 Task: Play online Dominion game.
Action: Mouse moved to (683, 472)
Screenshot: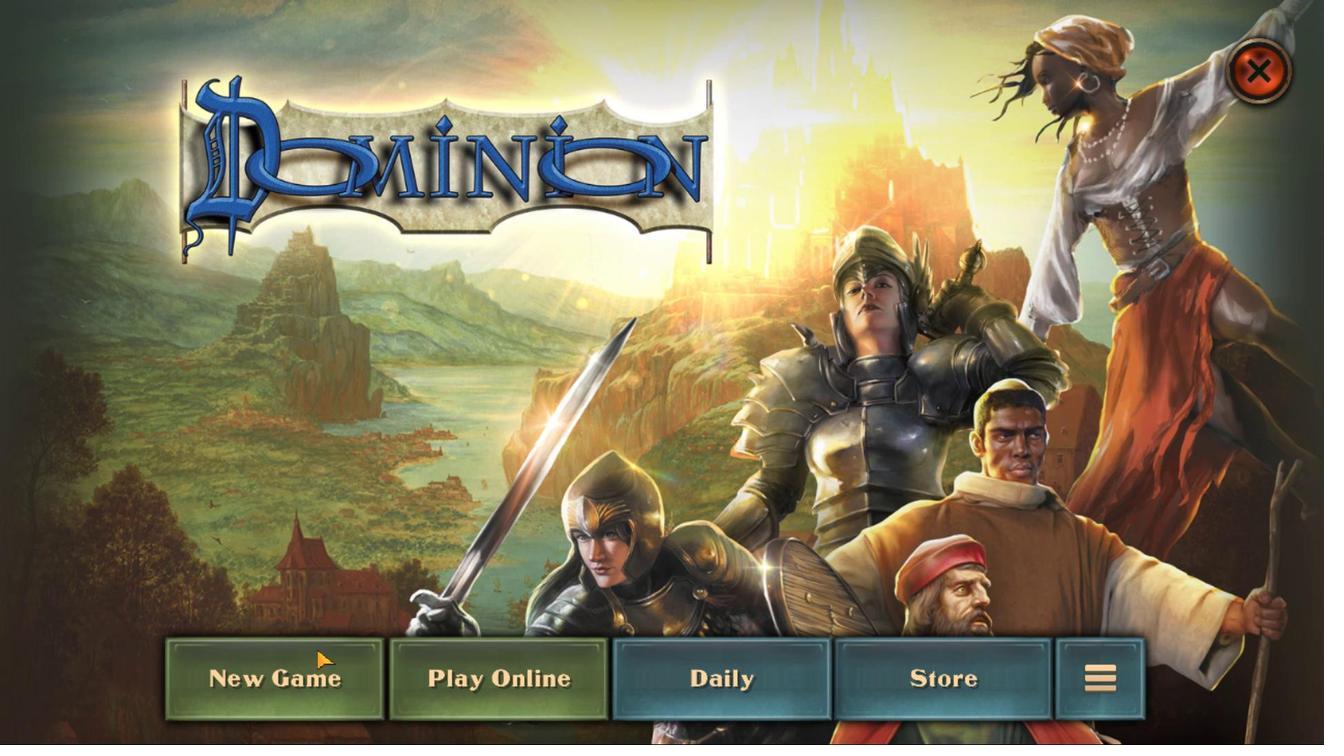 
Action: Mouse pressed left at (683, 472)
Screenshot: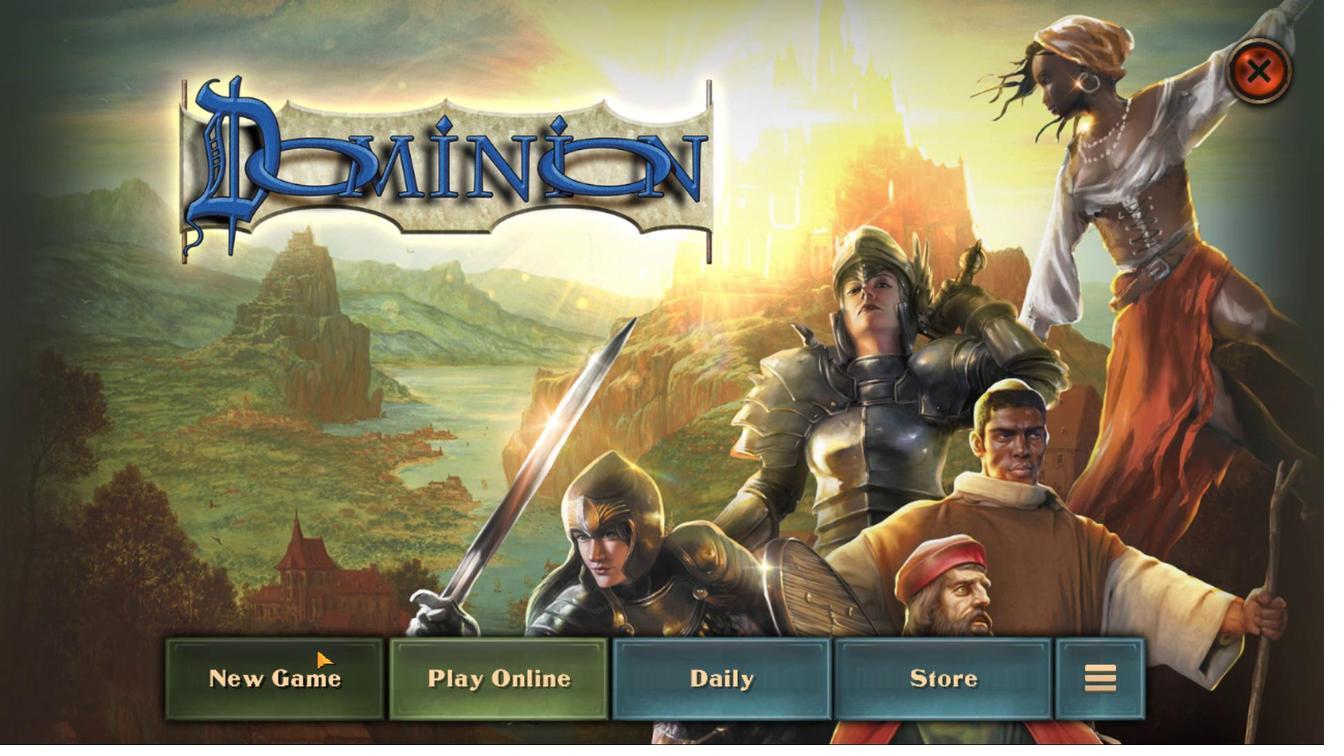 
Action: Mouse moved to (694, 466)
Screenshot: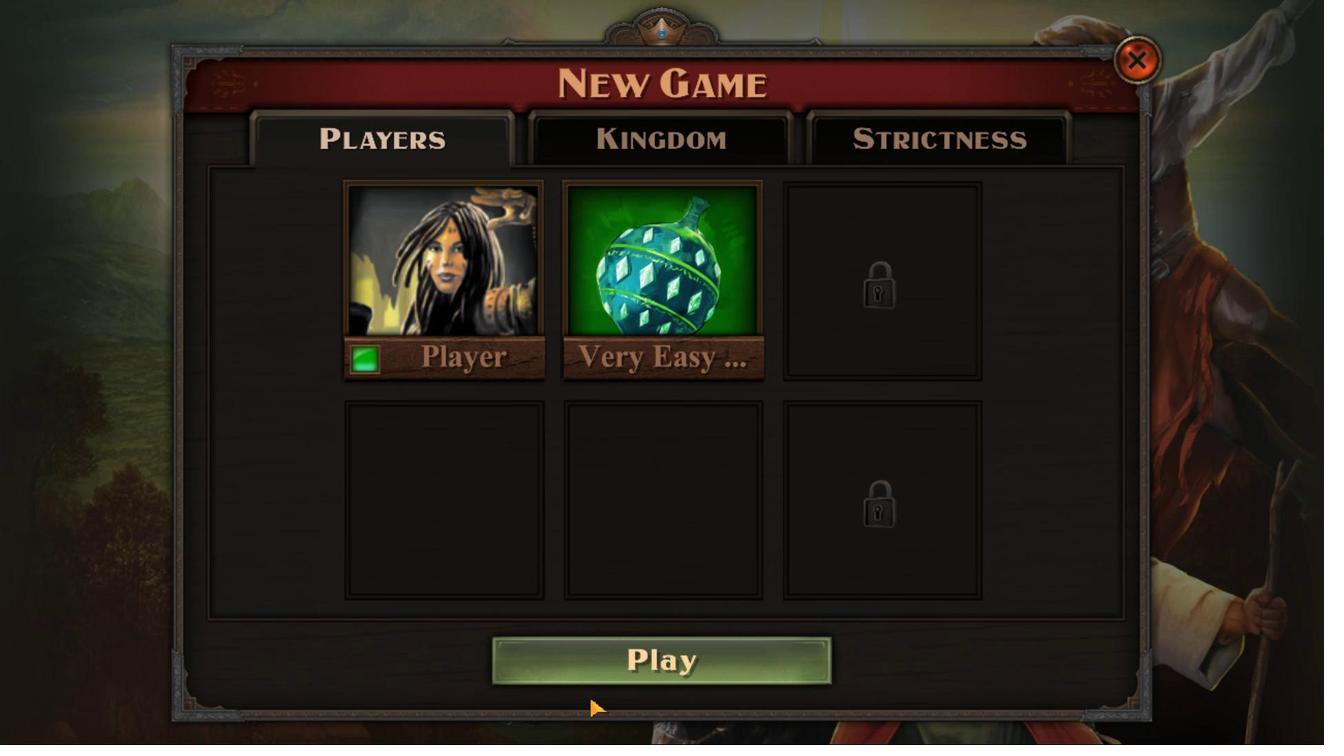 
Action: Mouse pressed left at (694, 466)
Screenshot: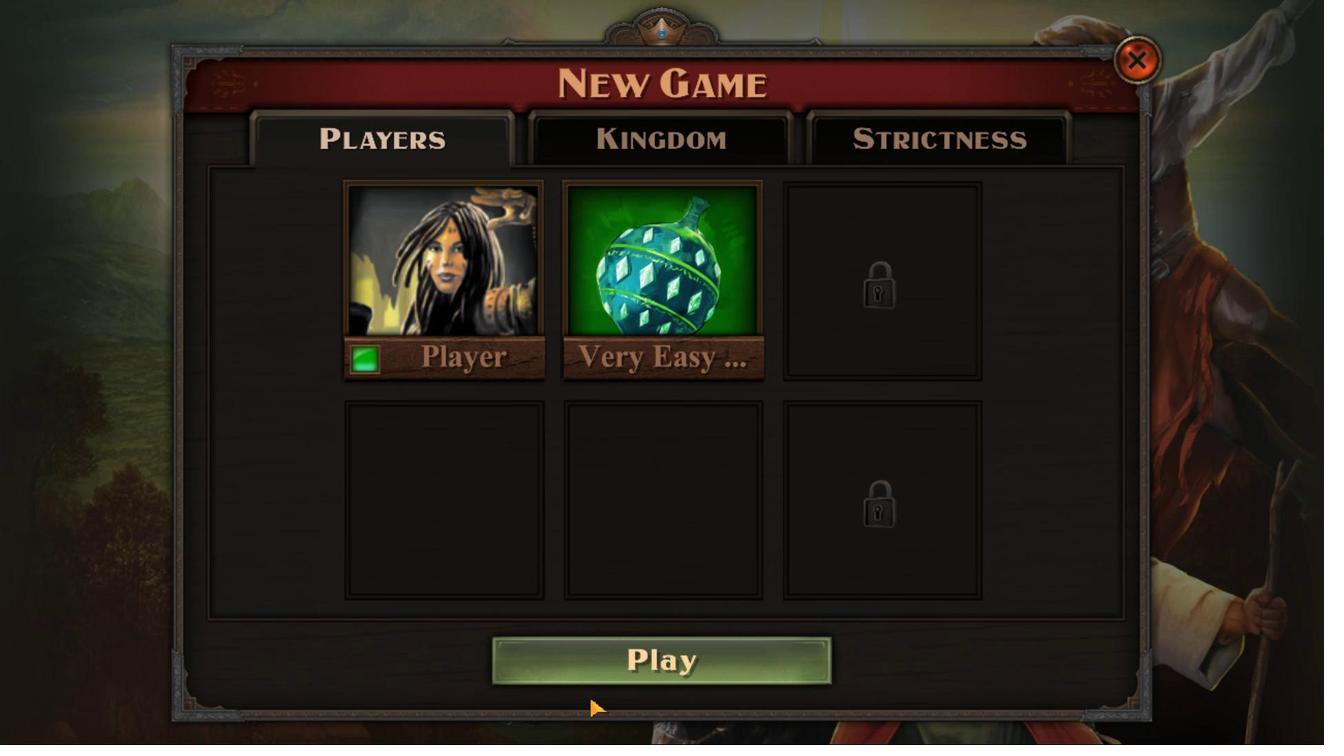 
Action: Mouse moved to (694, 467)
Screenshot: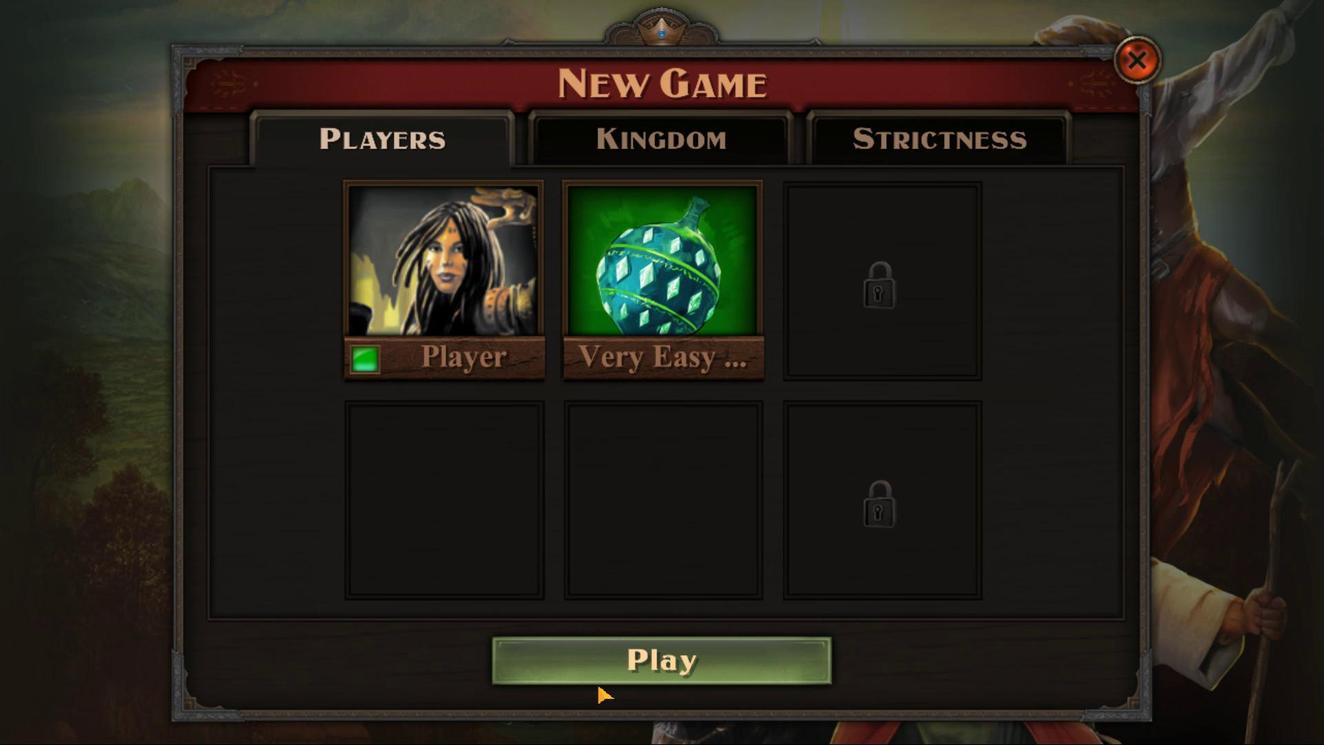 
Action: Mouse pressed left at (694, 467)
Screenshot: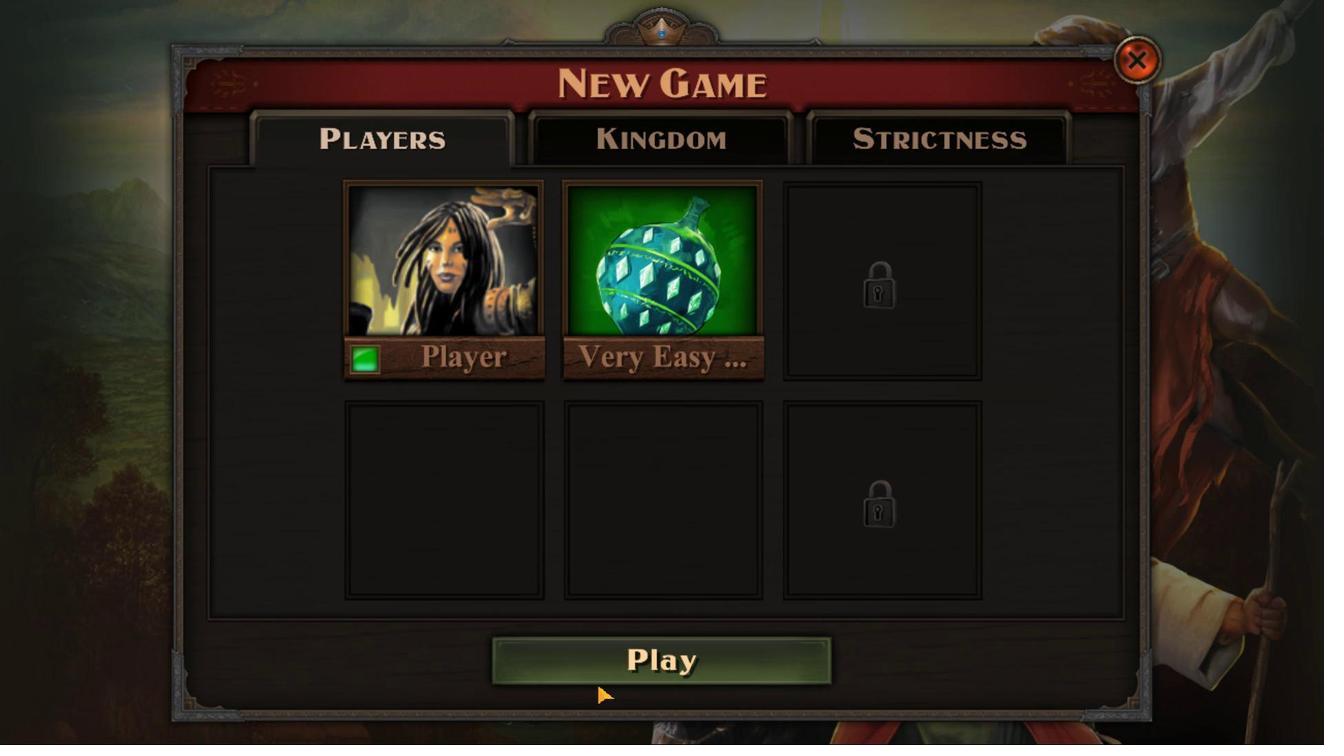
Action: Mouse moved to (694, 469)
Screenshot: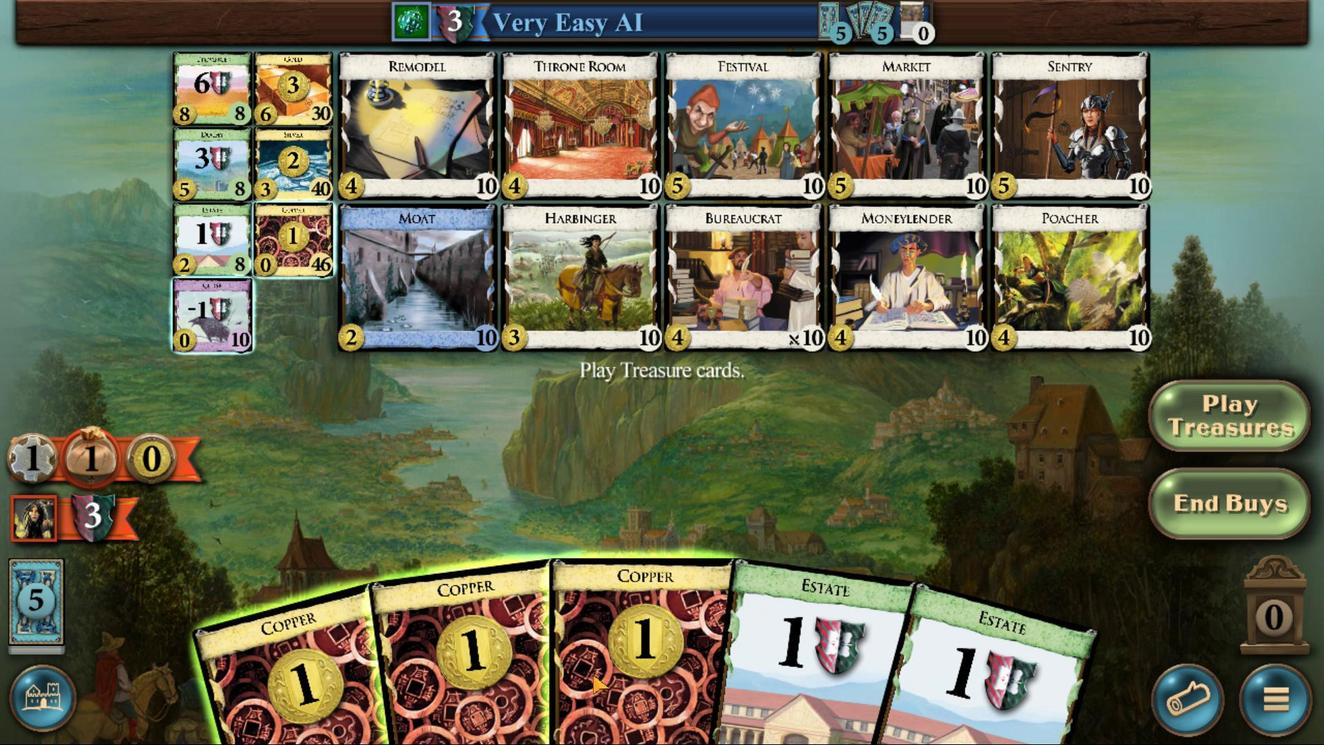 
Action: Mouse pressed left at (694, 469)
Screenshot: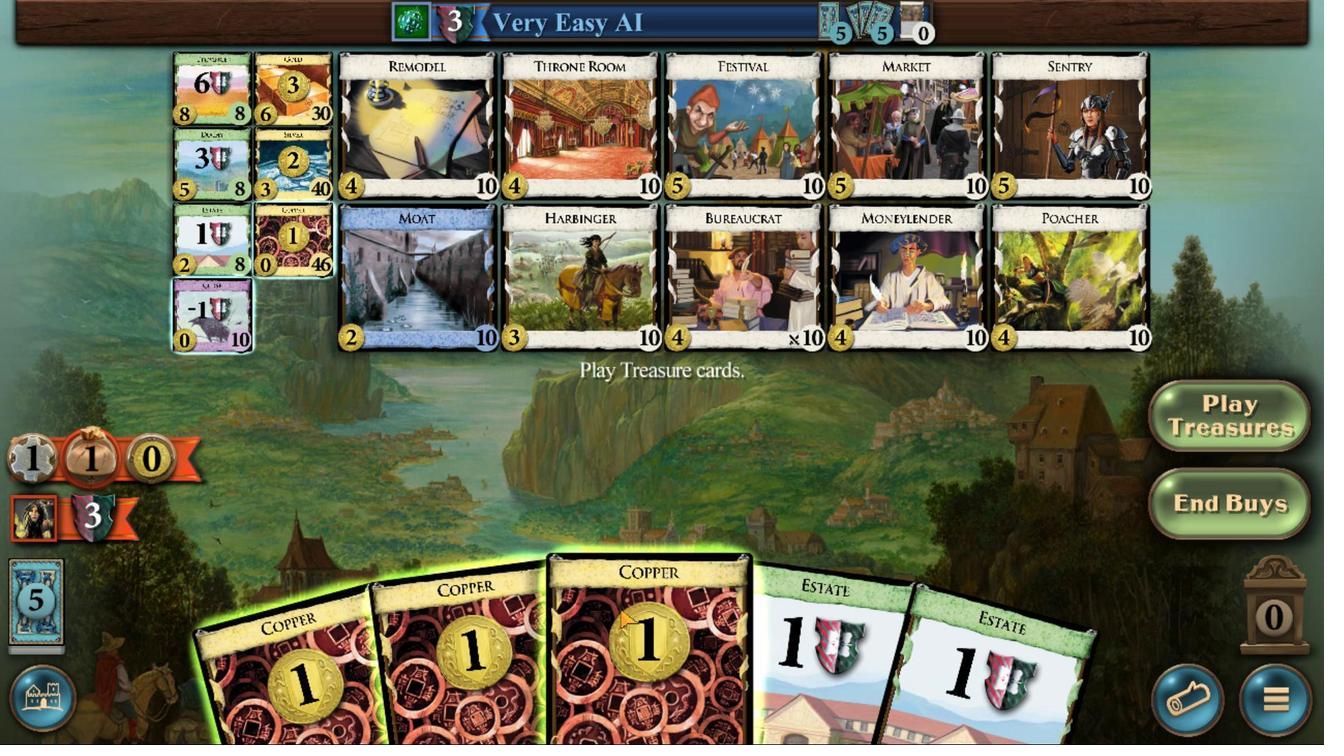 
Action: Mouse moved to (692, 467)
Screenshot: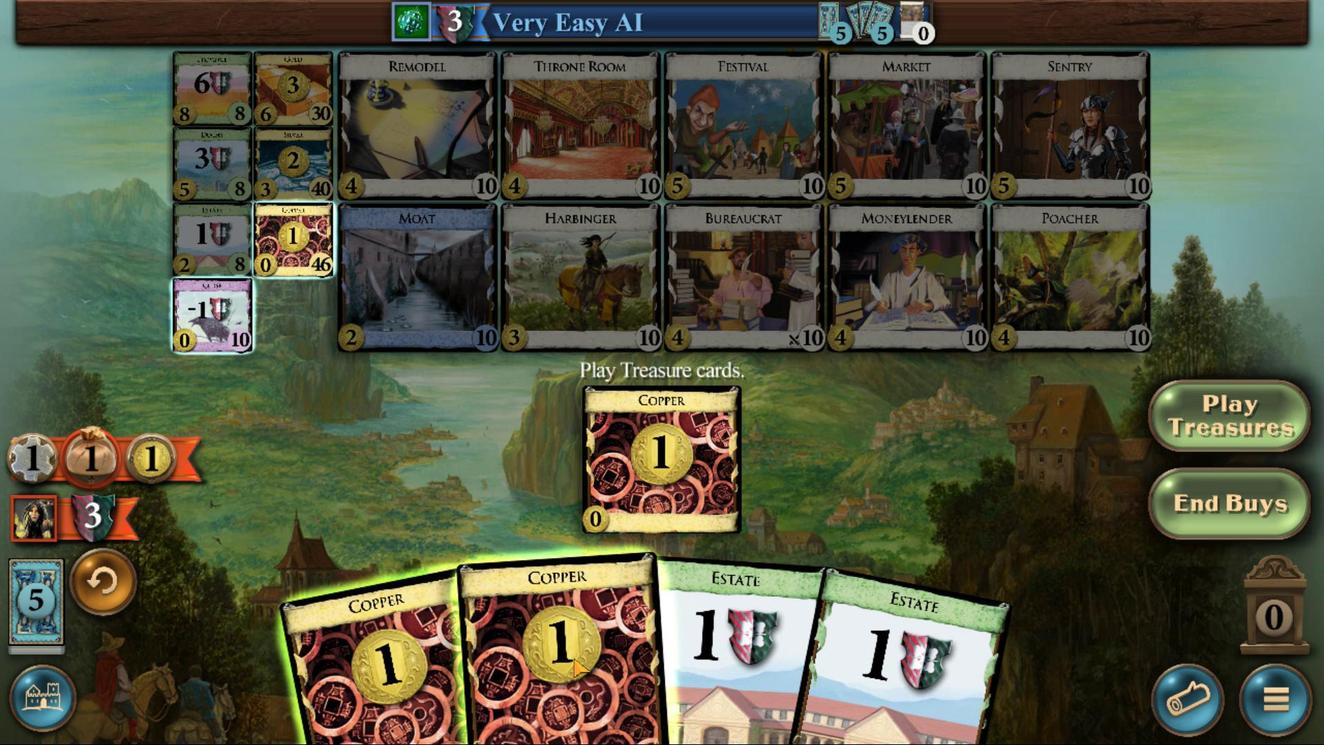 
Action: Mouse pressed left at (692, 467)
Screenshot: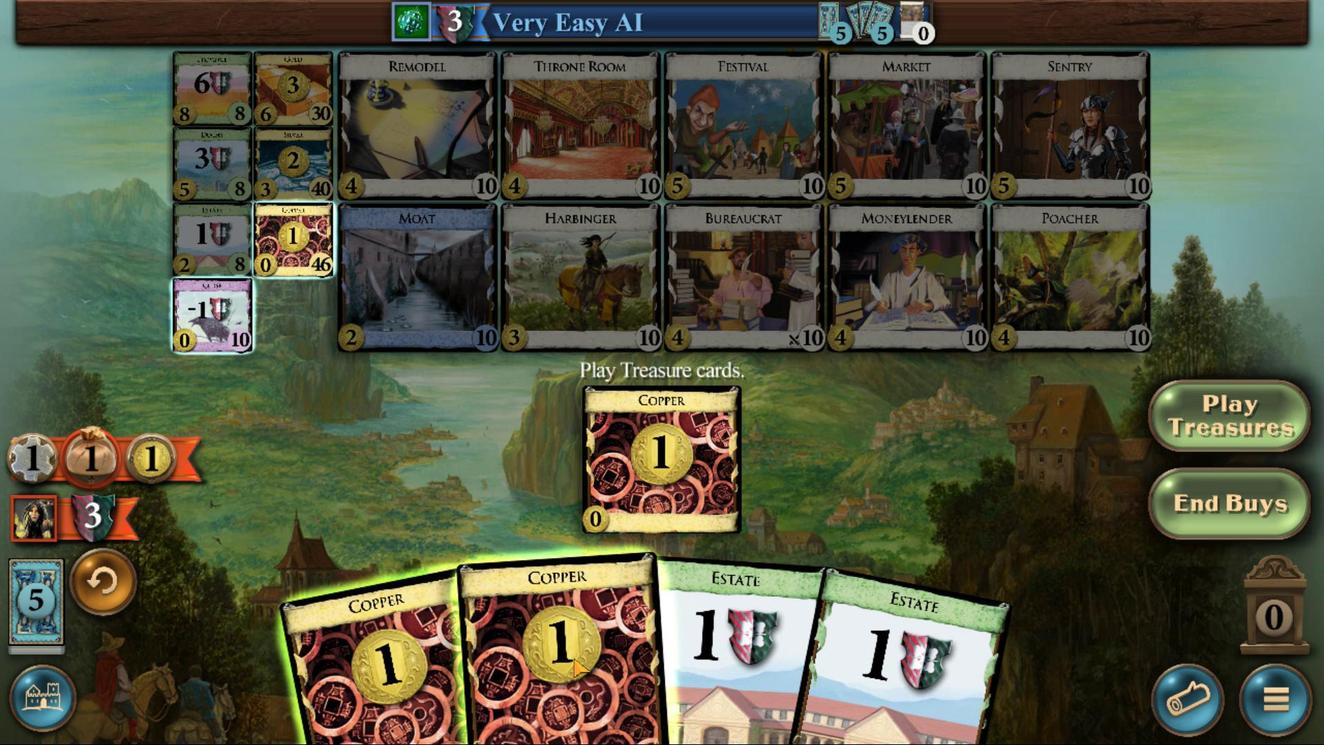 
Action: Mouse moved to (681, 522)
Screenshot: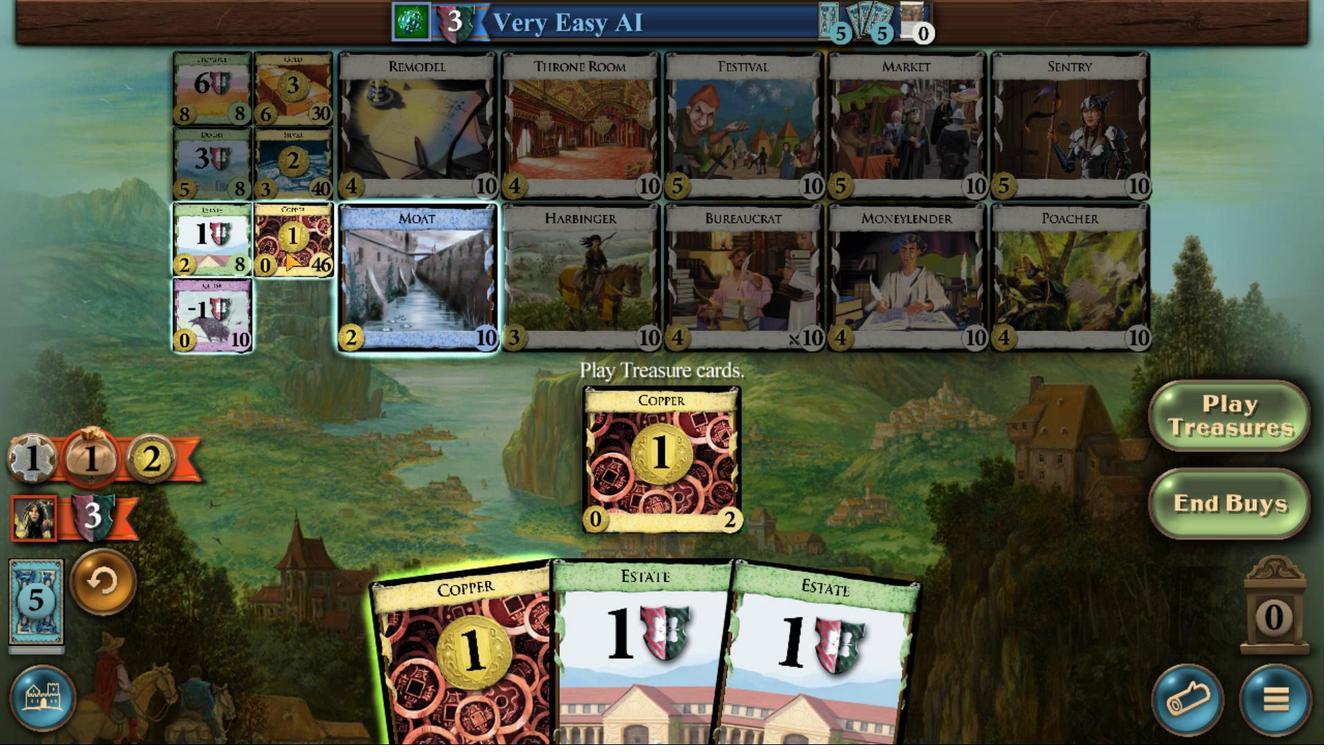 
Action: Mouse pressed left at (681, 522)
Screenshot: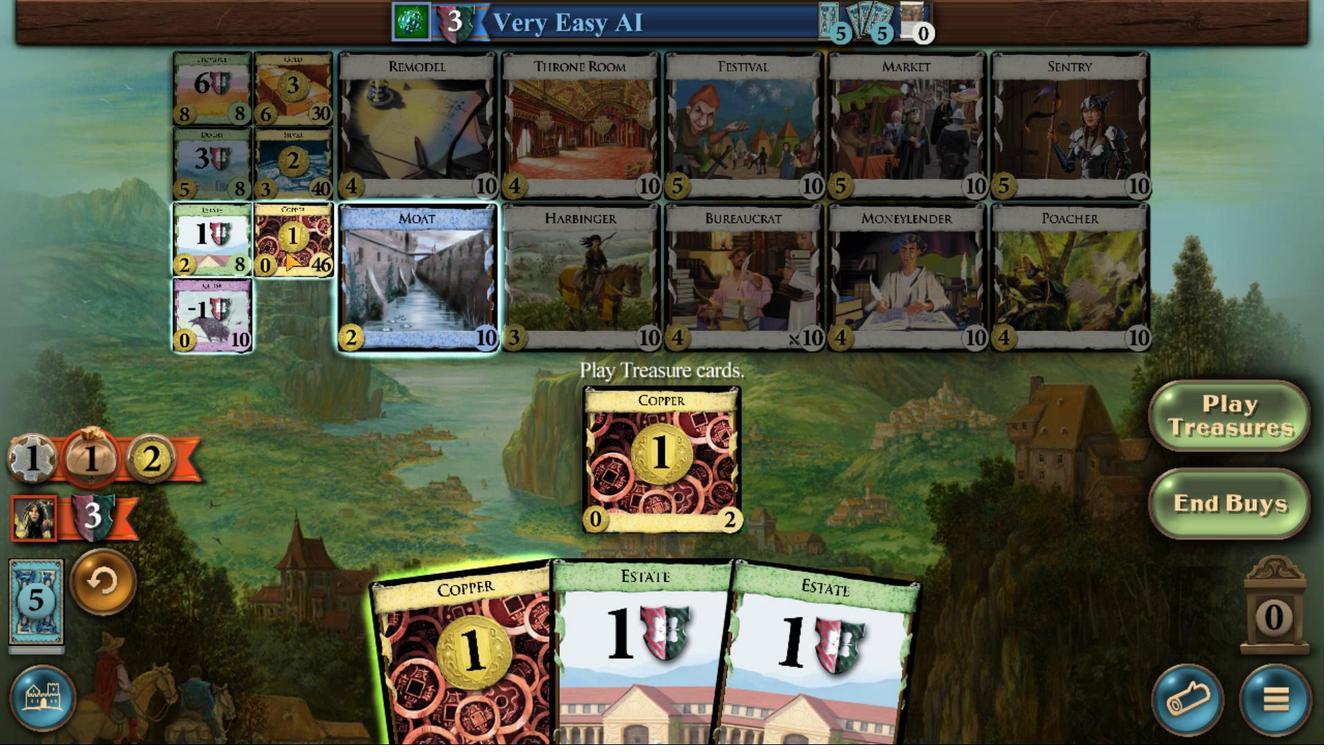 
Action: Mouse pressed left at (681, 522)
Screenshot: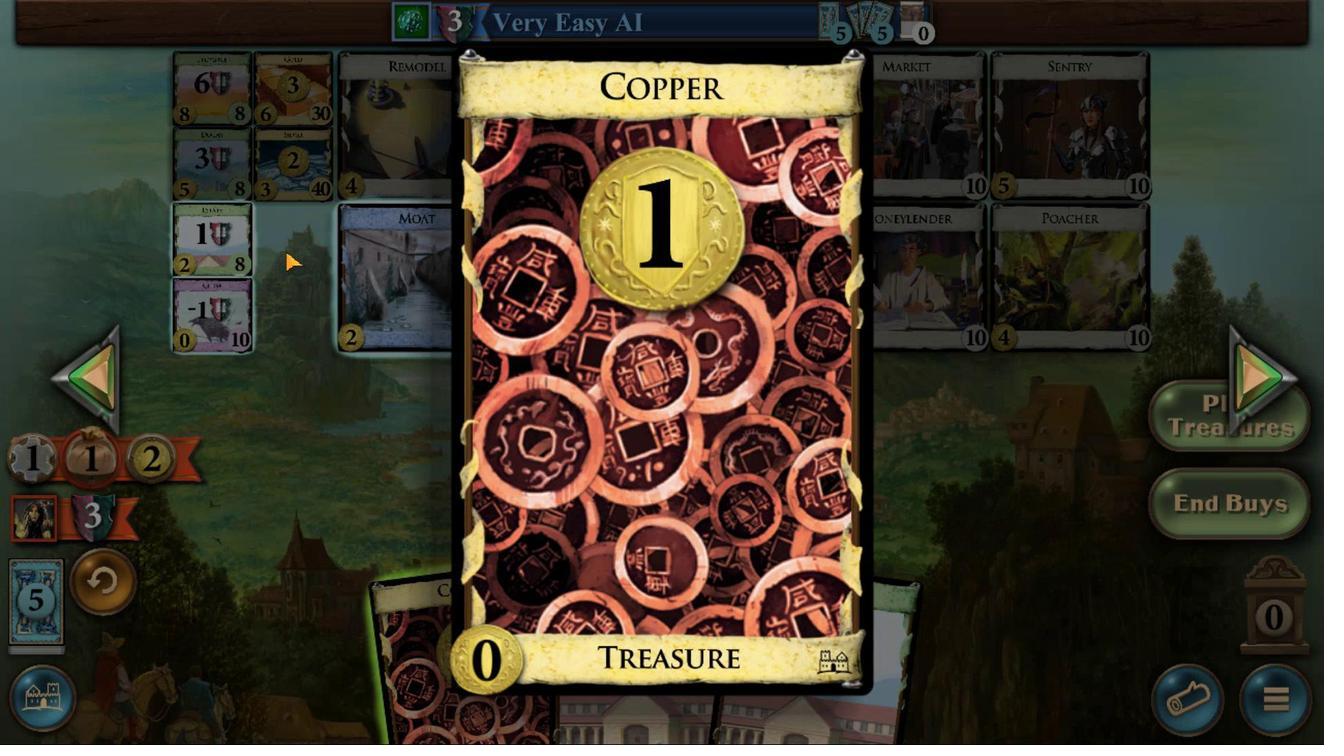 
Action: Mouse moved to (677, 522)
Screenshot: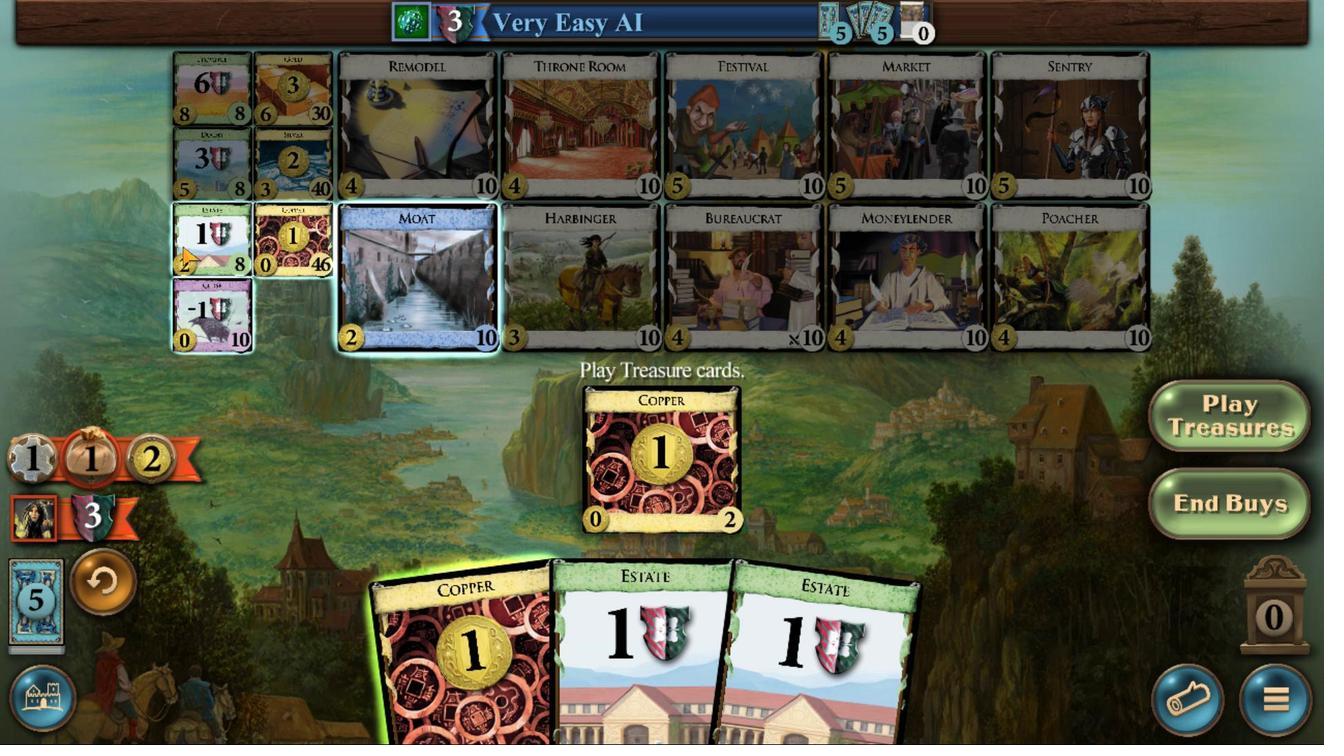 
Action: Mouse pressed left at (677, 522)
Screenshot: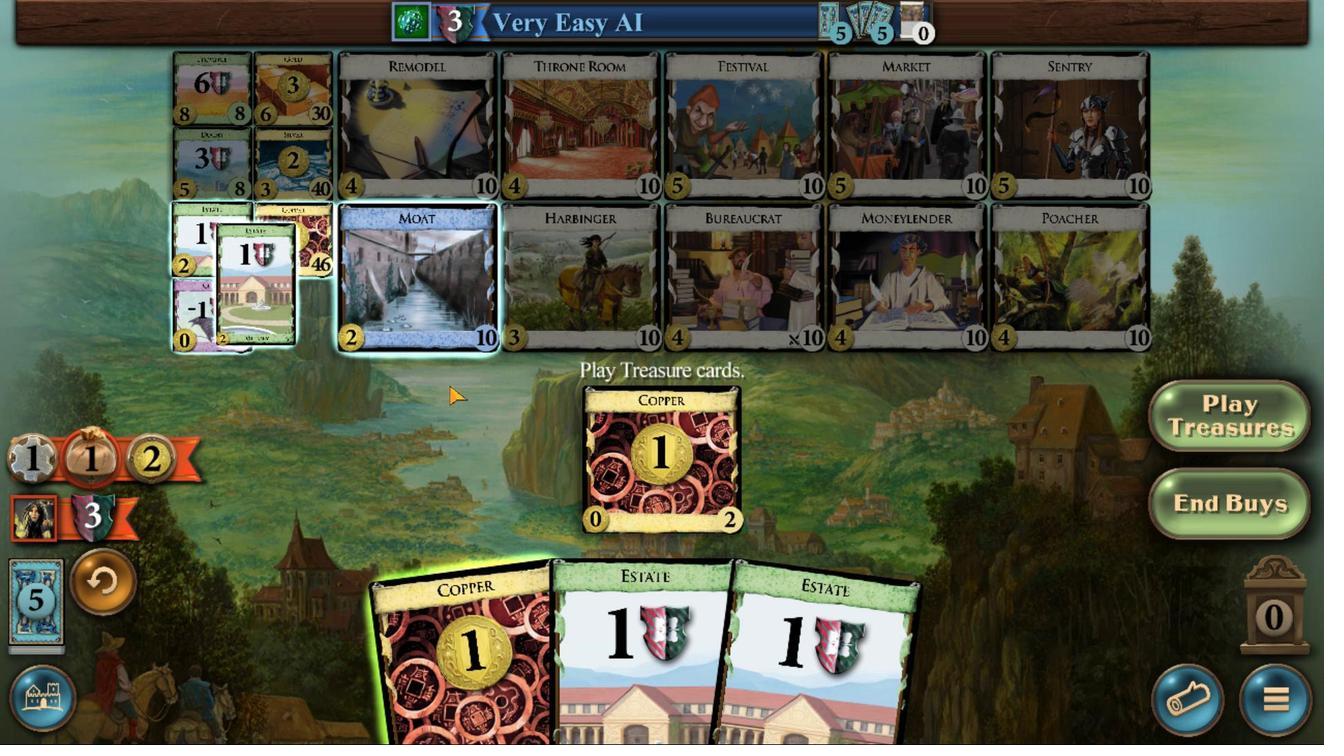 
Action: Mouse moved to (701, 469)
Screenshot: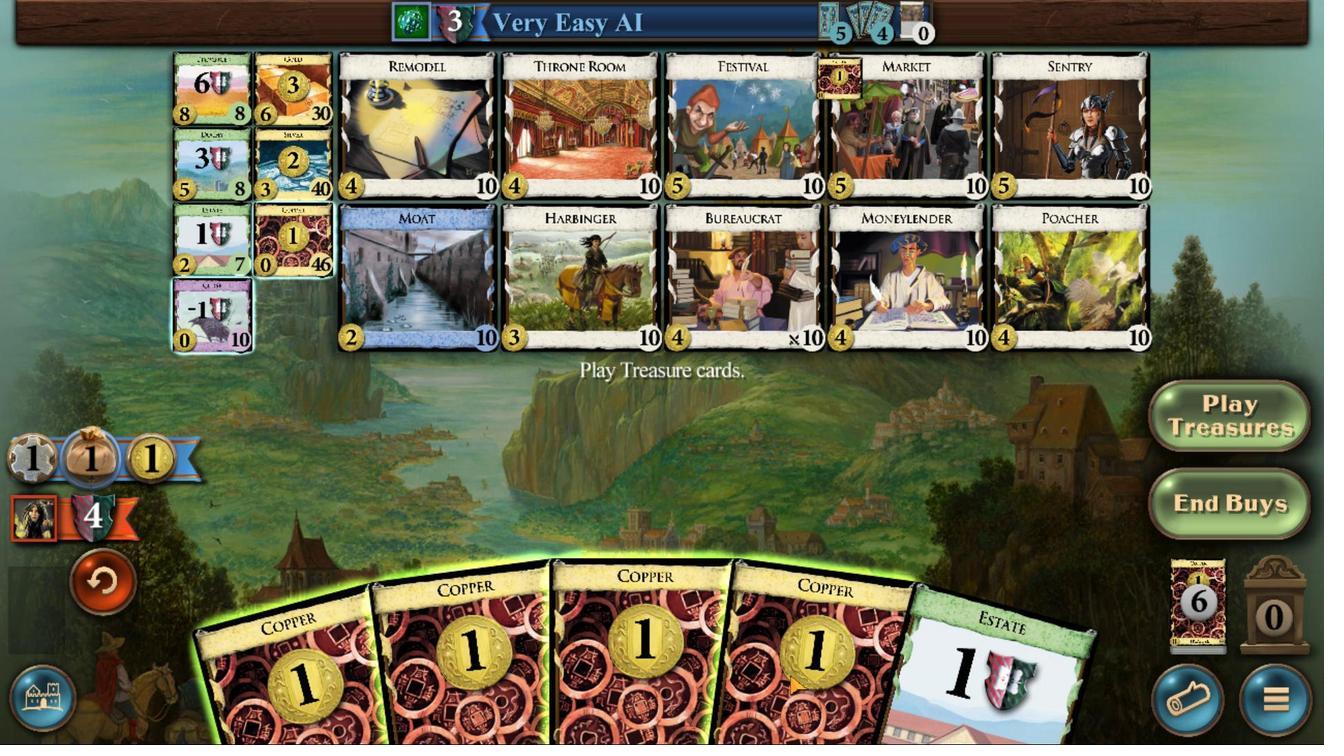 
Action: Mouse pressed left at (701, 469)
Screenshot: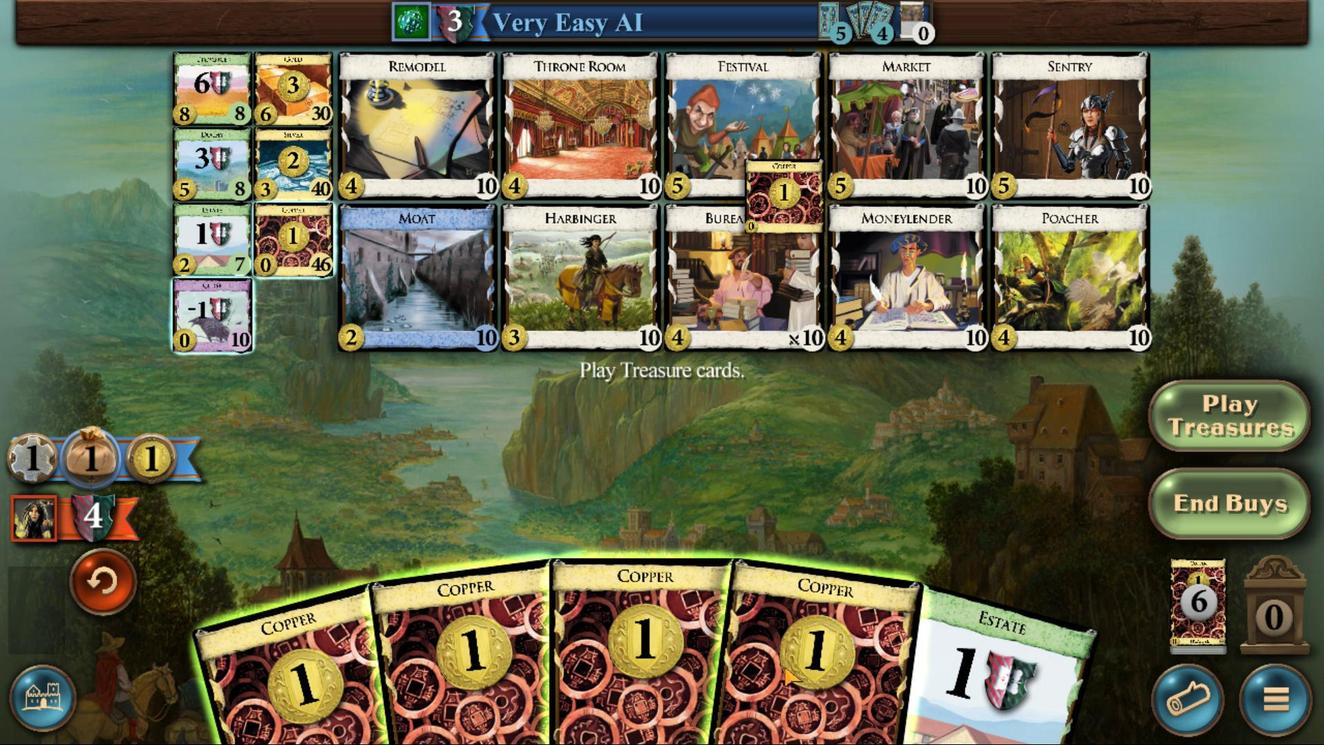 
Action: Mouse moved to (703, 466)
Screenshot: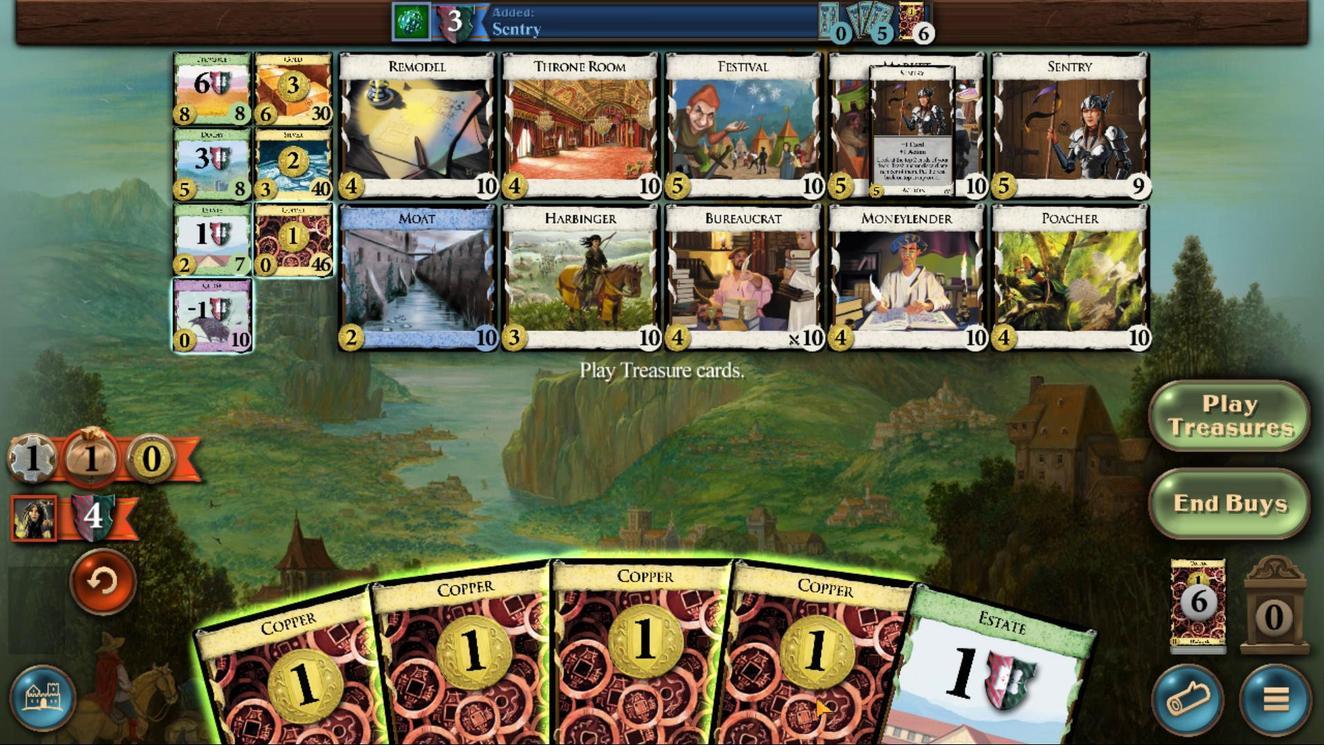 
Action: Mouse pressed left at (703, 466)
Screenshot: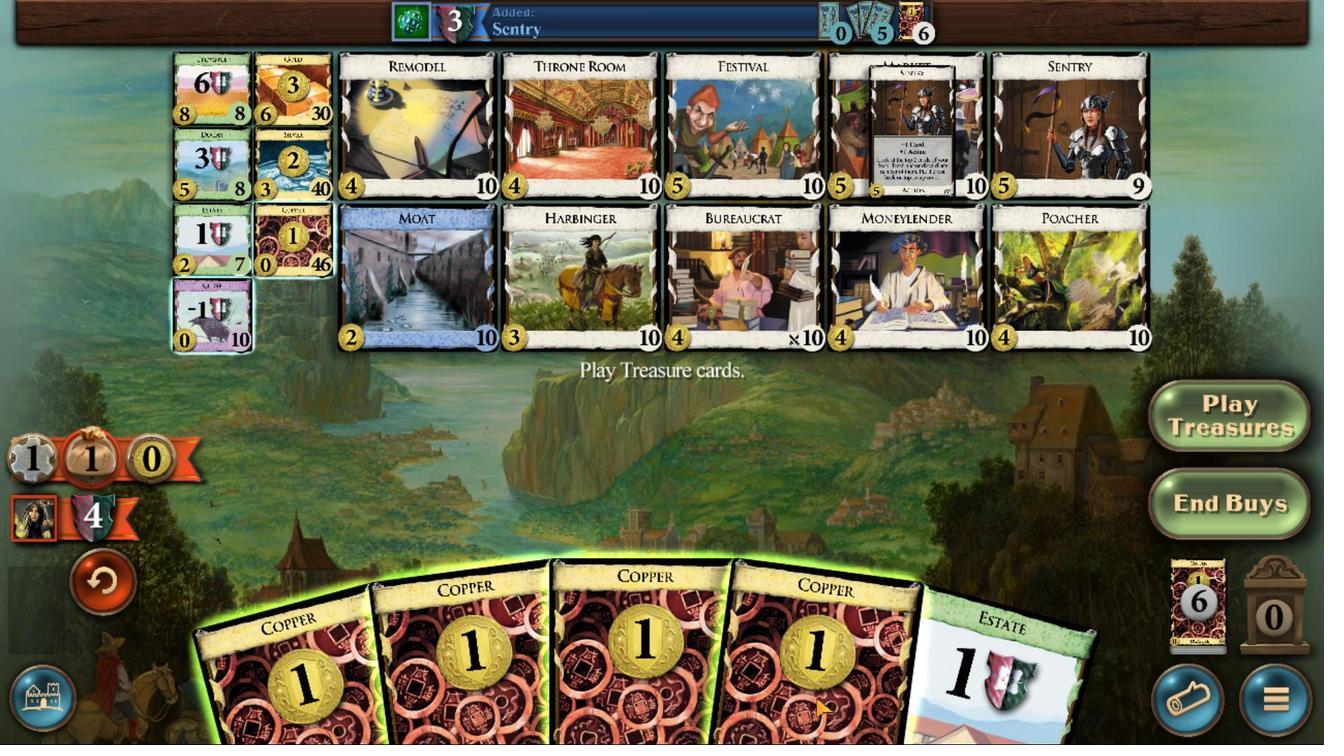 
Action: Mouse moved to (699, 473)
Screenshot: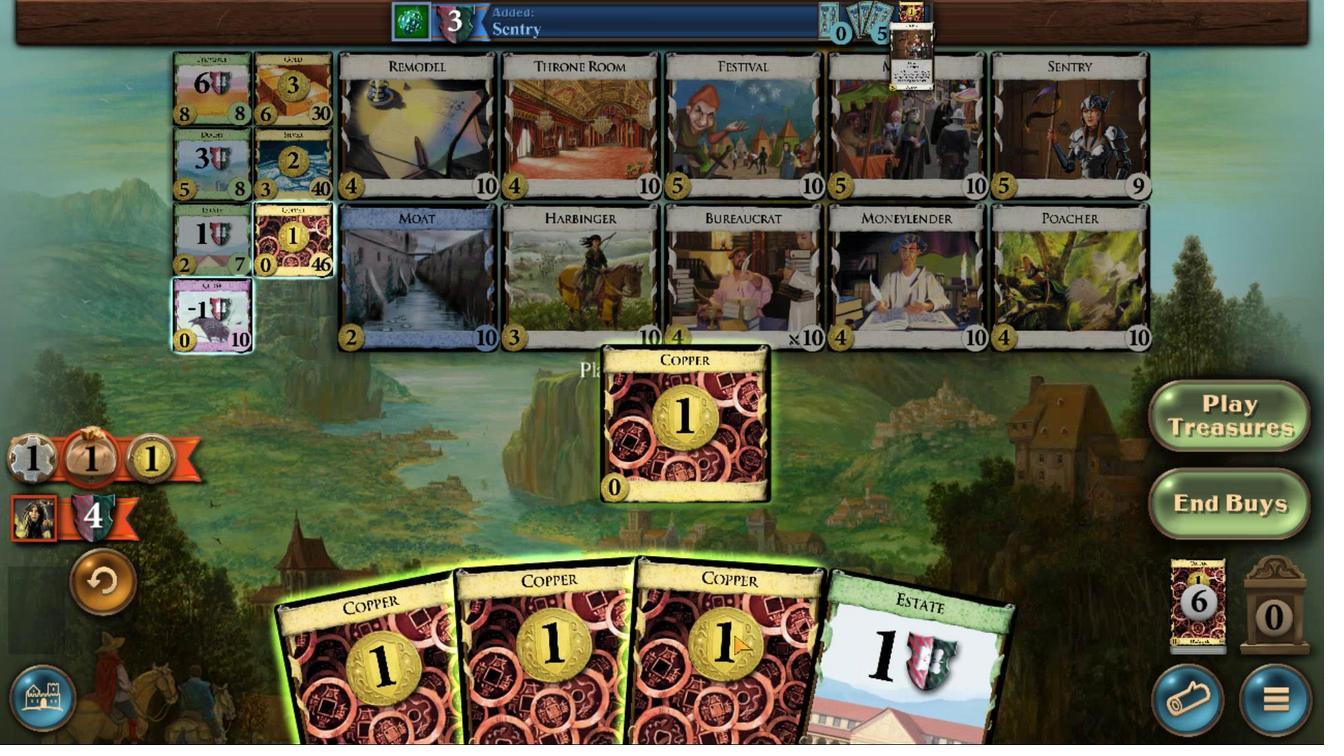 
Action: Mouse pressed left at (699, 473)
Screenshot: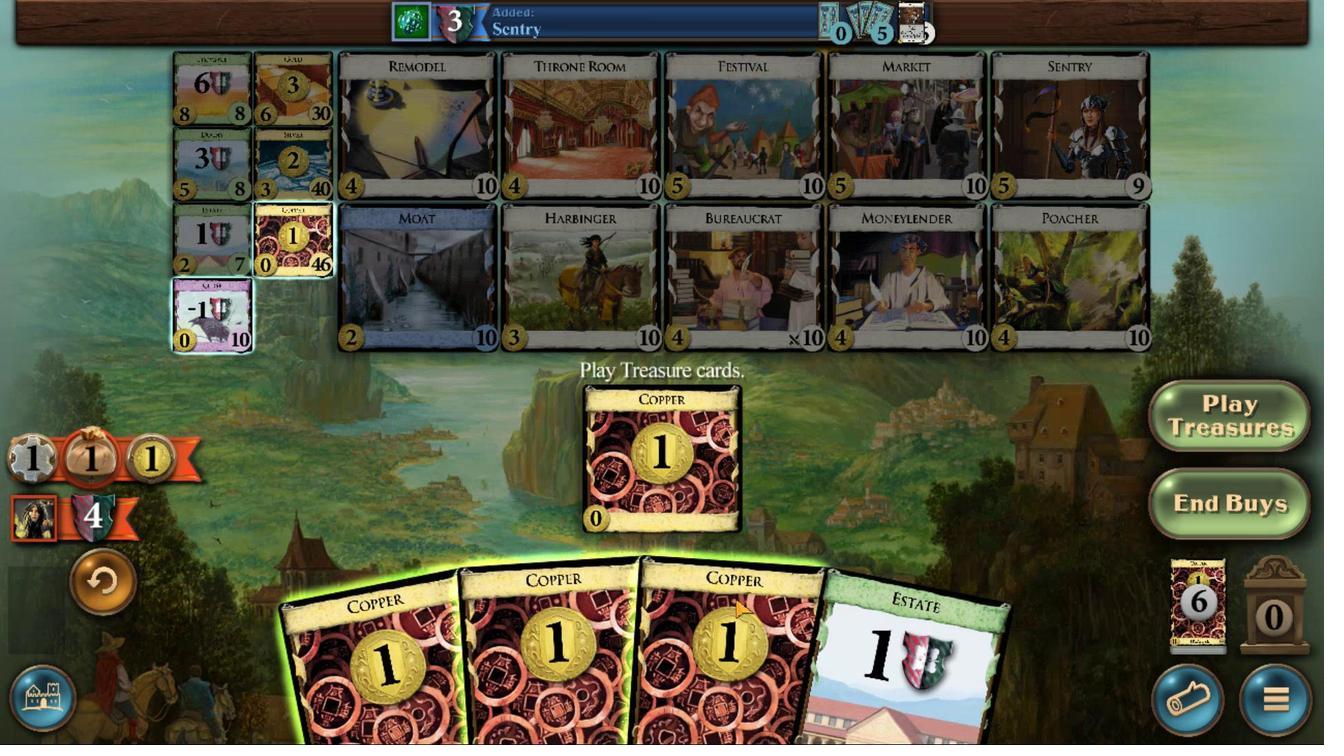 
Action: Mouse moved to (696, 477)
Screenshot: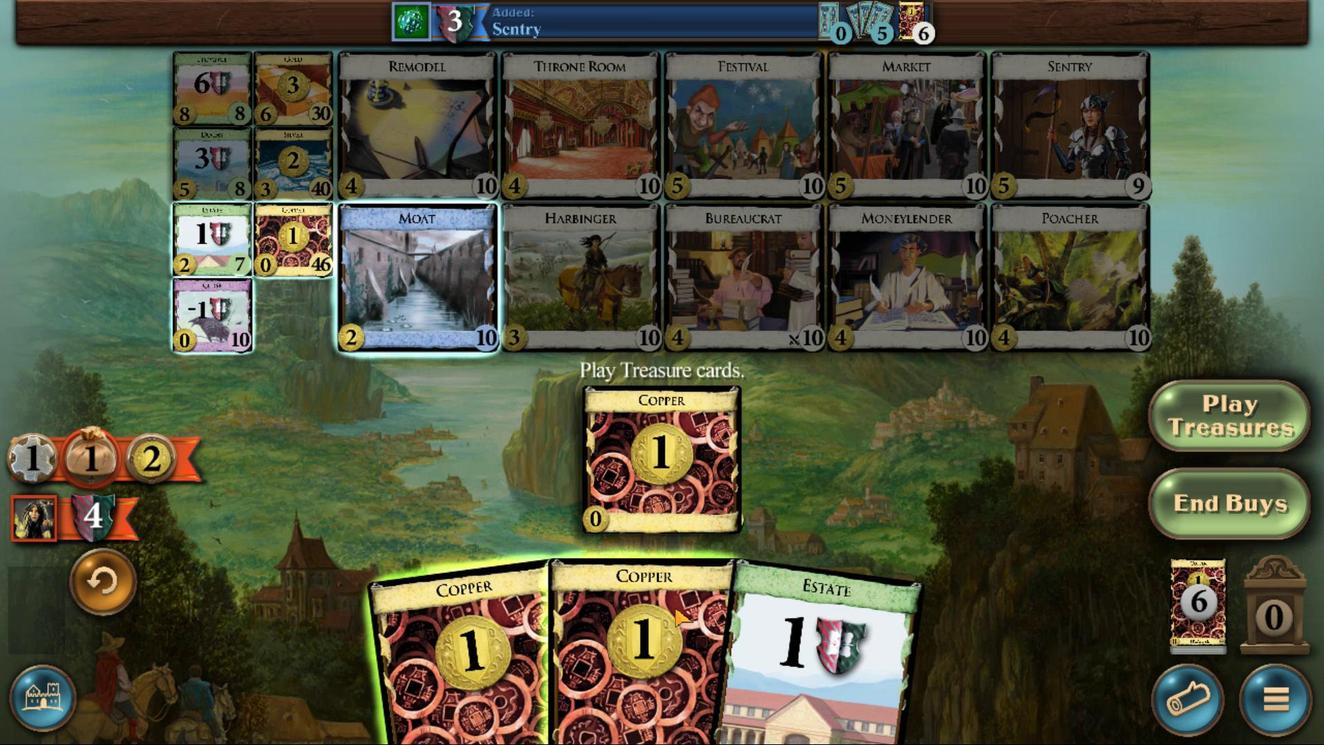 
Action: Mouse pressed left at (696, 477)
Screenshot: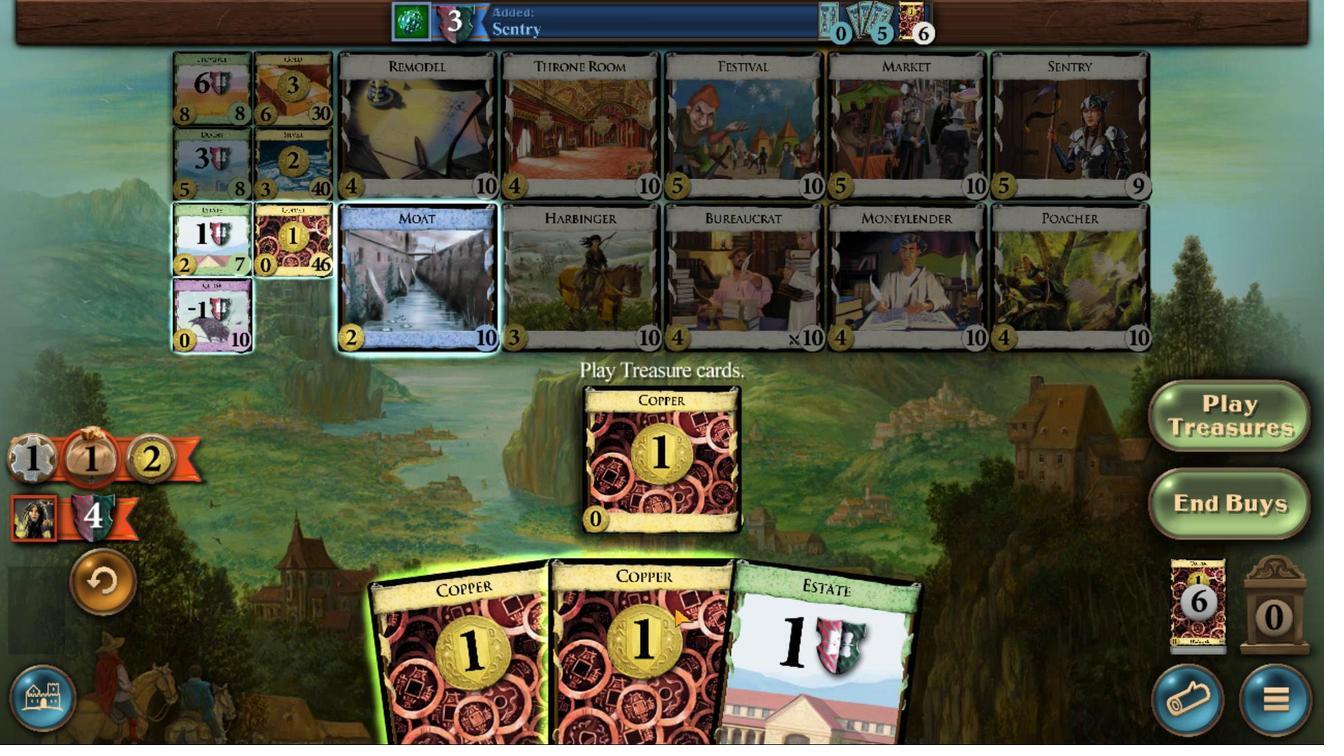 
Action: Mouse moved to (681, 532)
Screenshot: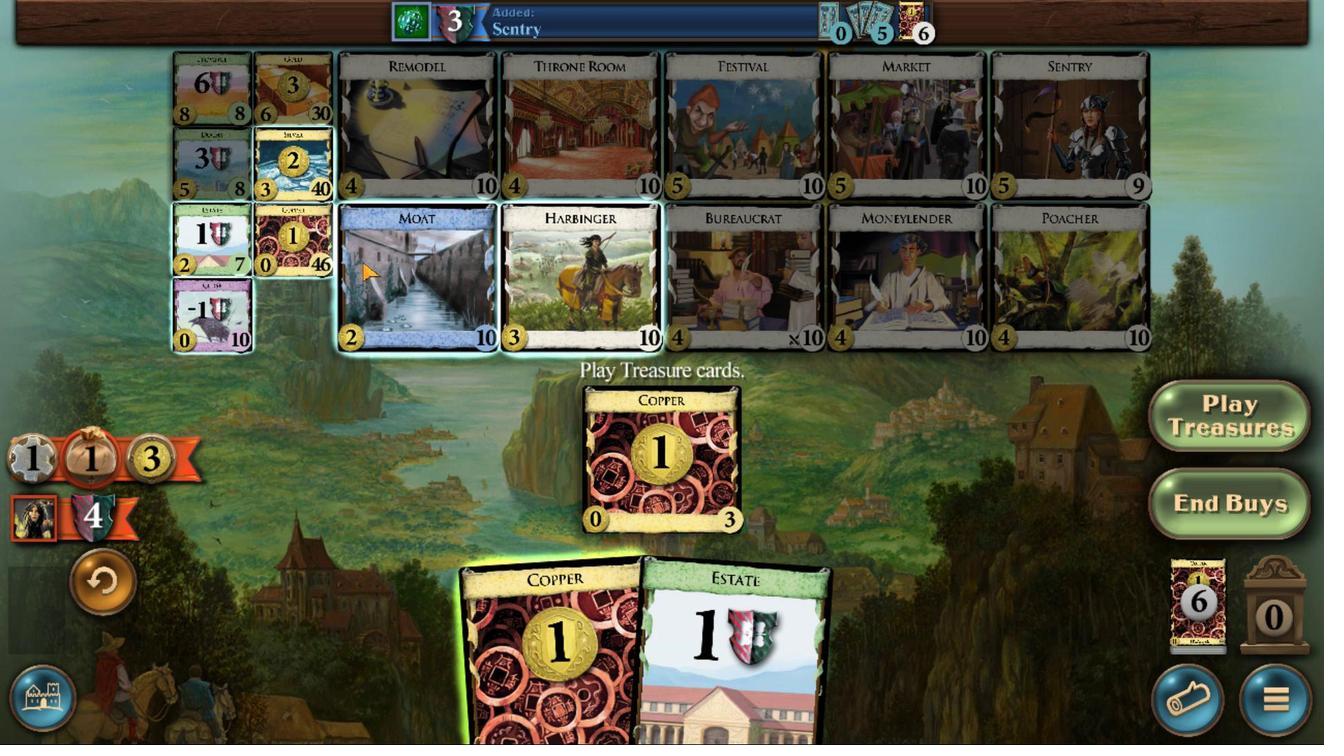 
Action: Mouse pressed left at (681, 532)
Screenshot: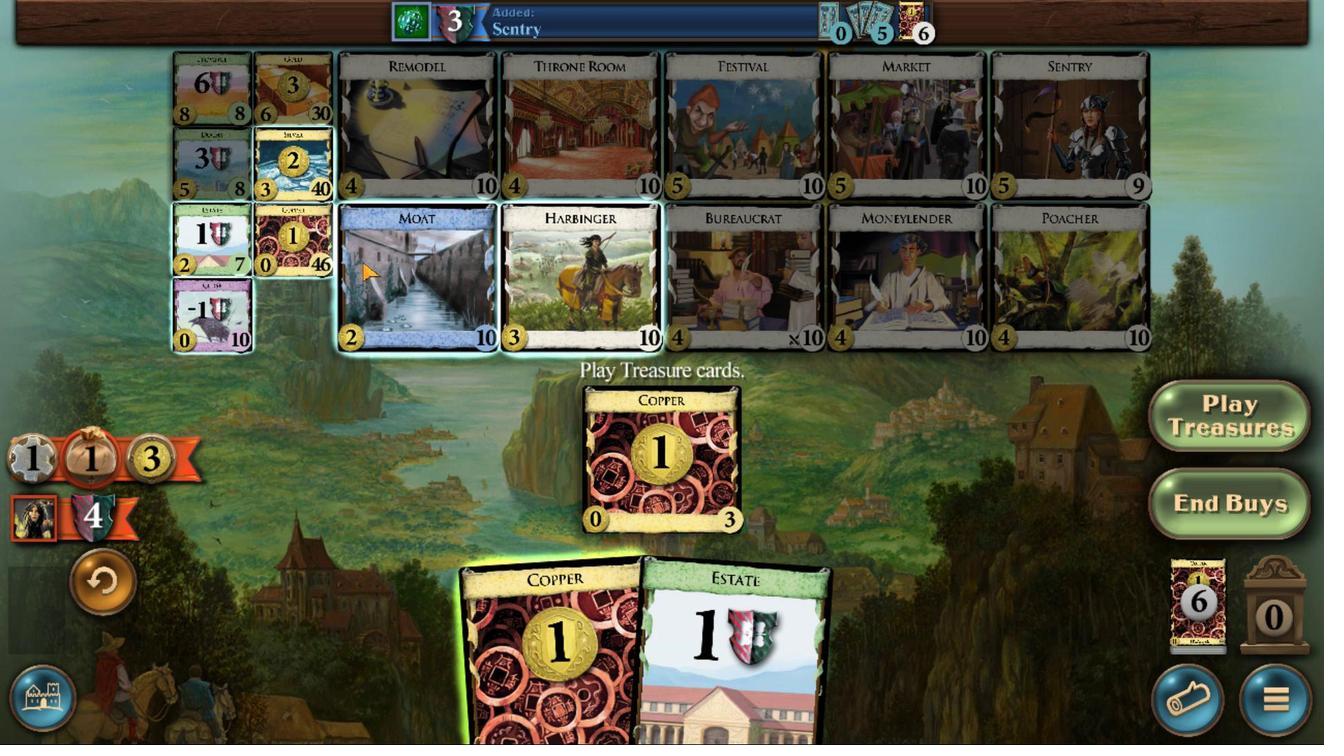 
Action: Mouse moved to (687, 467)
Screenshot: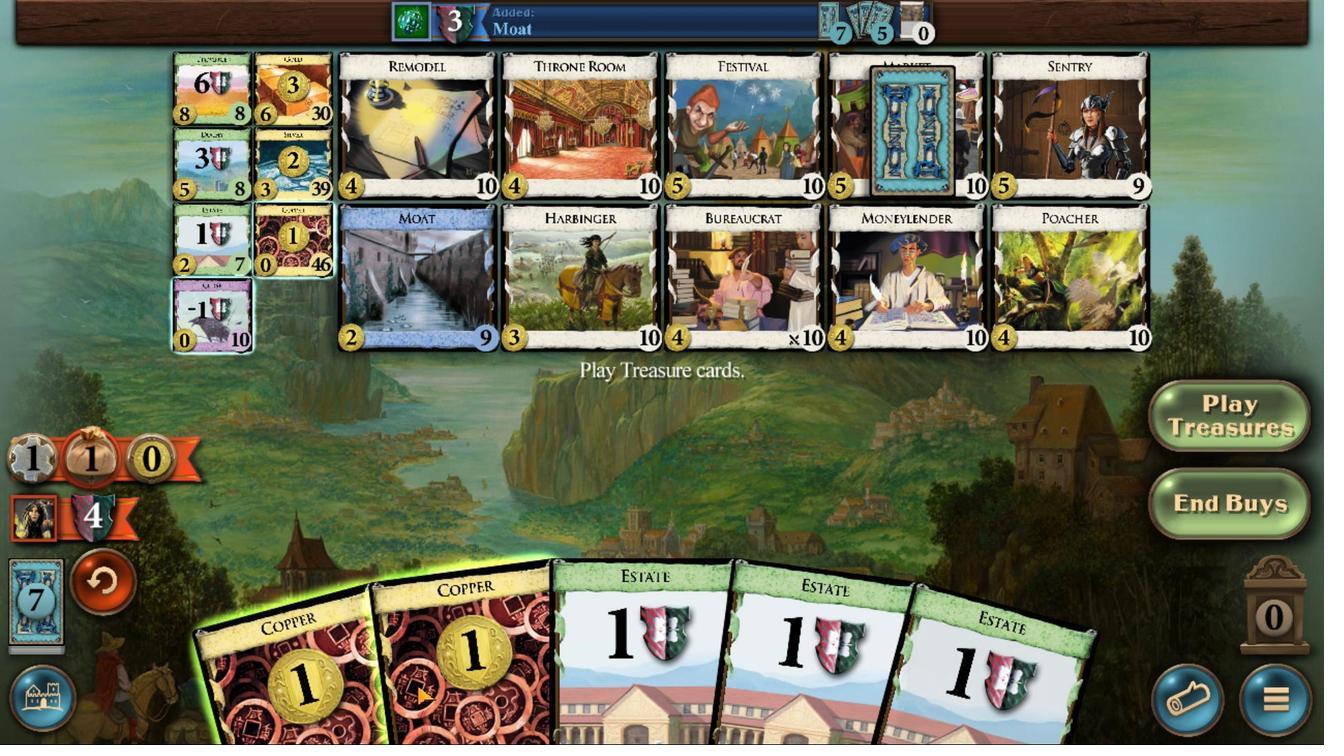 
Action: Mouse pressed left at (687, 467)
Screenshot: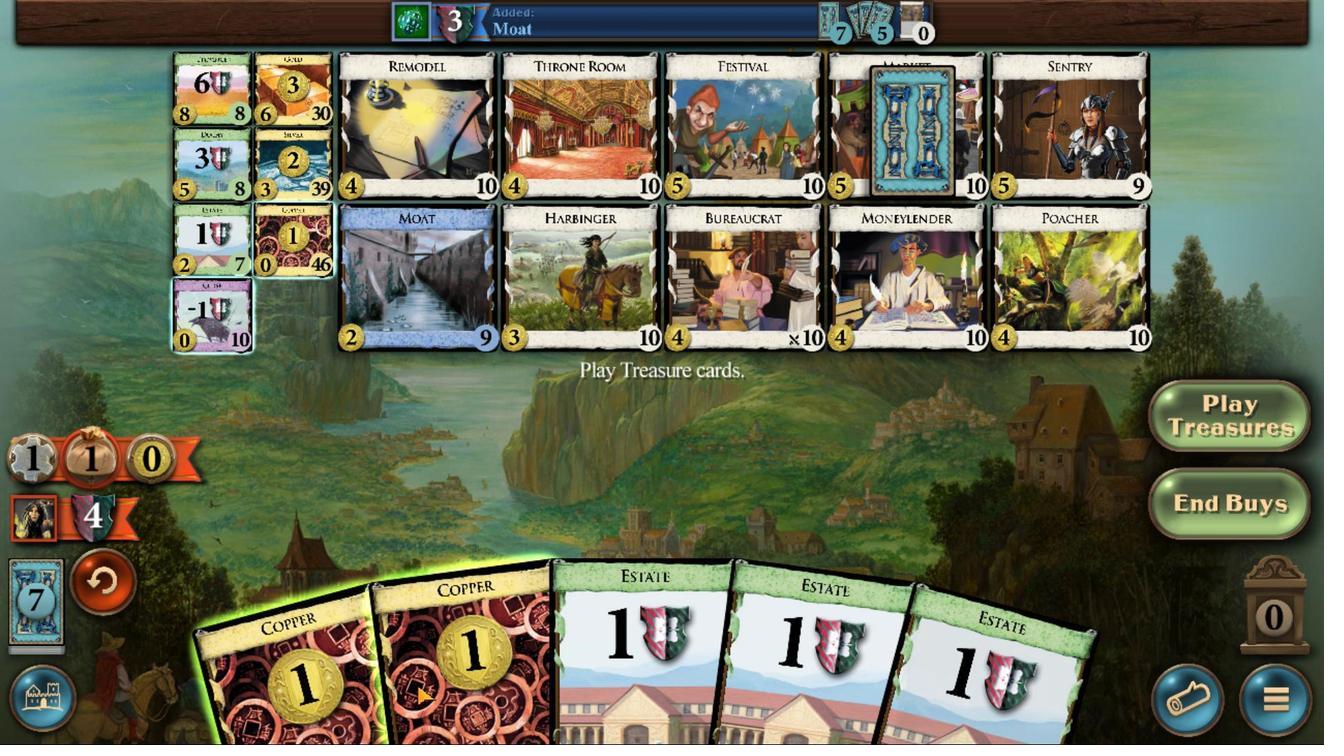 
Action: Mouse moved to (685, 475)
Screenshot: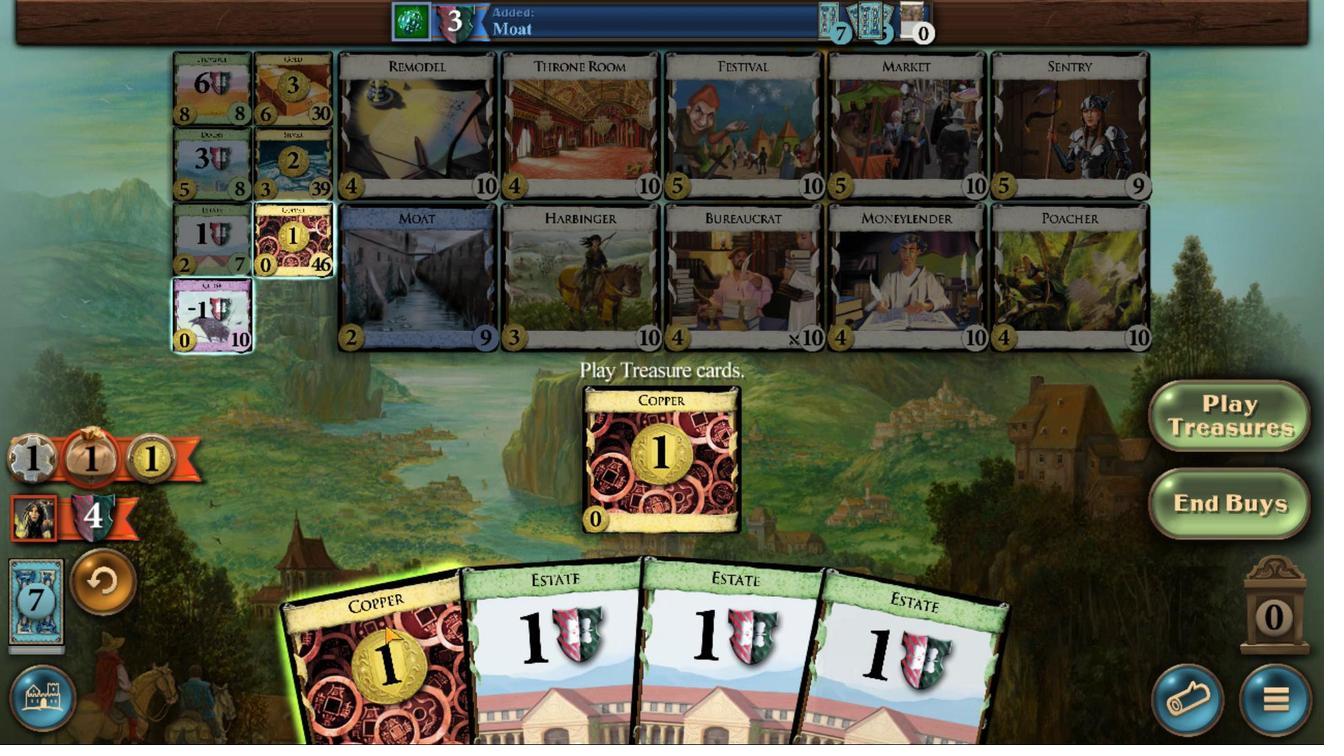 
Action: Mouse pressed left at (685, 475)
Screenshot: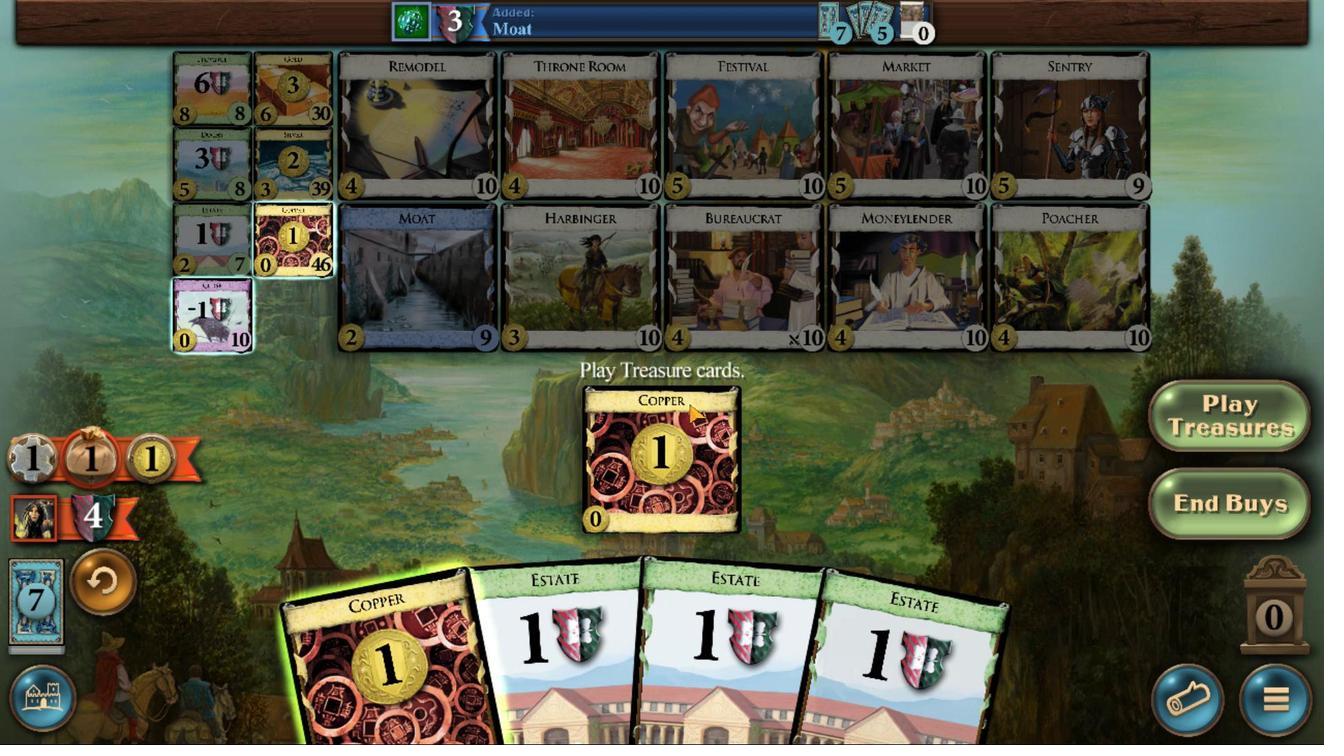 
Action: Mouse moved to (678, 524)
Screenshot: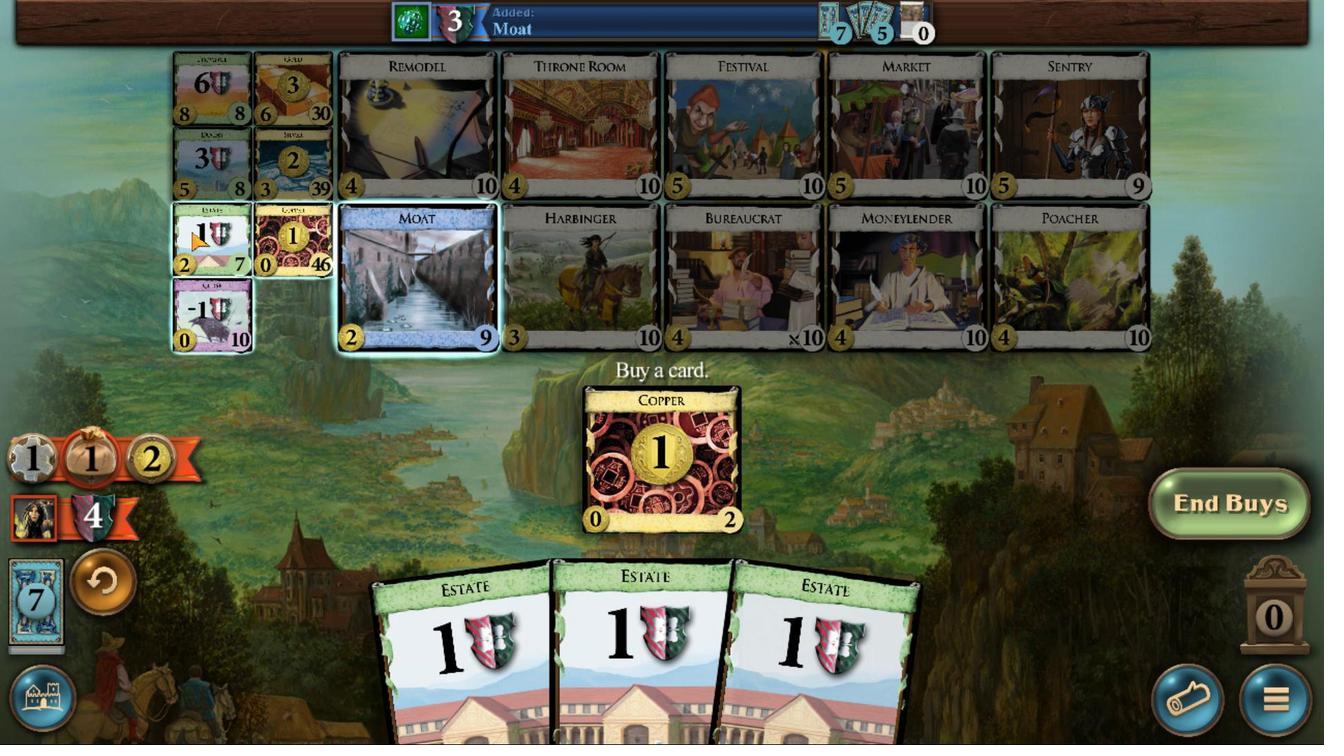 
Action: Mouse pressed left at (678, 524)
Screenshot: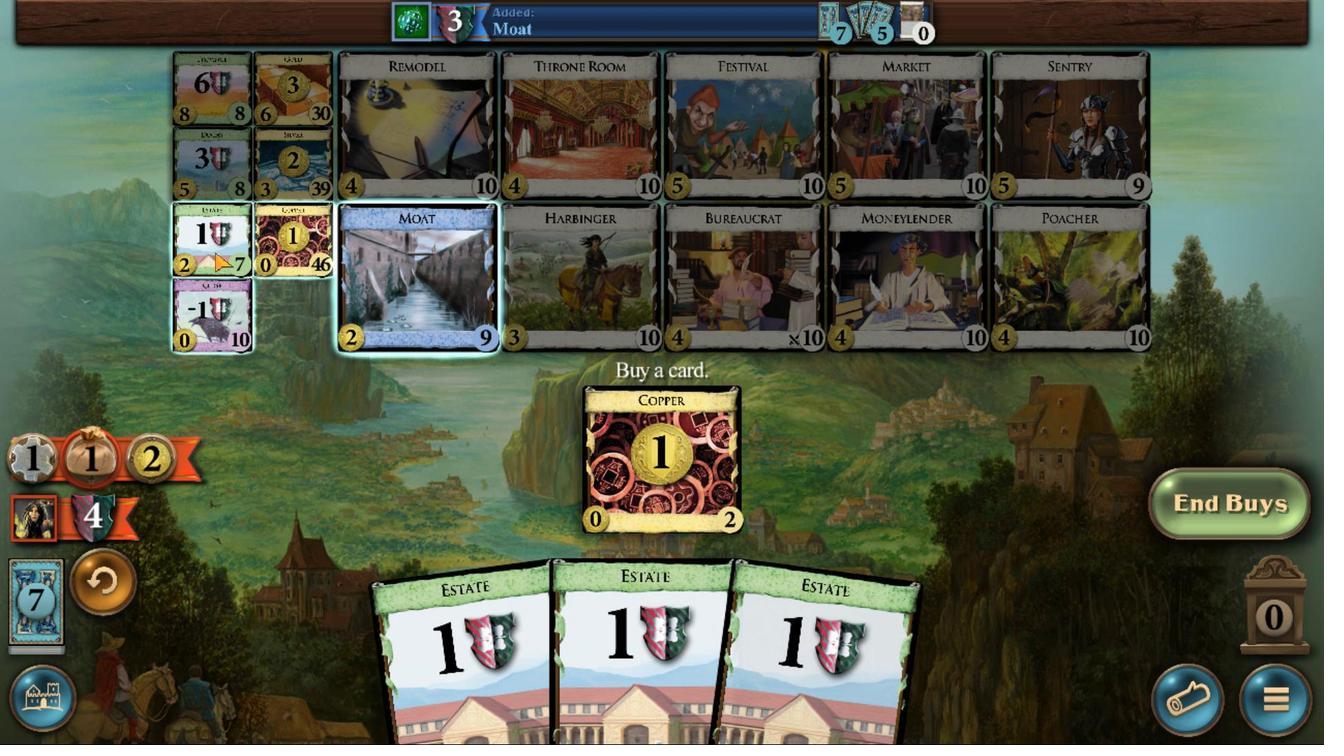 
Action: Mouse moved to (700, 473)
Screenshot: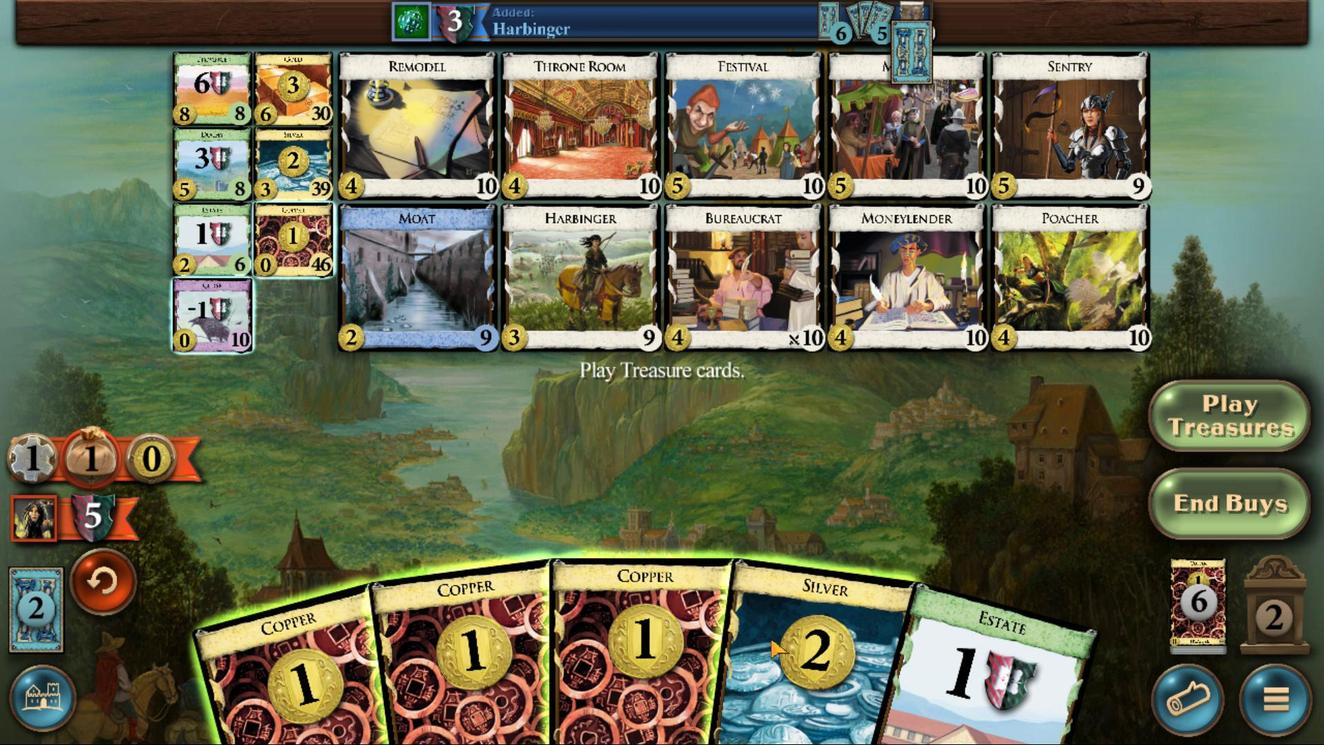 
Action: Mouse pressed left at (700, 473)
Screenshot: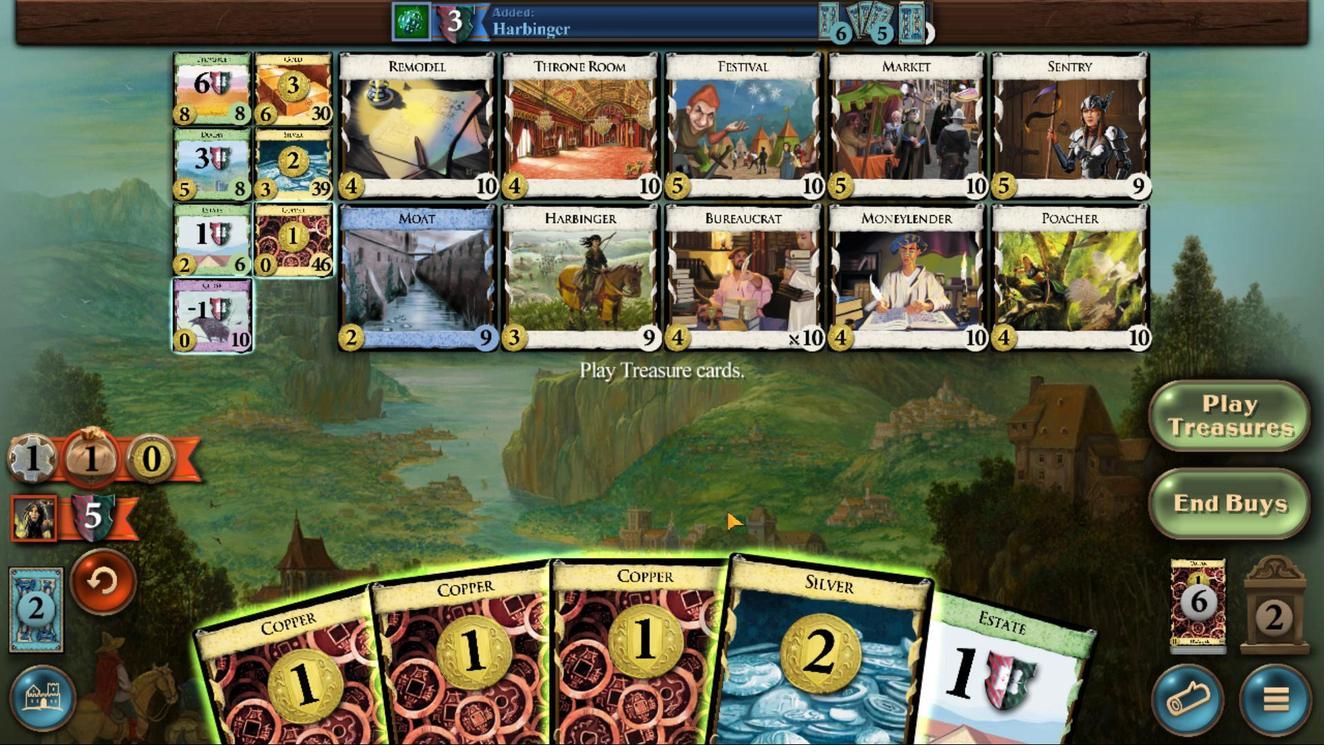
Action: Mouse moved to (698, 476)
Screenshot: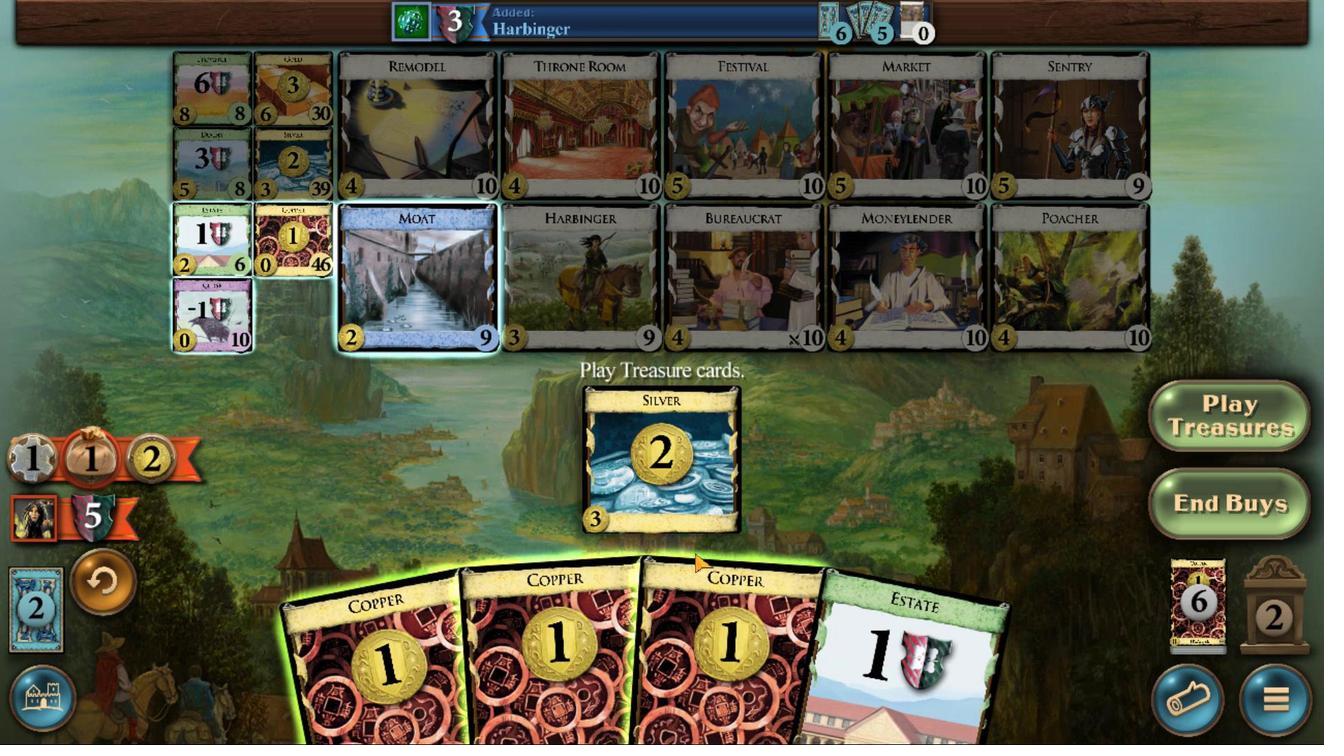
Action: Mouse pressed left at (698, 476)
Screenshot: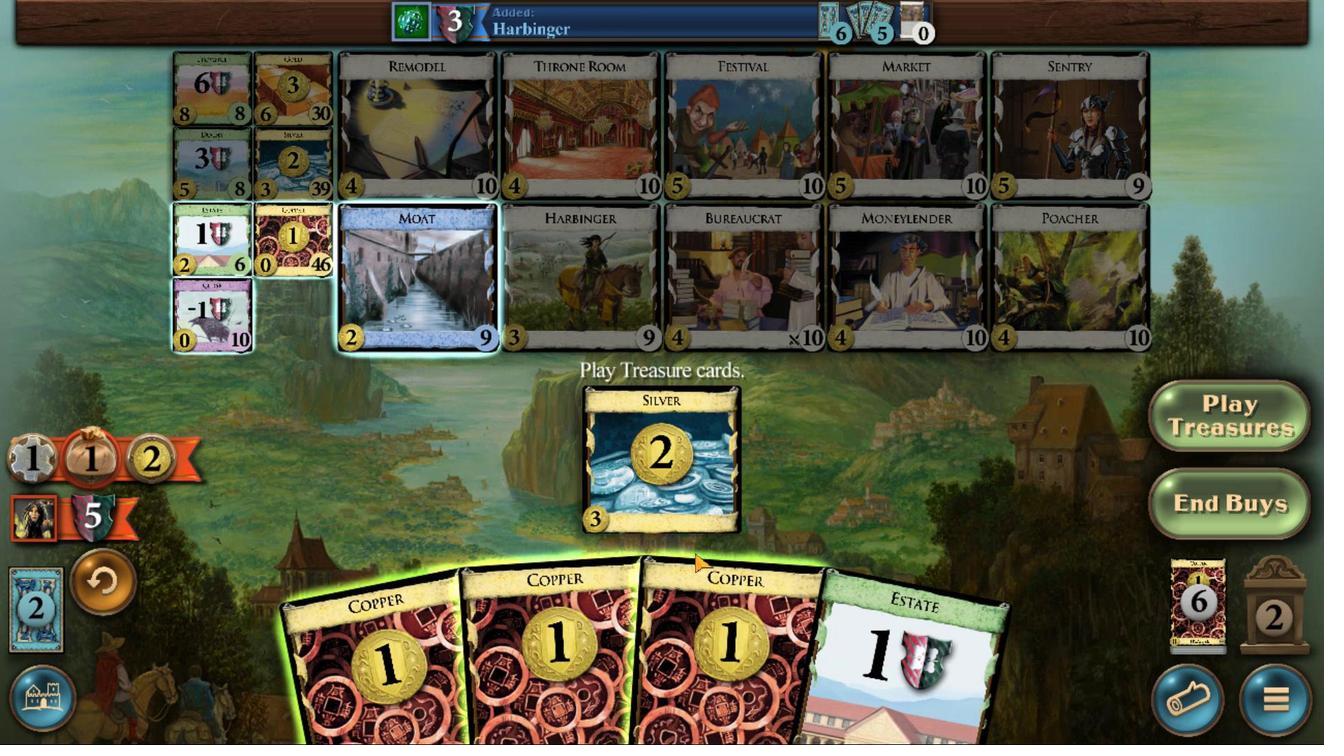 
Action: Mouse moved to (696, 478)
Screenshot: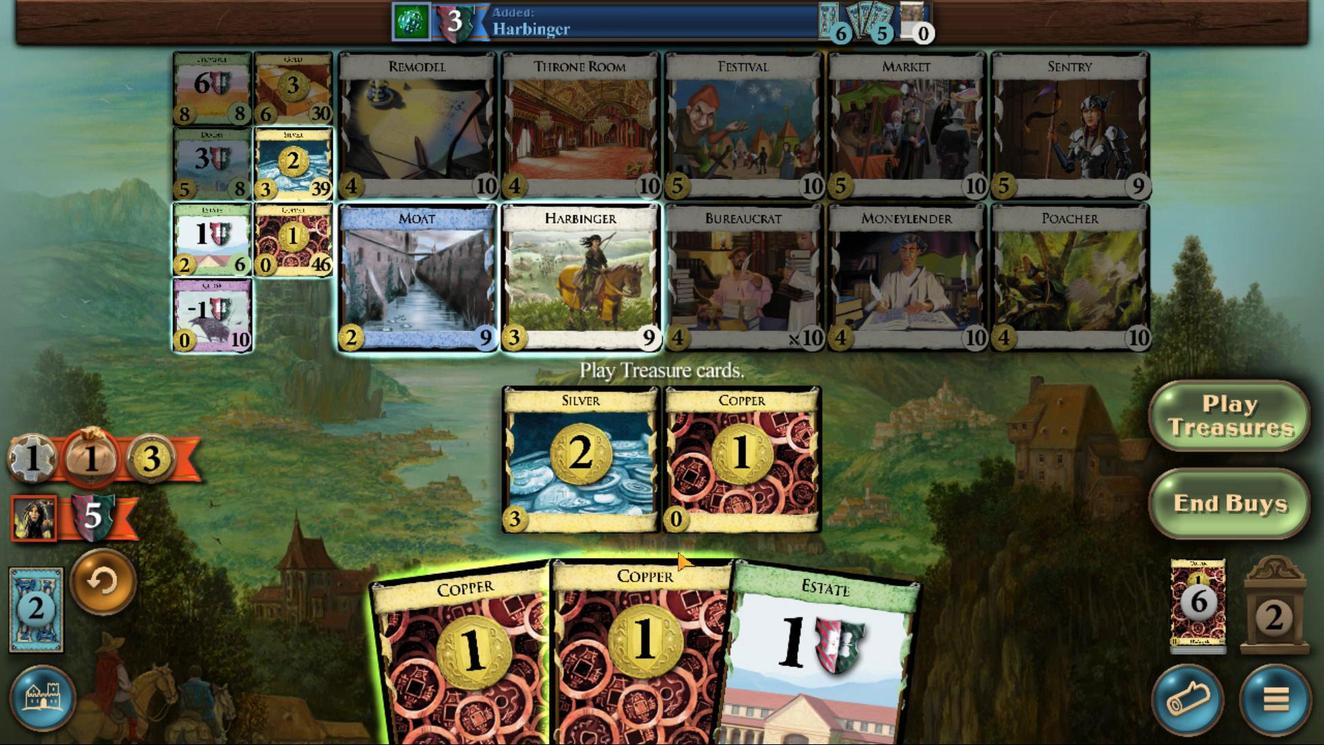
Action: Mouse pressed left at (696, 478)
Screenshot: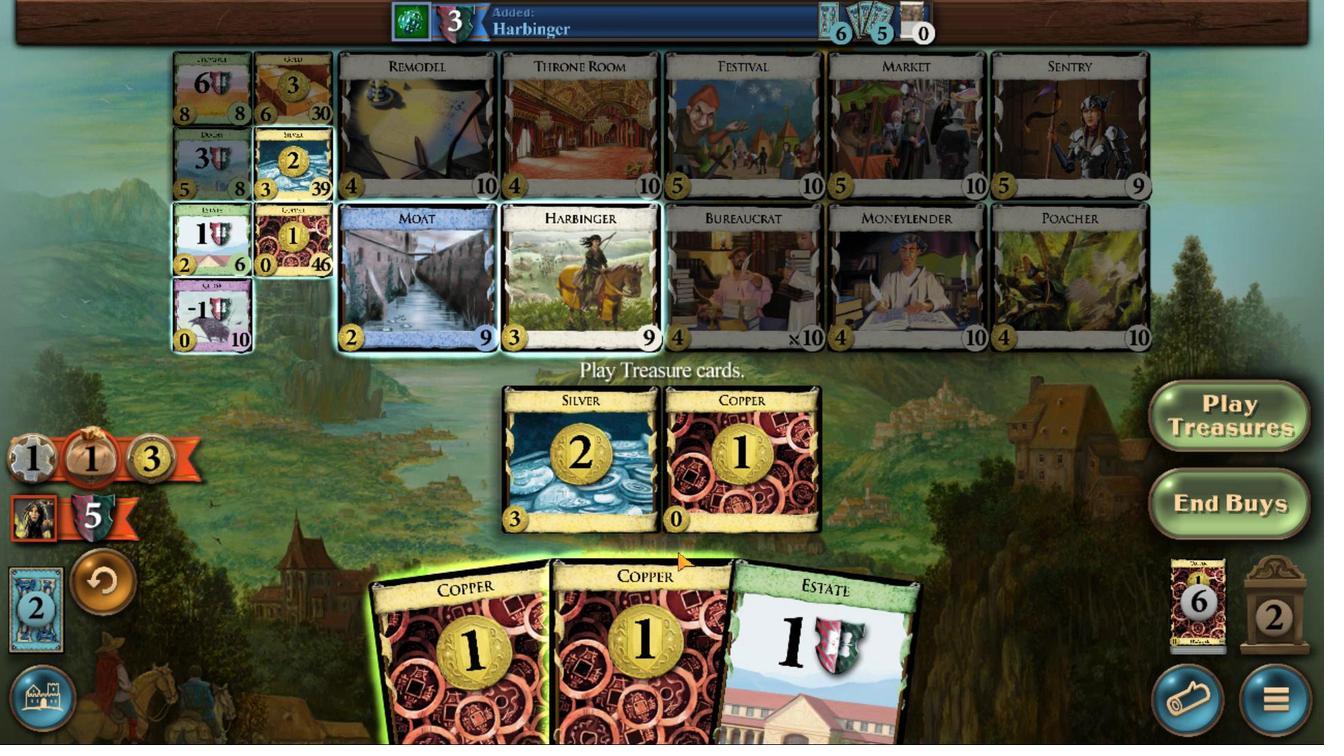 
Action: Mouse moved to (691, 475)
Screenshot: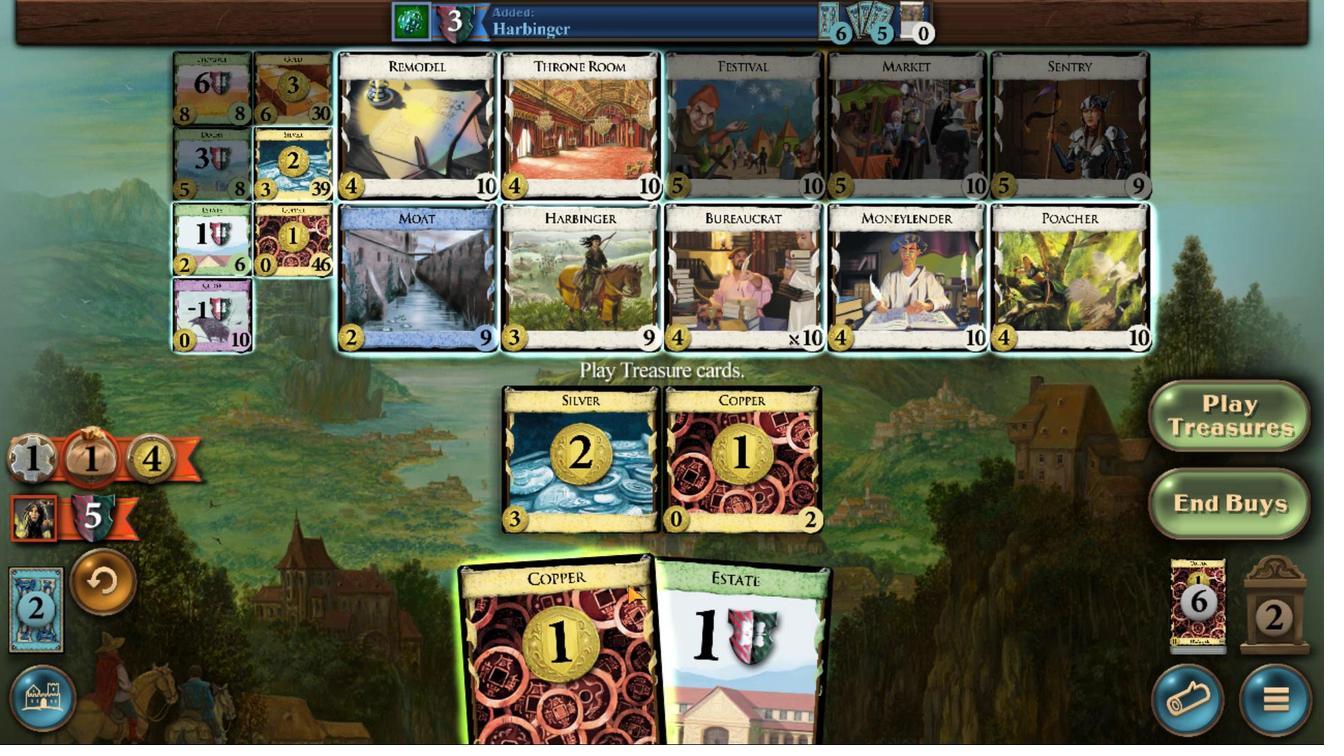 
Action: Mouse pressed left at (691, 475)
Screenshot: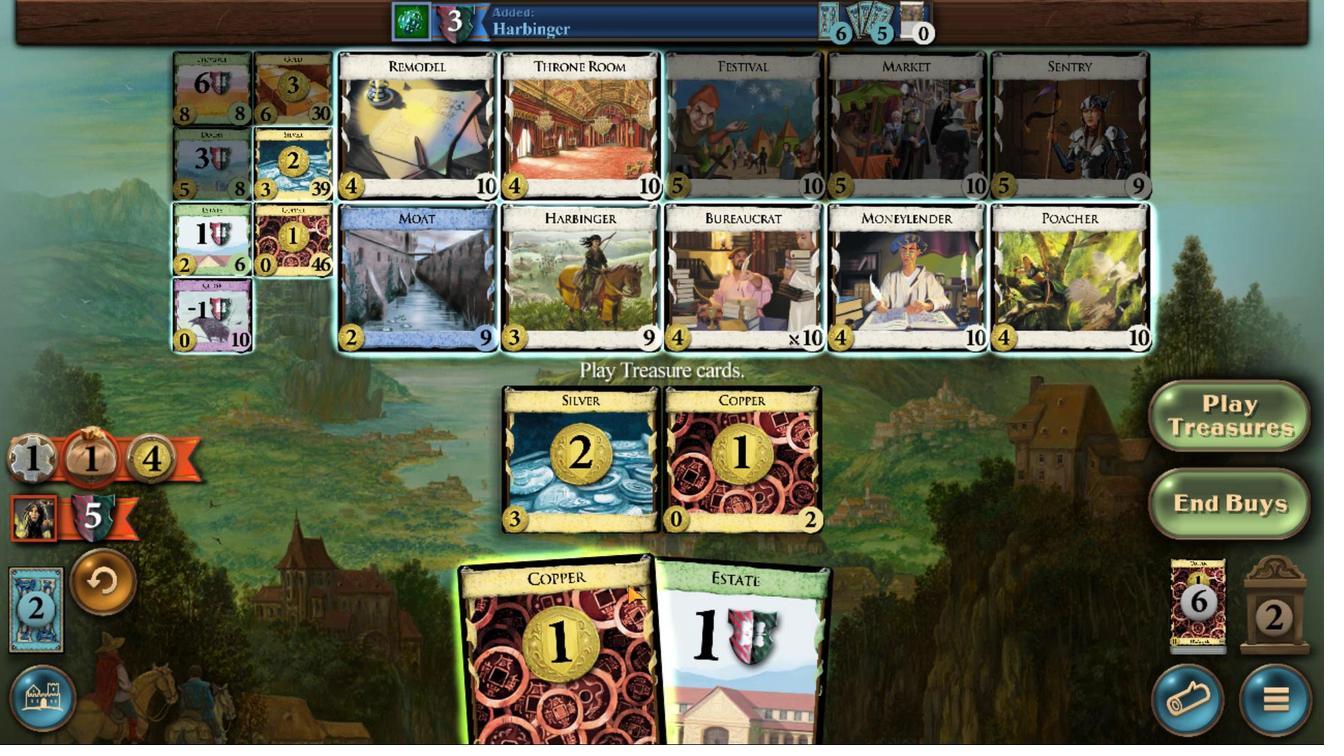 
Action: Mouse moved to (677, 534)
Screenshot: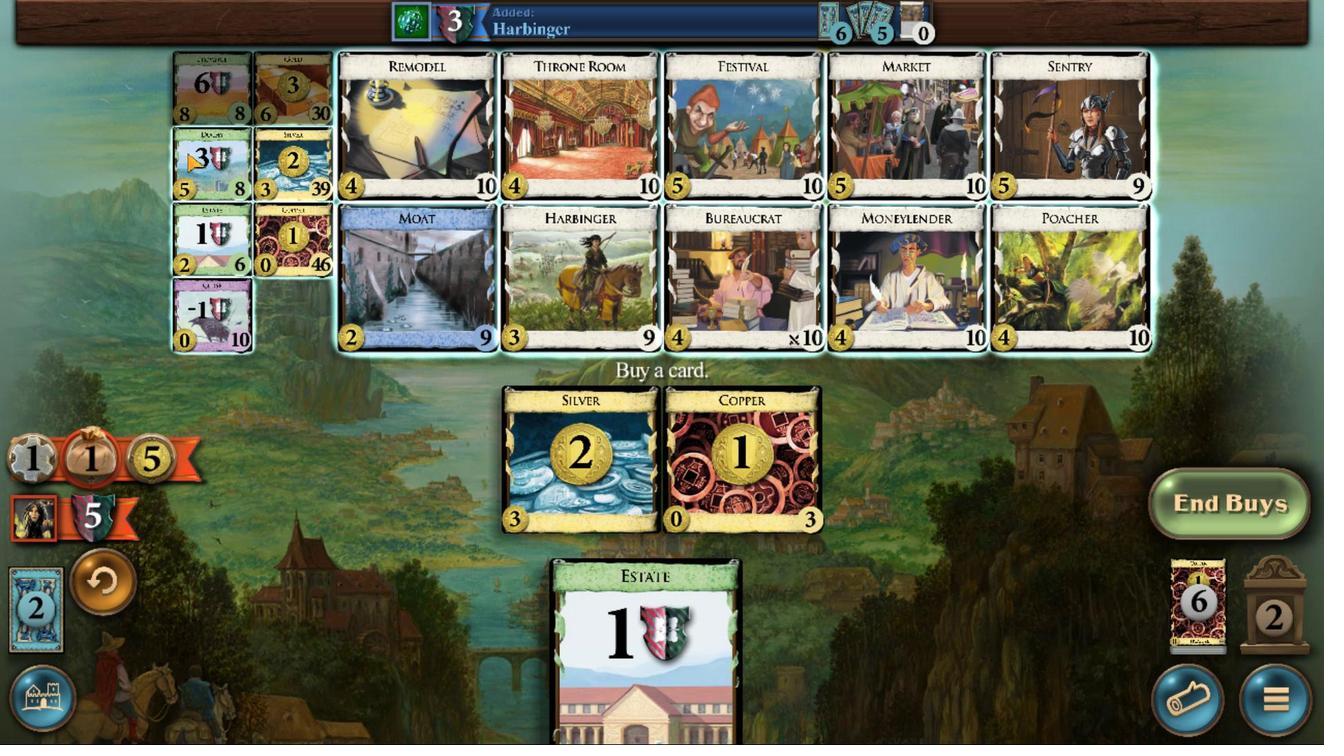 
Action: Mouse pressed left at (677, 534)
Screenshot: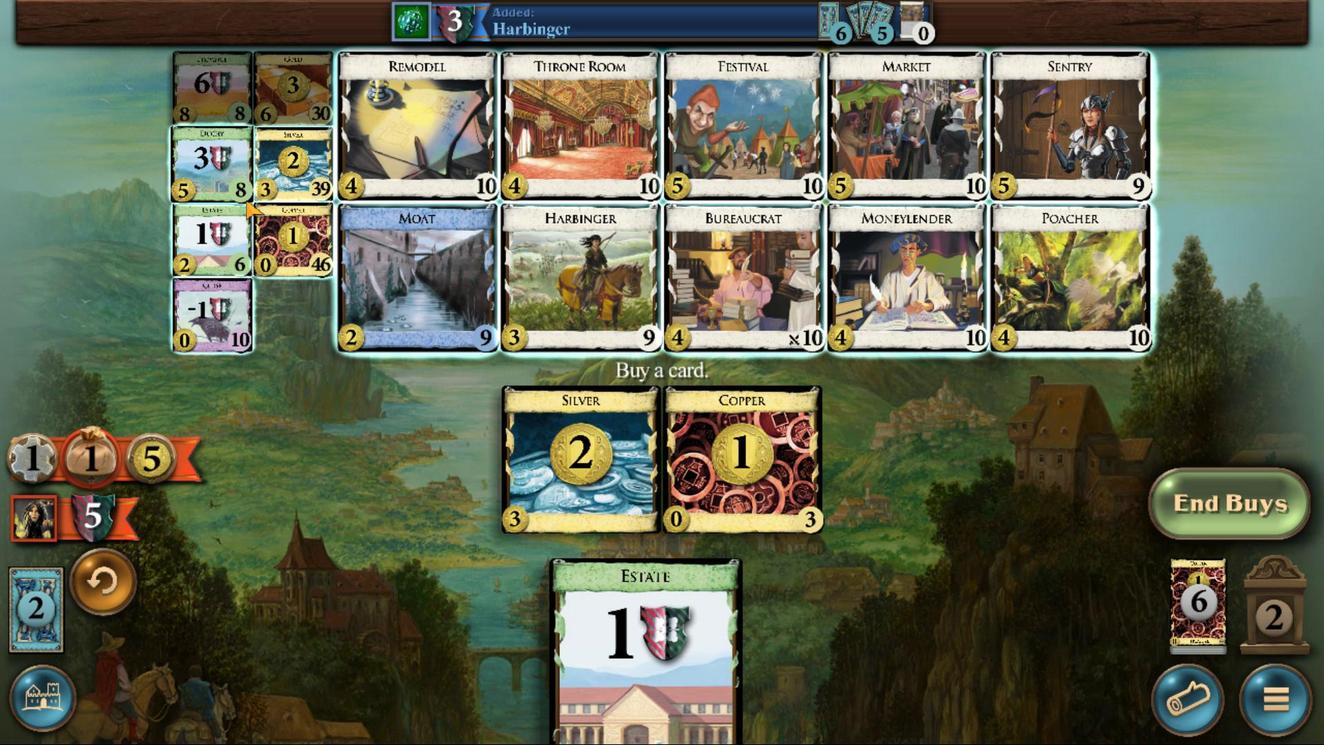 
Action: Mouse moved to (700, 473)
Screenshot: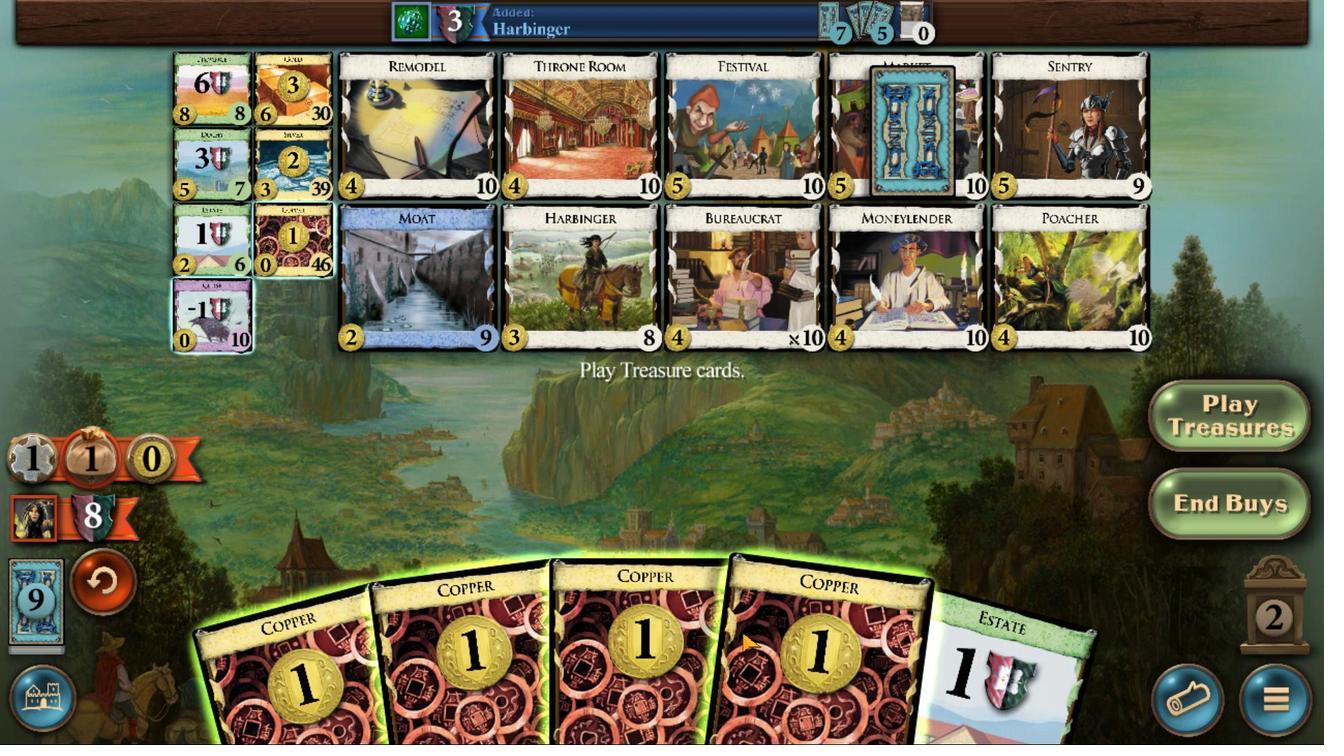 
Action: Mouse pressed left at (700, 473)
Screenshot: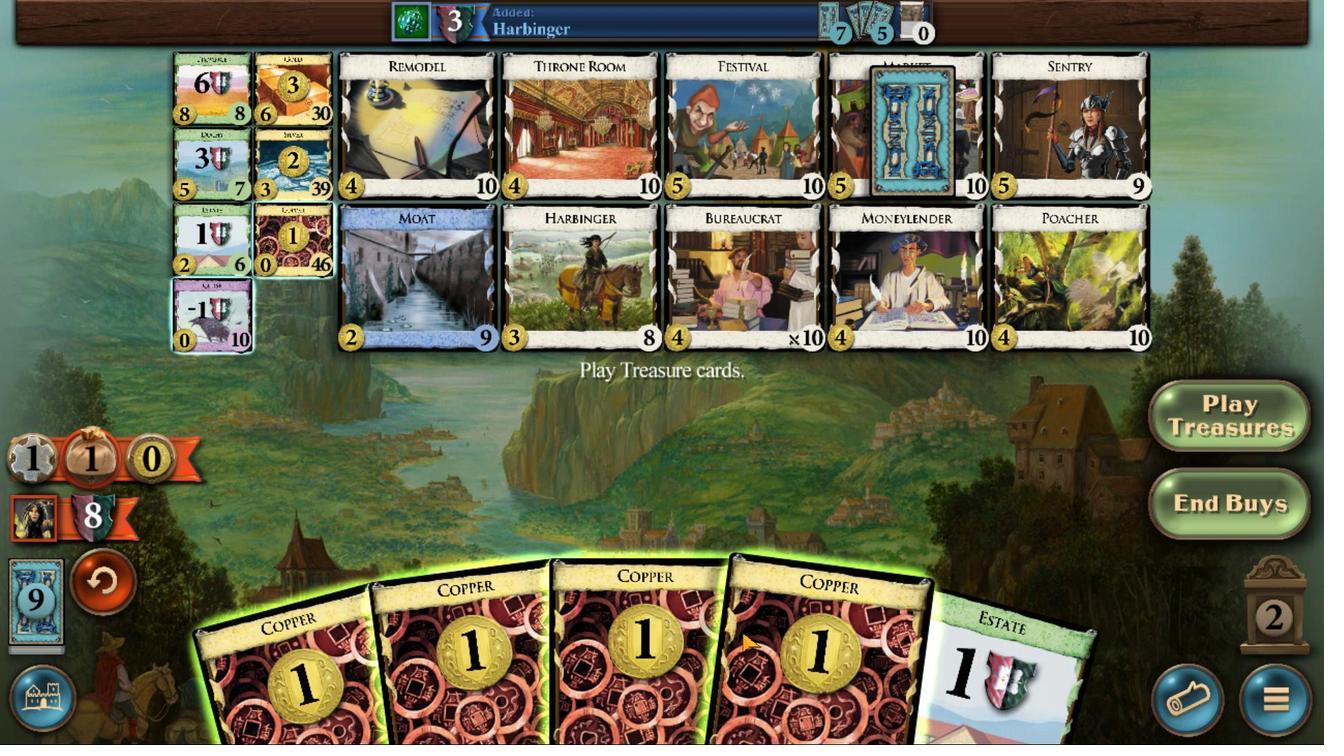 
Action: Mouse moved to (698, 472)
Screenshot: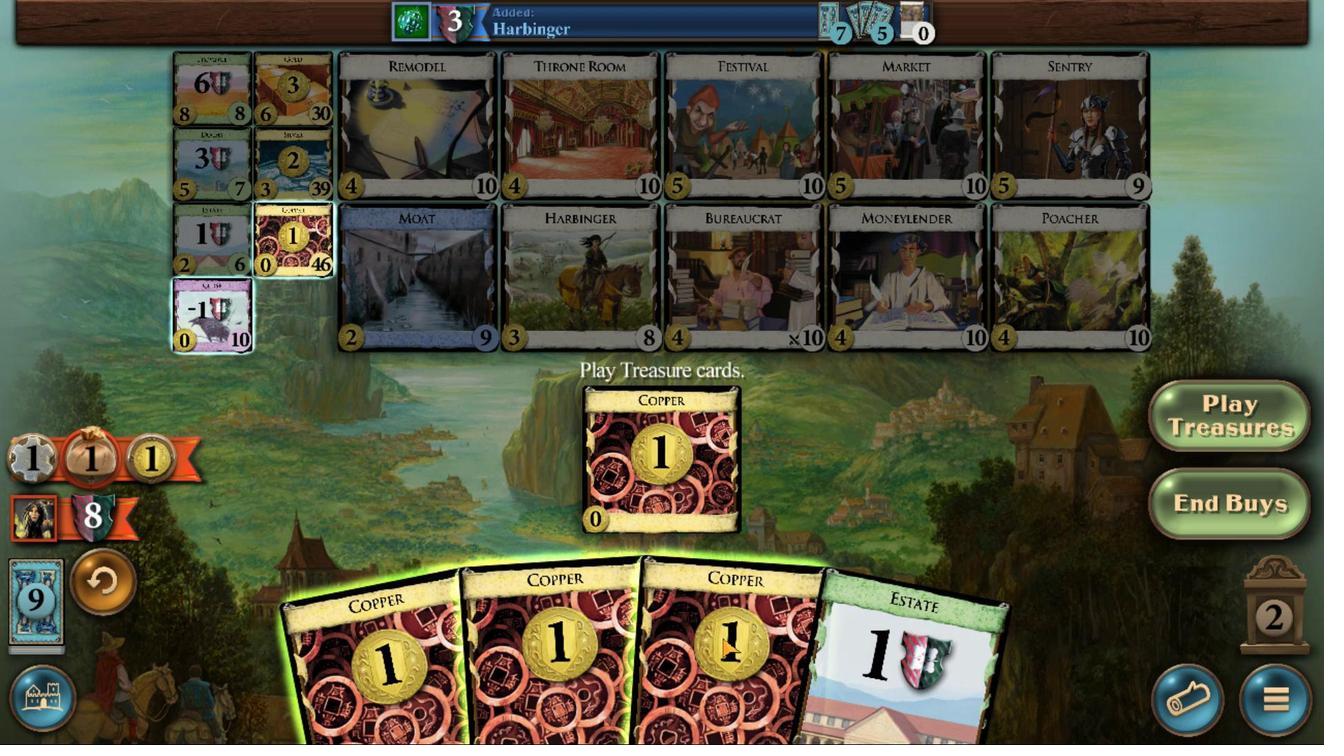 
Action: Mouse pressed left at (698, 472)
Screenshot: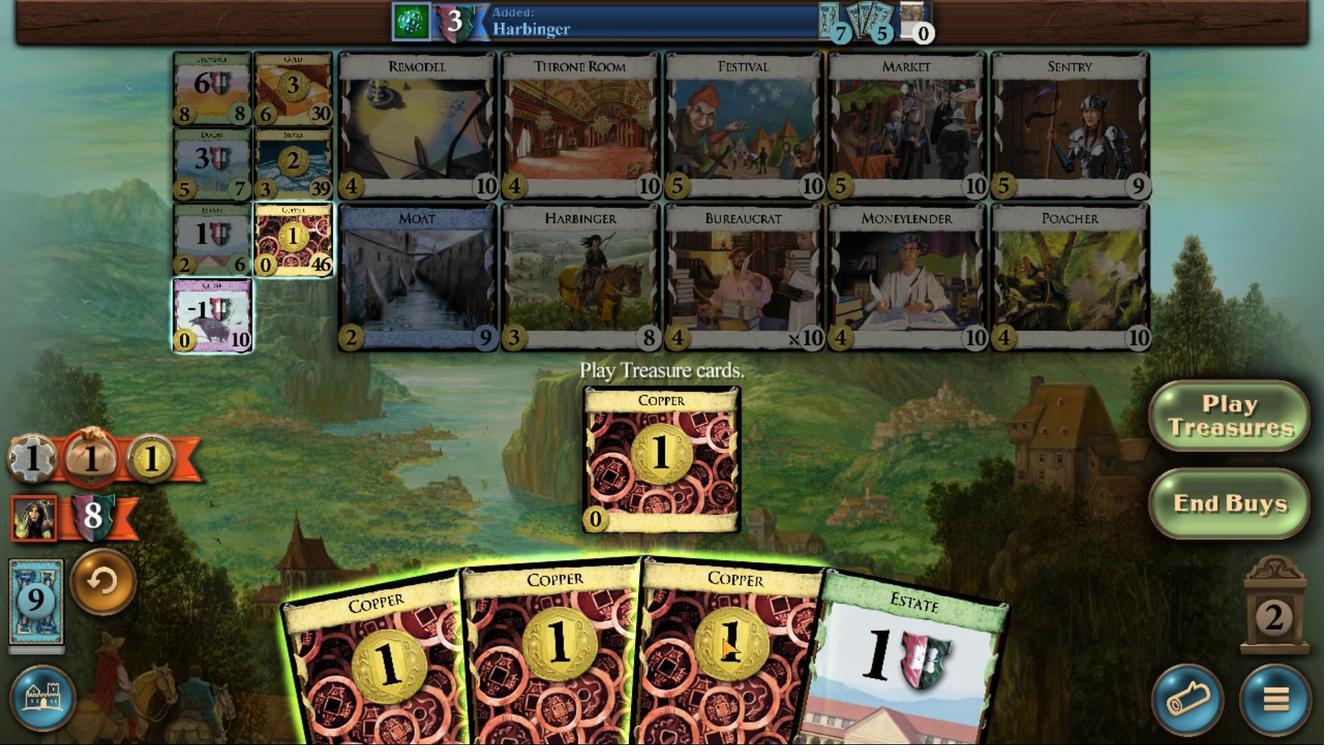 
Action: Mouse moved to (695, 473)
Screenshot: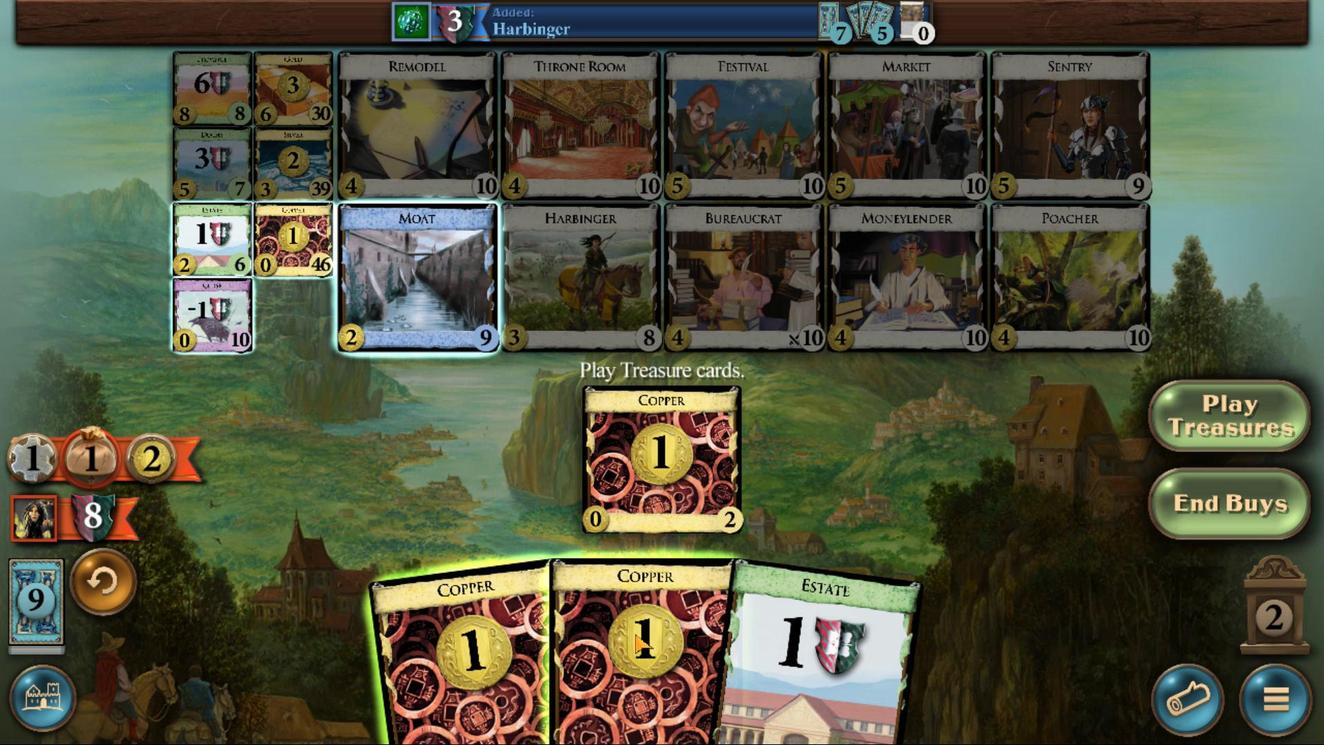 
Action: Mouse pressed left at (695, 473)
Screenshot: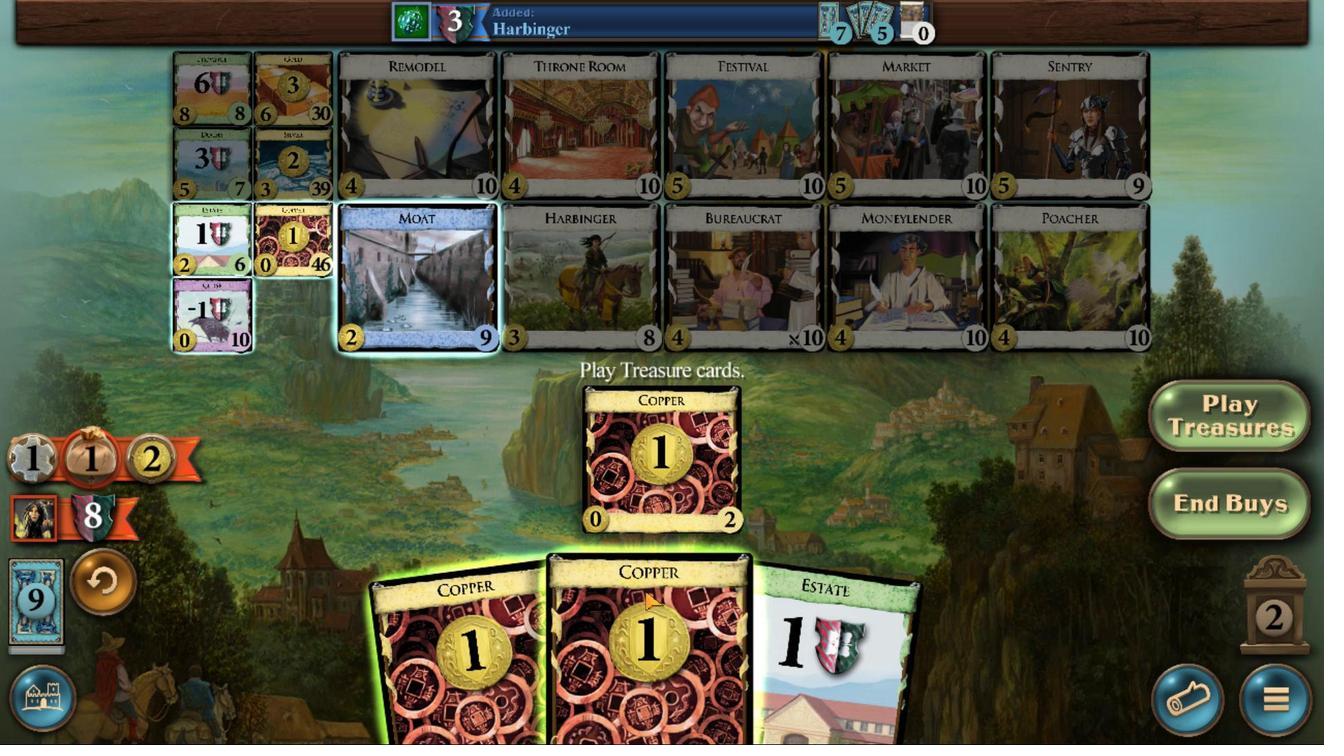 
Action: Mouse moved to (682, 531)
Screenshot: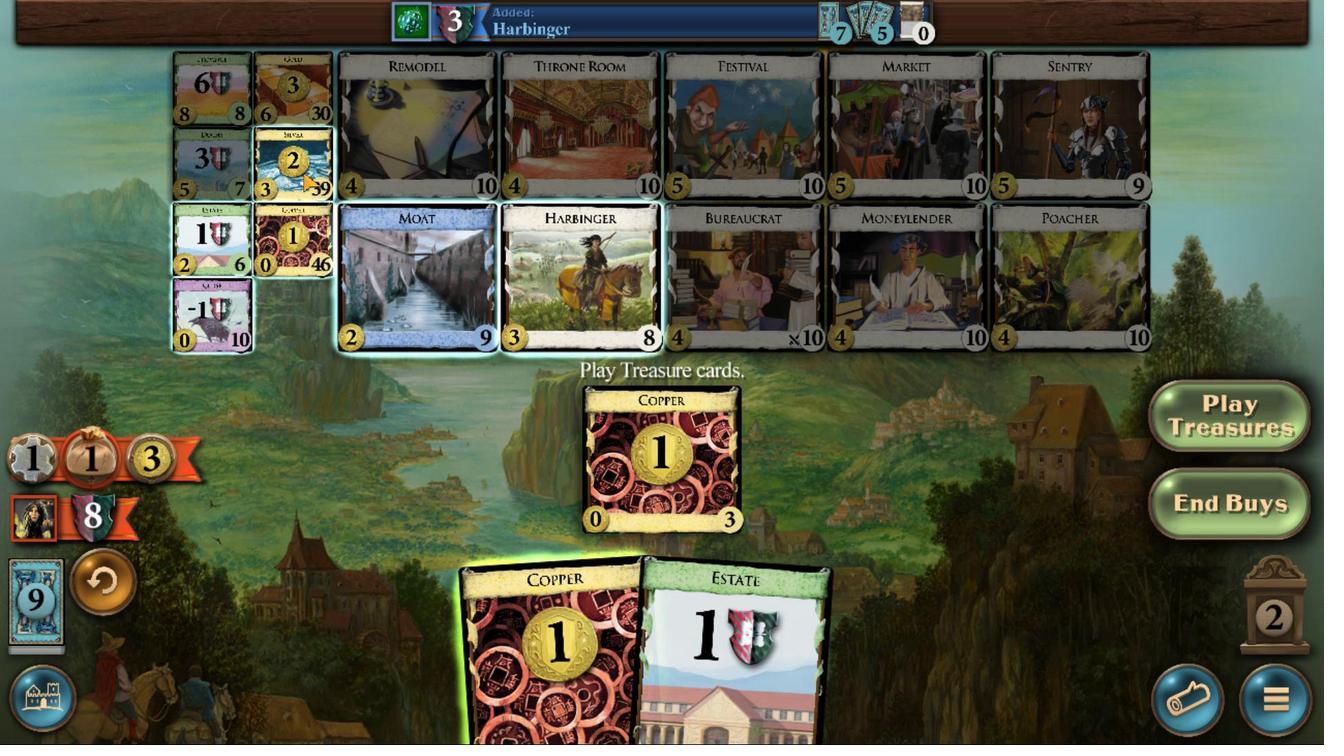 
Action: Mouse pressed left at (682, 531)
Screenshot: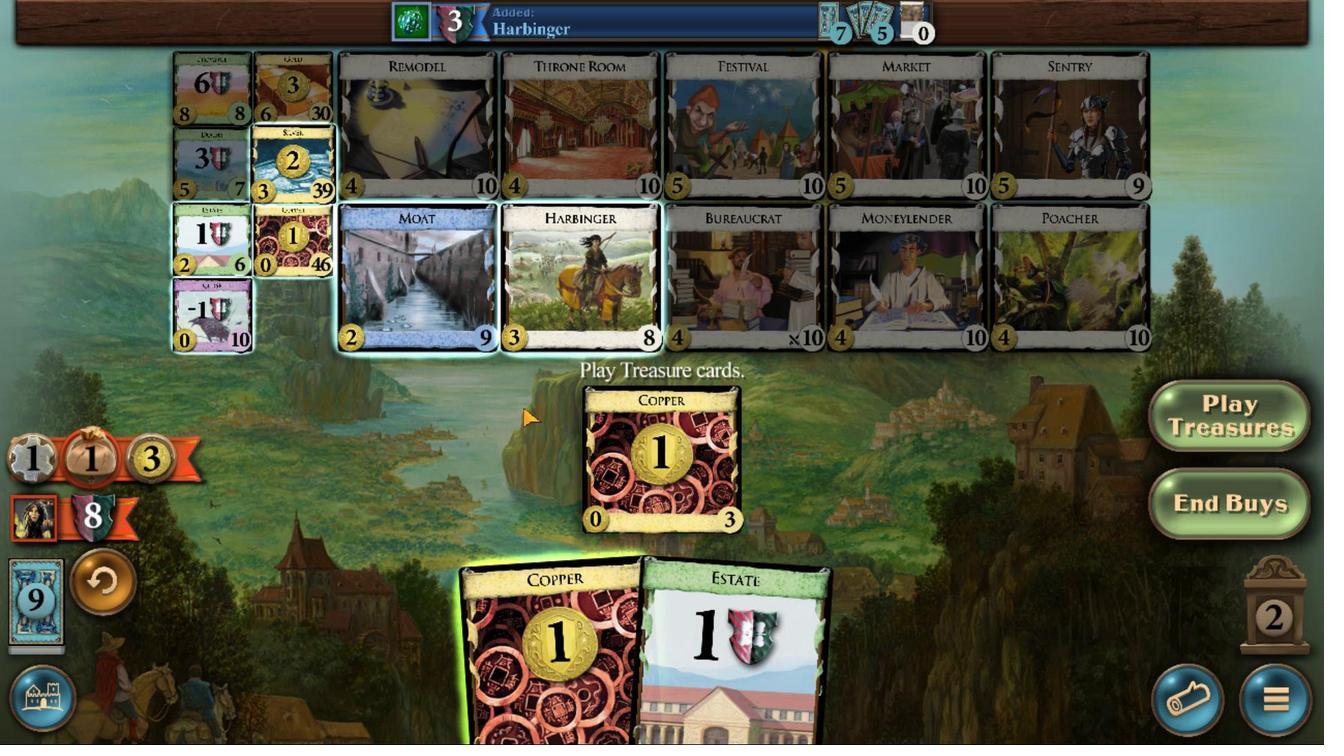 
Action: Mouse moved to (696, 469)
Screenshot: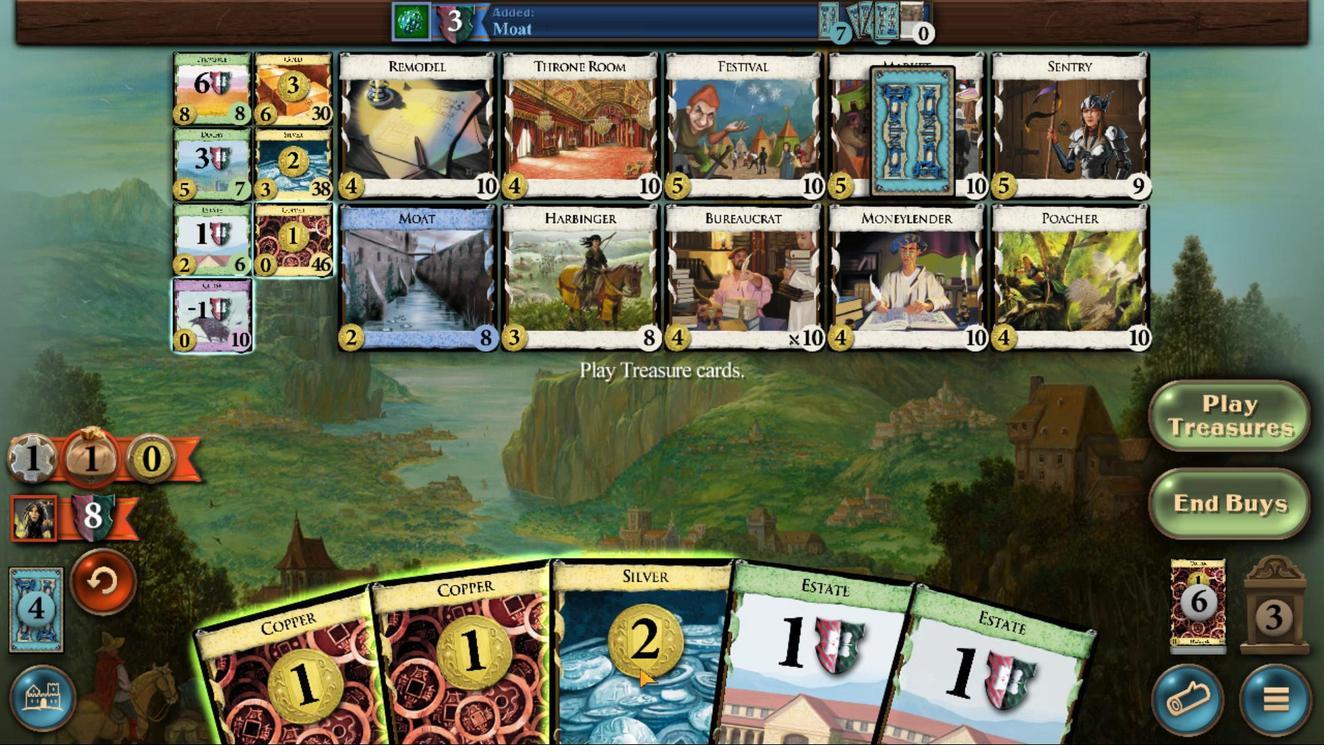 
Action: Mouse pressed left at (696, 469)
Screenshot: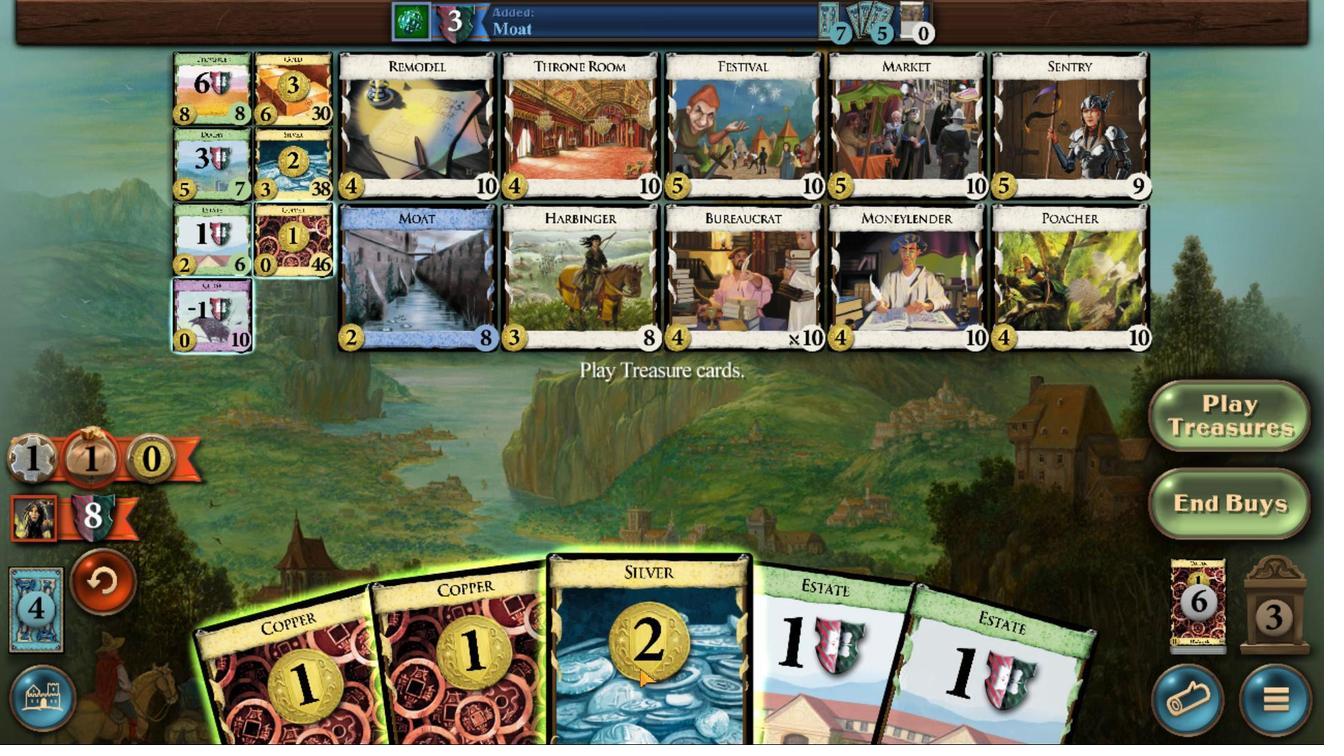 
Action: Mouse moved to (692, 469)
Screenshot: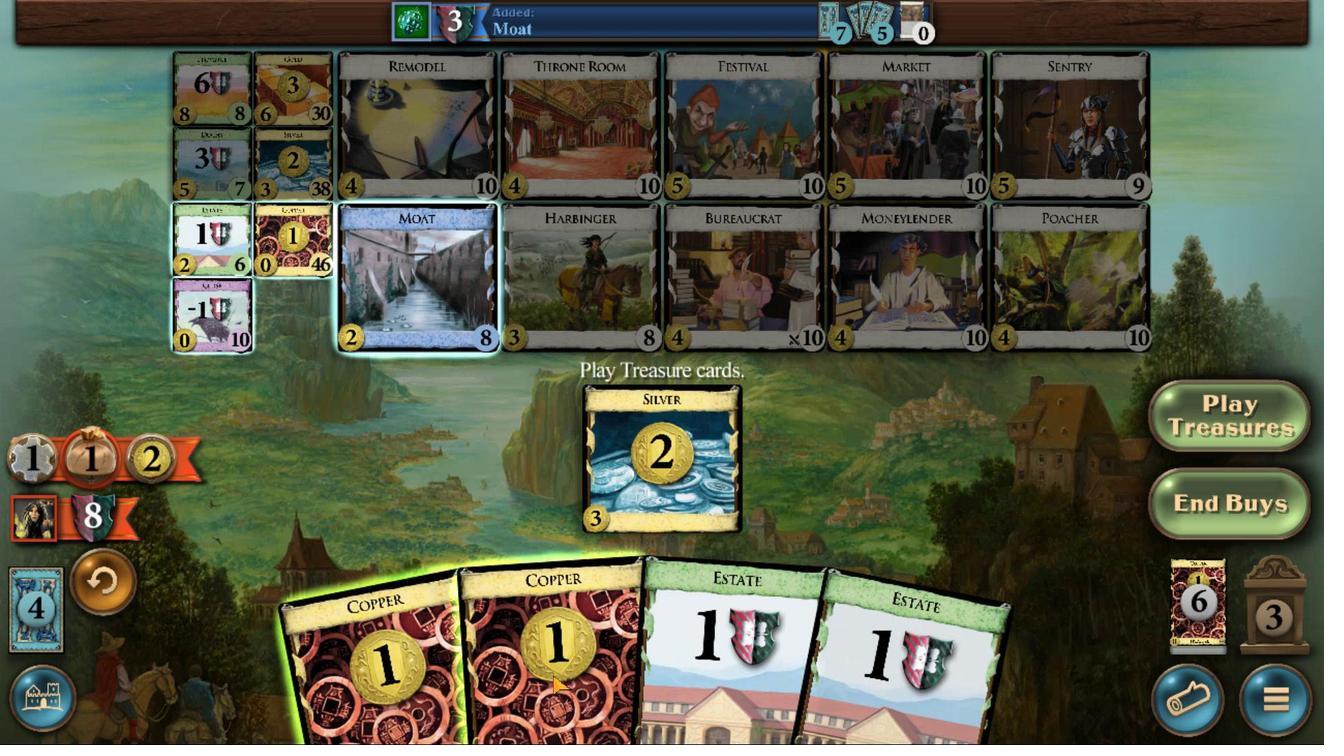 
Action: Mouse pressed left at (692, 469)
Screenshot: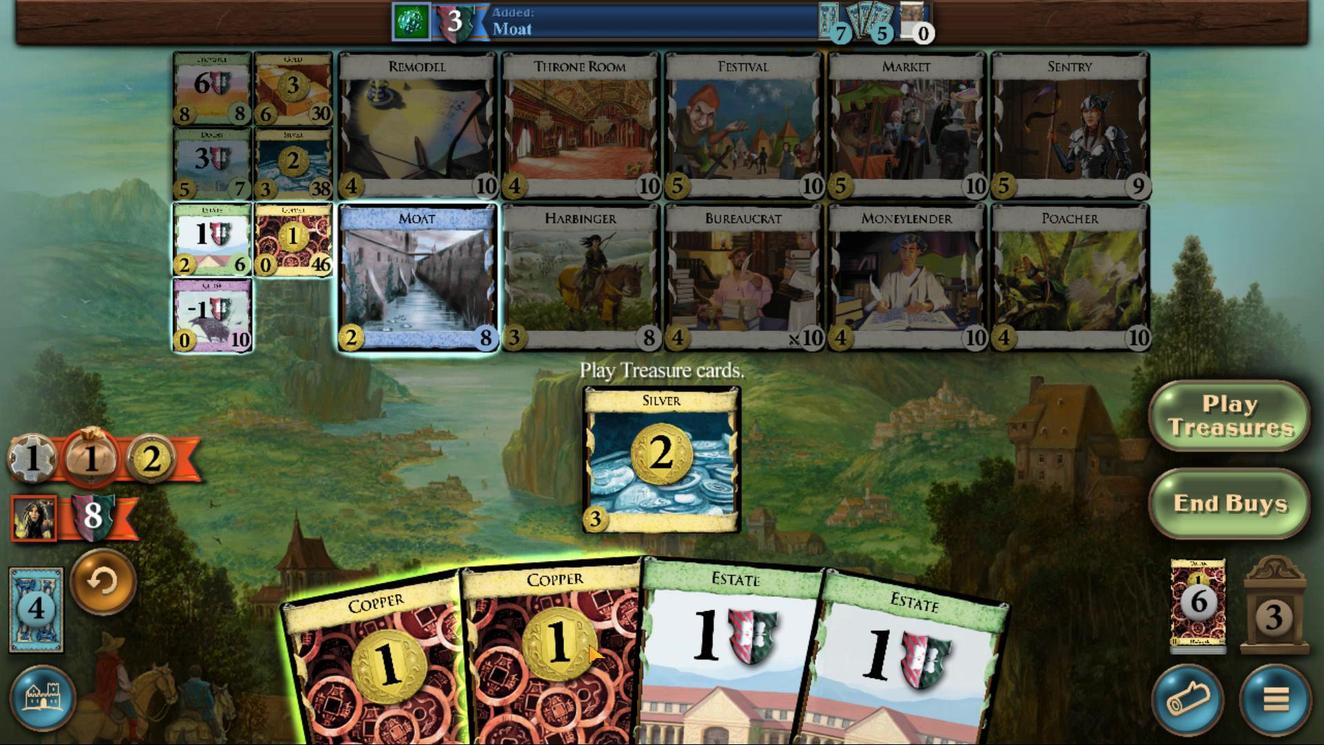 
Action: Mouse moved to (682, 535)
Screenshot: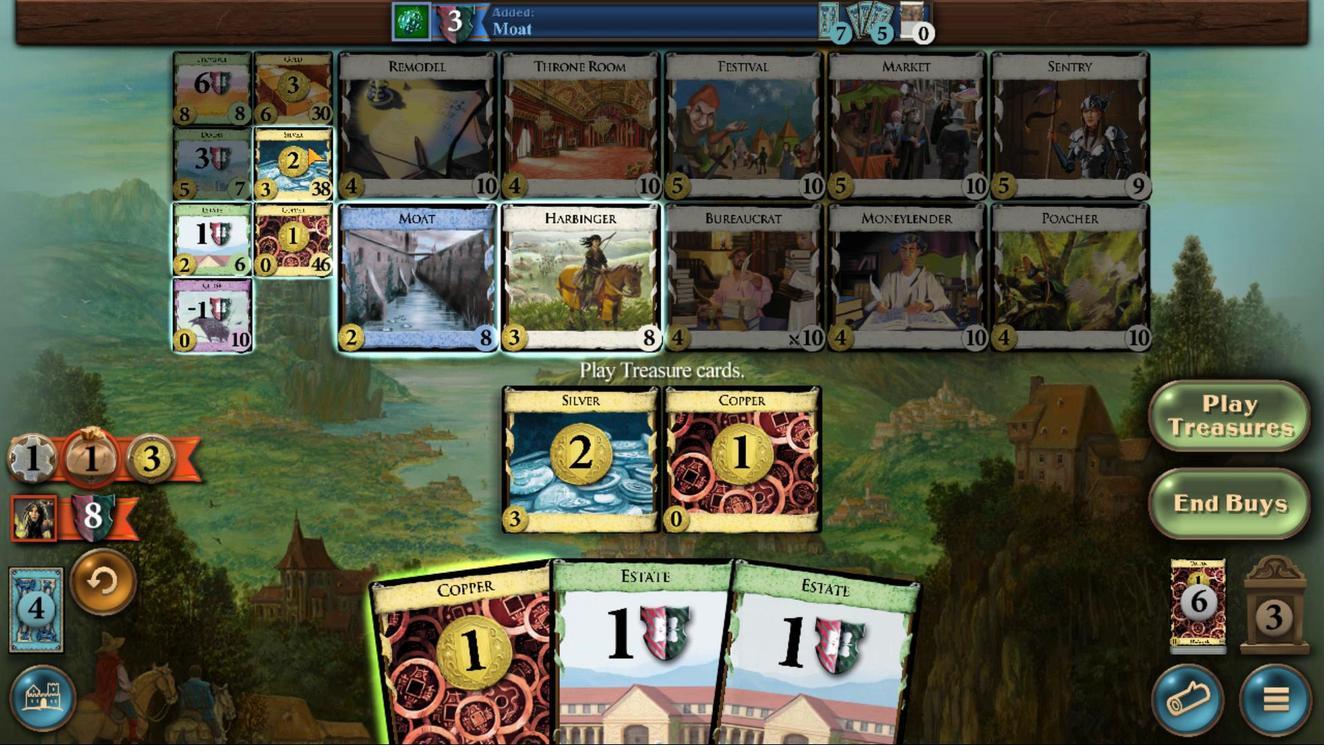 
Action: Mouse pressed left at (682, 535)
Screenshot: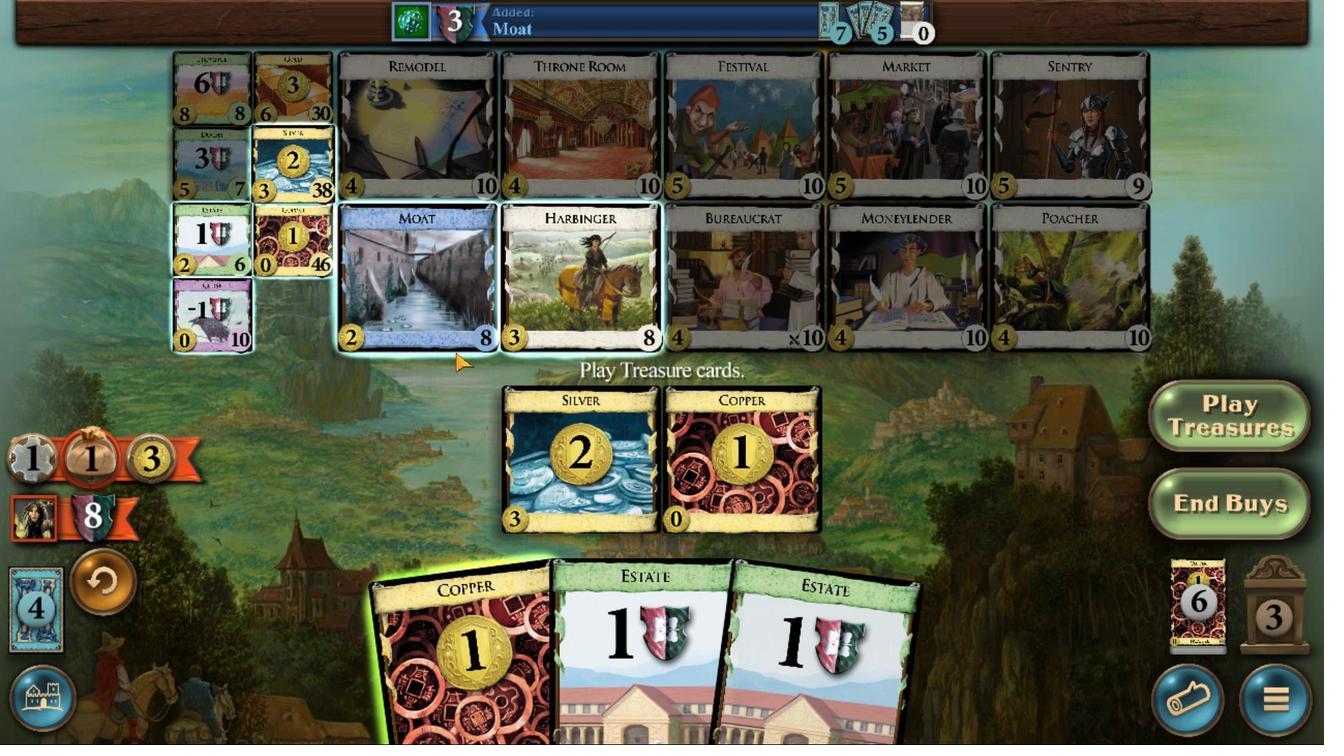 
Action: Mouse moved to (683, 473)
Screenshot: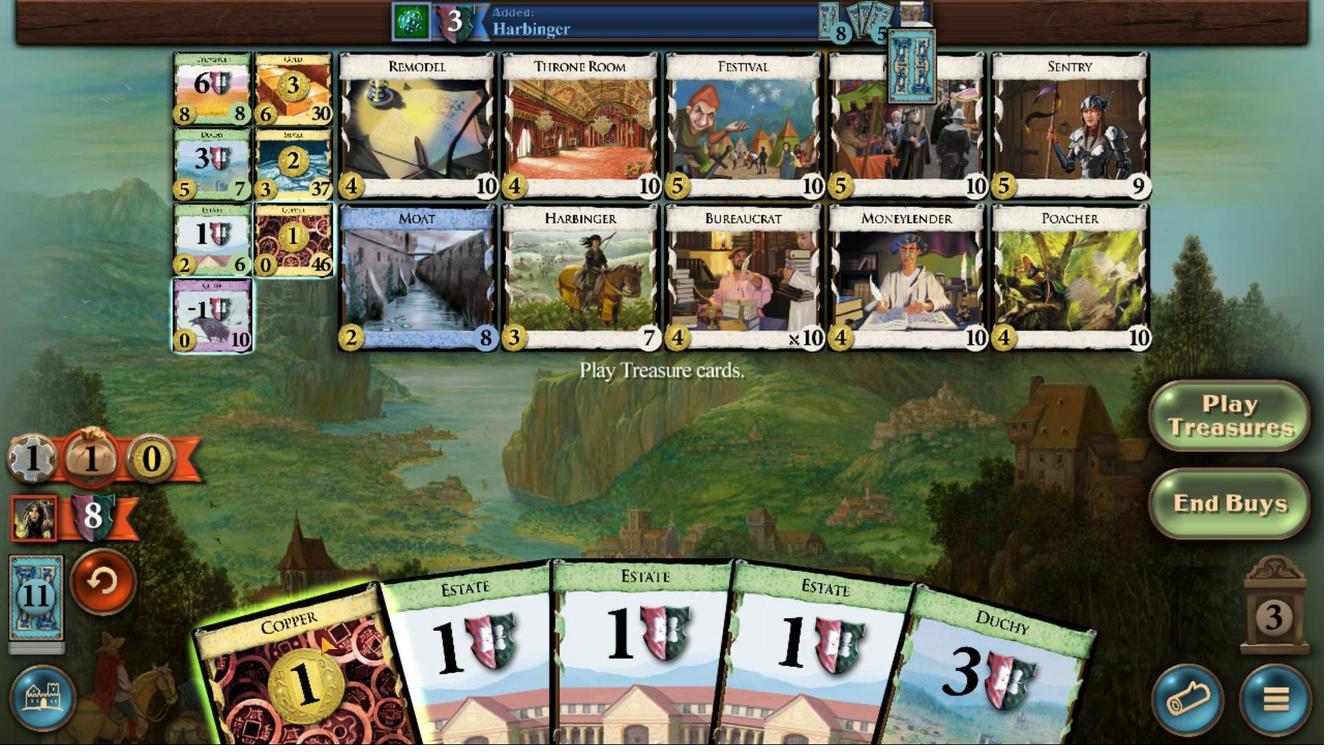 
Action: Mouse pressed left at (683, 473)
Screenshot: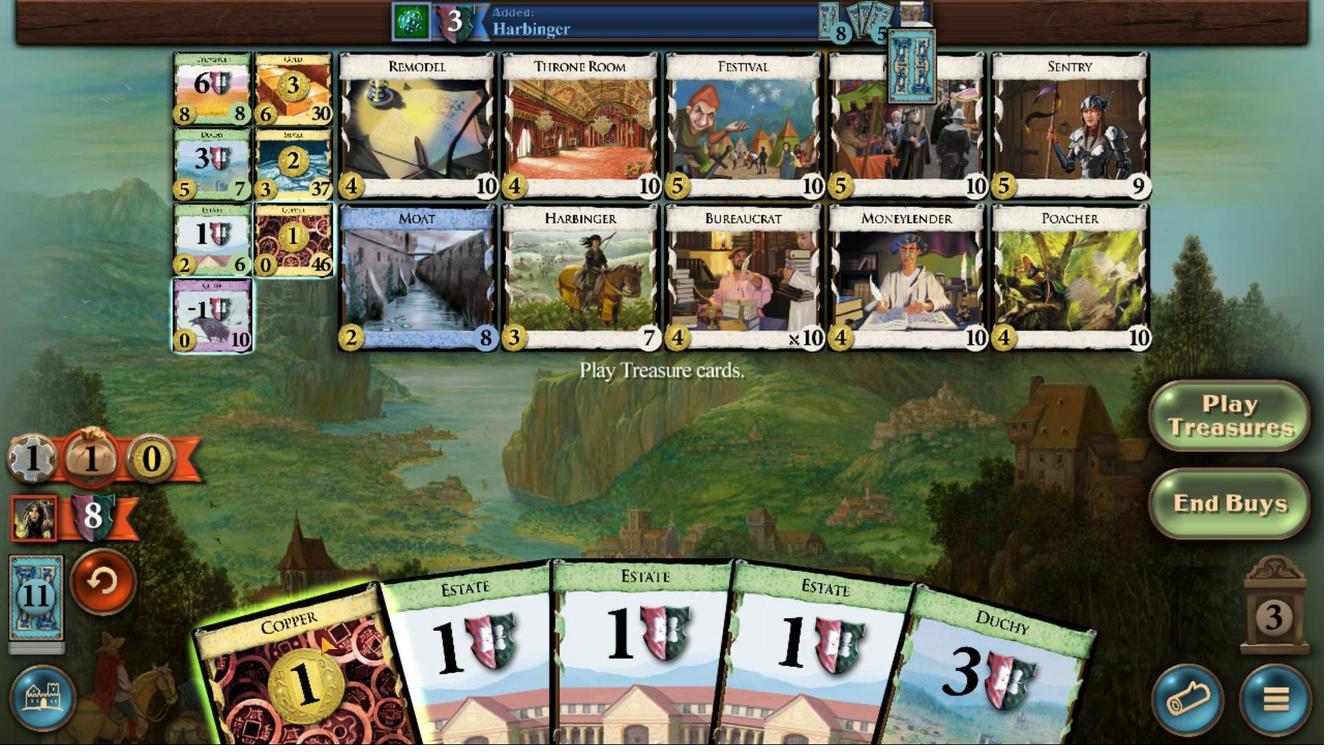 
Action: Mouse moved to (682, 523)
Screenshot: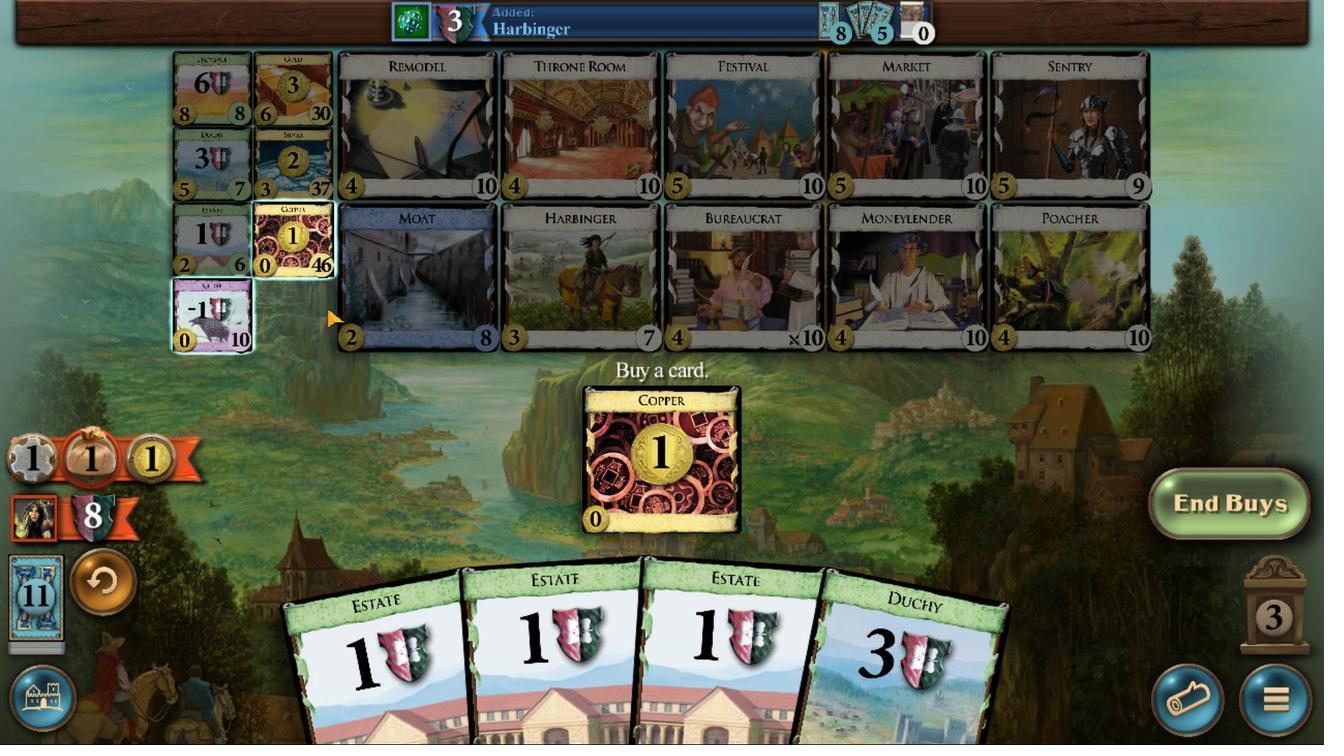 
Action: Mouse pressed left at (682, 523)
Screenshot: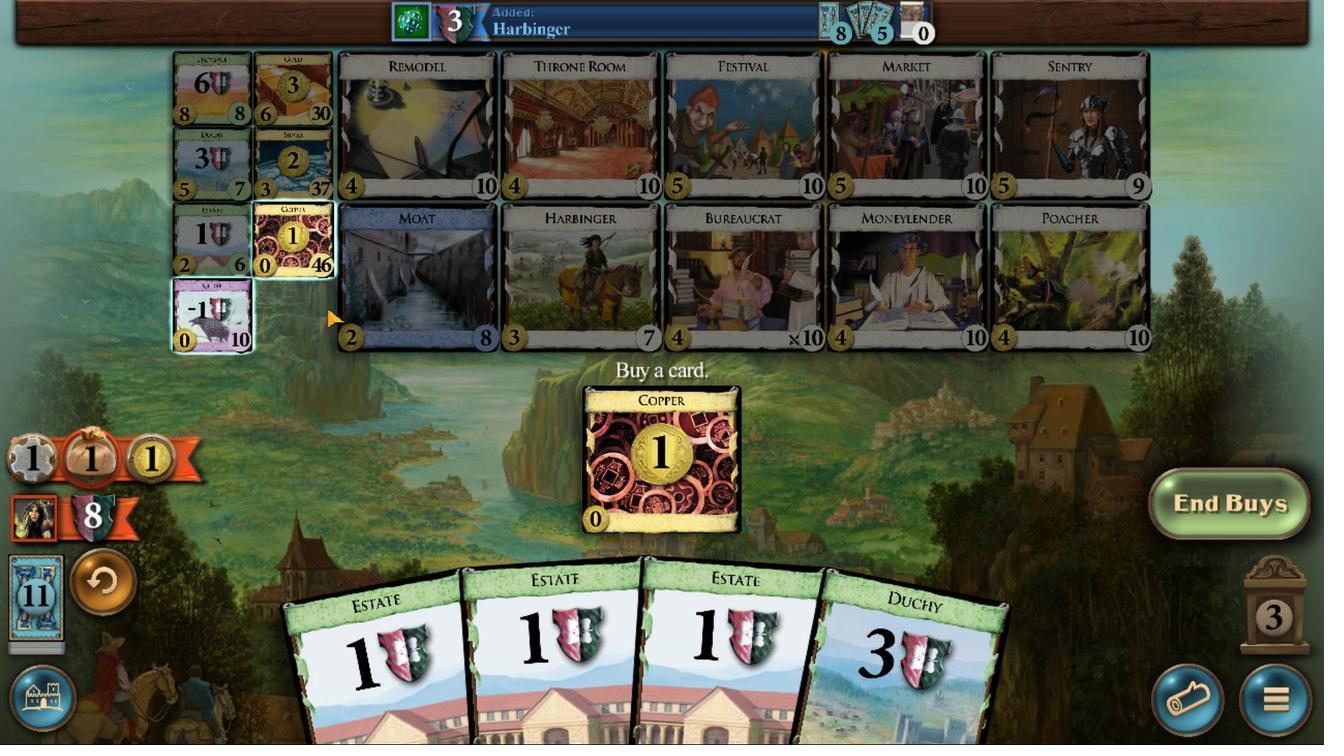 
Action: Mouse moved to (693, 472)
Screenshot: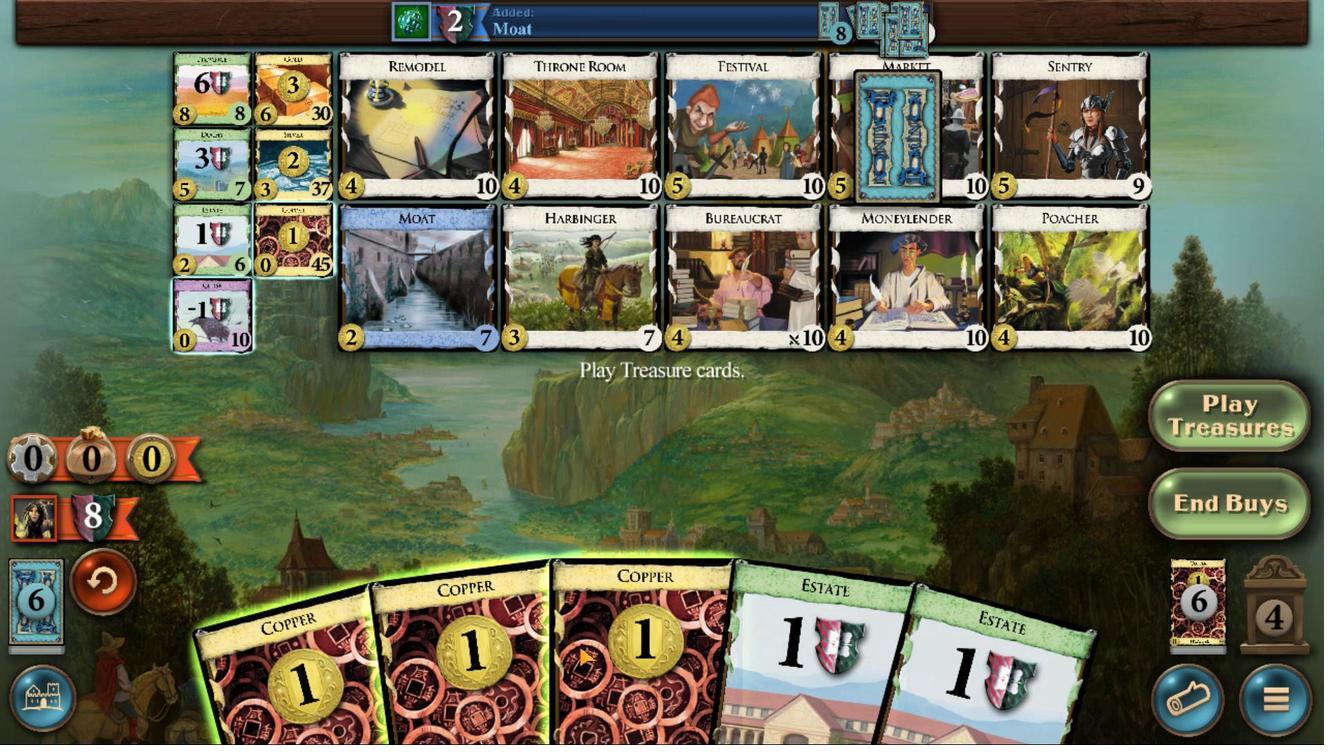 
Action: Mouse pressed left at (693, 472)
Screenshot: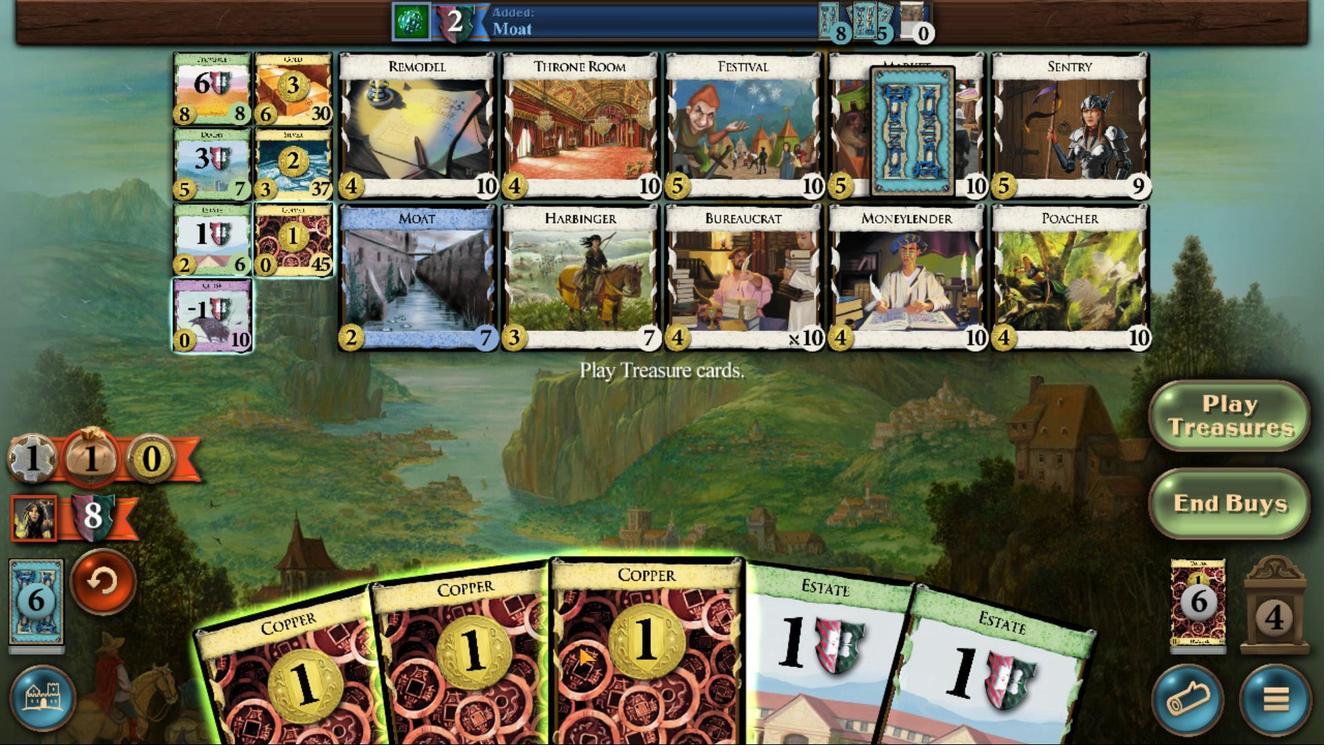 
Action: Mouse moved to (692, 477)
Screenshot: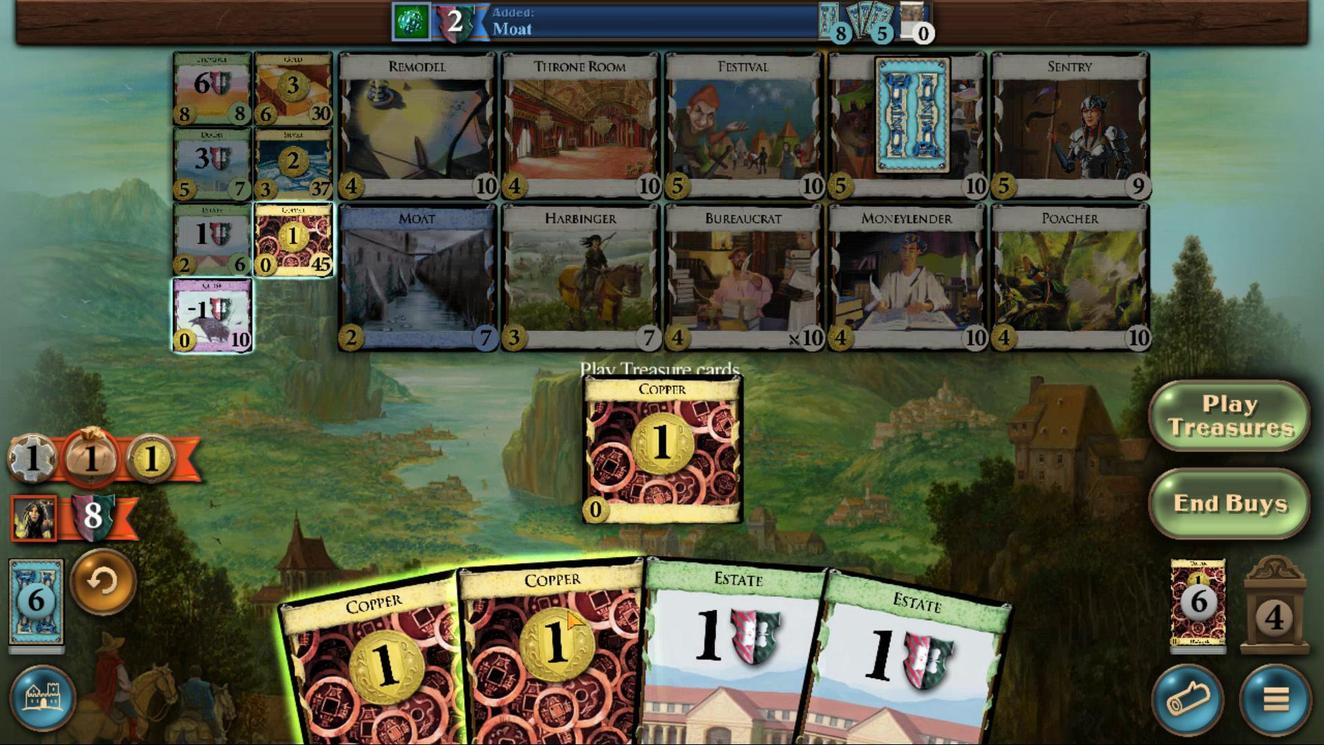 
Action: Mouse pressed left at (692, 477)
Screenshot: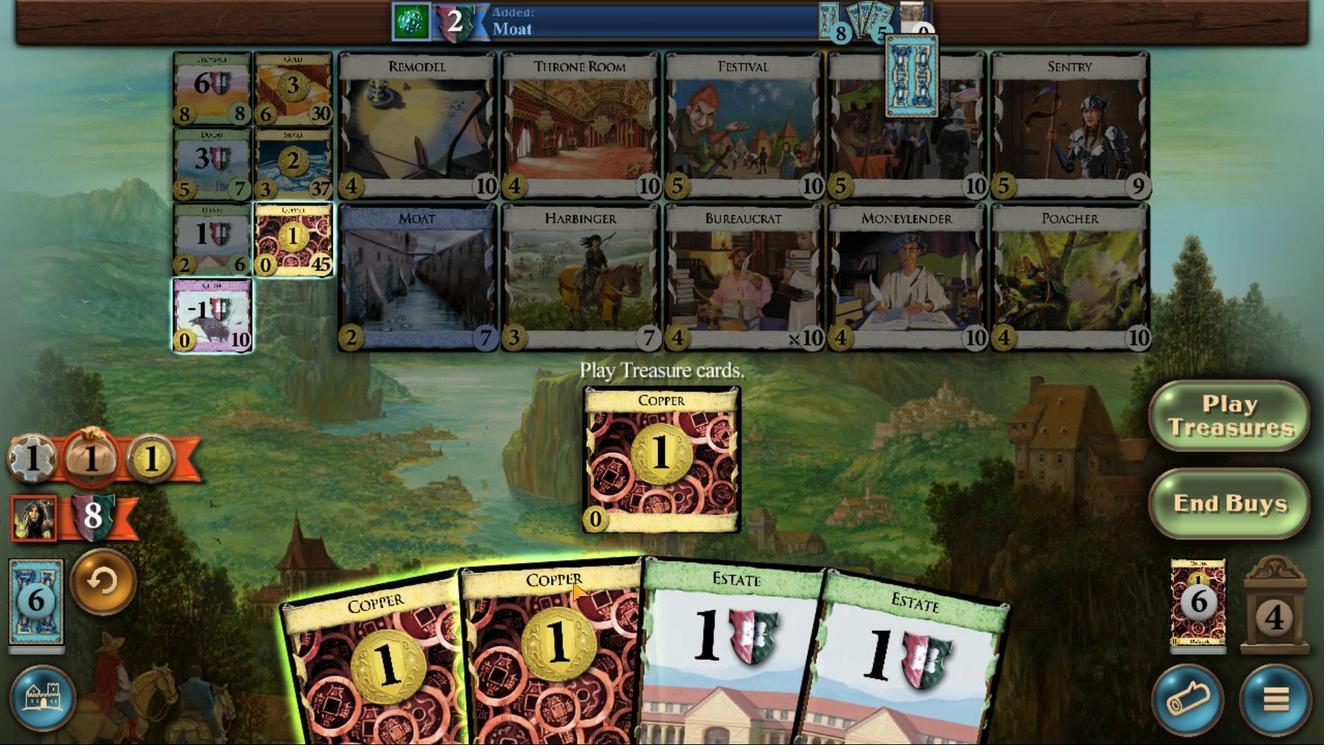 
Action: Mouse moved to (691, 478)
Screenshot: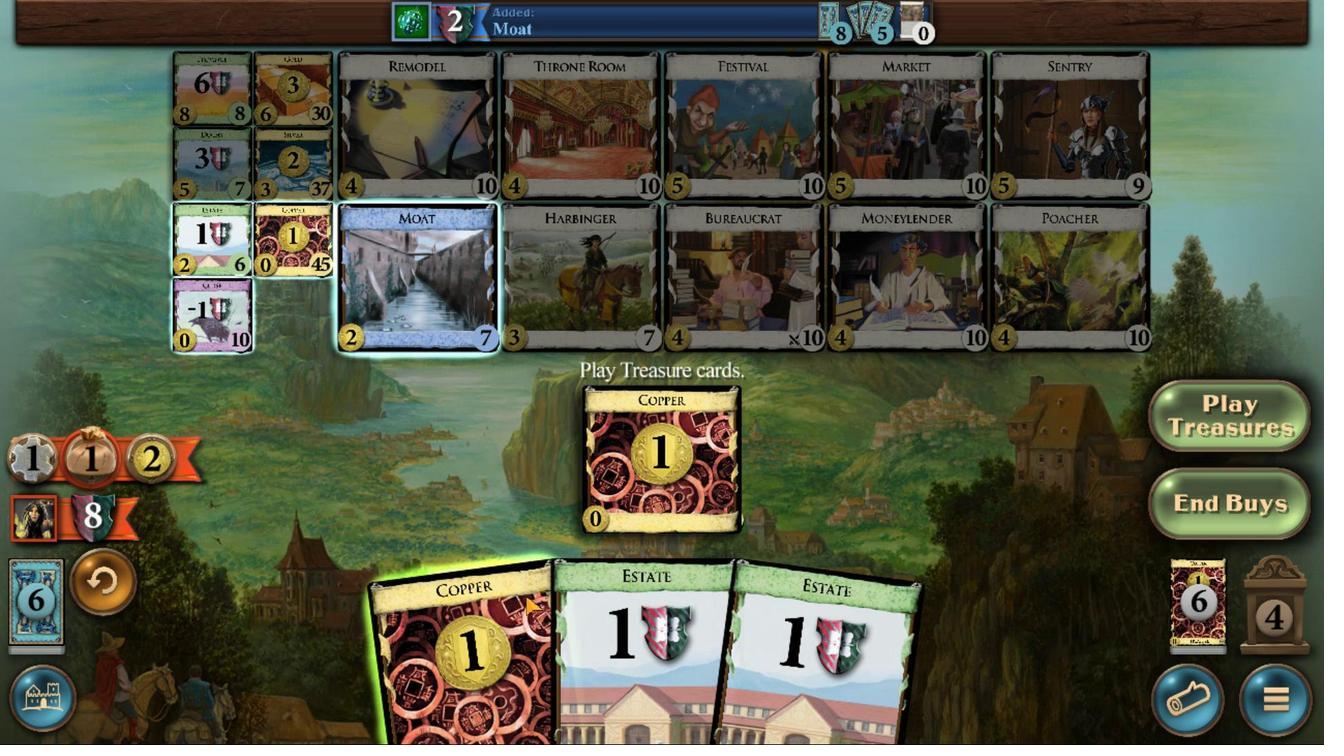 
Action: Mouse pressed left at (691, 478)
Screenshot: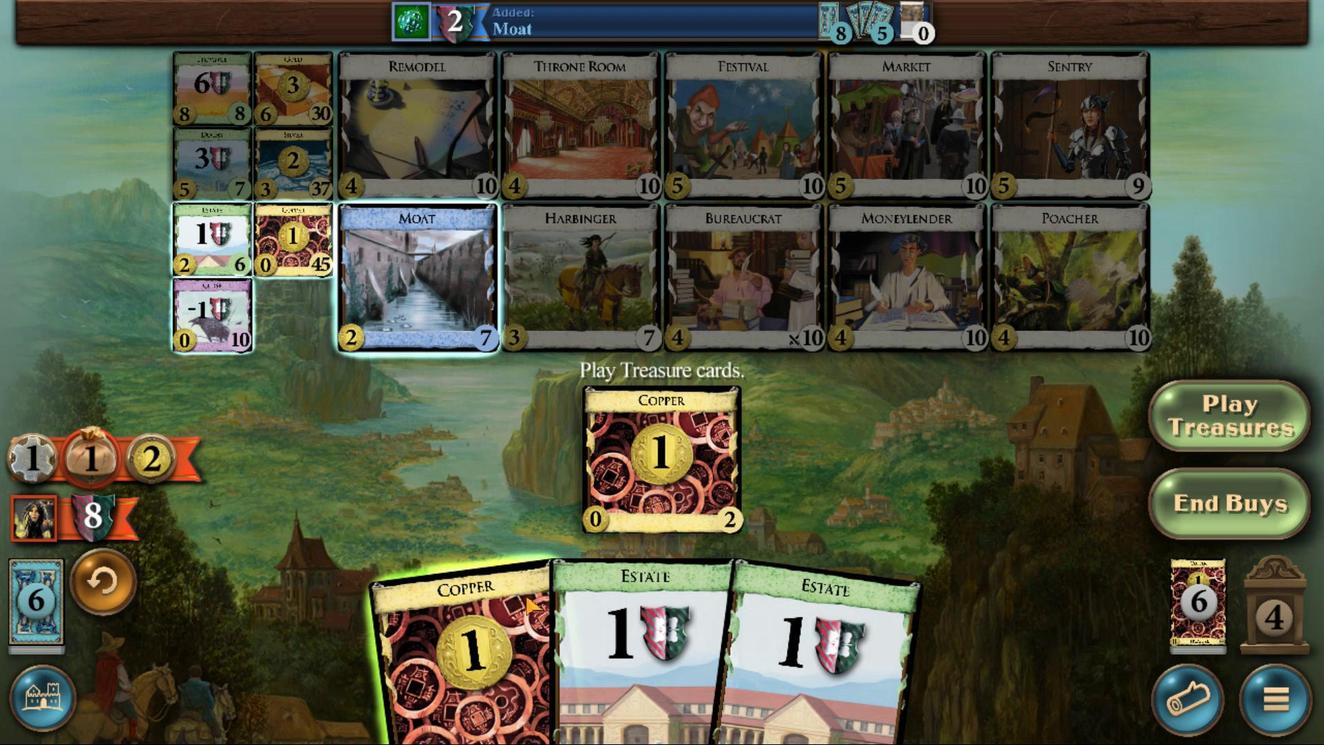 
Action: Mouse moved to (682, 532)
Screenshot: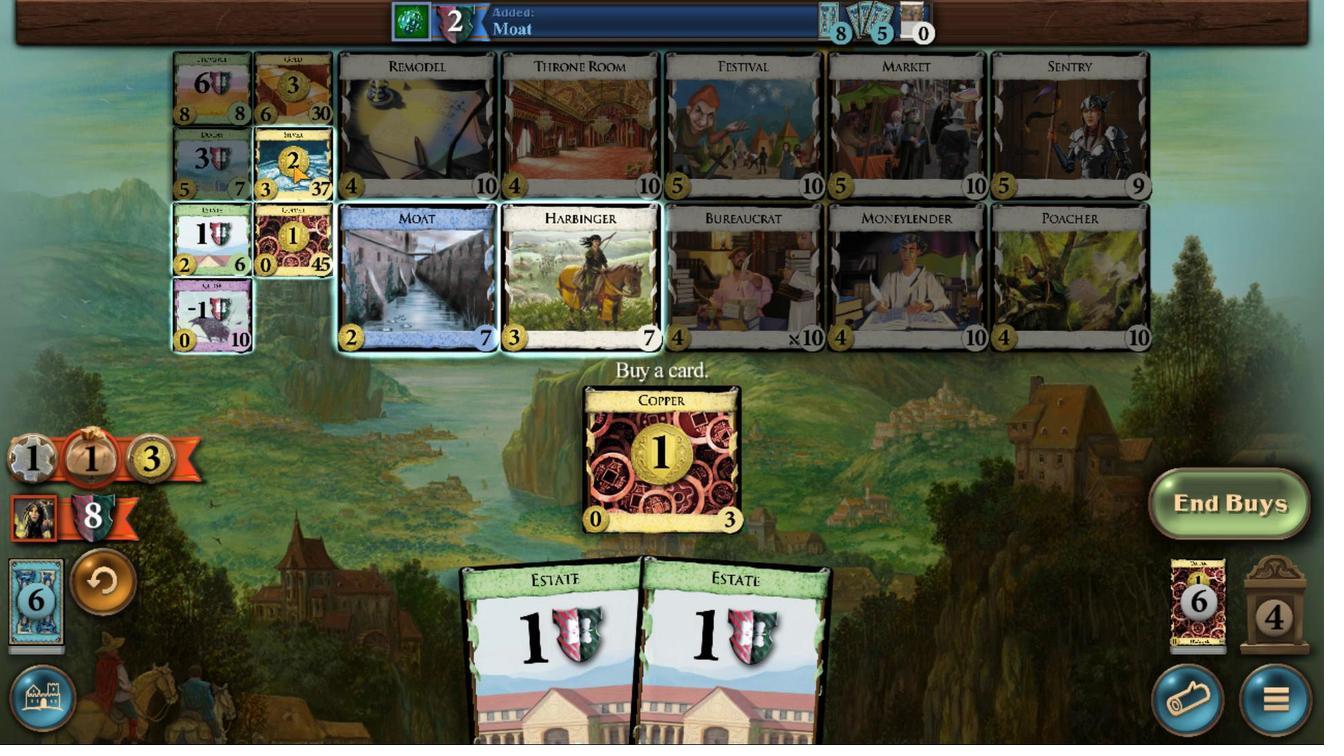 
Action: Mouse pressed left at (682, 532)
Screenshot: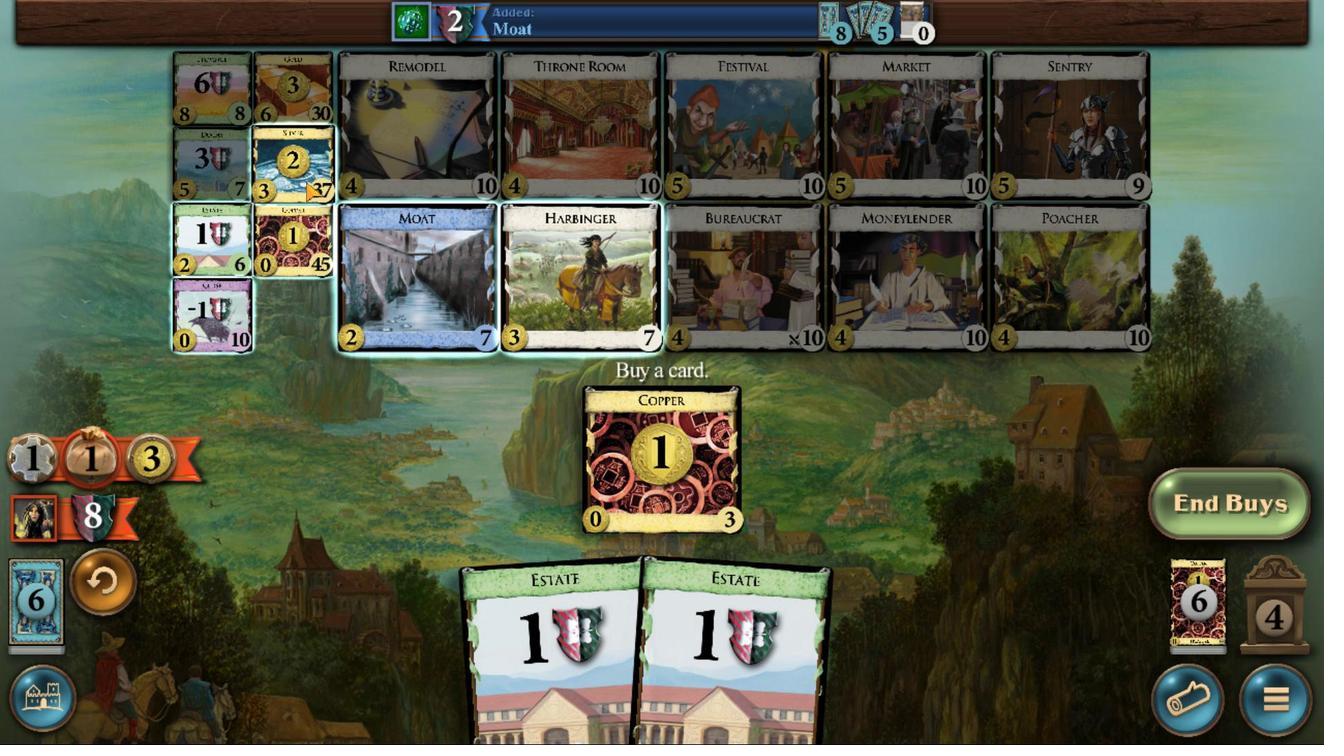 
Action: Mouse moved to (696, 473)
Screenshot: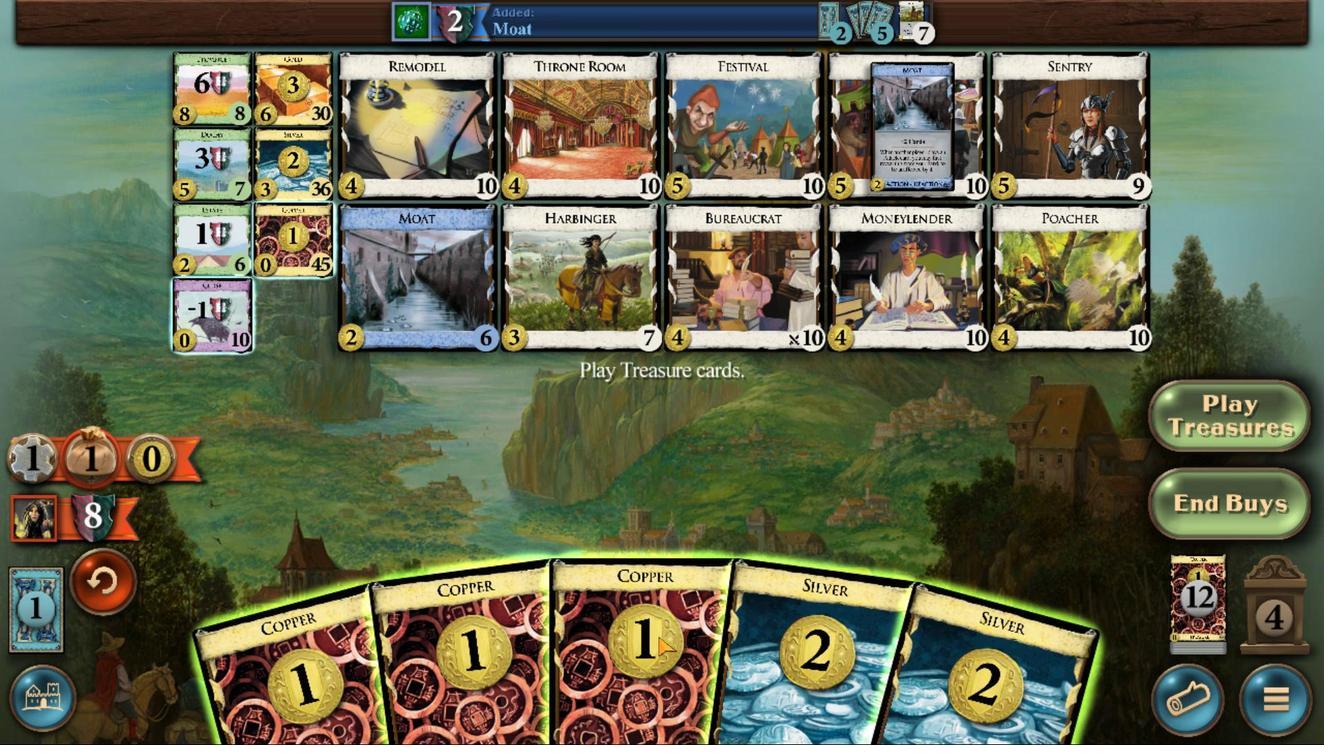 
Action: Mouse pressed left at (696, 473)
Screenshot: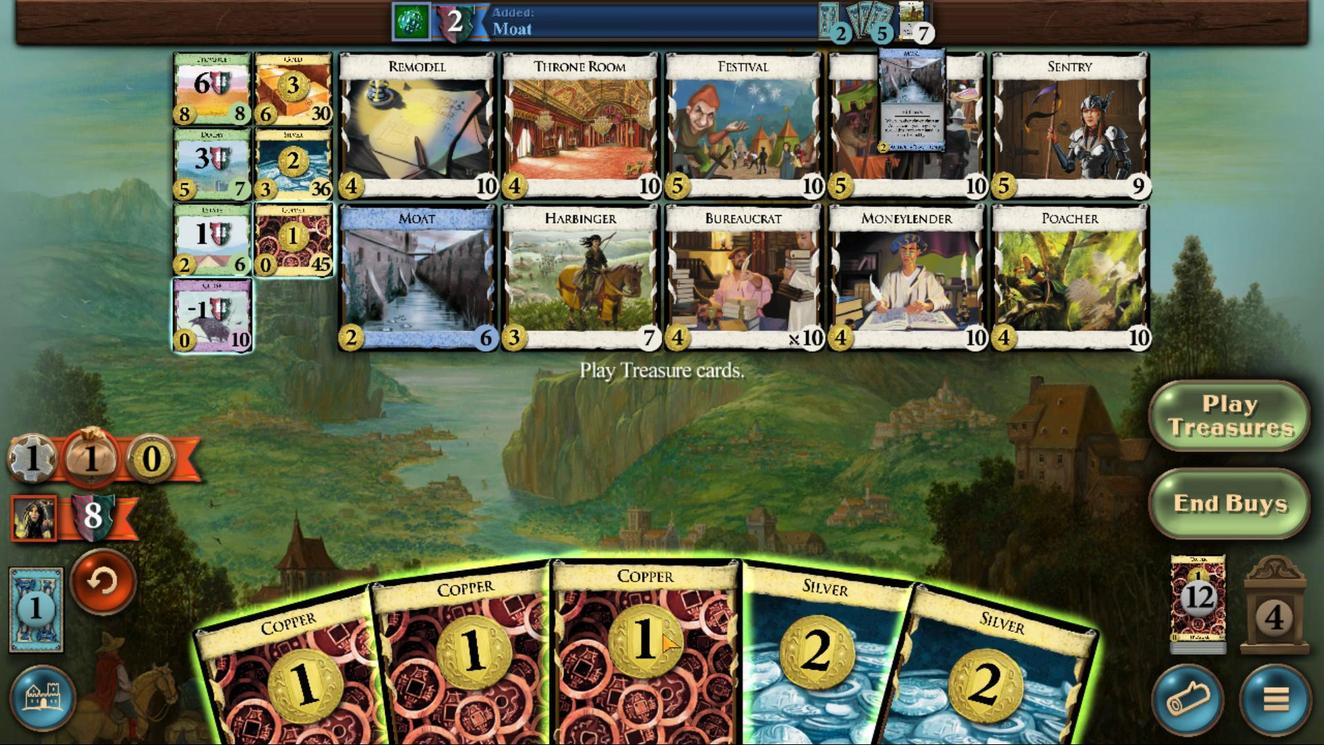
Action: Mouse moved to (700, 469)
Screenshot: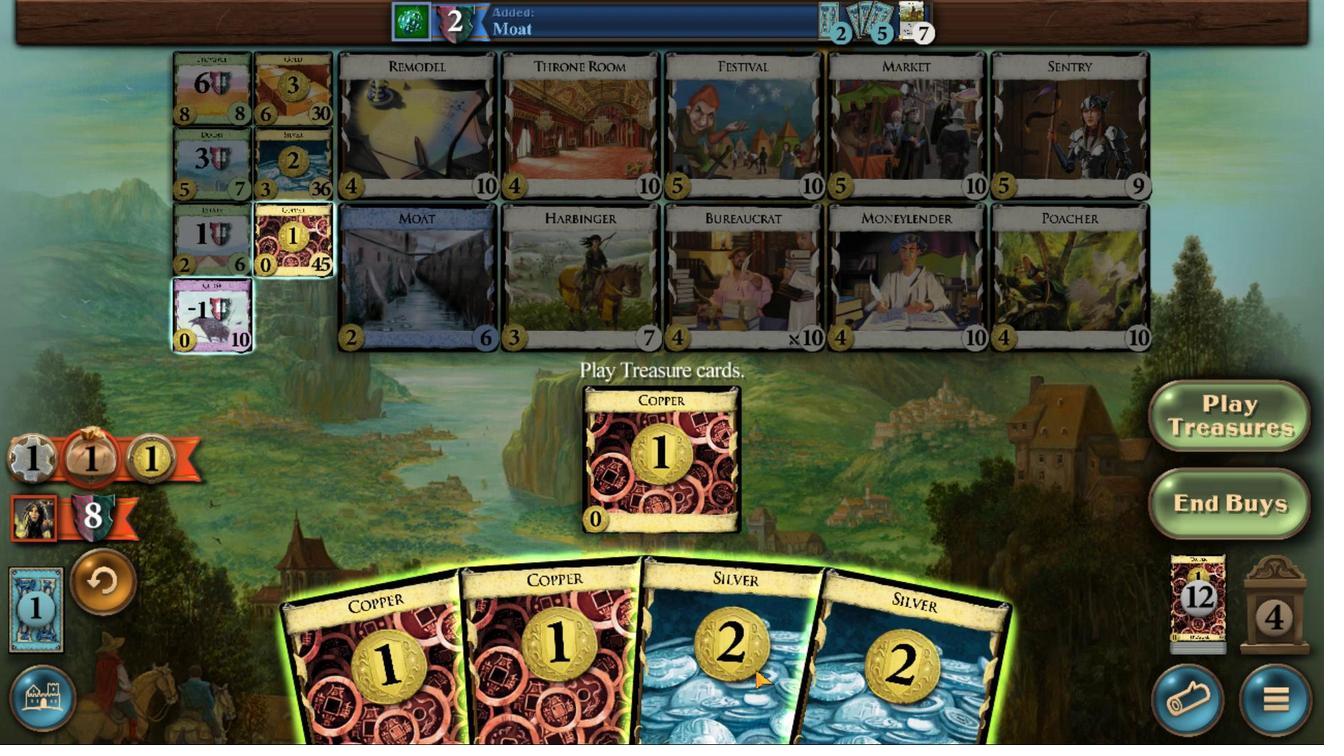 
Action: Mouse pressed left at (700, 469)
Screenshot: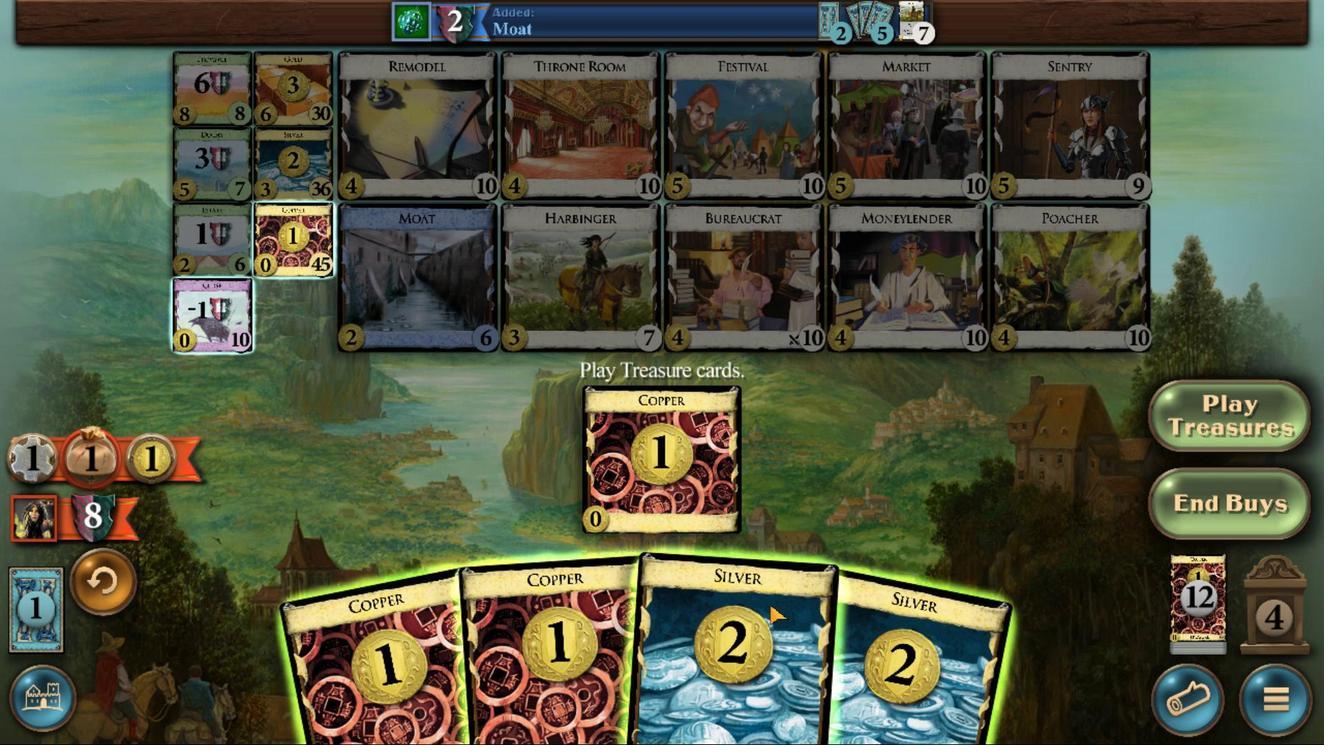 
Action: Mouse moved to (704, 466)
Screenshot: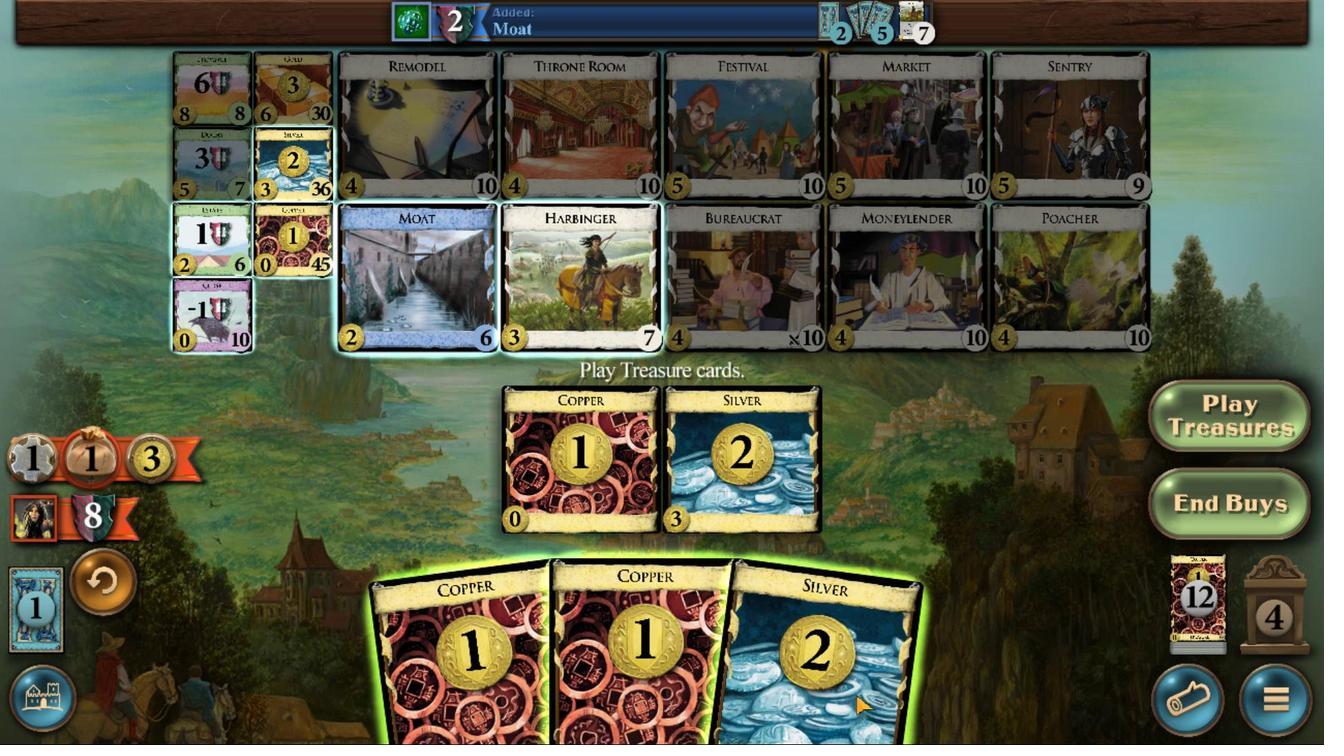 
Action: Mouse pressed left at (704, 466)
Screenshot: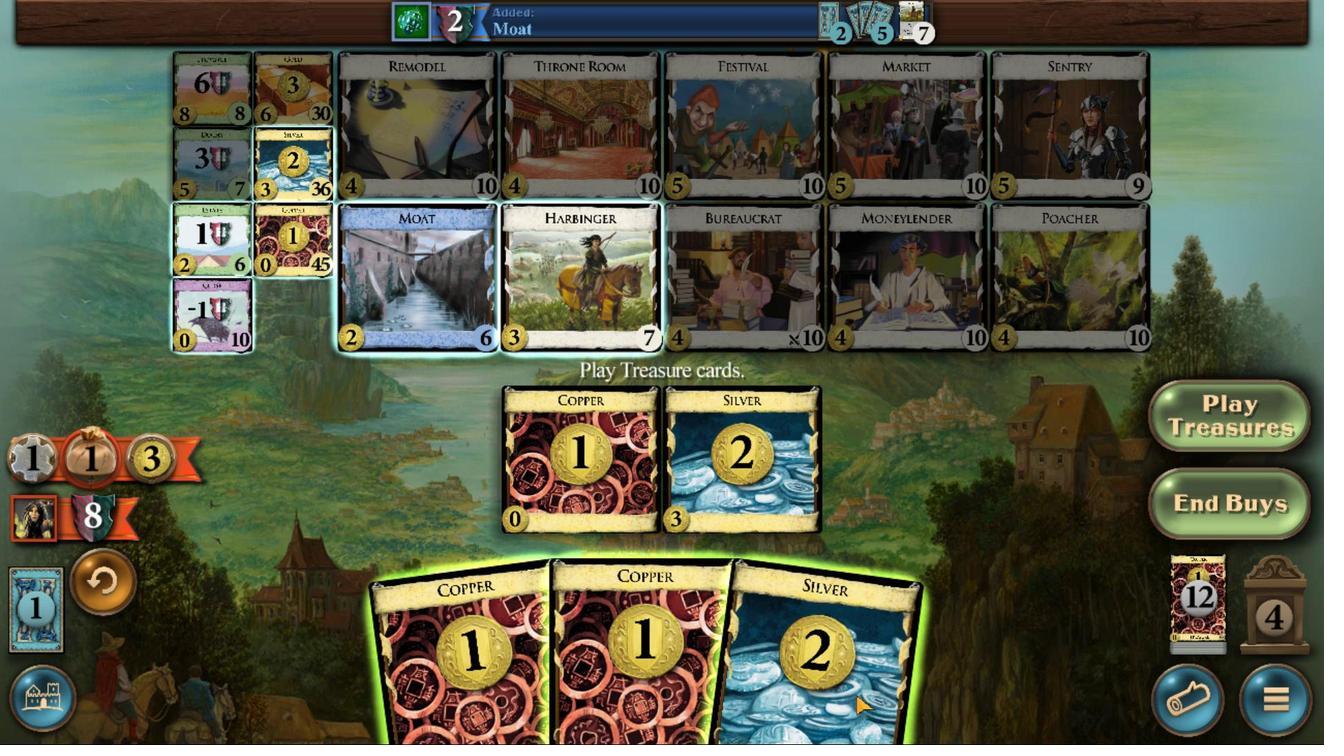 
Action: Mouse moved to (678, 531)
Screenshot: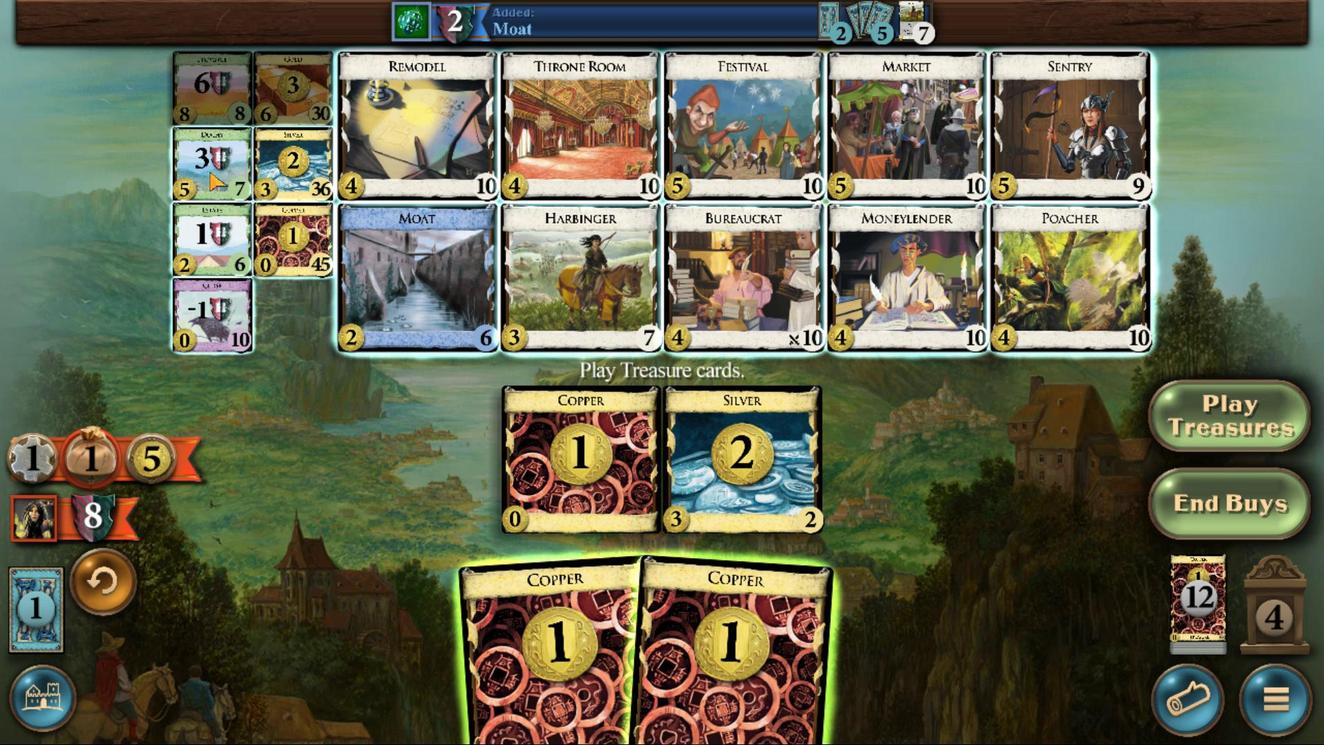 
Action: Mouse pressed left at (678, 531)
Screenshot: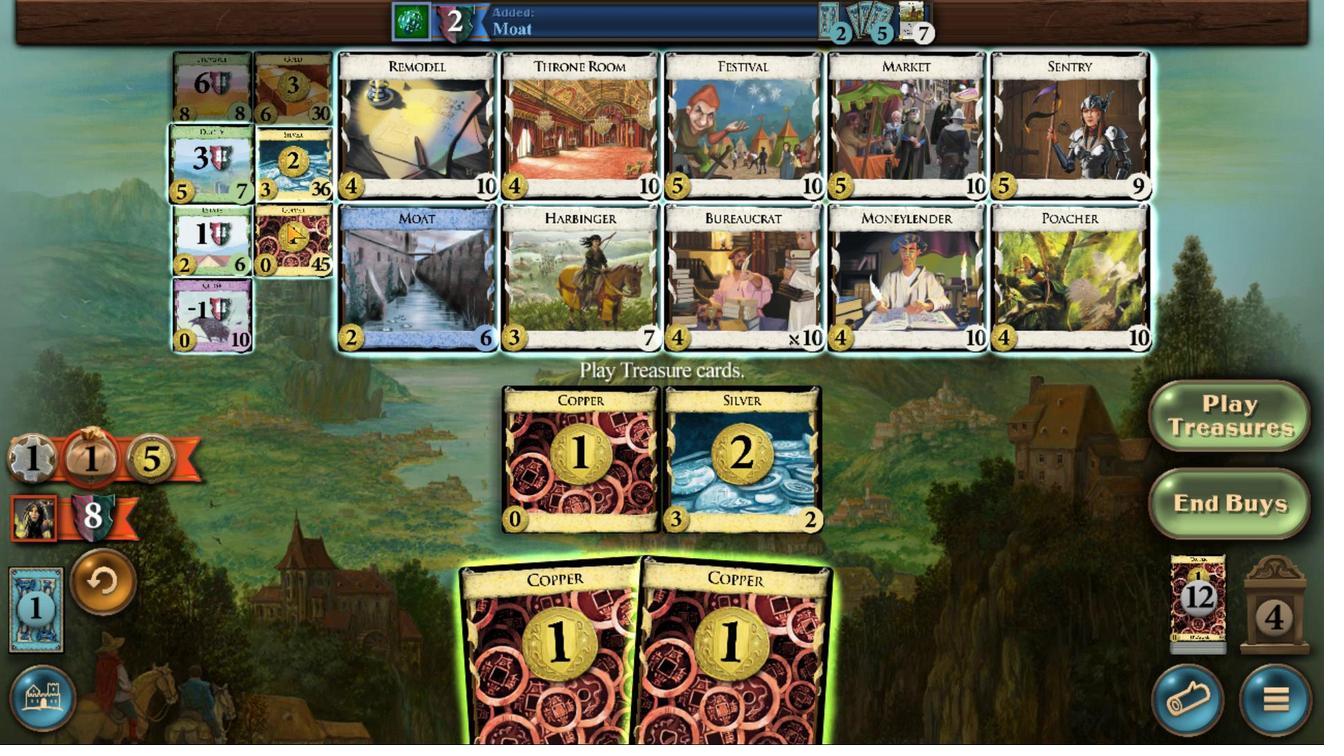 
Action: Mouse moved to (709, 466)
Screenshot: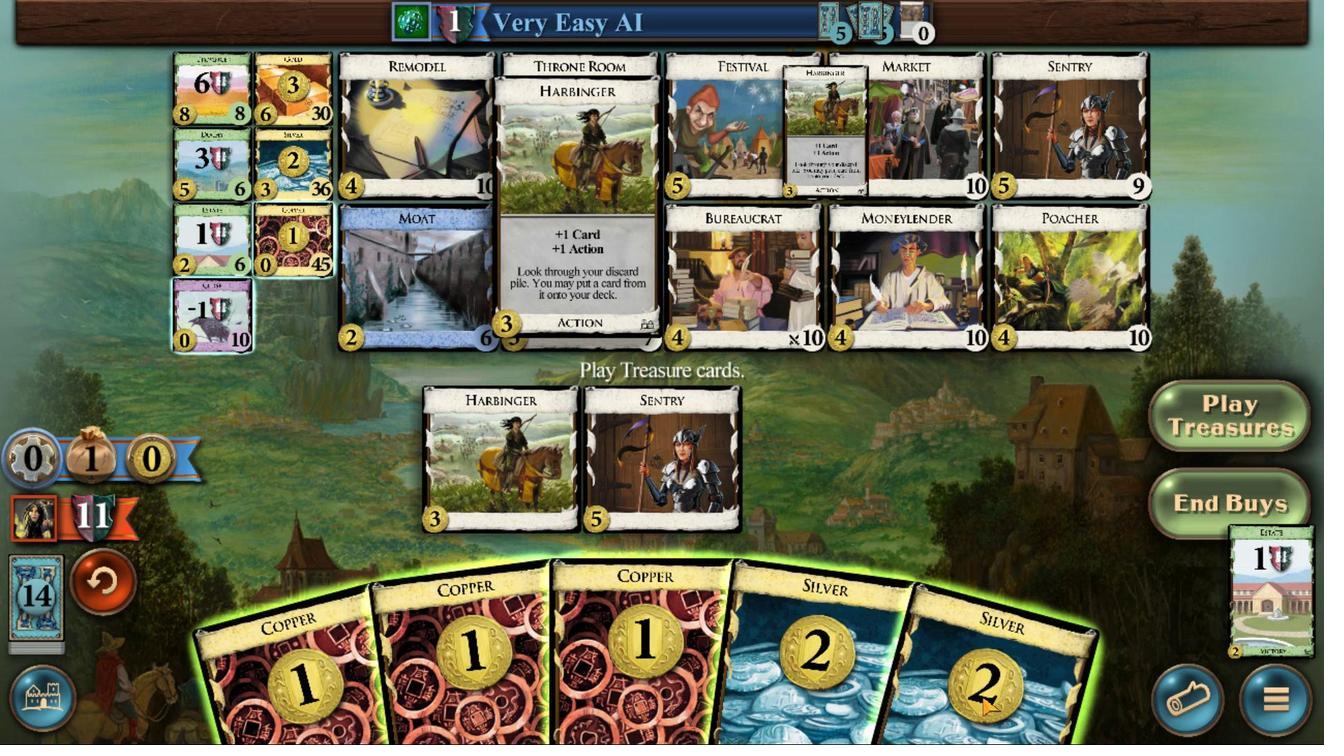 
Action: Mouse pressed left at (709, 466)
Screenshot: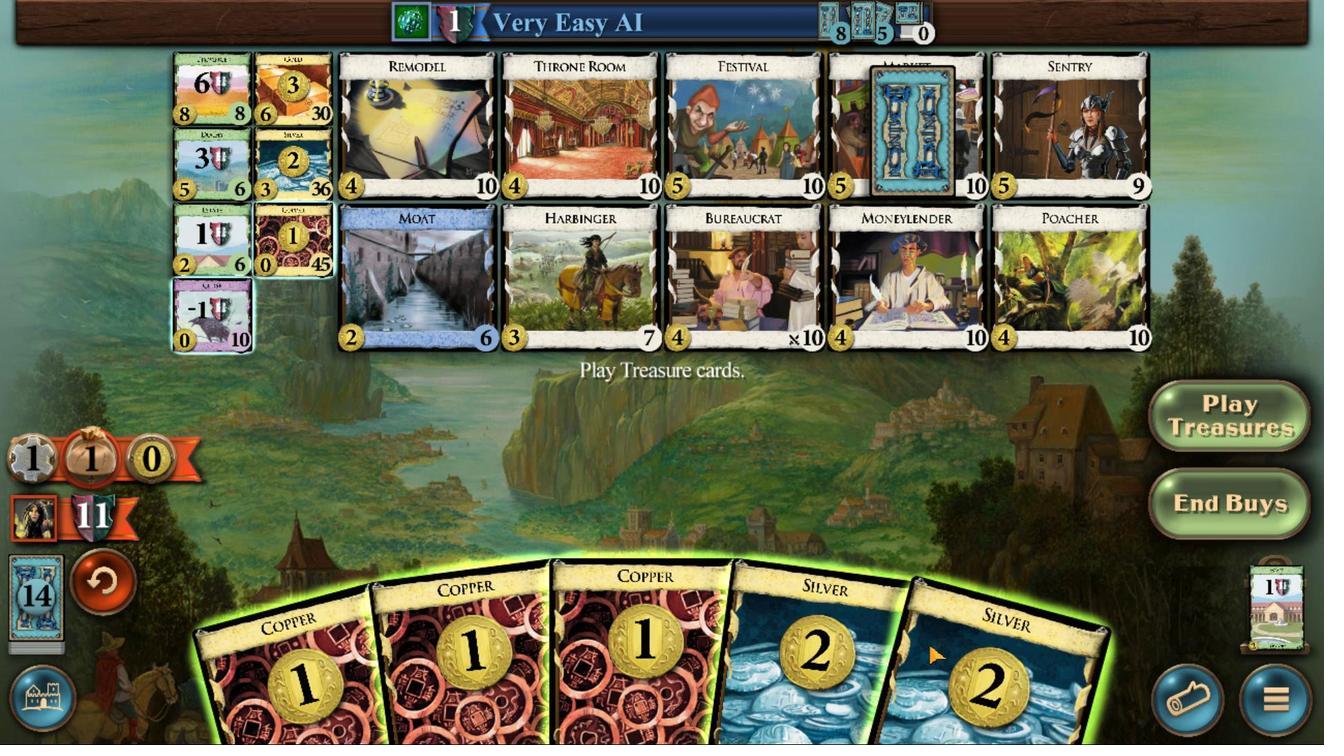 
Action: Mouse moved to (705, 472)
Screenshot: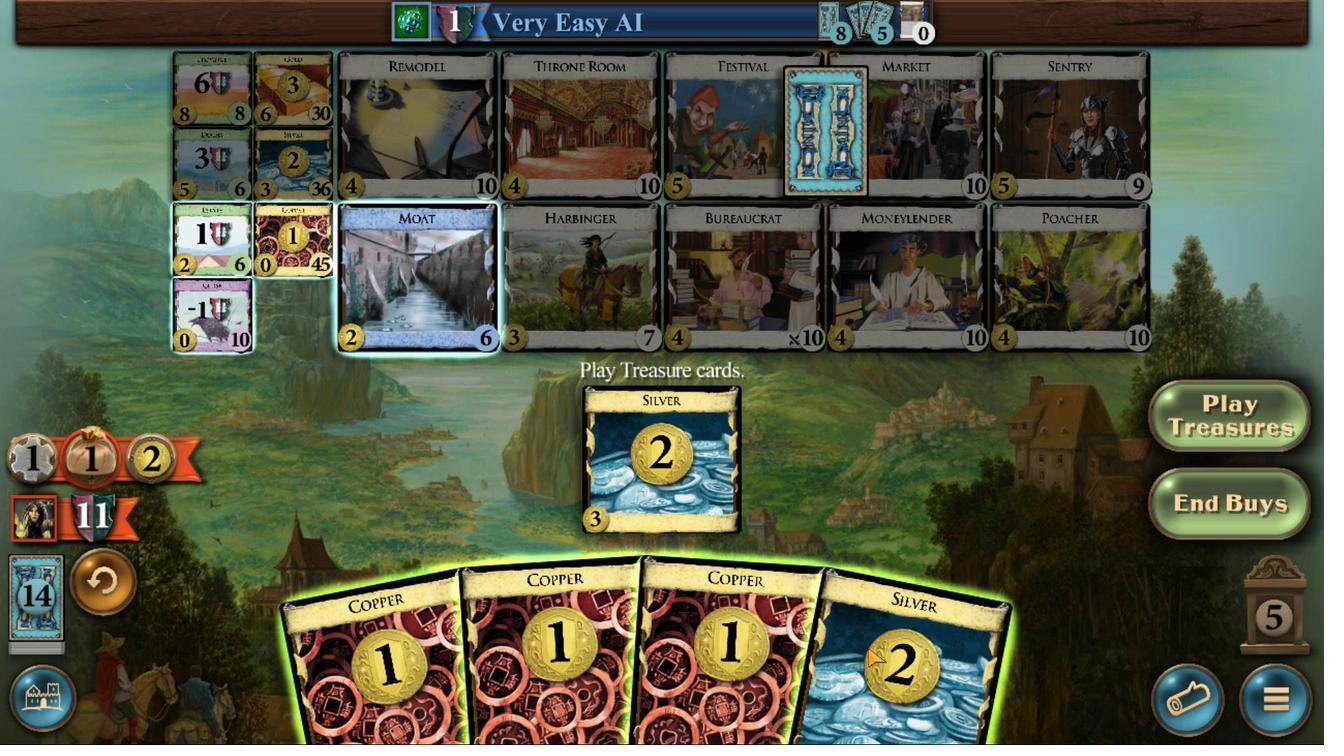 
Action: Mouse pressed left at (705, 472)
Screenshot: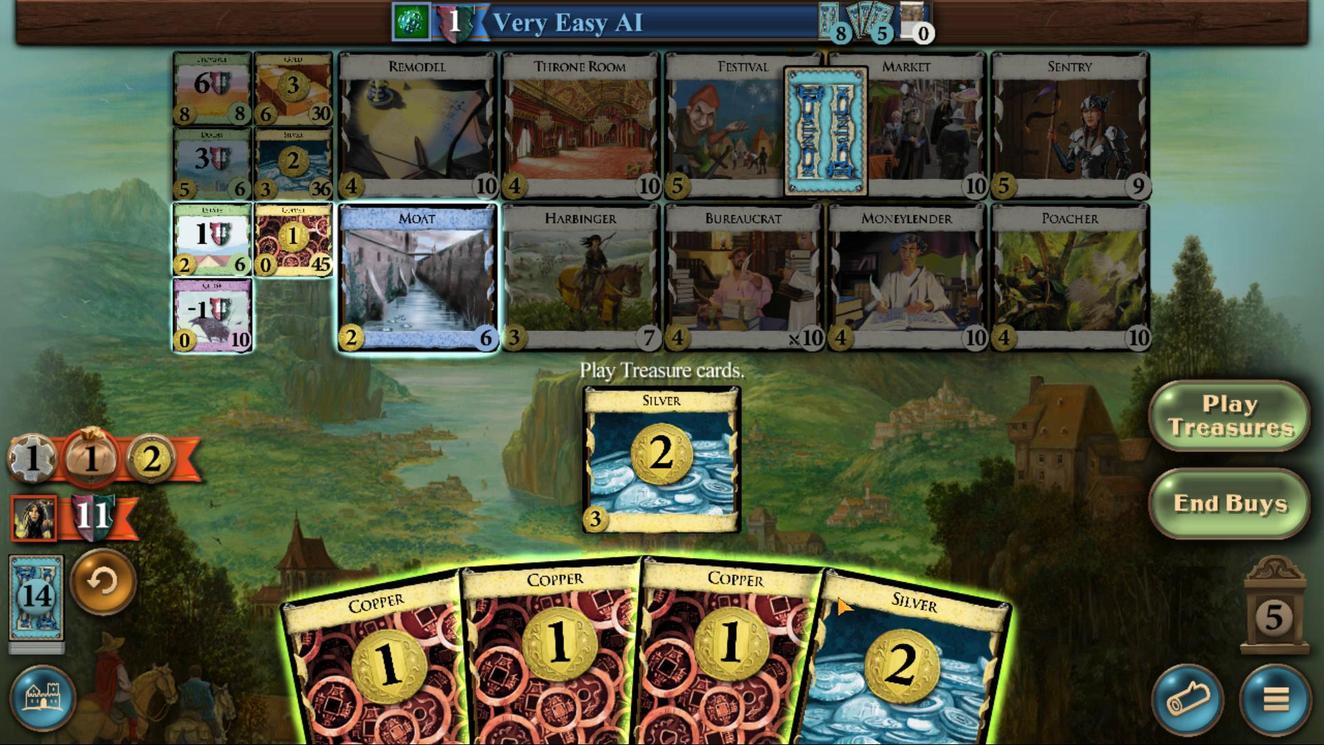 
Action: Mouse moved to (700, 478)
Screenshot: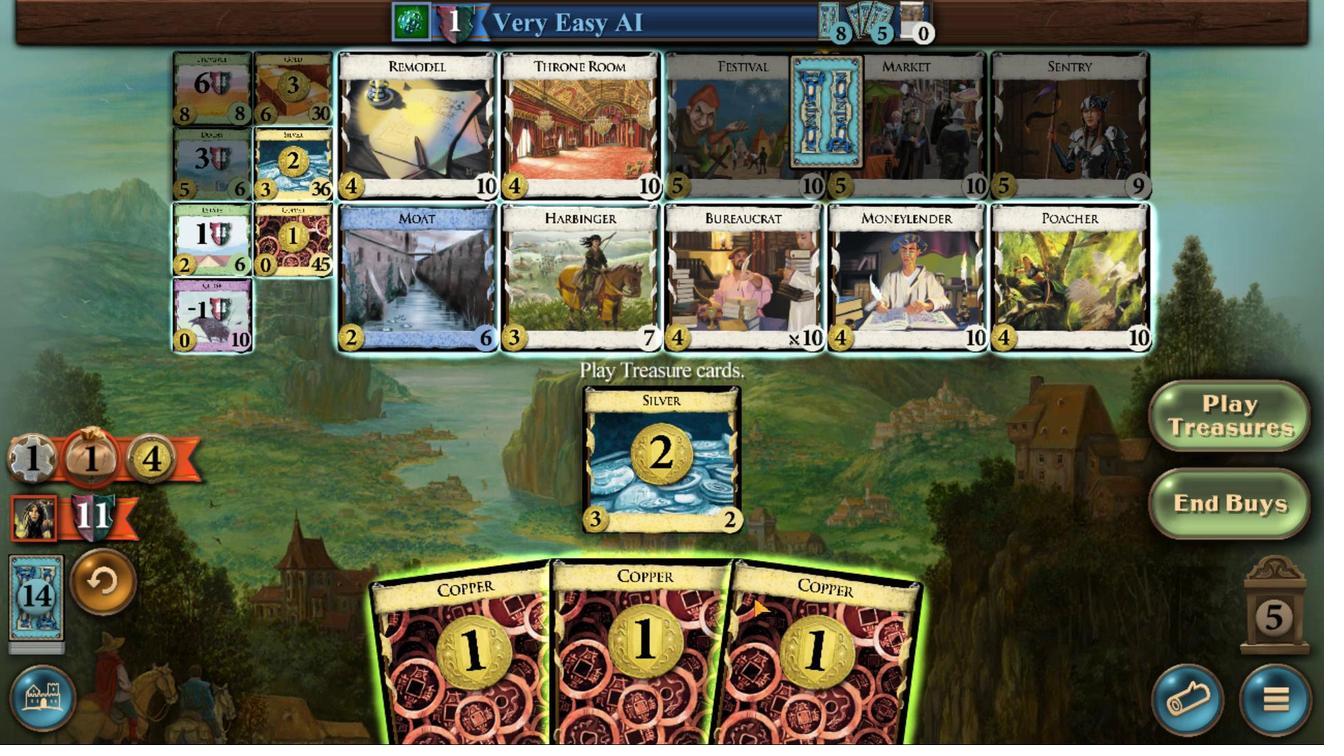 
Action: Mouse pressed left at (700, 478)
Screenshot: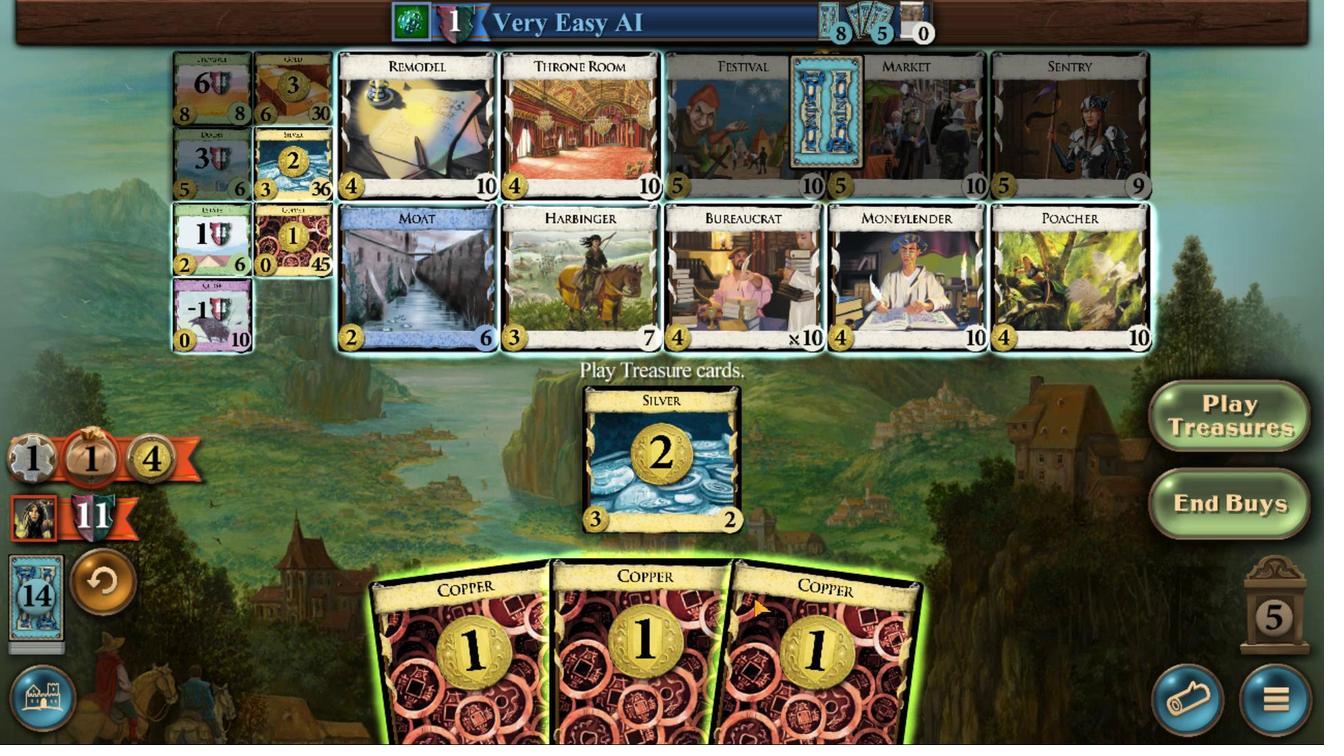 
Action: Mouse moved to (697, 478)
Screenshot: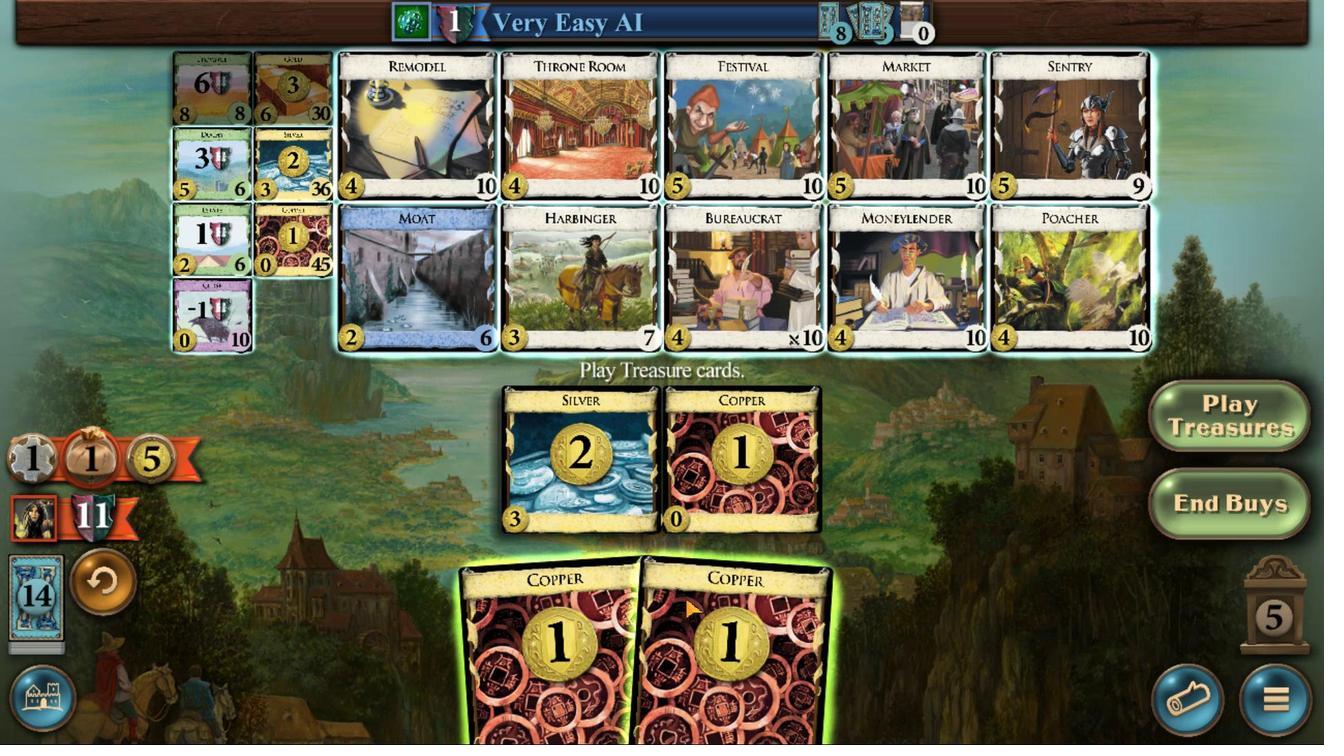 
Action: Mouse pressed left at (697, 478)
Screenshot: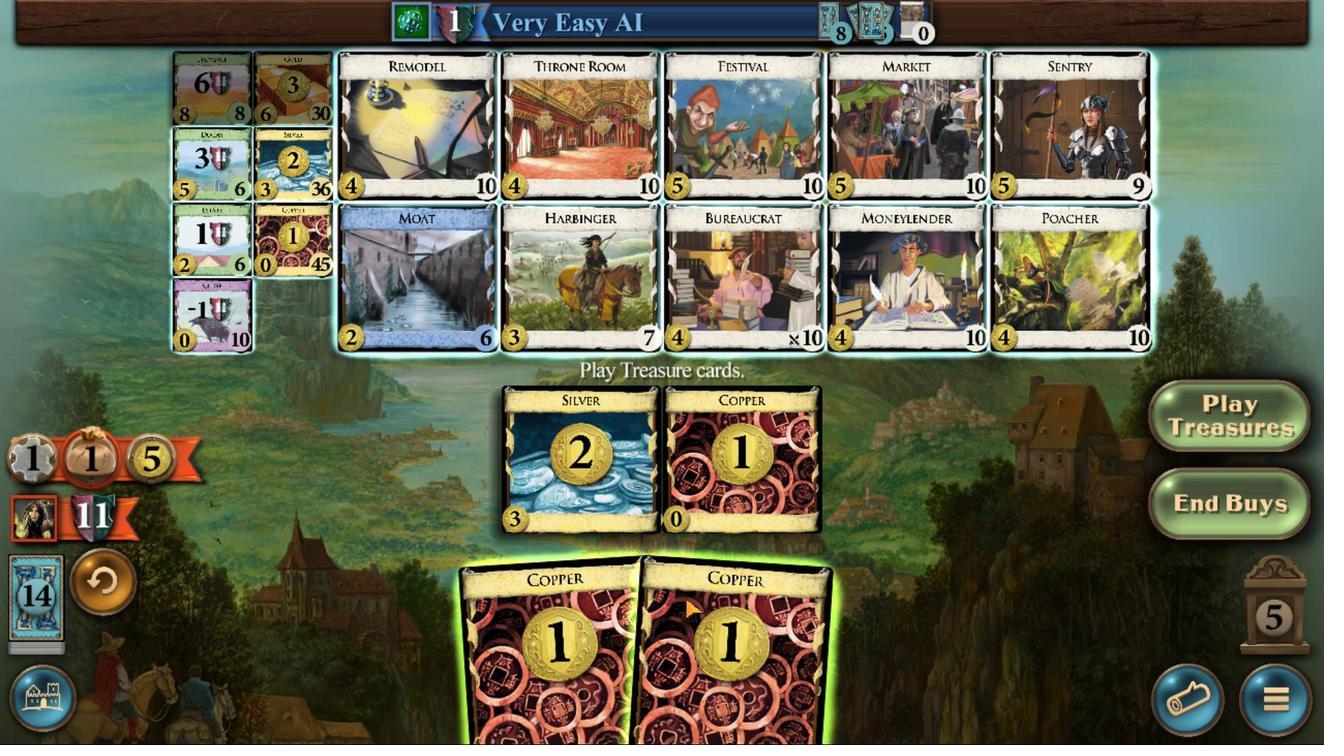
Action: Mouse moved to (681, 543)
Screenshot: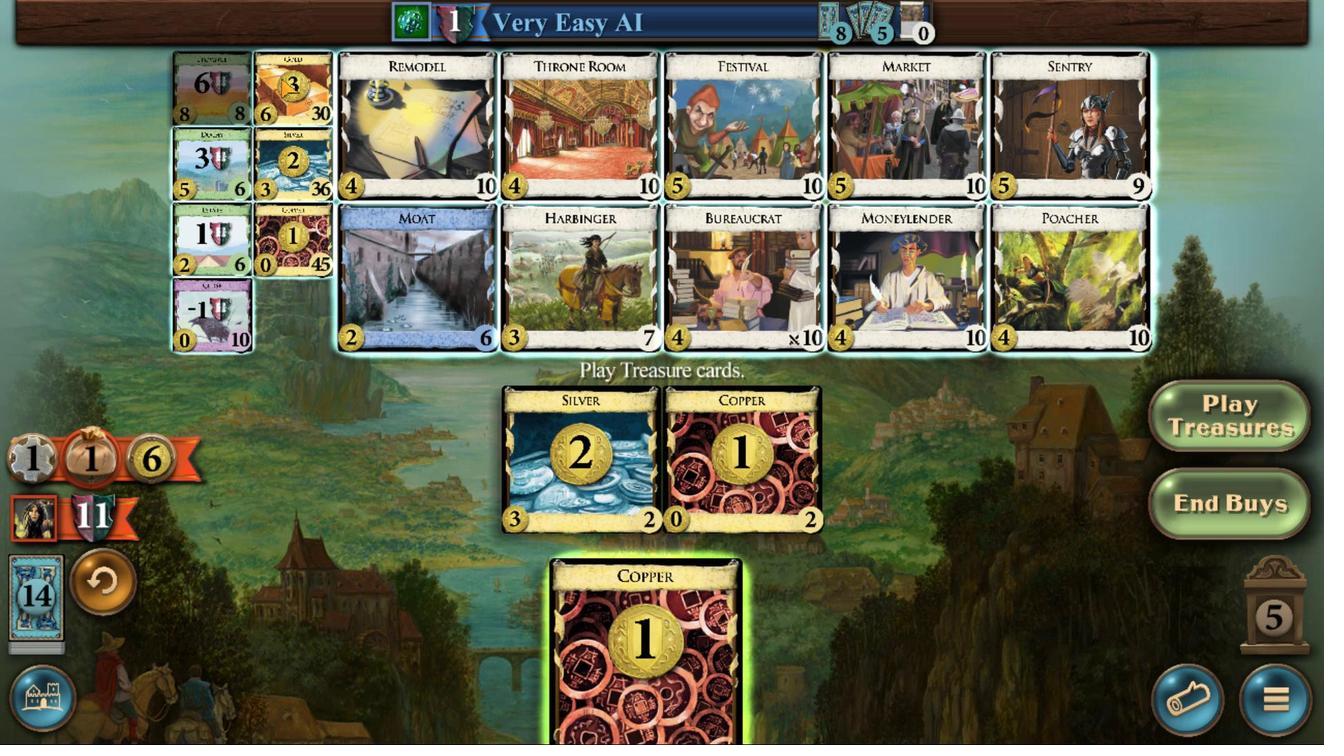 
Action: Mouse pressed left at (681, 543)
Screenshot: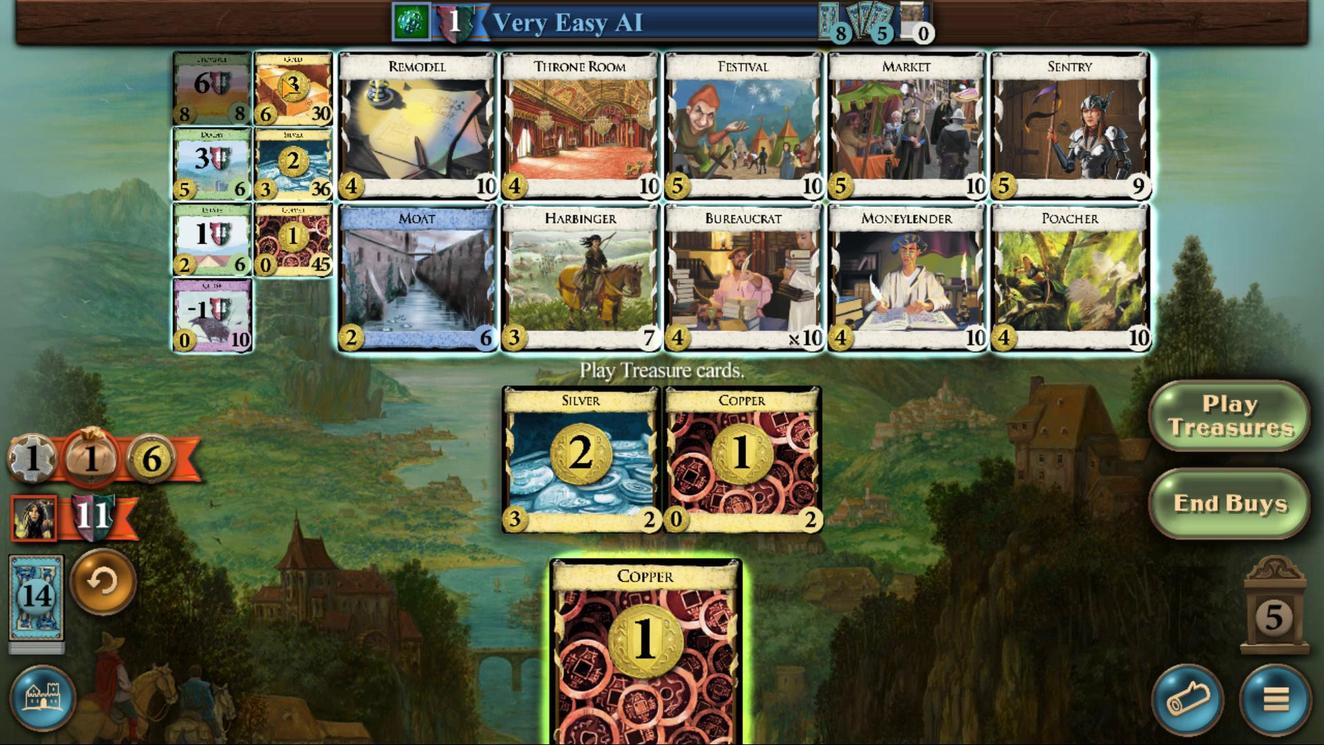 
Action: Mouse moved to (703, 474)
Screenshot: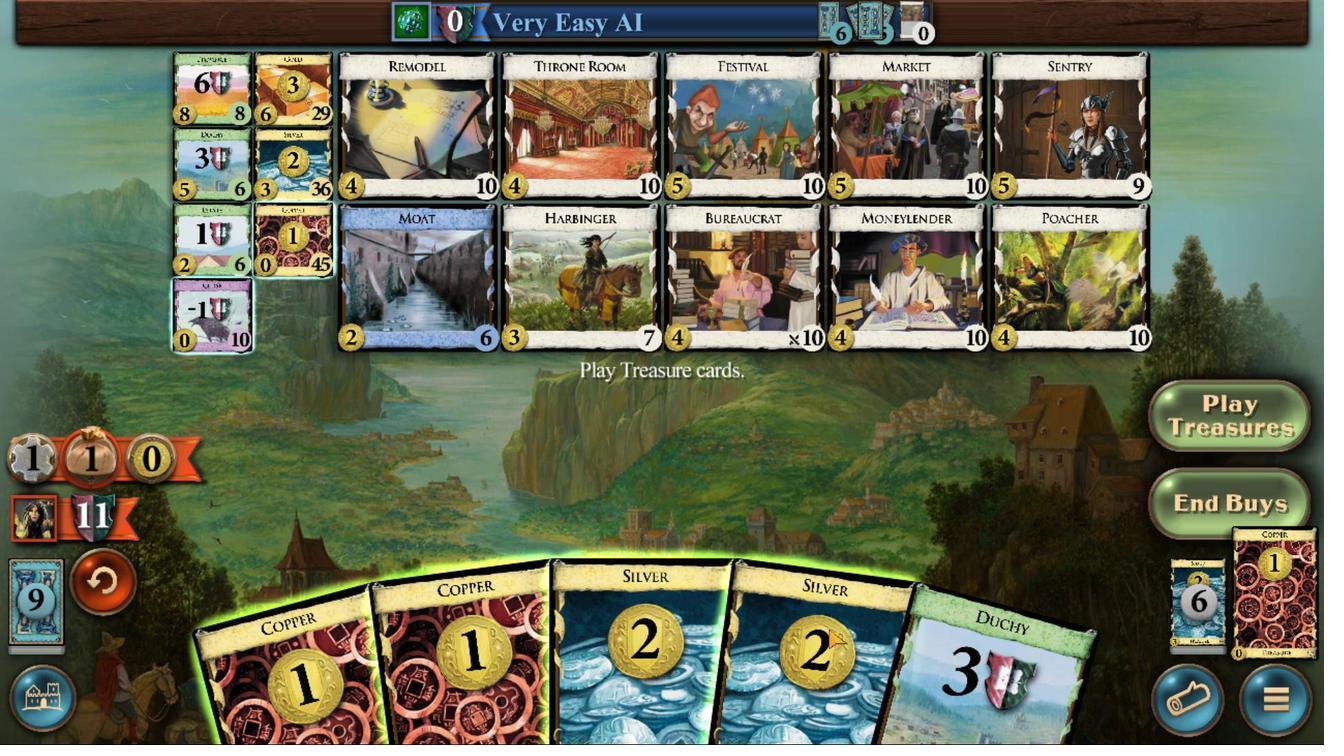 
Action: Mouse pressed left at (703, 474)
Screenshot: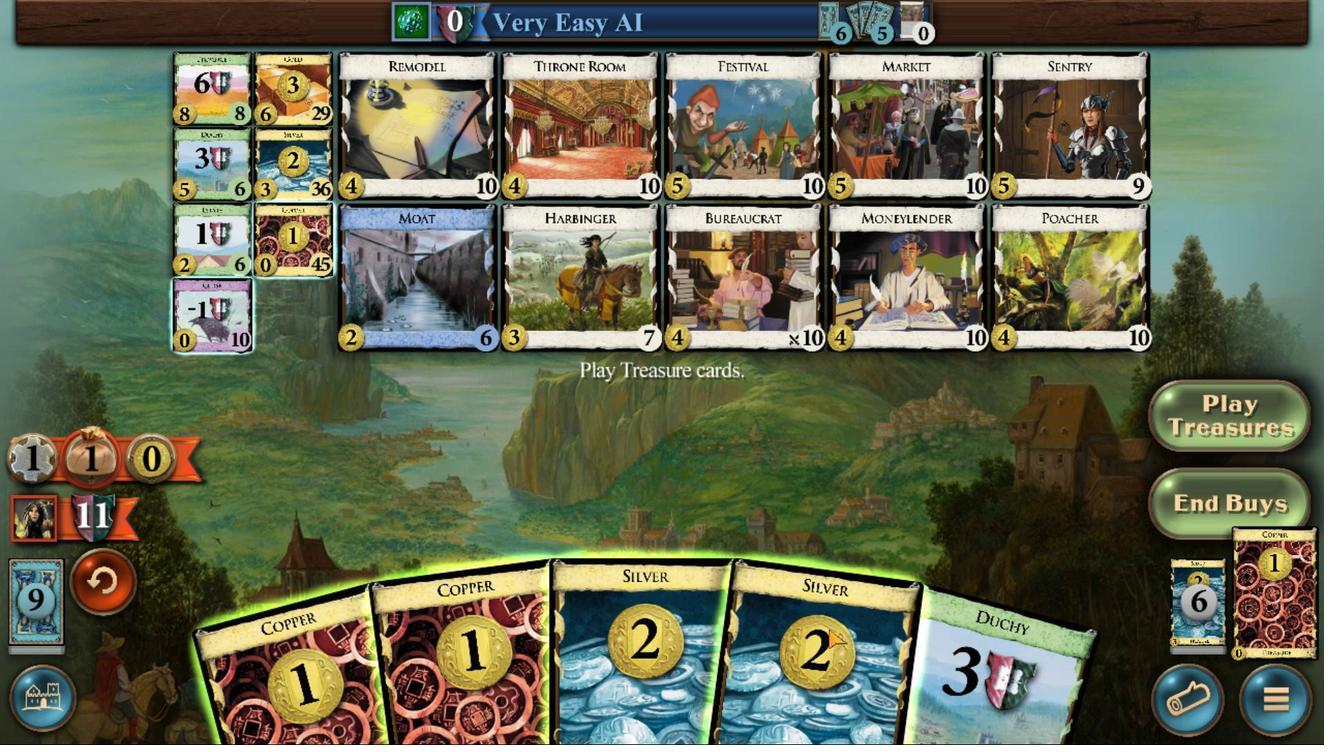 
Action: Mouse moved to (701, 476)
Screenshot: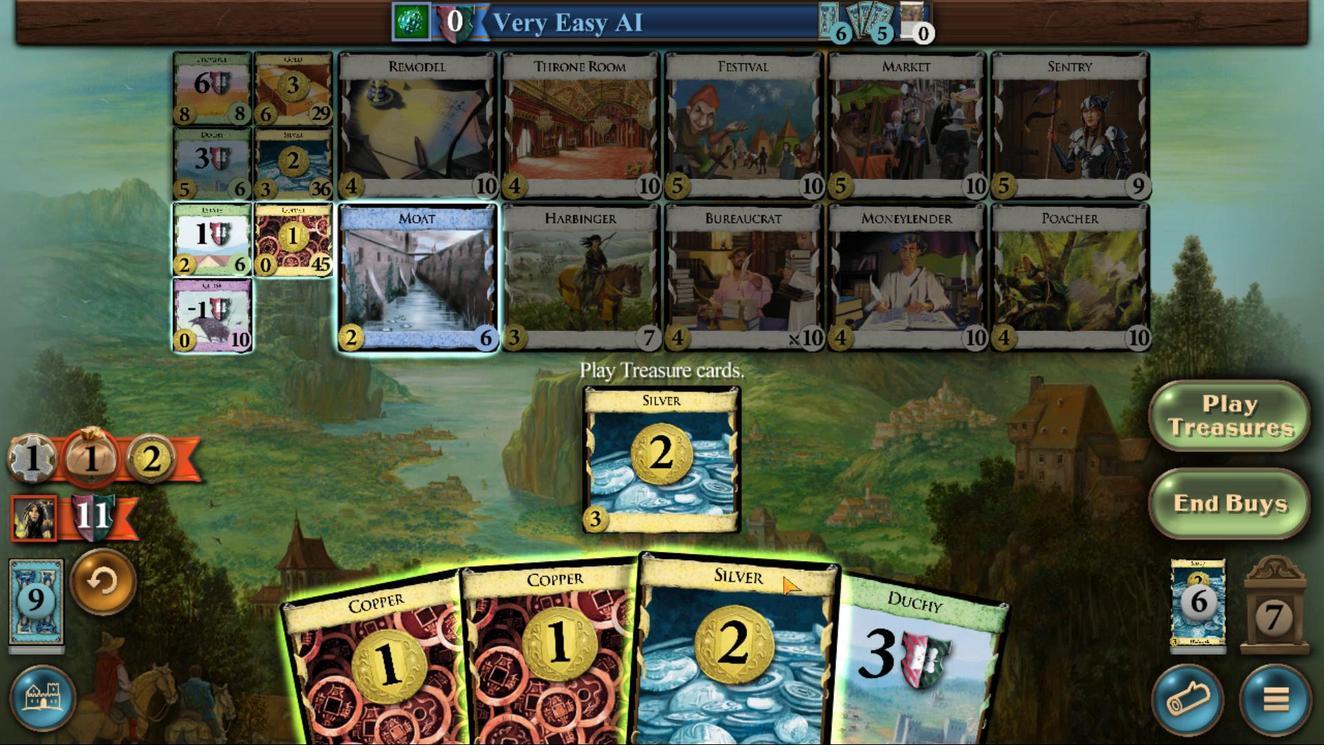 
Action: Mouse pressed left at (701, 476)
Screenshot: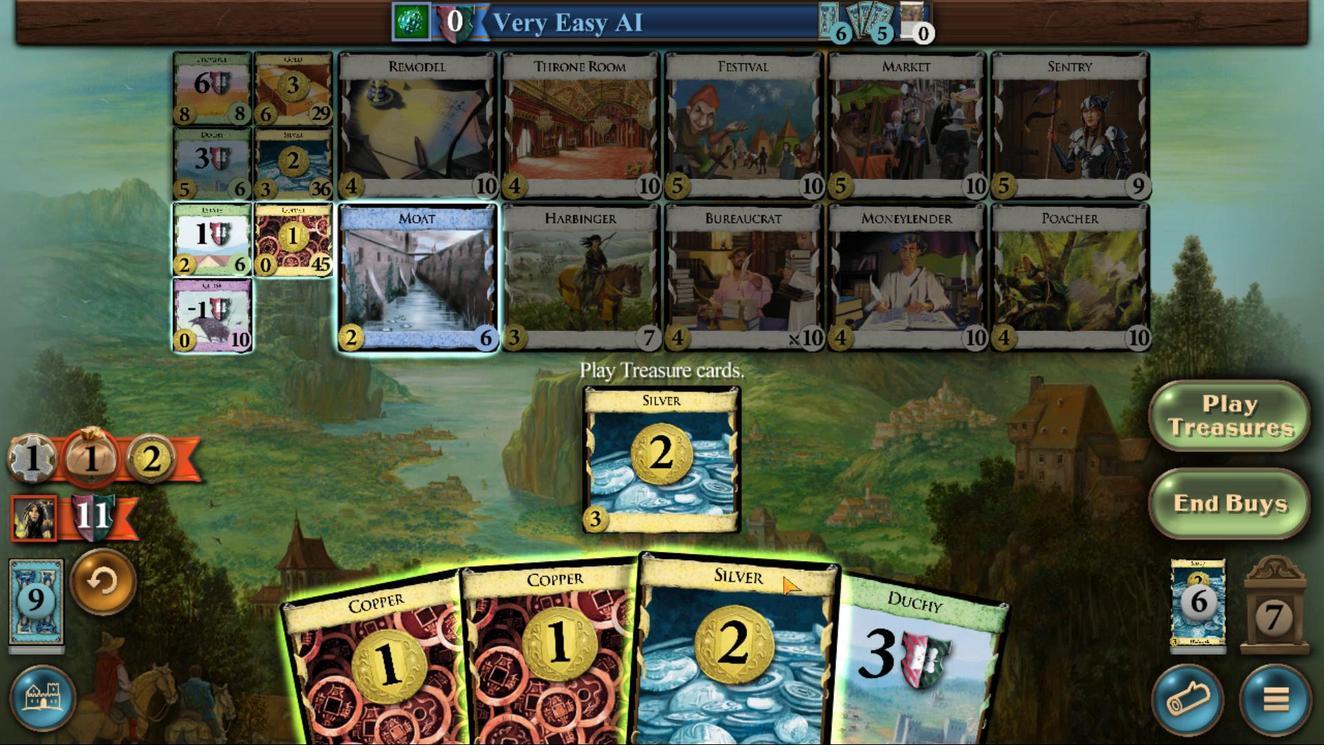 
Action: Mouse moved to (699, 478)
Screenshot: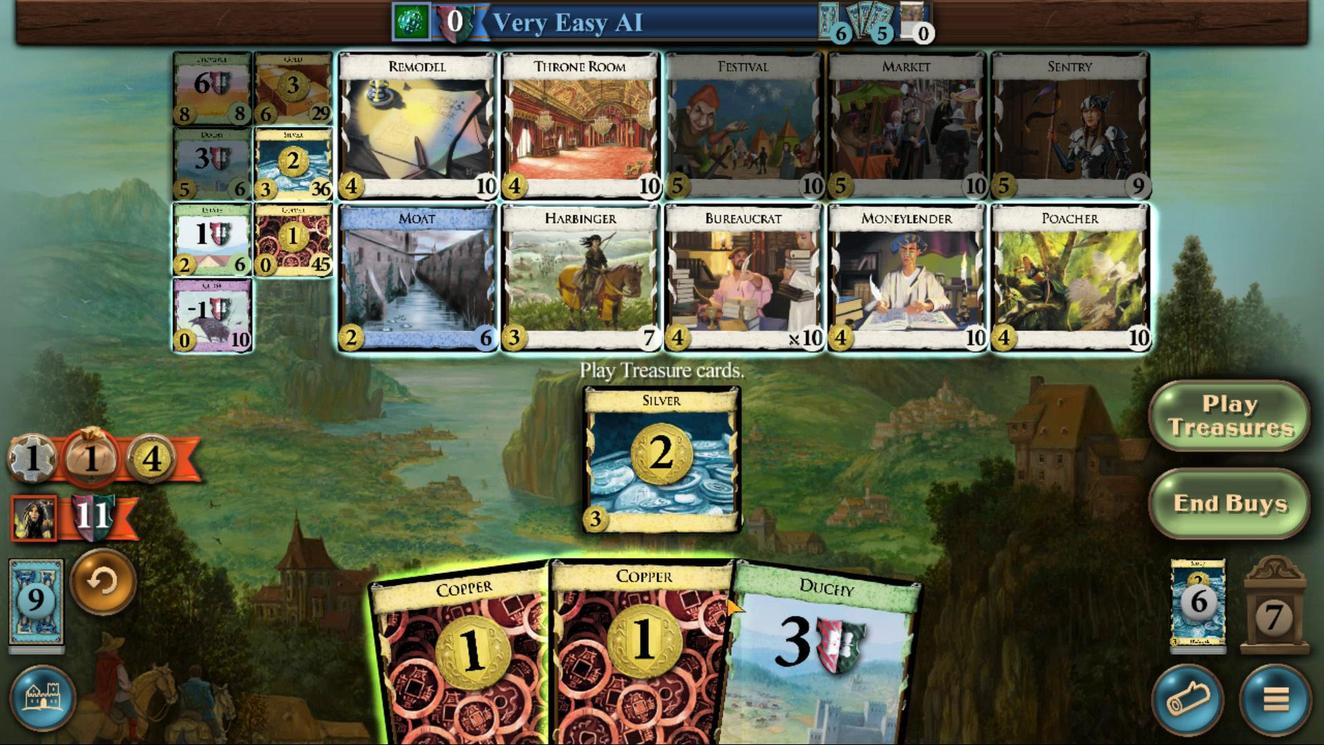 
Action: Mouse pressed left at (699, 478)
Screenshot: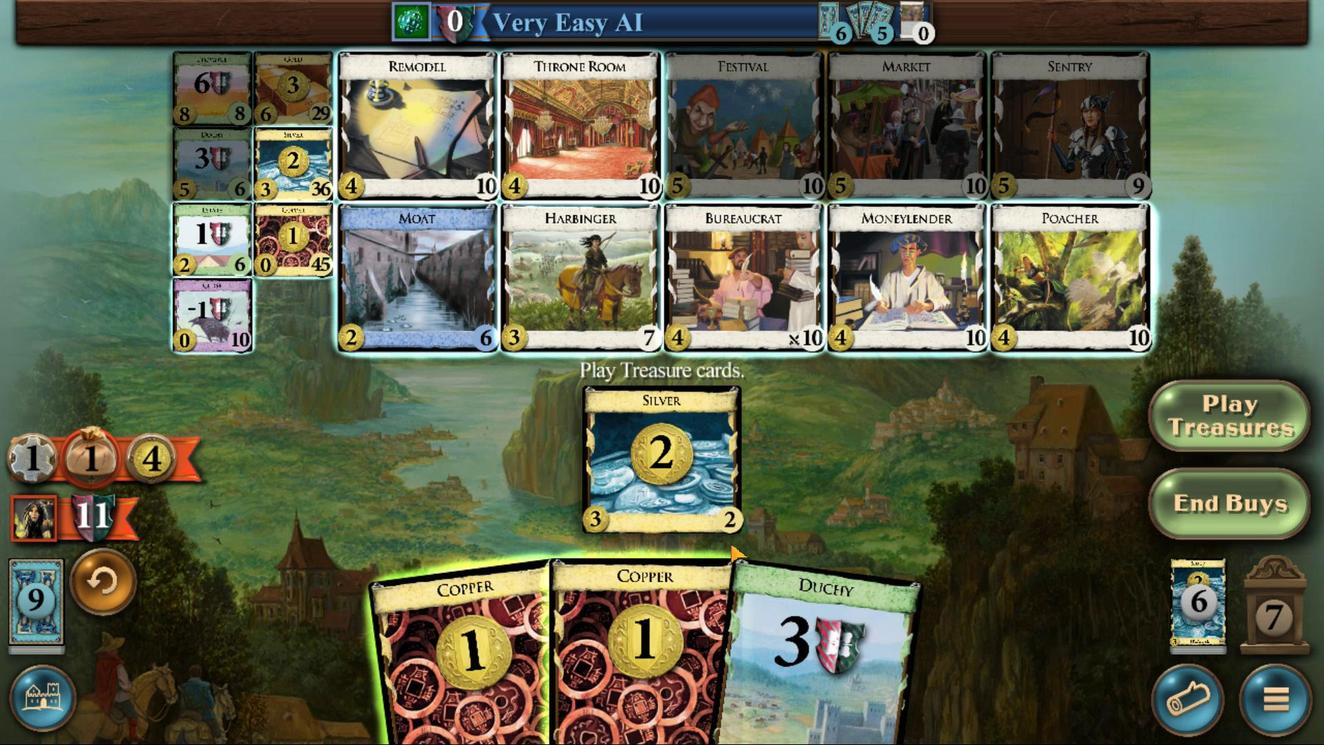 
Action: Mouse moved to (678, 533)
Screenshot: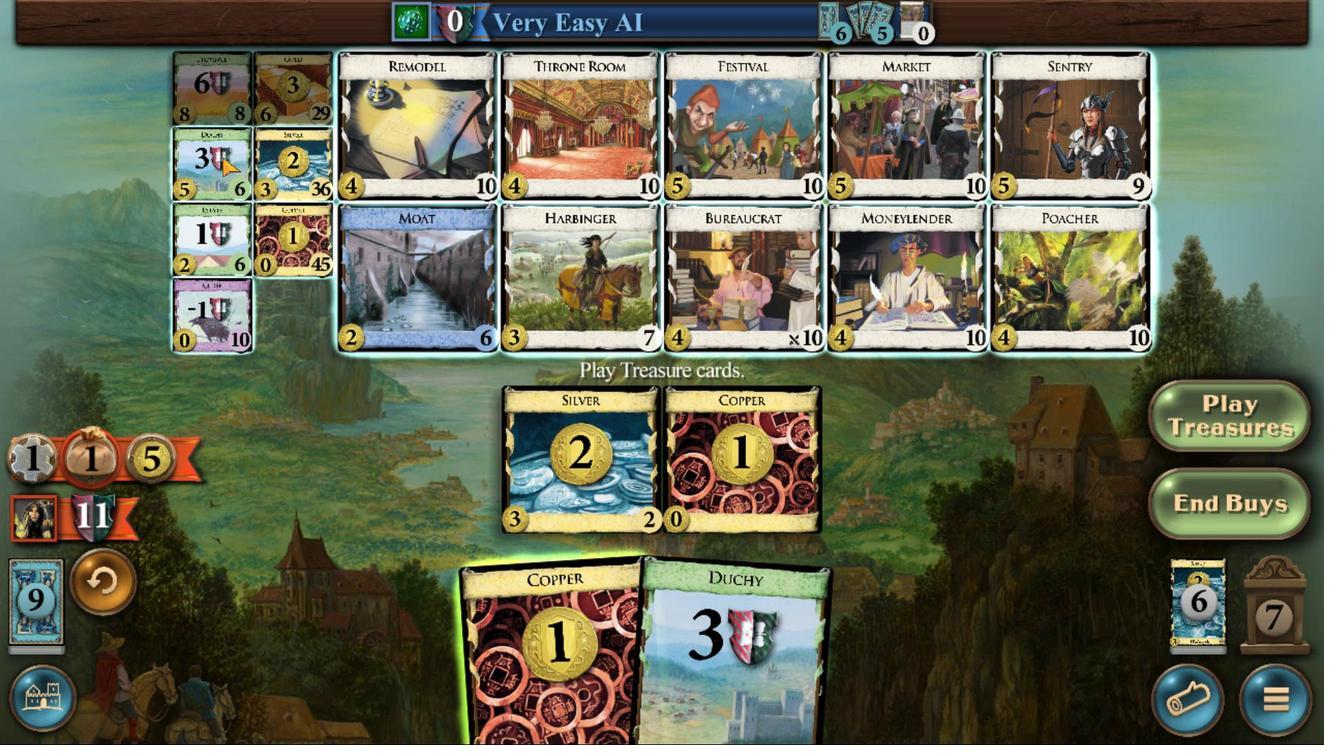
Action: Mouse pressed left at (678, 533)
Screenshot: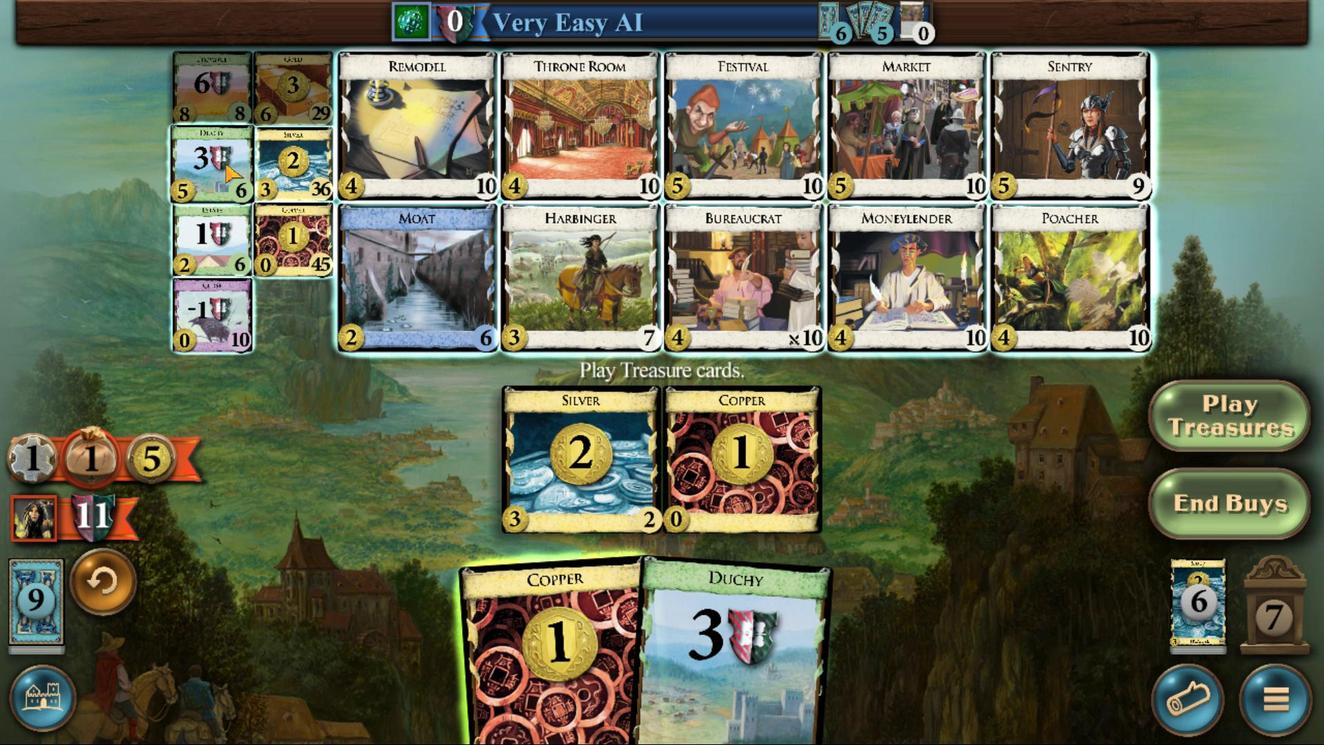
Action: Mouse moved to (689, 471)
Screenshot: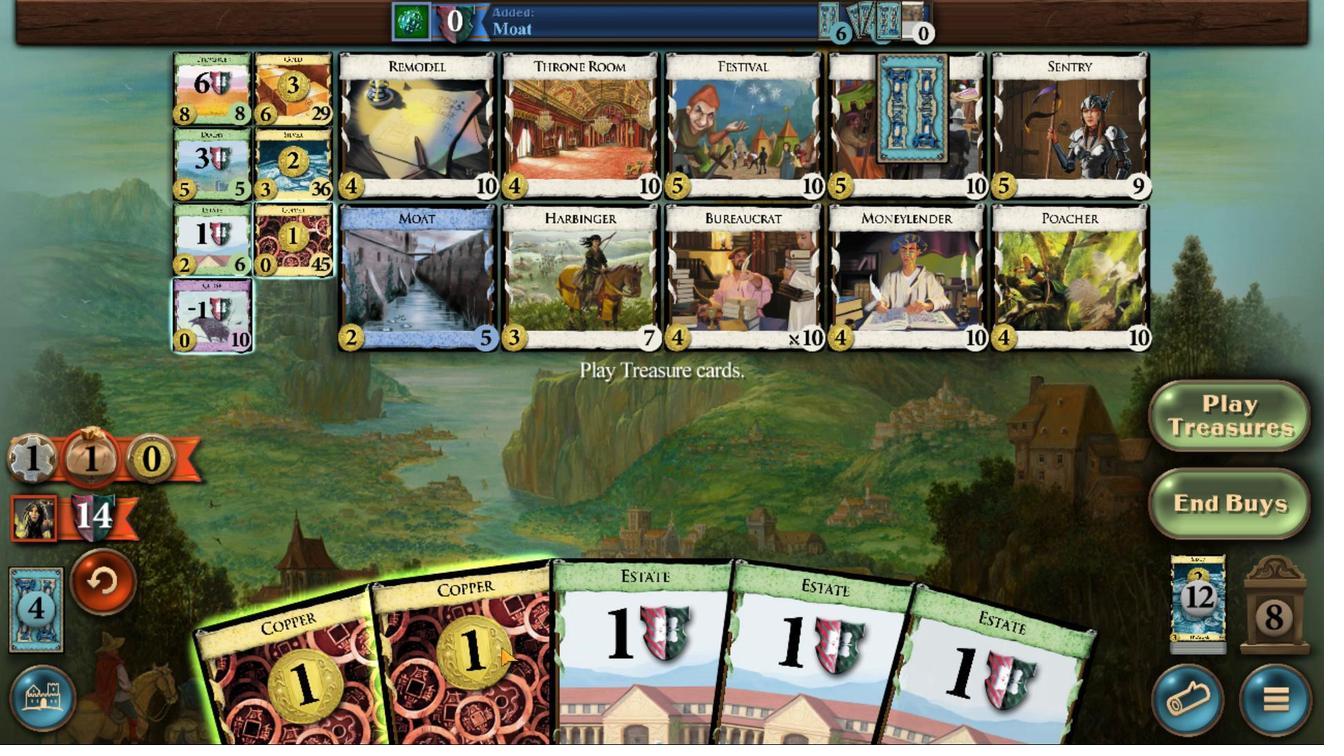 
Action: Mouse pressed left at (689, 471)
Screenshot: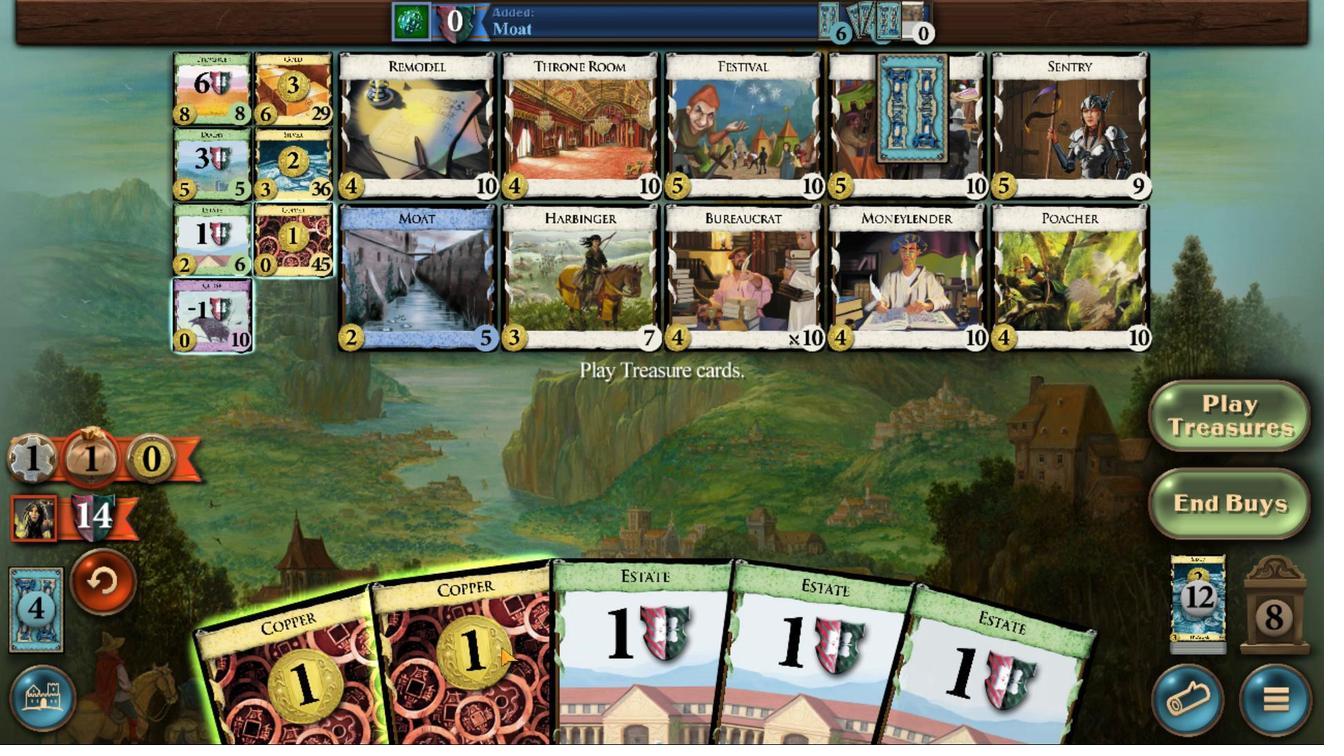 
Action: Mouse moved to (690, 465)
Screenshot: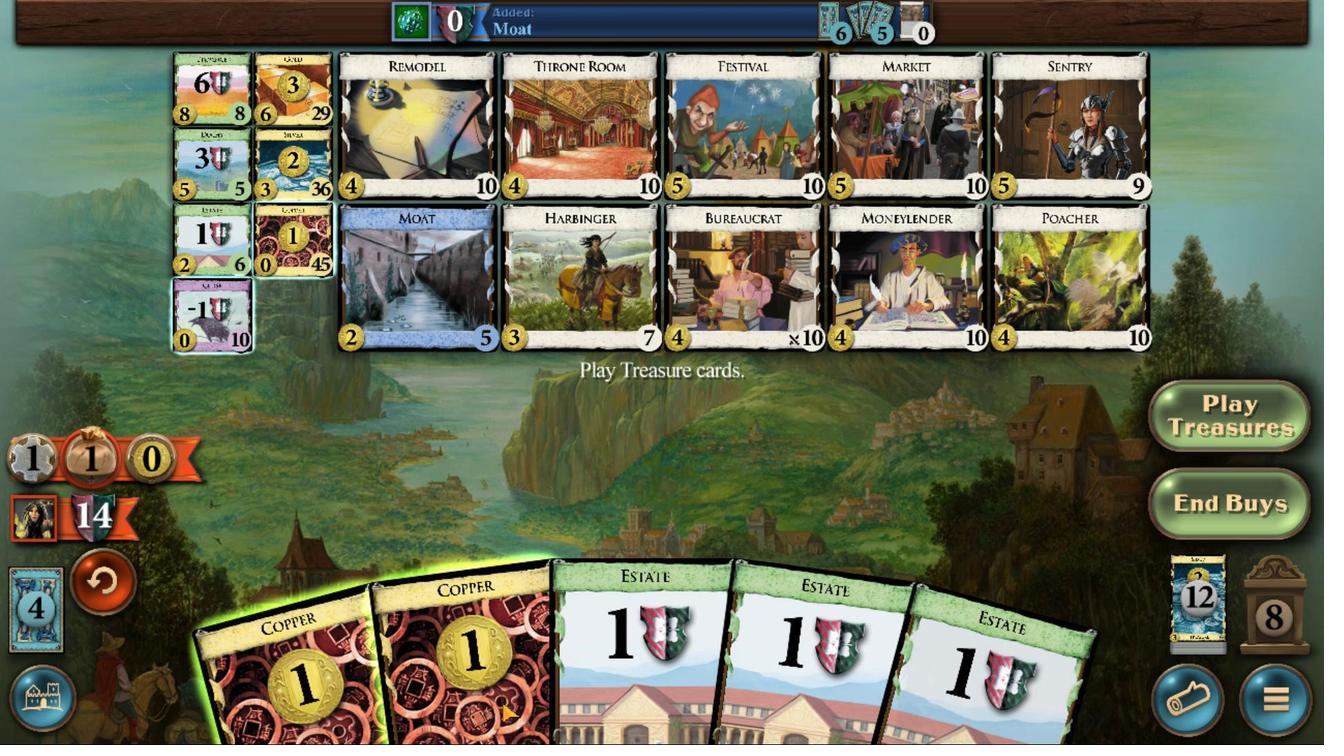 
Action: Mouse pressed left at (690, 465)
Screenshot: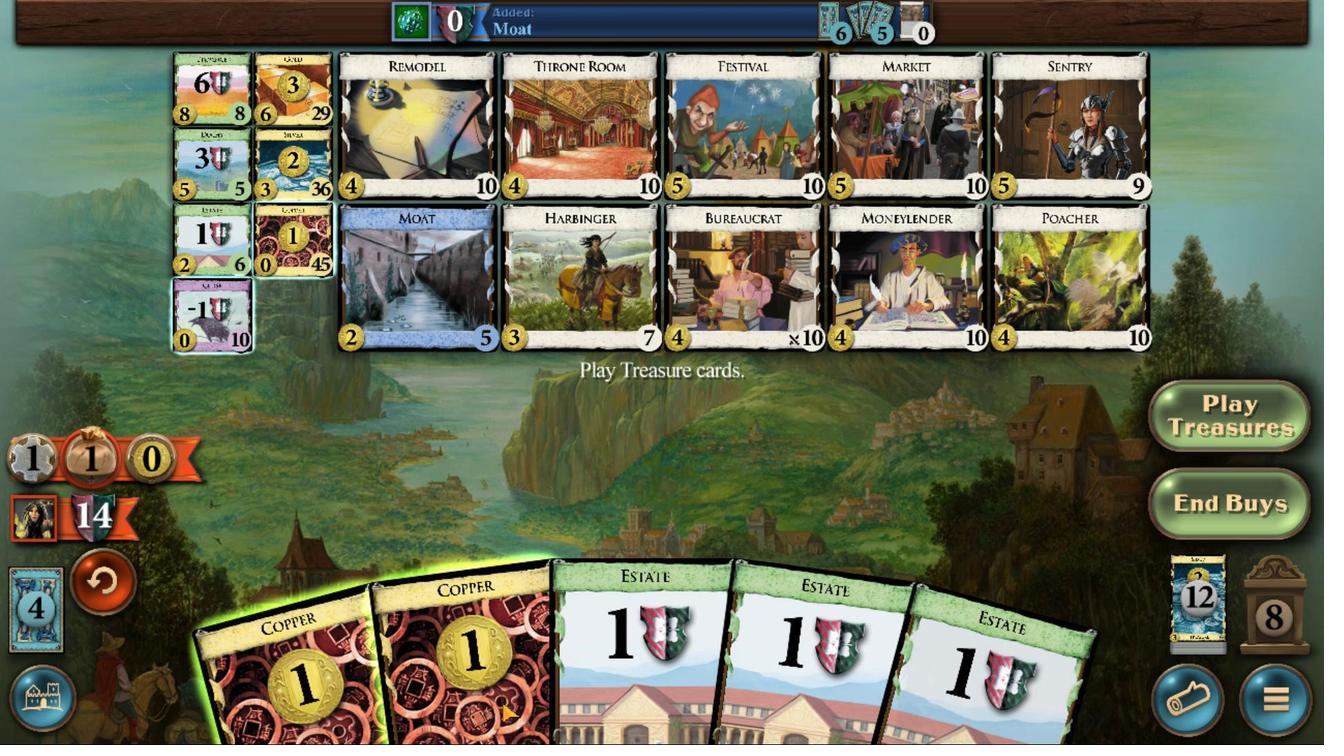 
Action: Mouse moved to (687, 477)
Screenshot: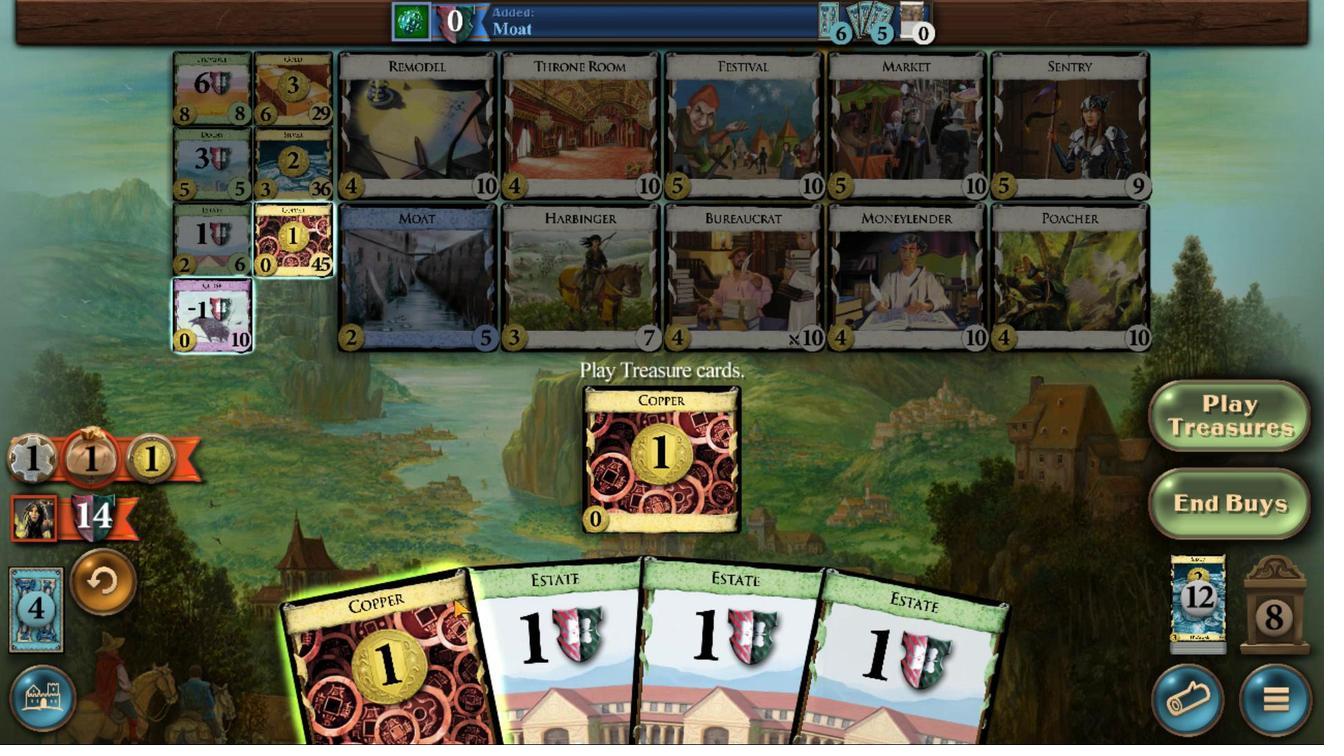 
Action: Mouse pressed left at (687, 477)
Screenshot: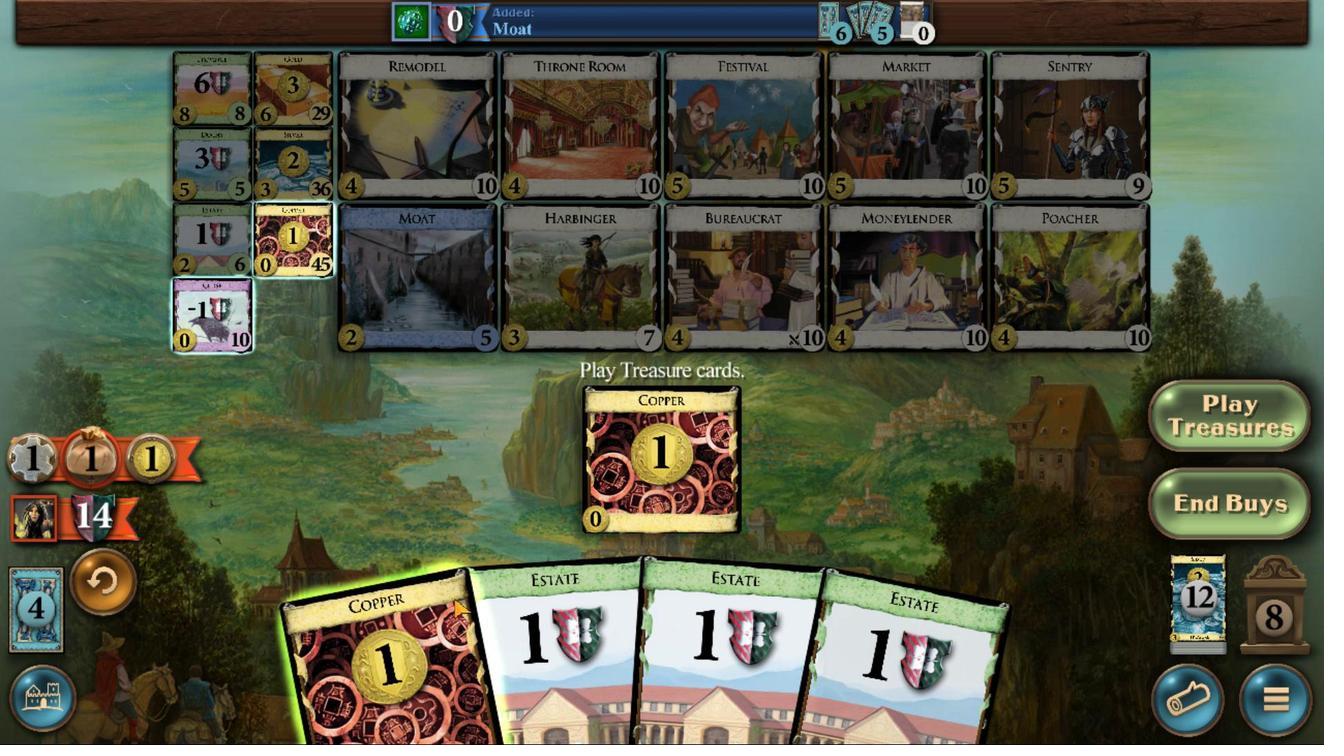 
Action: Mouse moved to (676, 522)
Screenshot: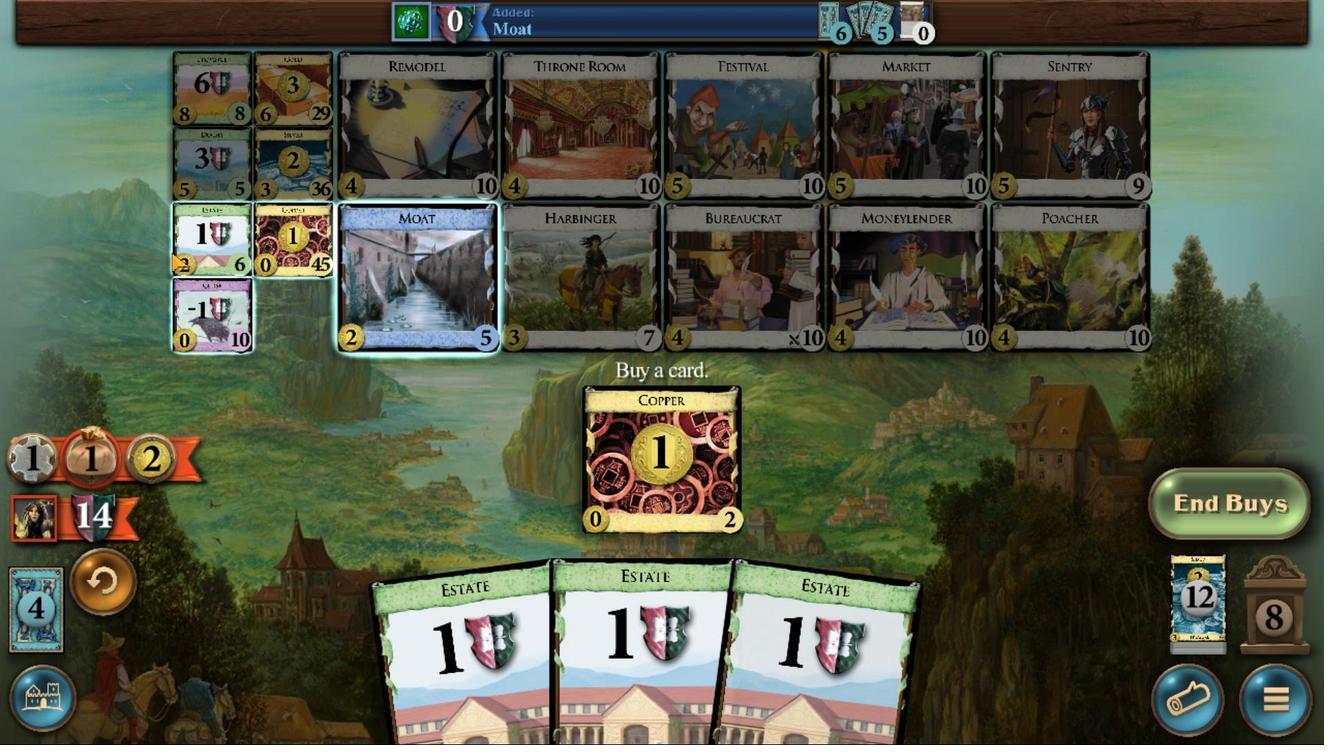 
Action: Mouse pressed left at (676, 522)
Screenshot: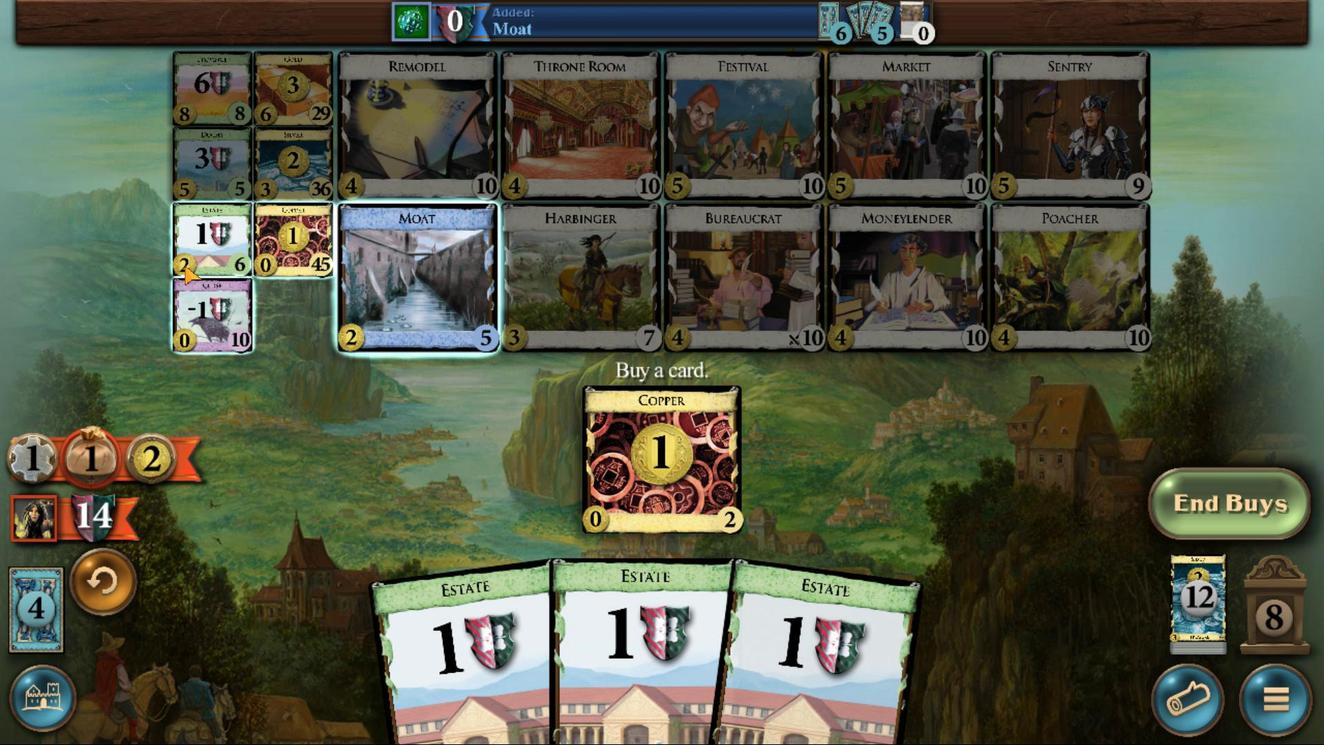 
Action: Mouse moved to (678, 524)
Screenshot: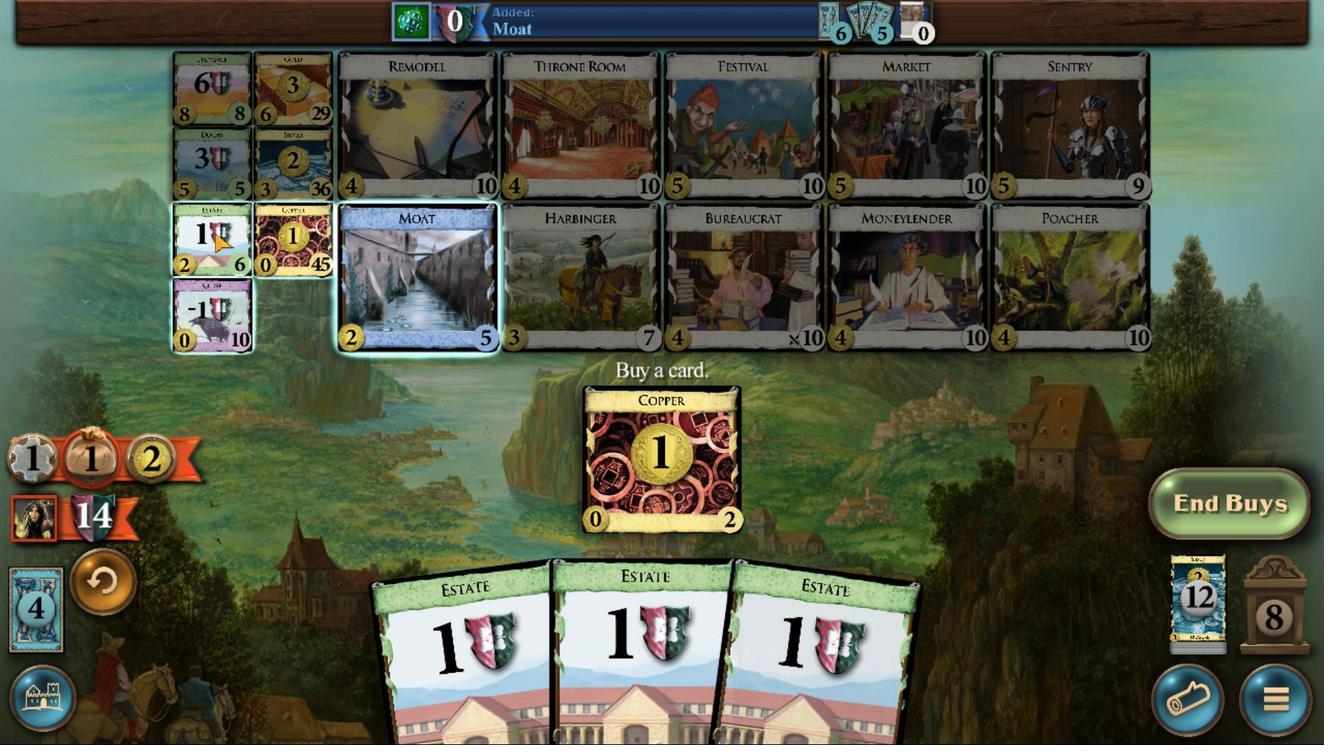 
Action: Mouse pressed left at (678, 524)
Screenshot: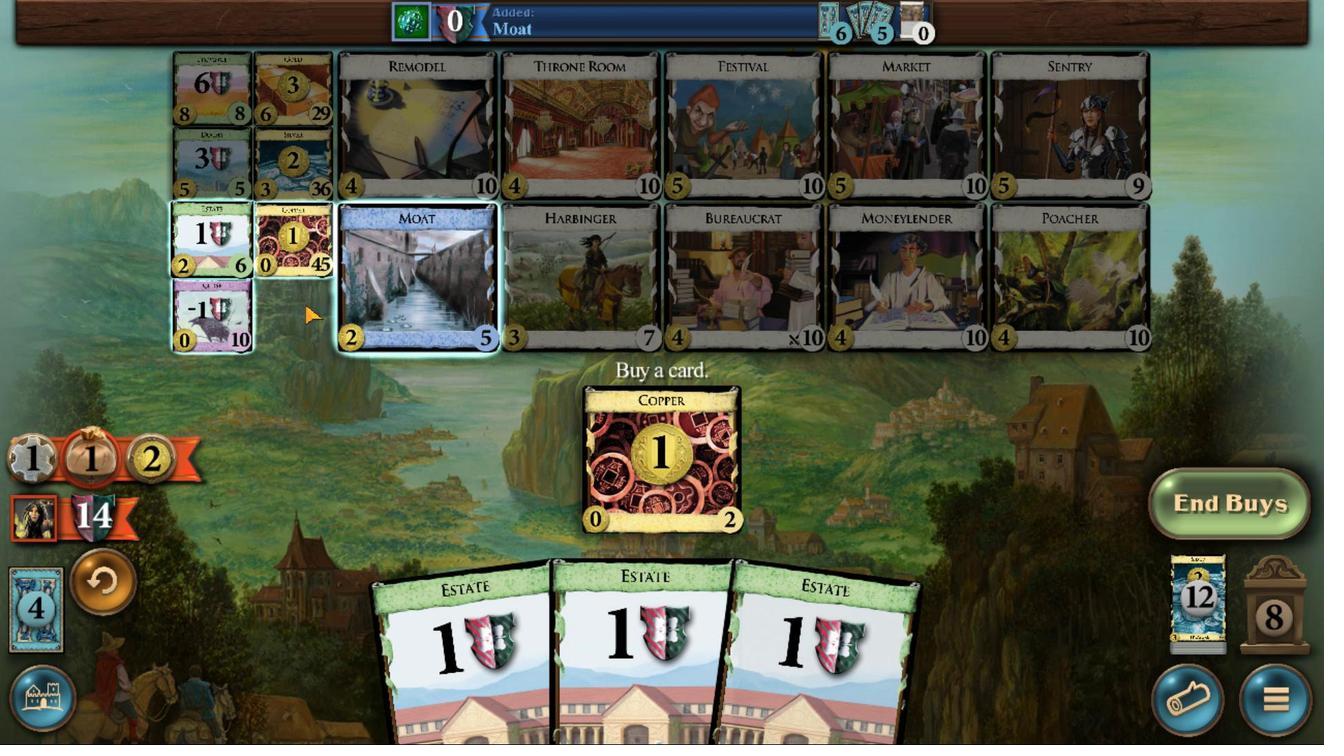 
Action: Mouse moved to (687, 473)
Screenshot: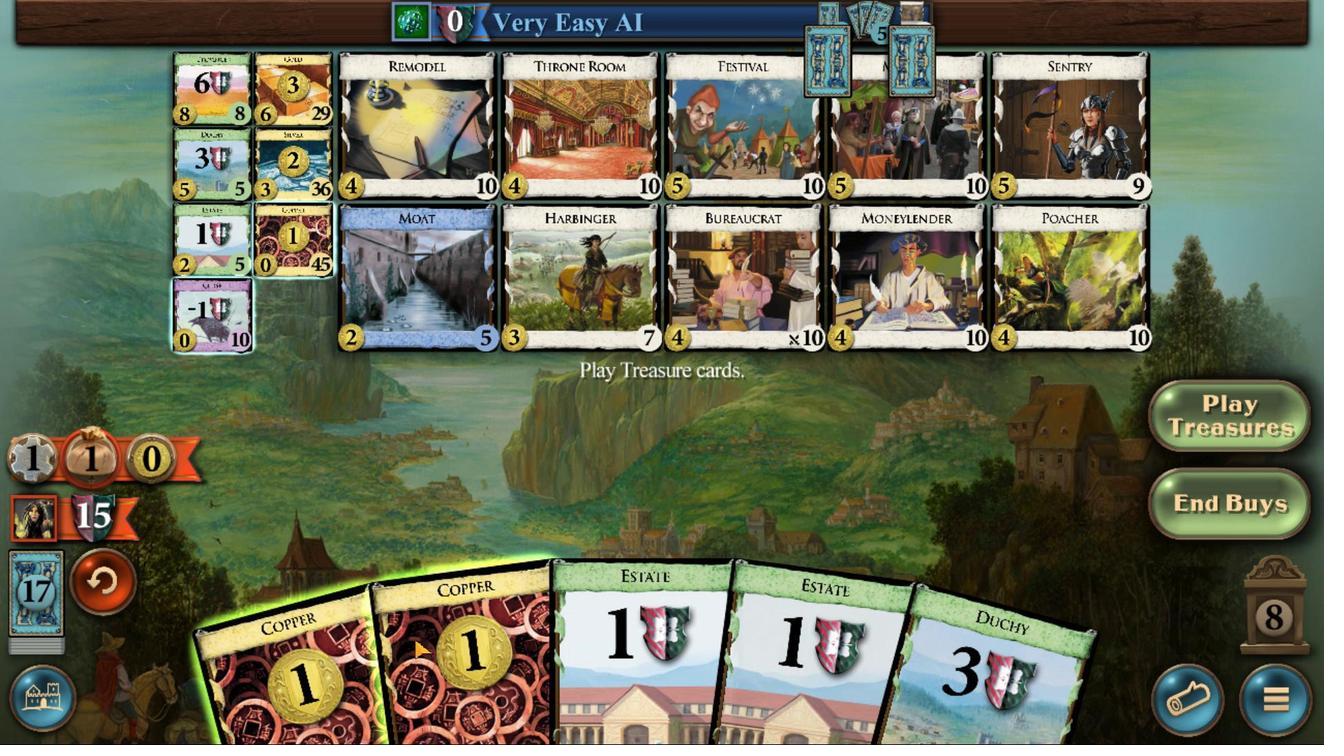 
Action: Mouse pressed left at (687, 473)
Screenshot: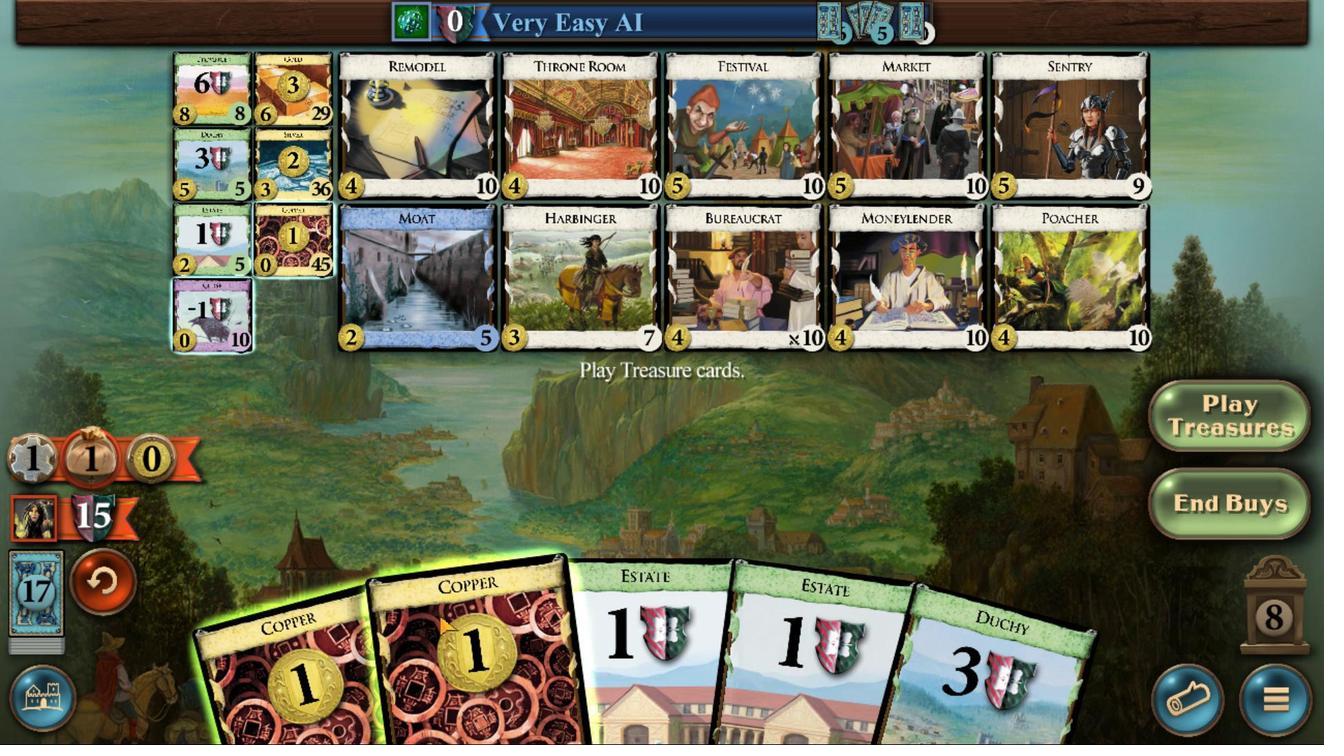 
Action: Mouse moved to (686, 468)
Screenshot: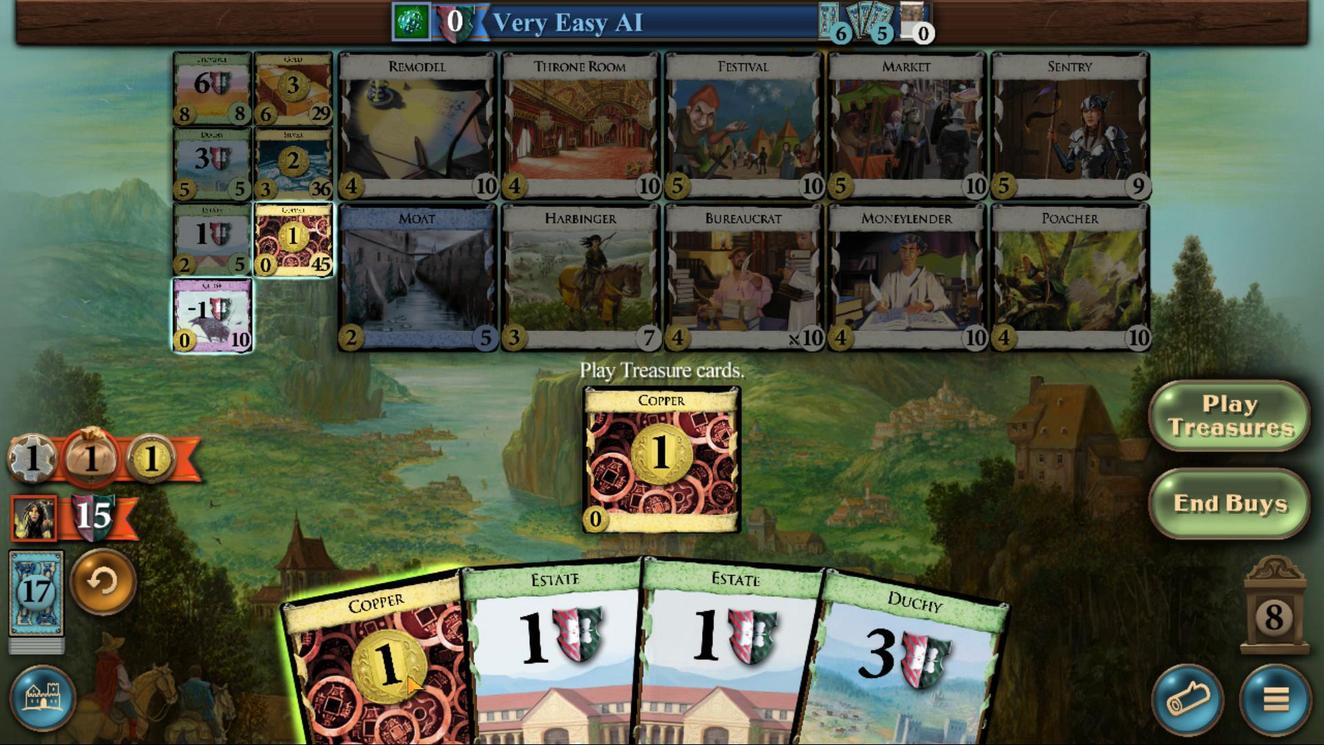 
Action: Mouse pressed left at (686, 468)
Screenshot: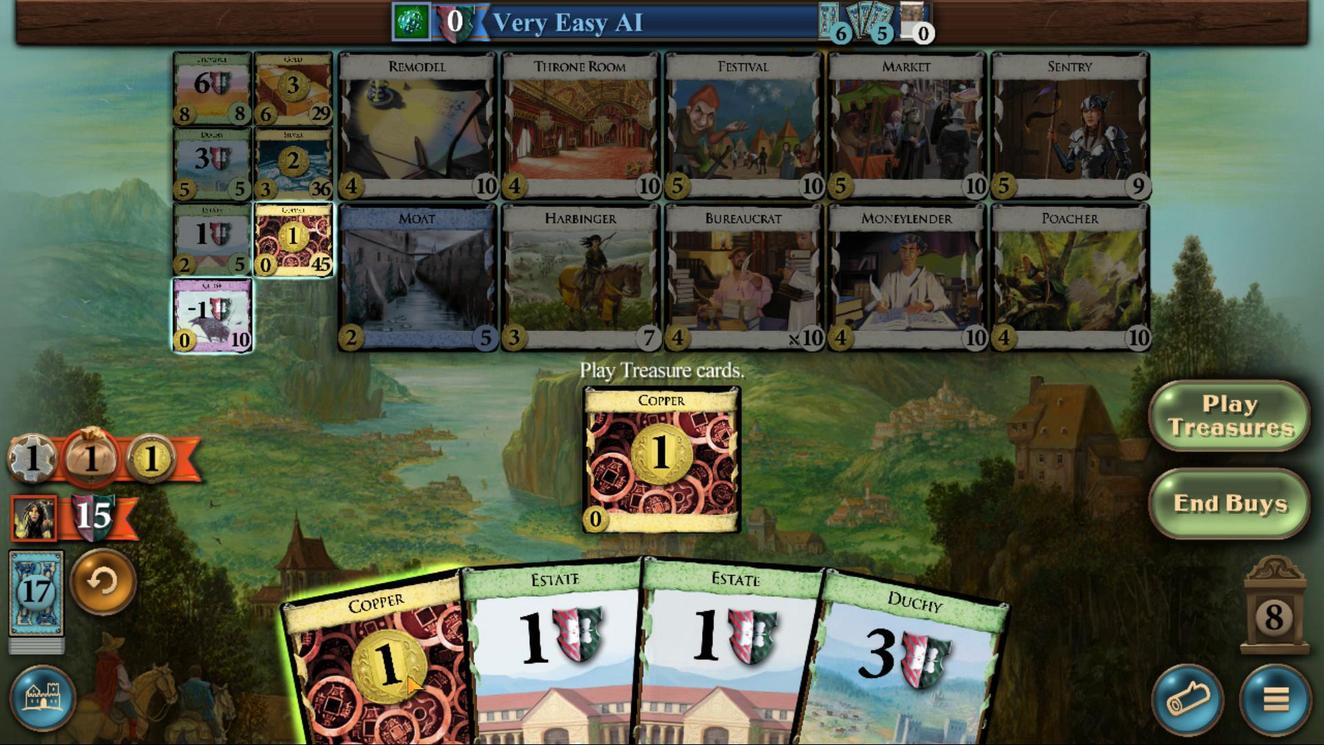 
Action: Mouse moved to (679, 524)
Screenshot: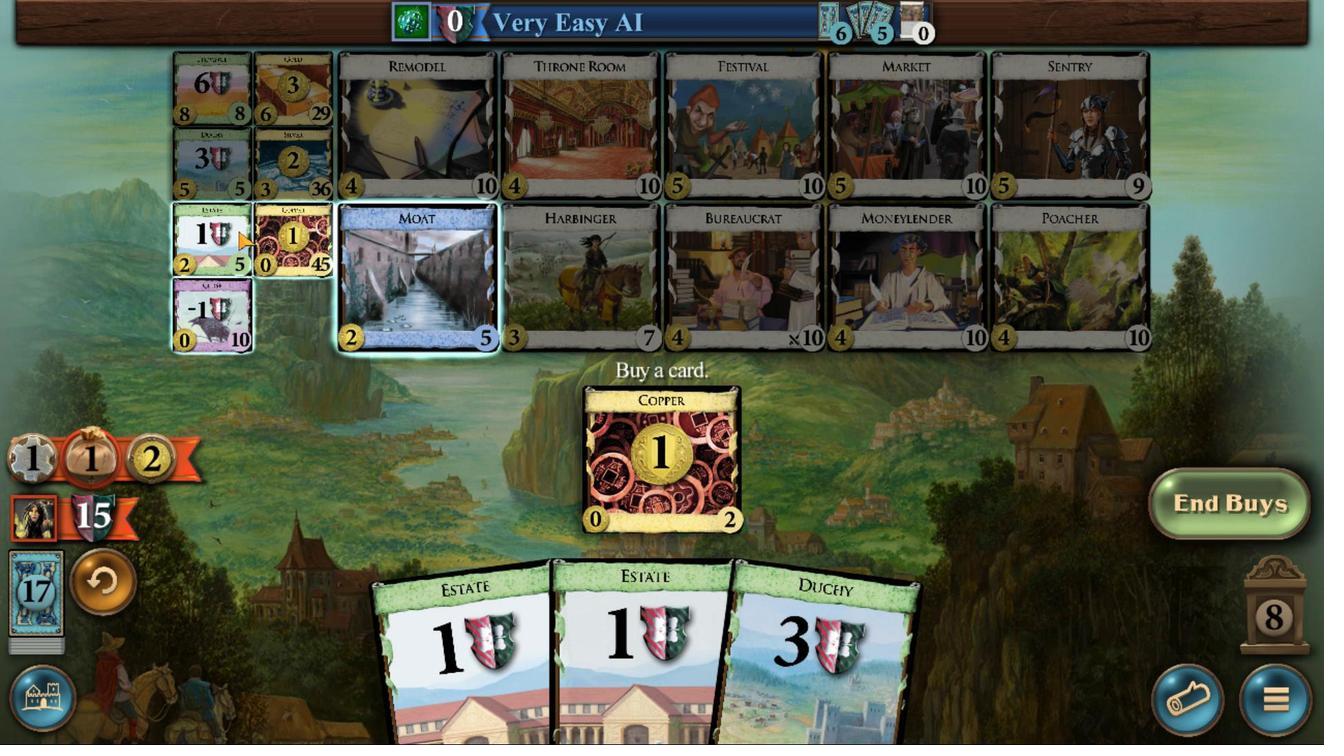 
Action: Mouse pressed left at (679, 524)
Screenshot: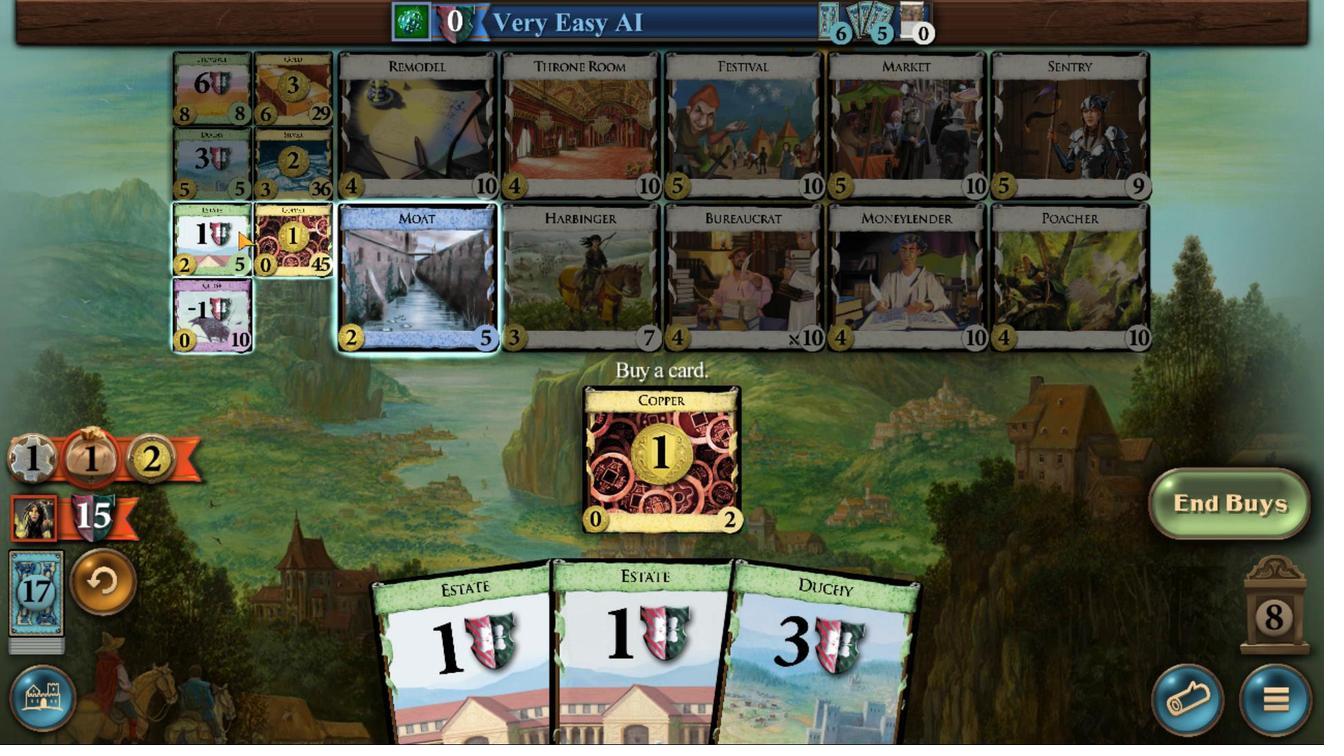 
Action: Mouse moved to (684, 469)
Screenshot: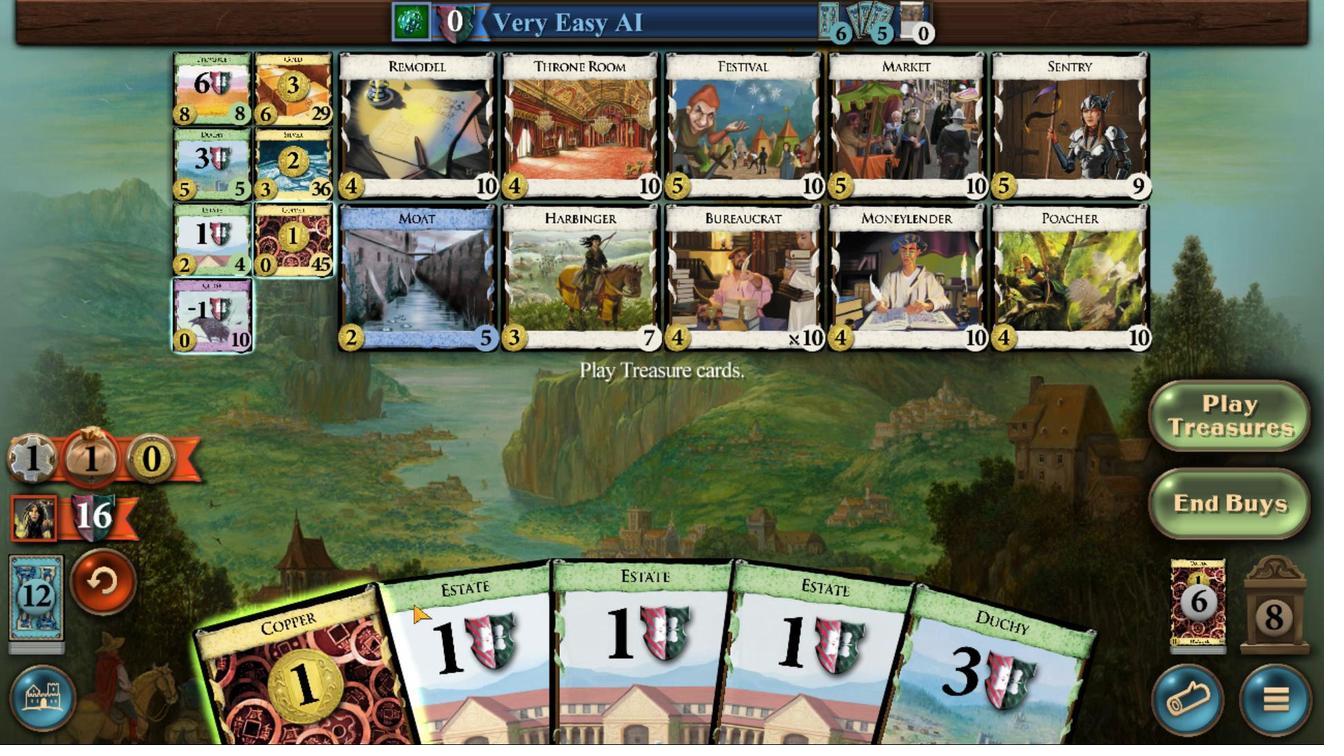 
Action: Mouse pressed left at (684, 469)
Screenshot: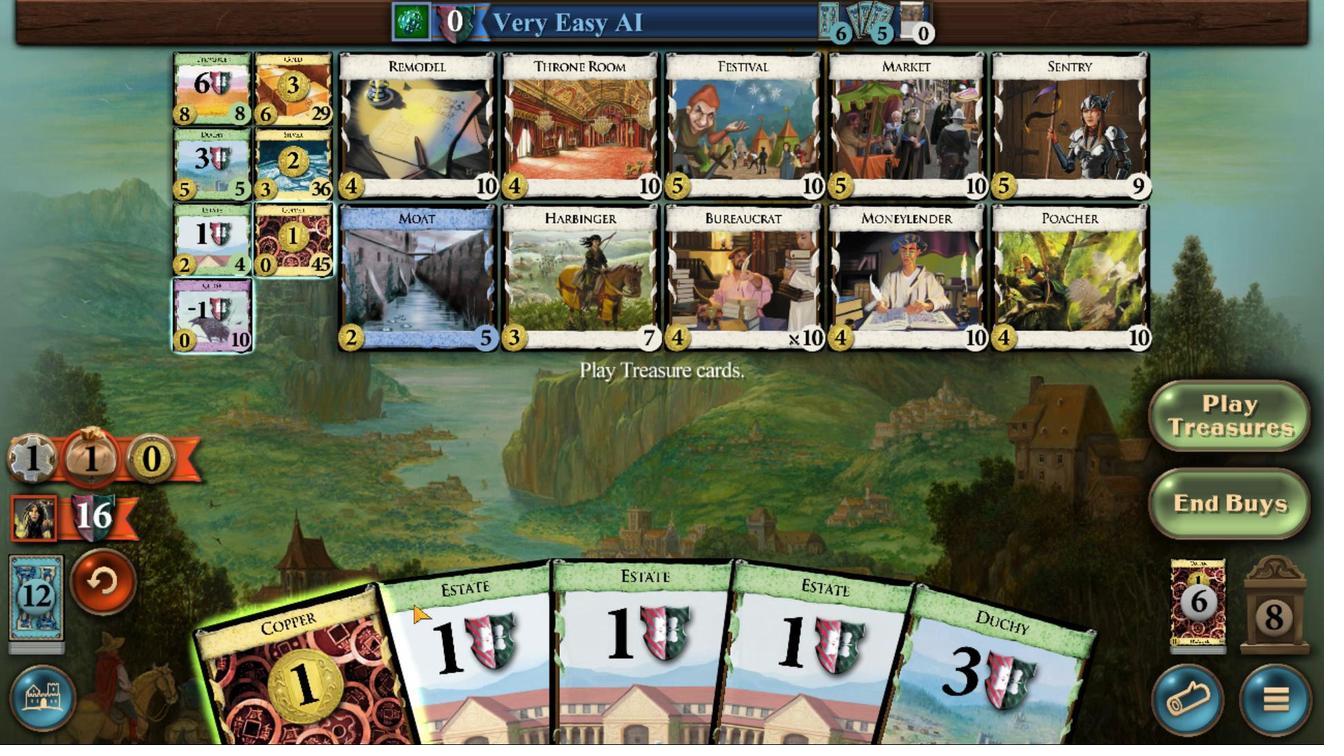 
Action: Mouse moved to (682, 525)
Screenshot: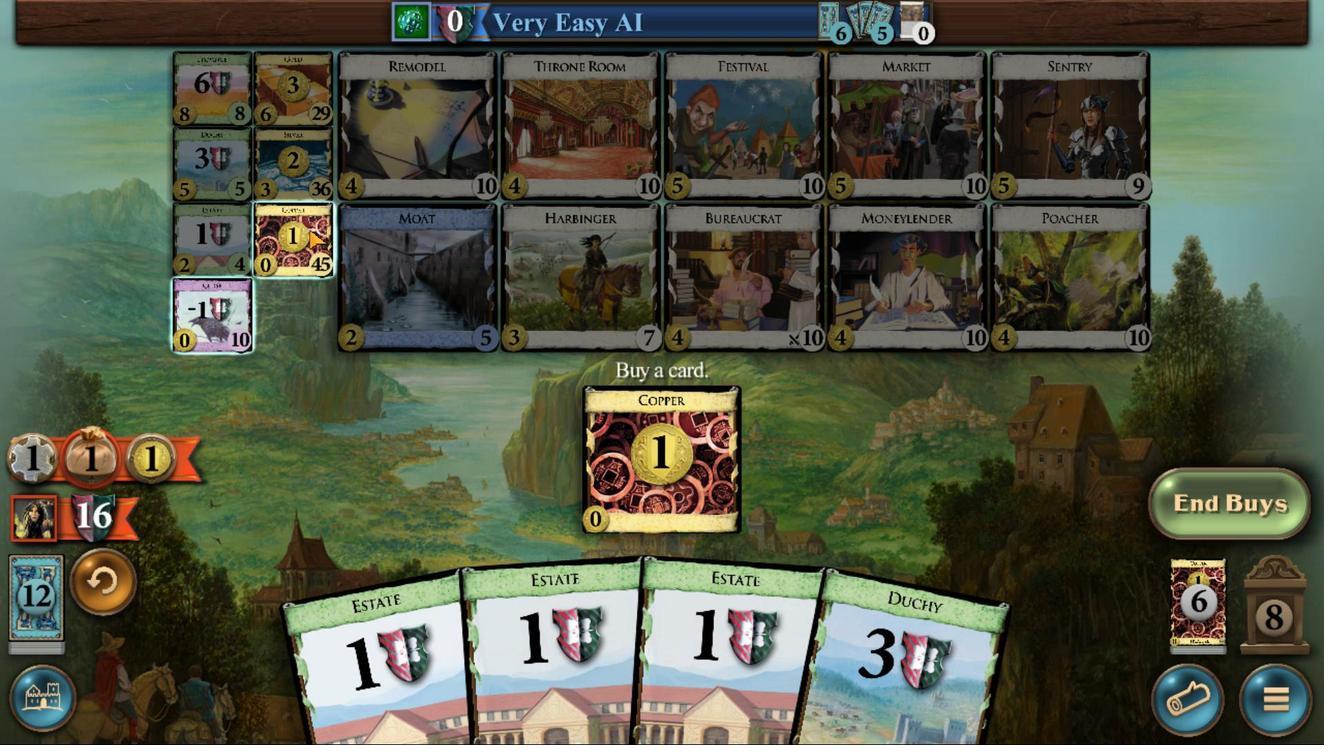 
Action: Mouse pressed left at (682, 525)
Screenshot: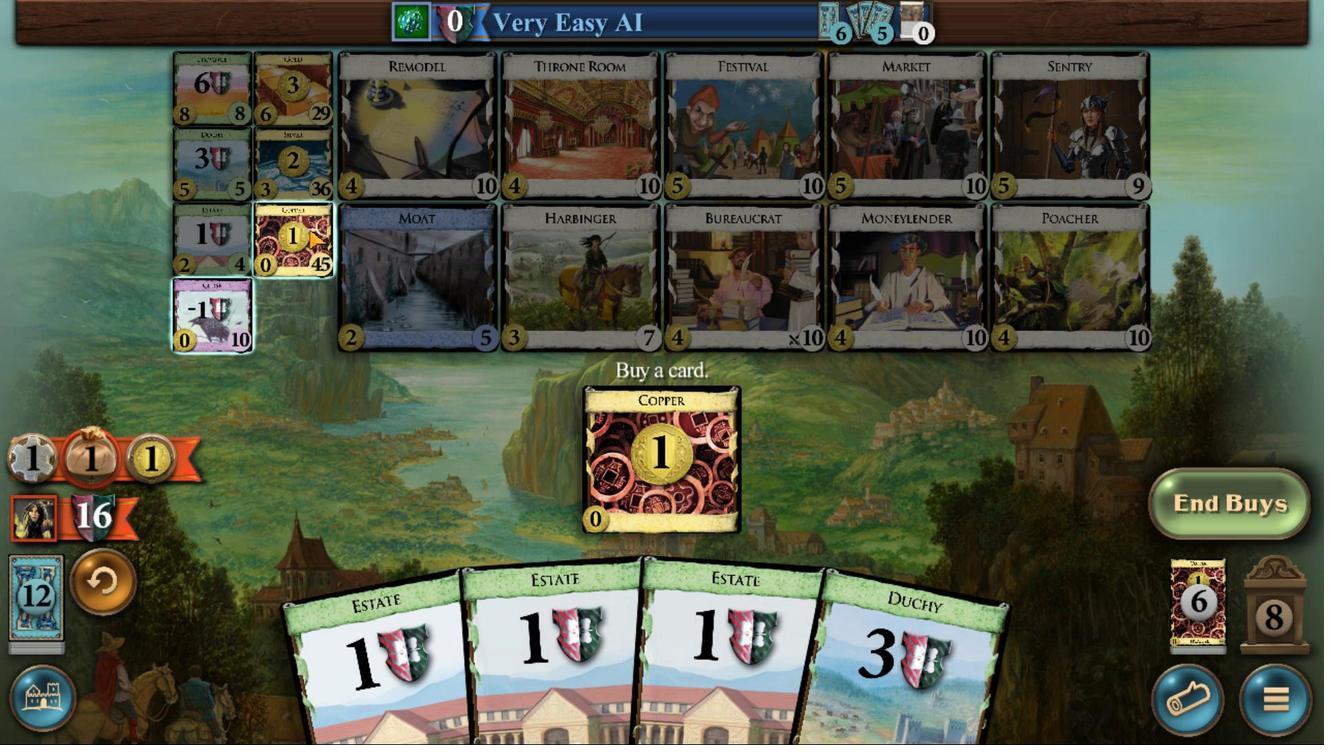 
Action: Mouse moved to (709, 463)
Screenshot: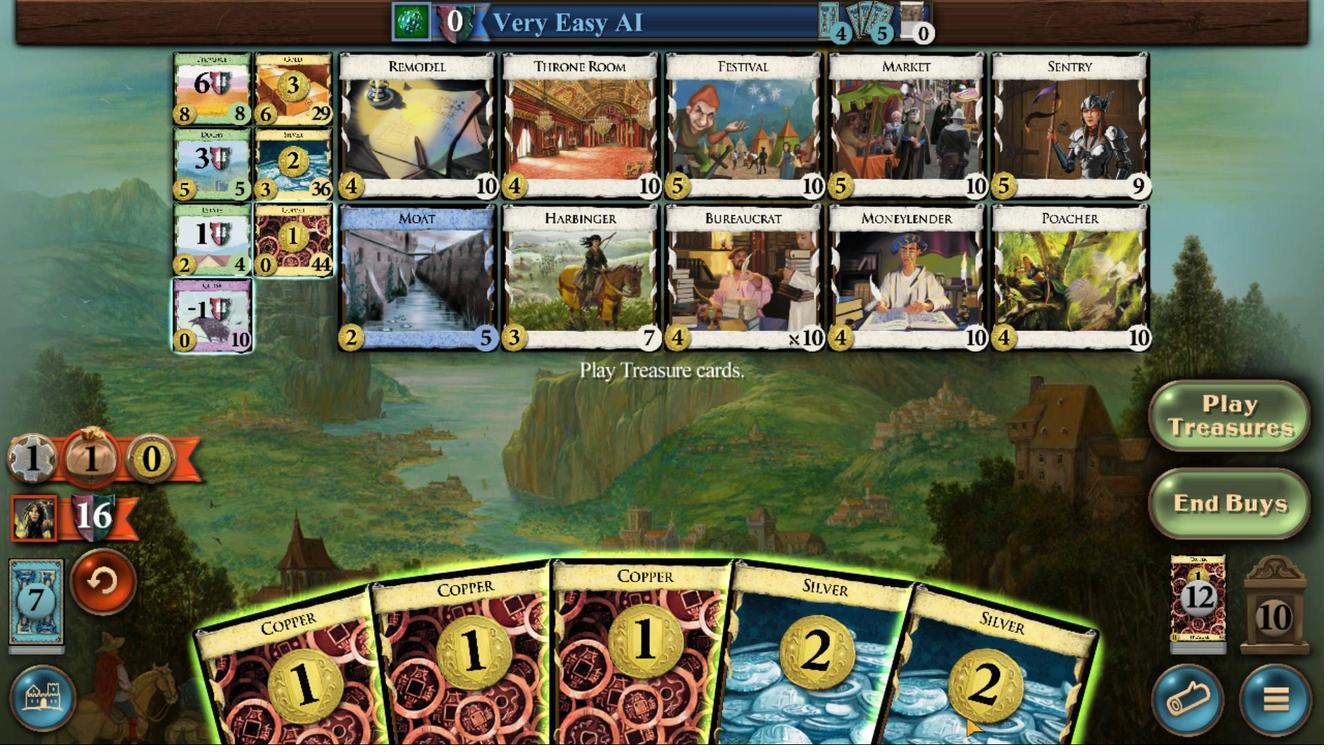 
Action: Mouse pressed left at (709, 463)
Screenshot: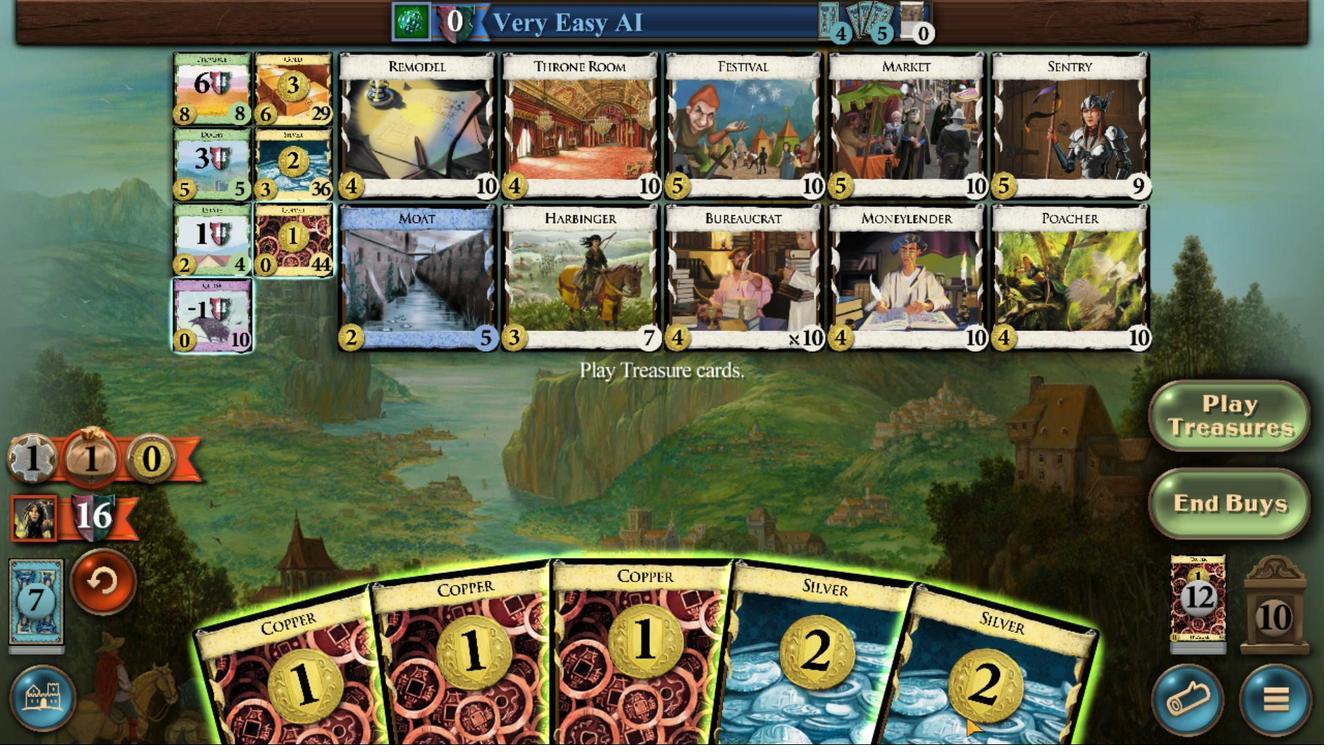 
Action: Mouse moved to (705, 465)
Screenshot: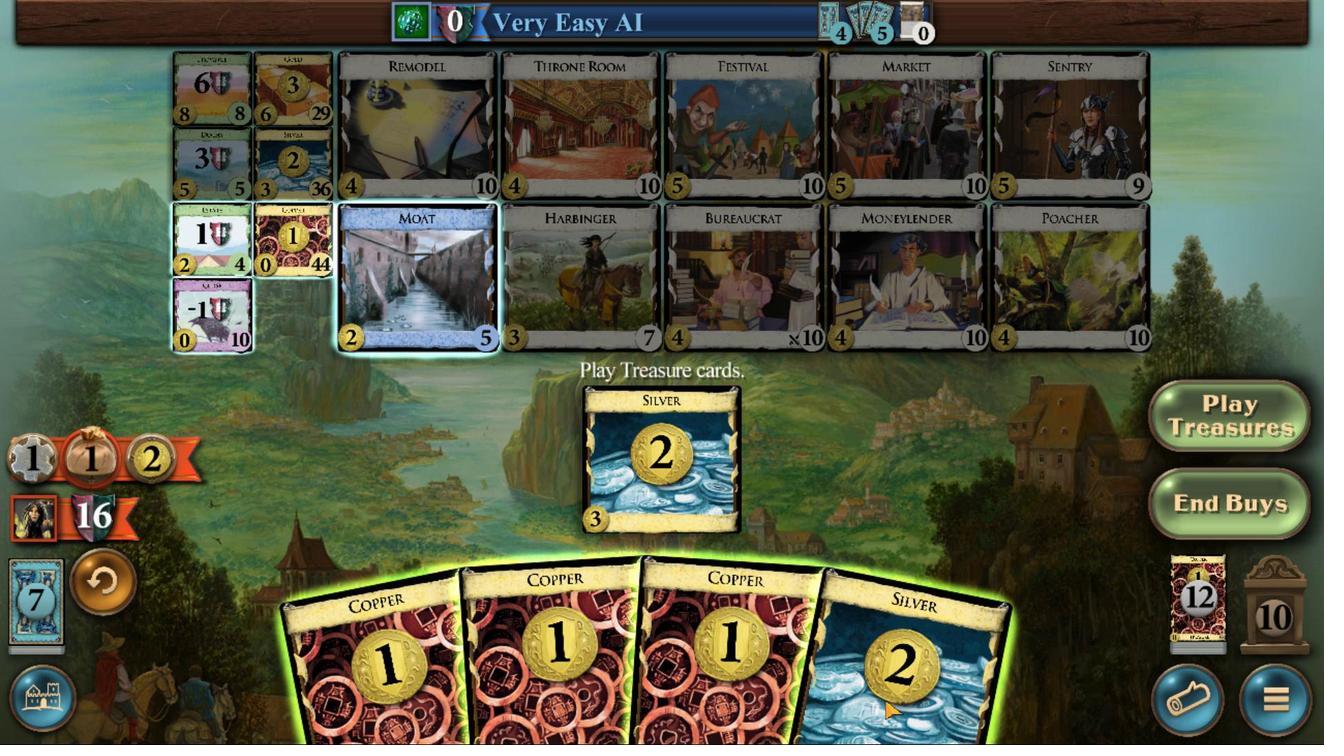 
Action: Mouse pressed left at (705, 465)
Screenshot: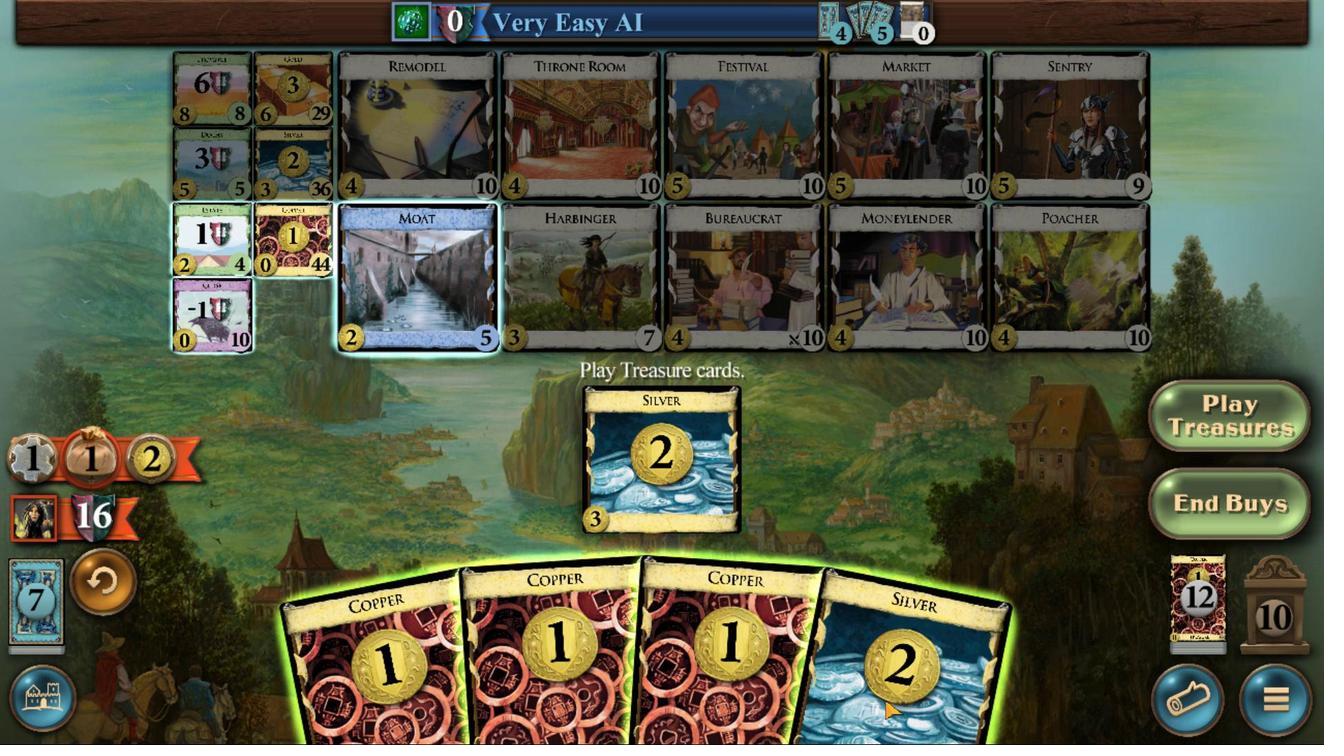
Action: Mouse moved to (705, 466)
Screenshot: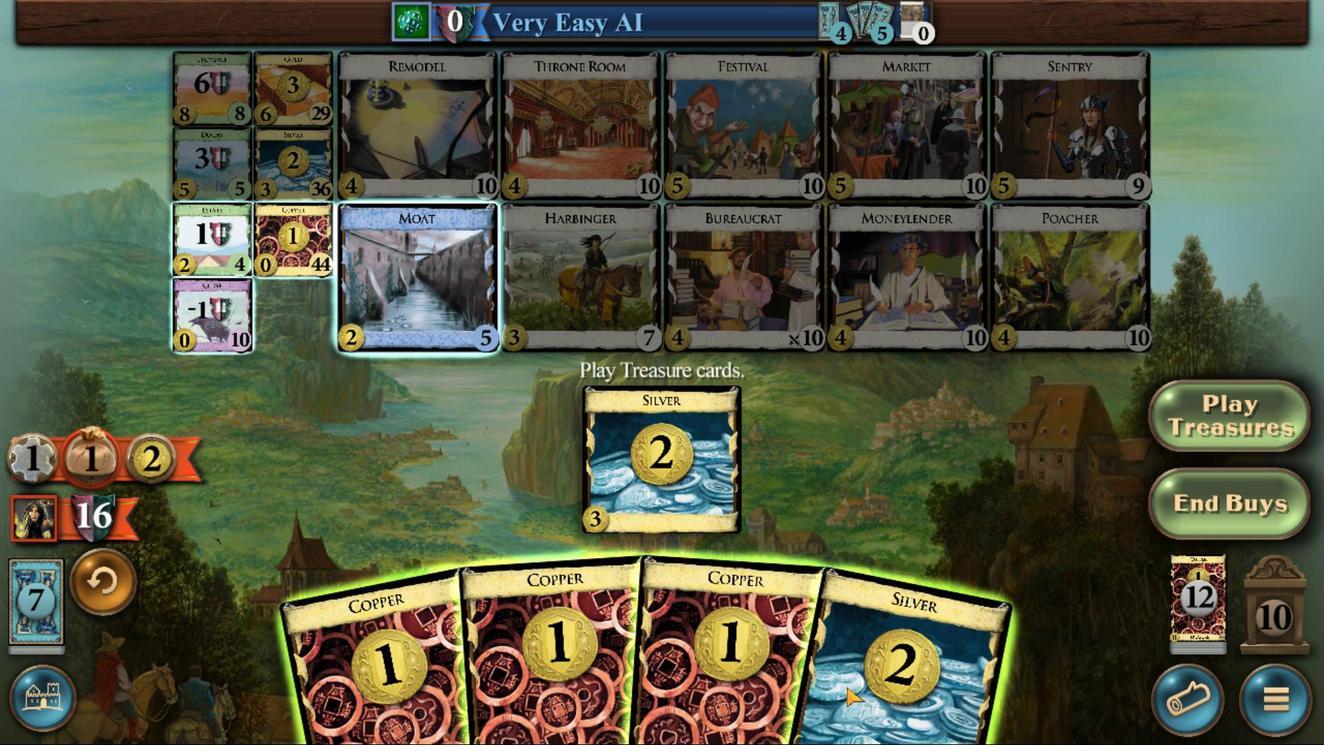 
Action: Mouse pressed left at (705, 466)
Screenshot: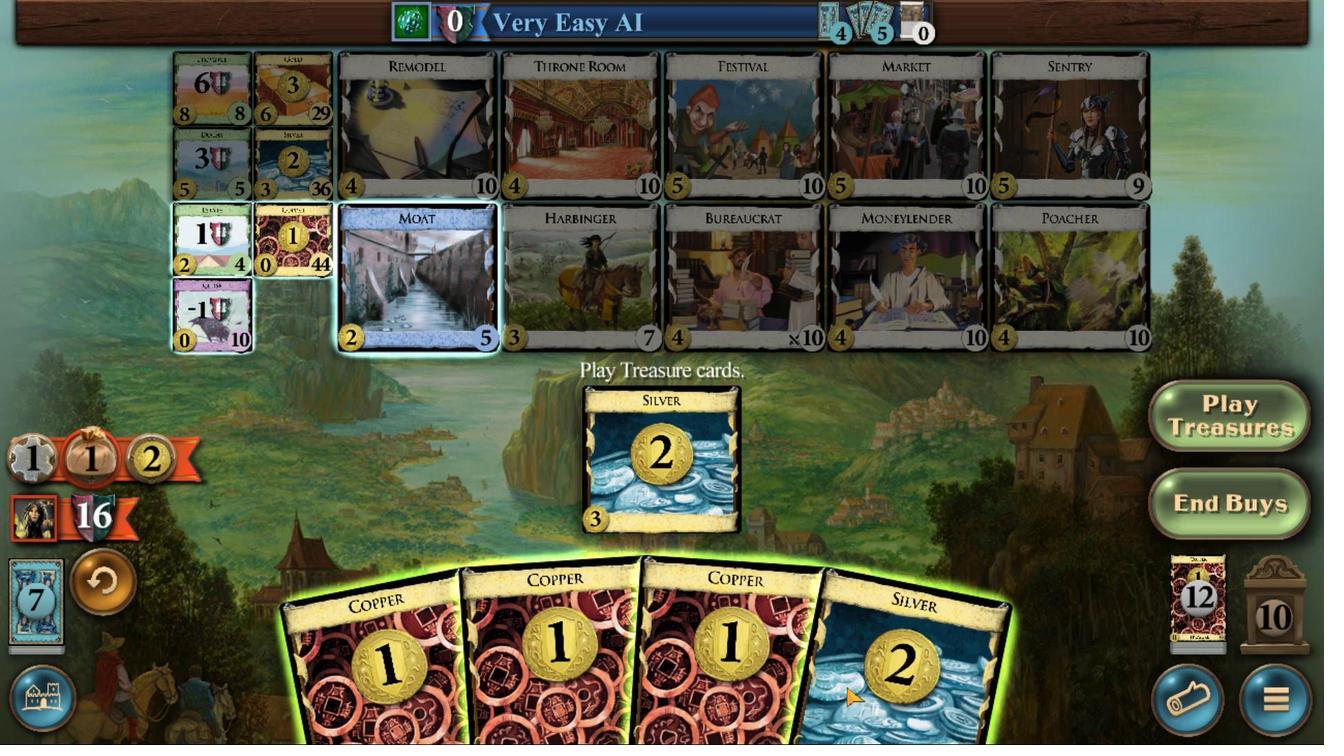 
Action: Mouse moved to (701, 470)
Screenshot: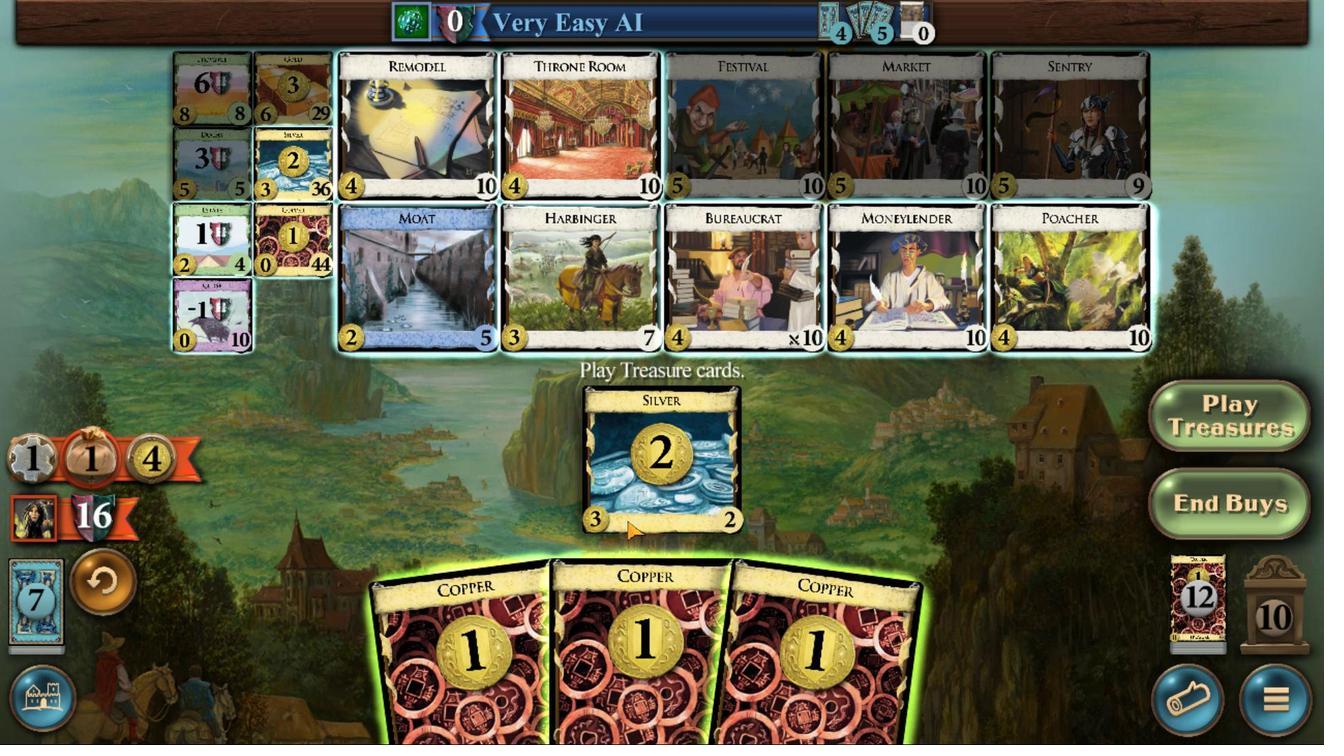 
Action: Mouse pressed left at (701, 470)
Screenshot: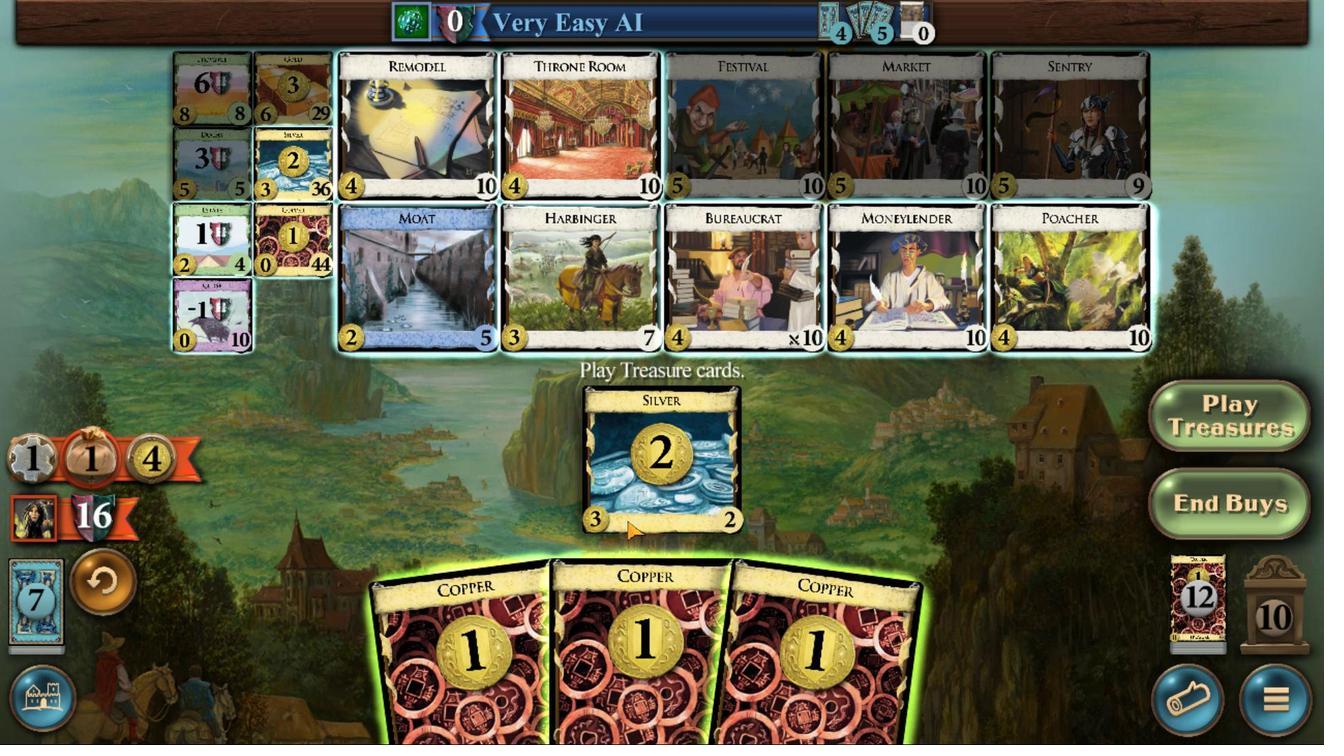 
Action: Mouse moved to (696, 473)
Screenshot: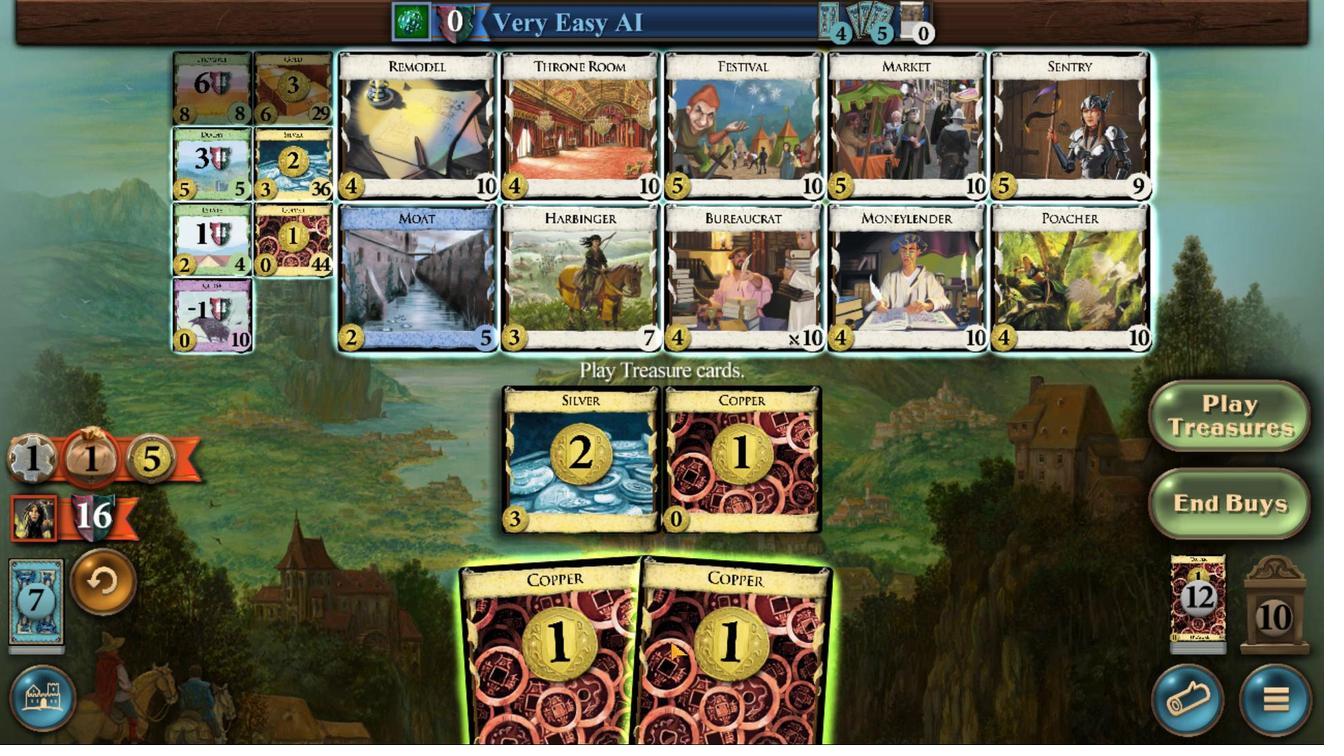 
Action: Mouse pressed left at (696, 473)
Screenshot: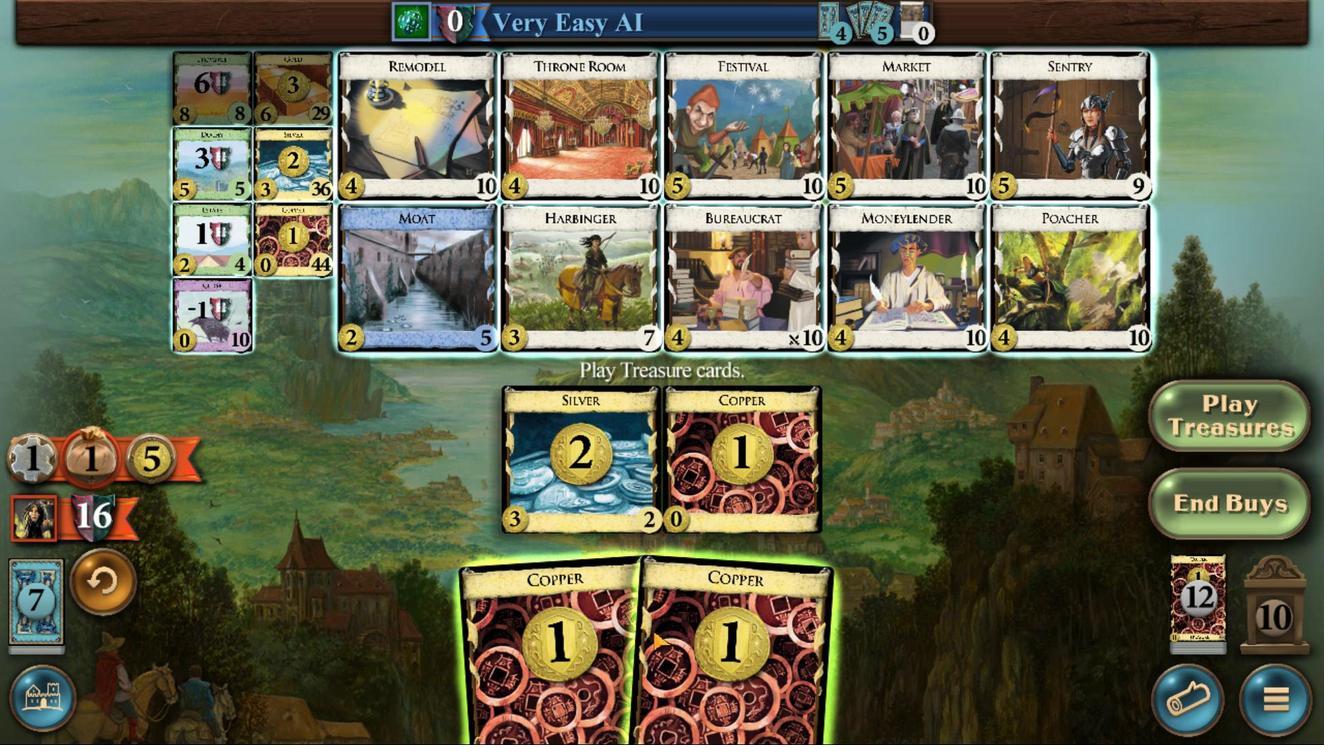
Action: Mouse moved to (682, 541)
Screenshot: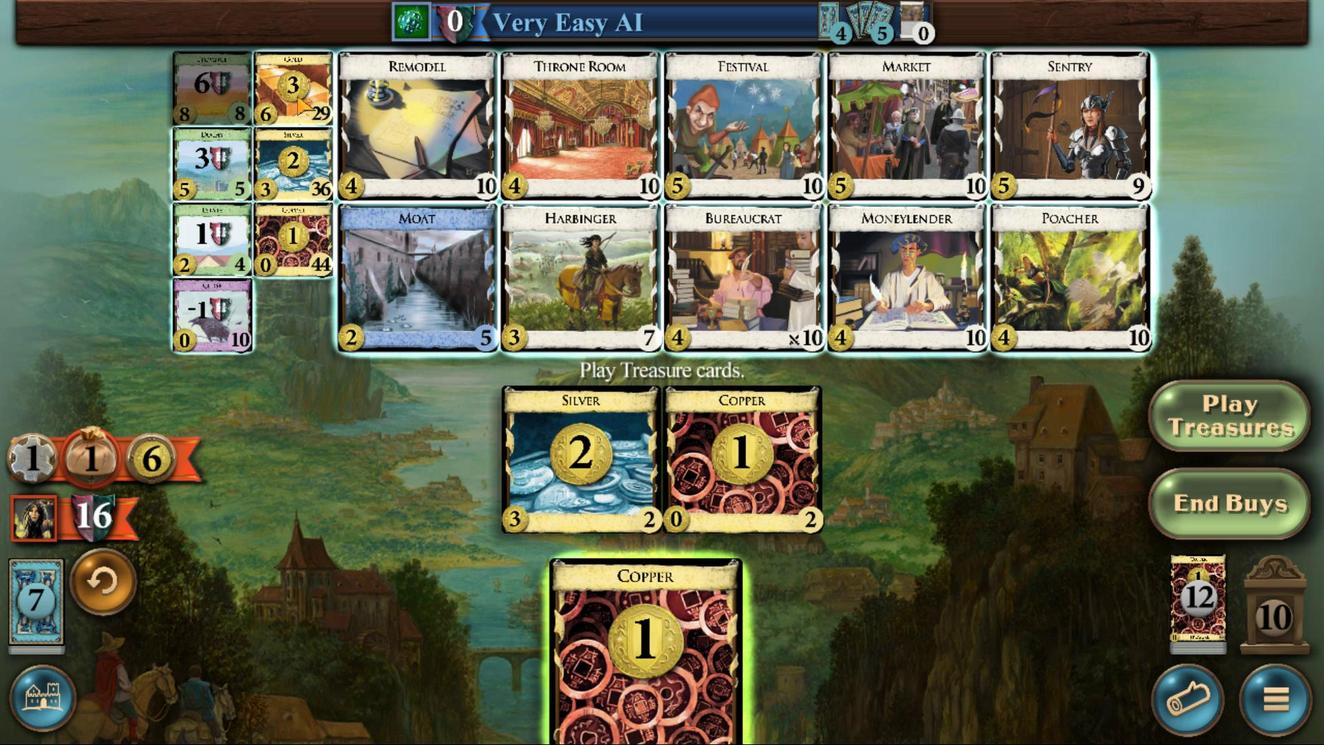 
Action: Mouse pressed left at (682, 541)
Screenshot: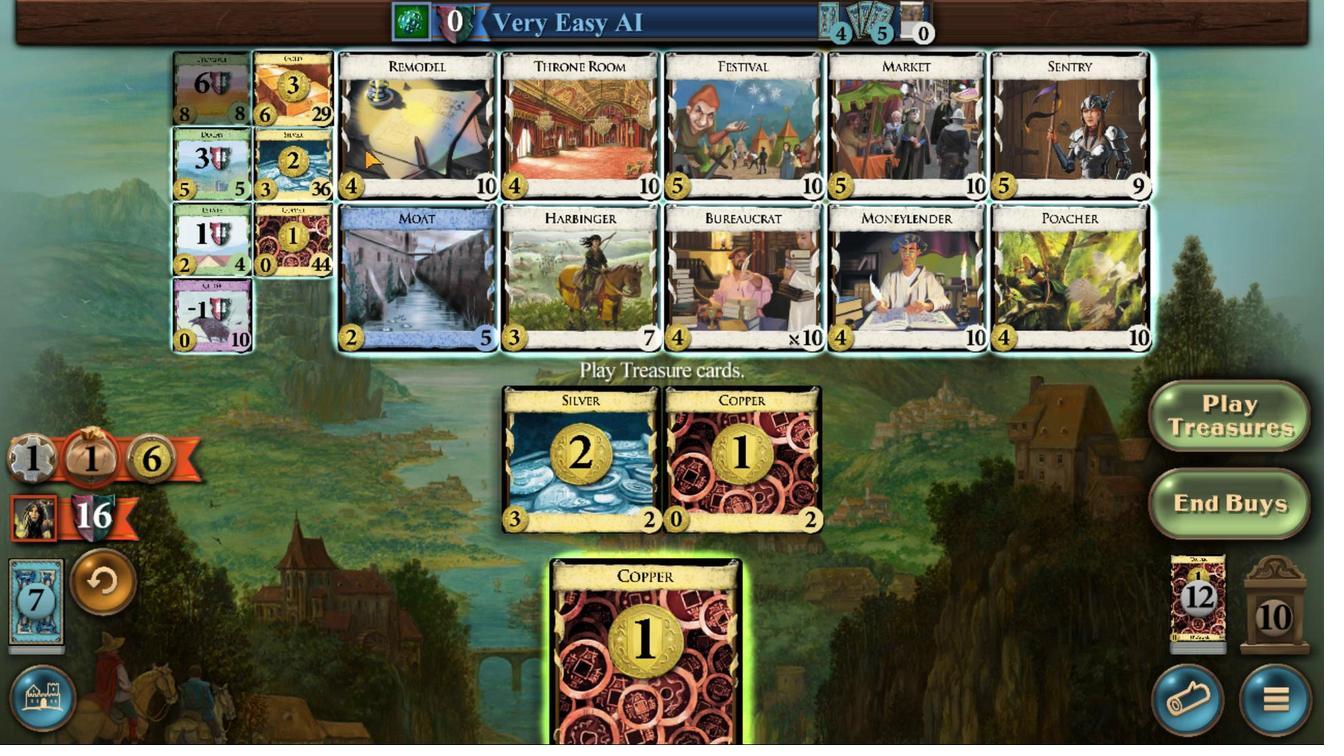 
Action: Mouse moved to (700, 469)
Screenshot: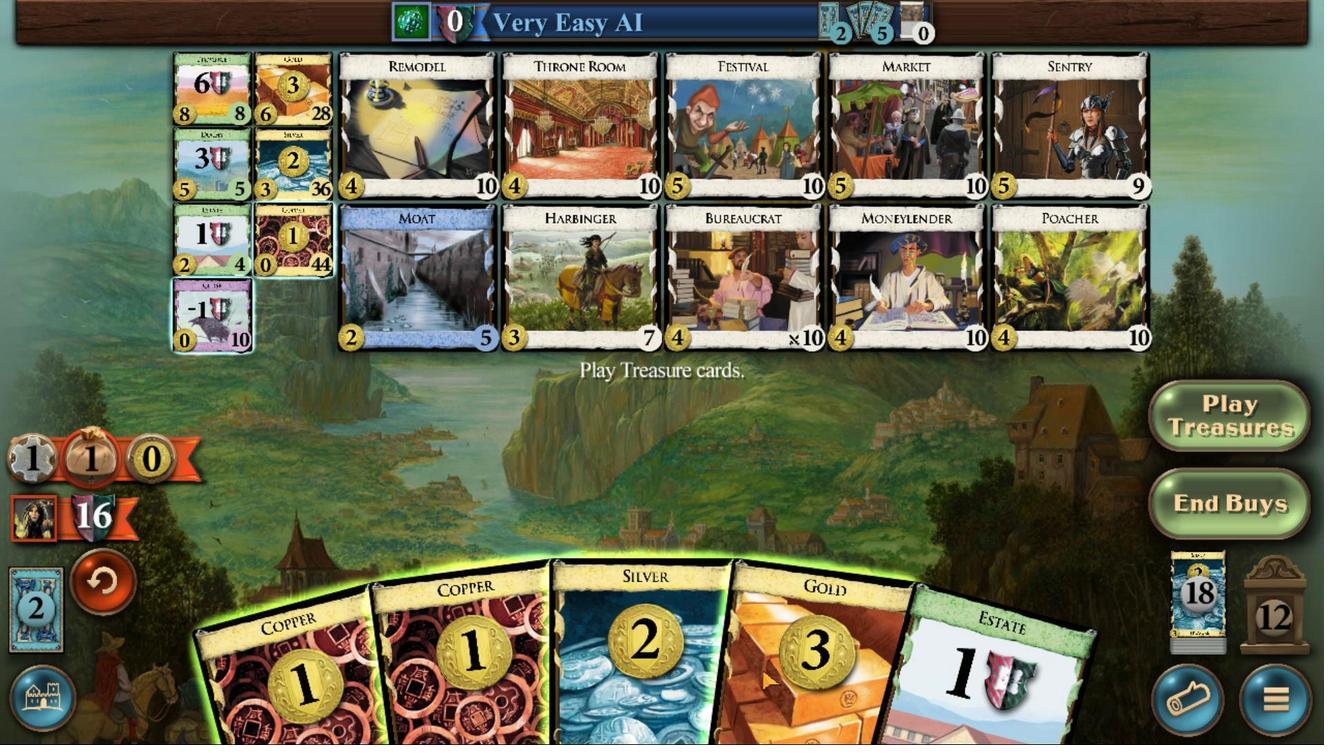 
Action: Mouse pressed left at (700, 469)
Screenshot: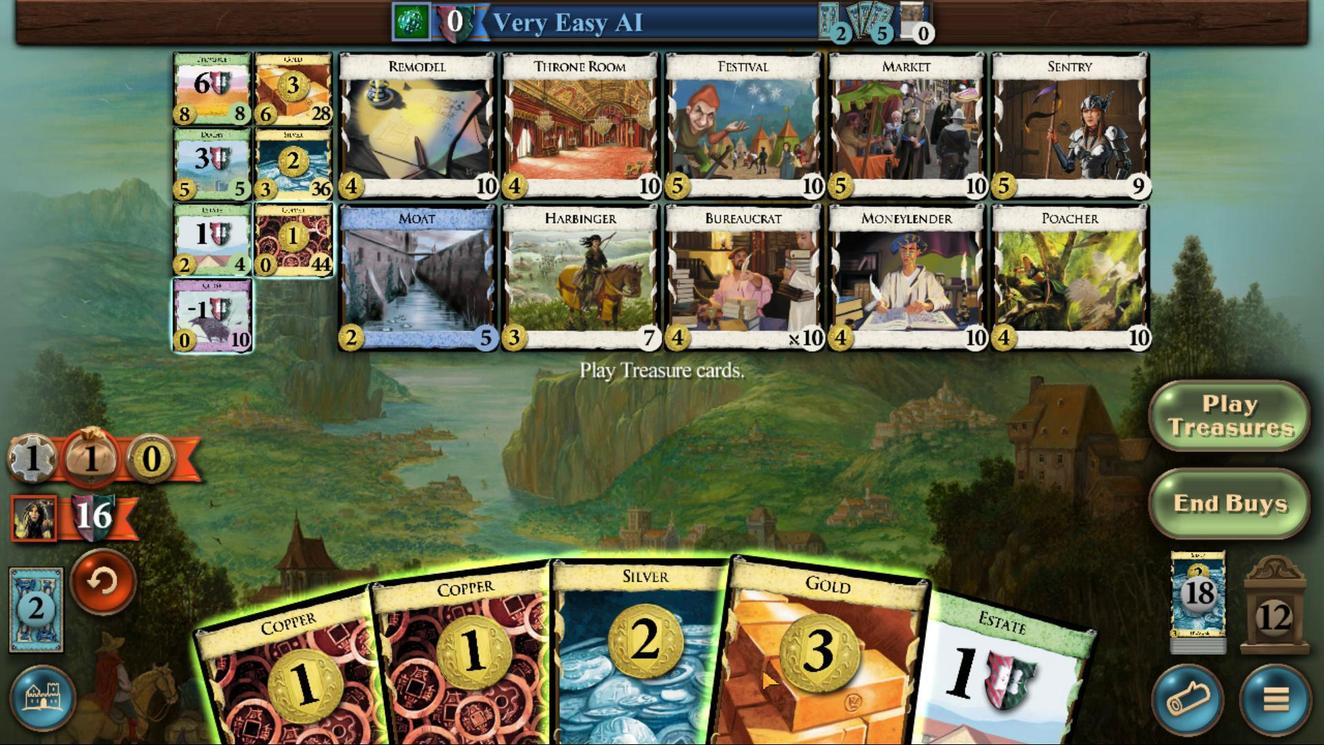 
Action: Mouse moved to (699, 463)
Screenshot: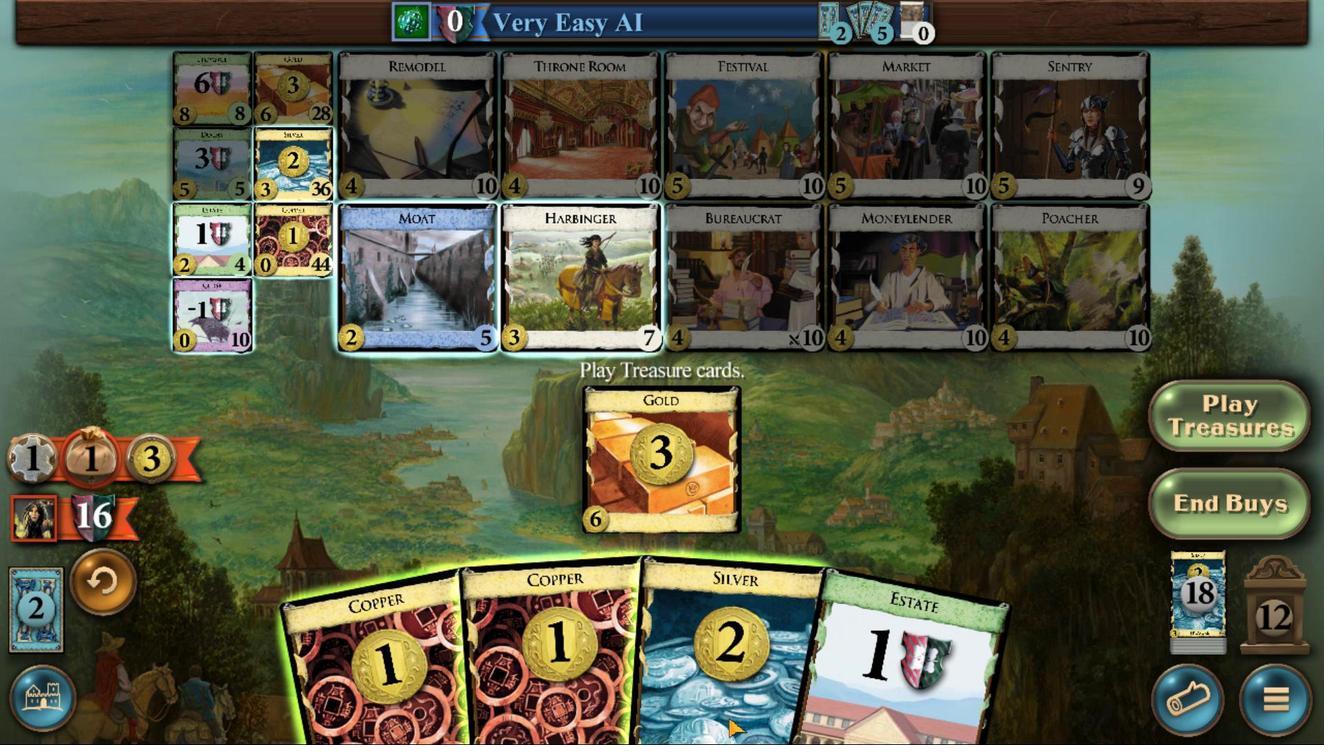 
Action: Mouse pressed left at (699, 463)
Screenshot: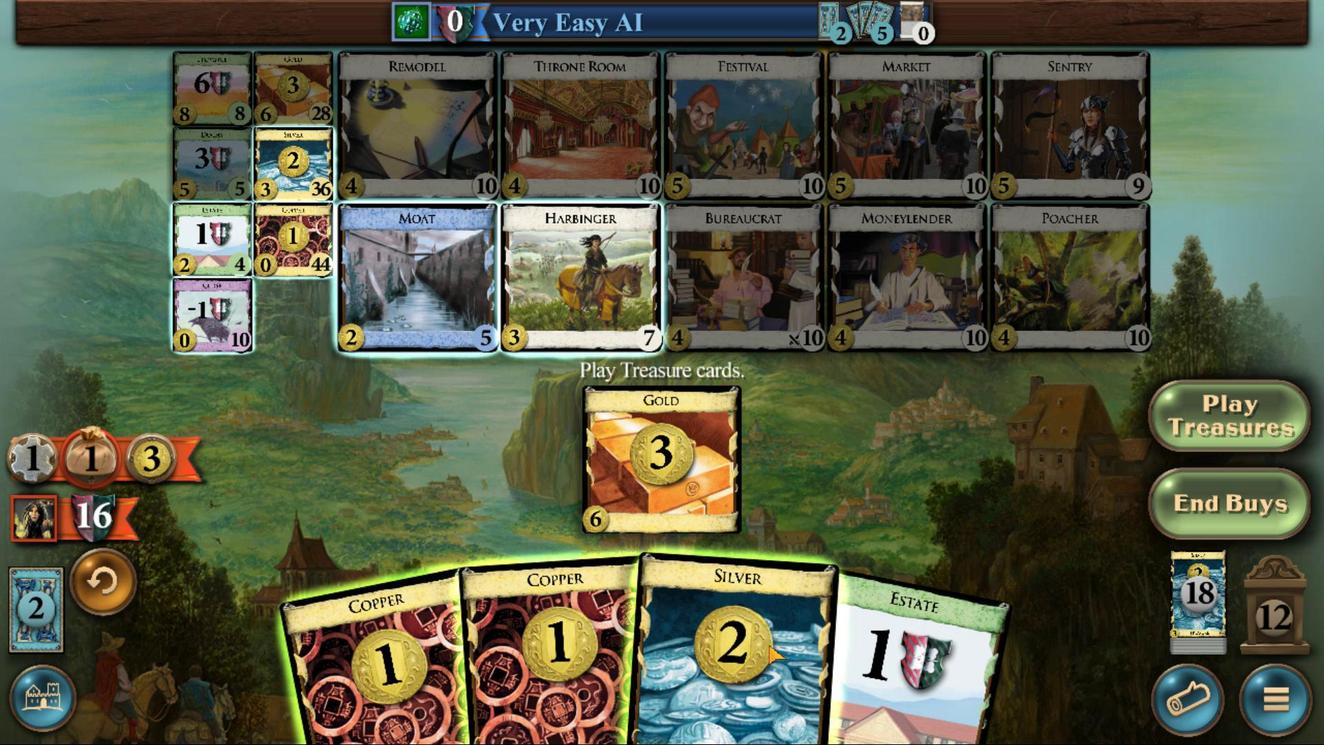 
Action: Mouse moved to (678, 533)
Screenshot: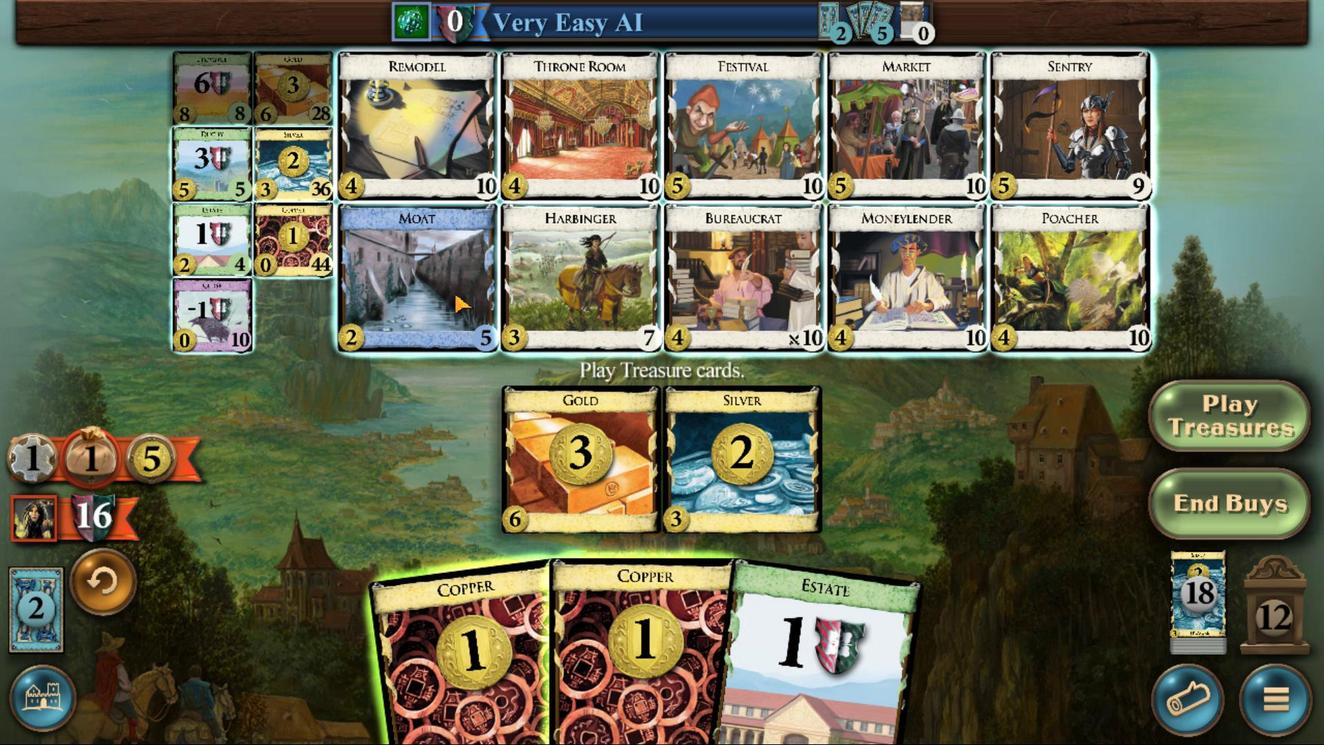 
Action: Mouse pressed left at (678, 533)
Screenshot: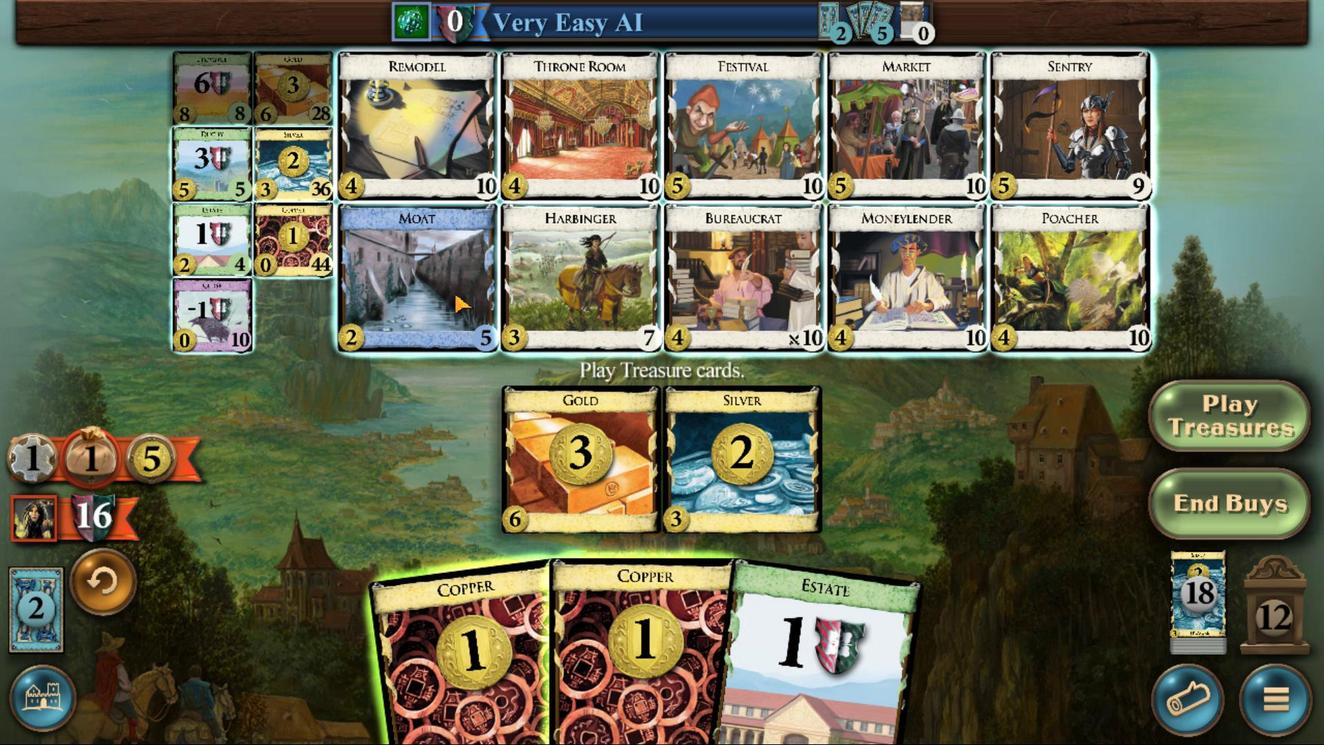 
Action: Mouse moved to (689, 468)
Screenshot: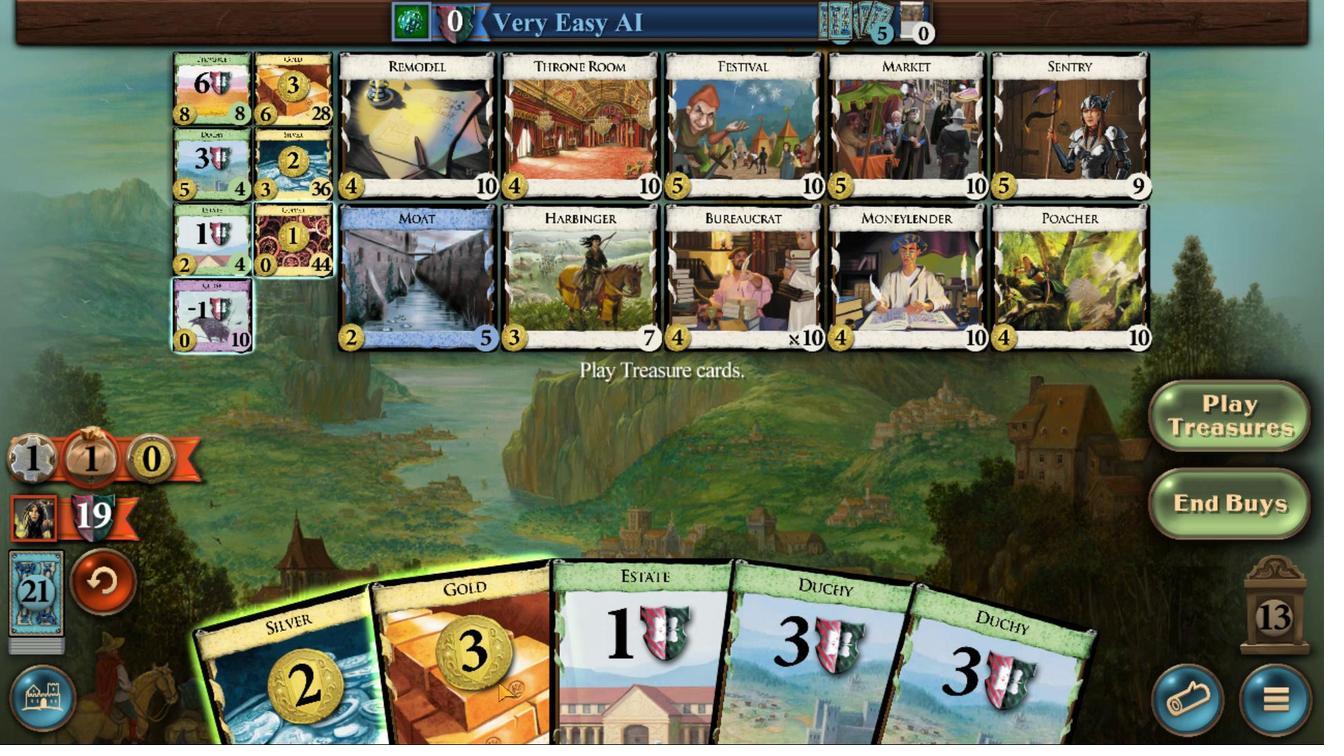 
Action: Mouse pressed left at (689, 468)
Screenshot: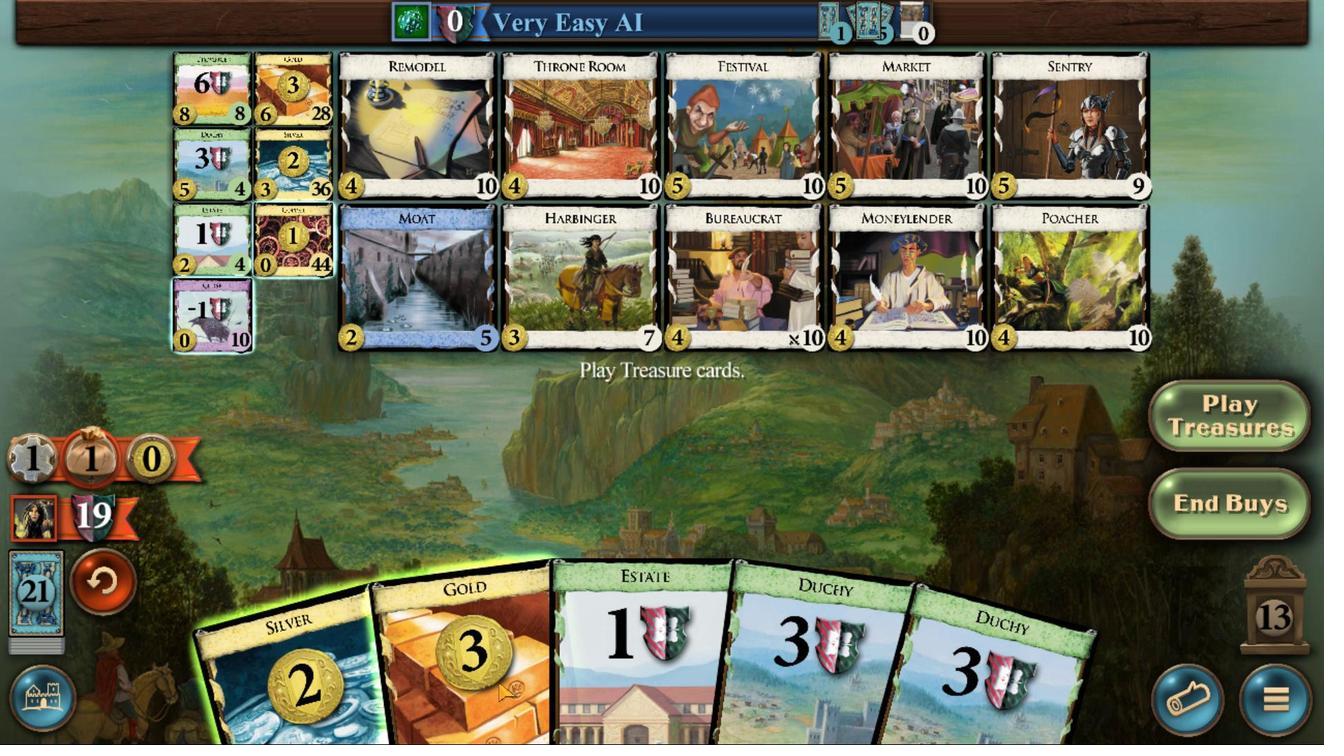 
Action: Mouse moved to (685, 470)
Screenshot: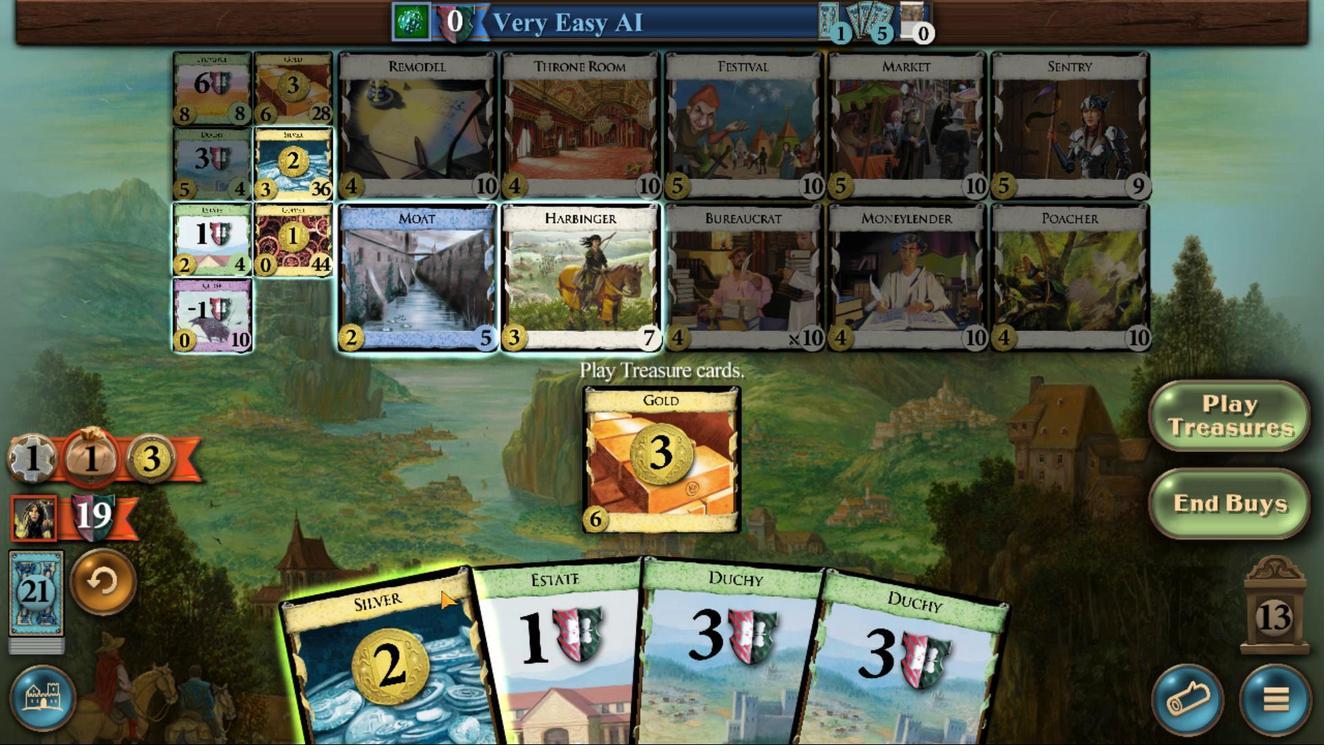 
Action: Mouse pressed left at (685, 470)
Screenshot: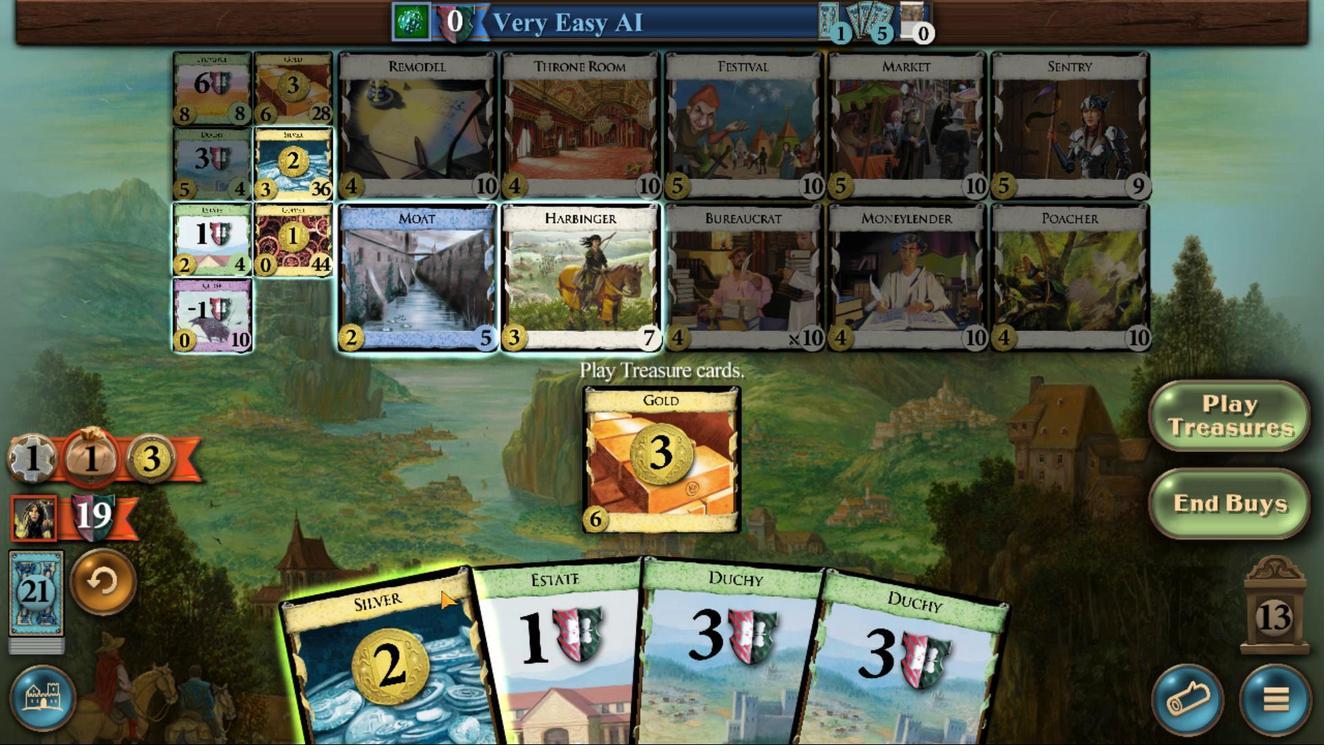 
Action: Mouse moved to (677, 533)
Screenshot: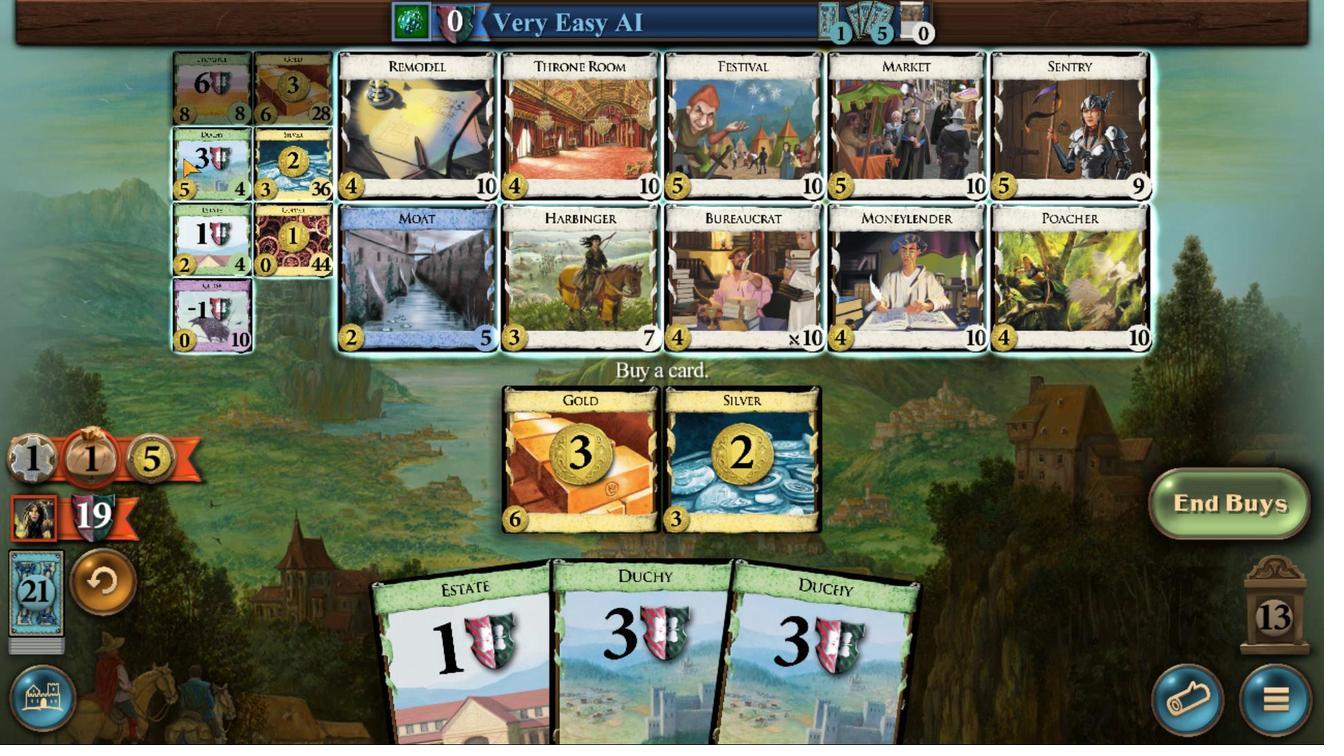 
Action: Mouse pressed left at (677, 533)
Screenshot: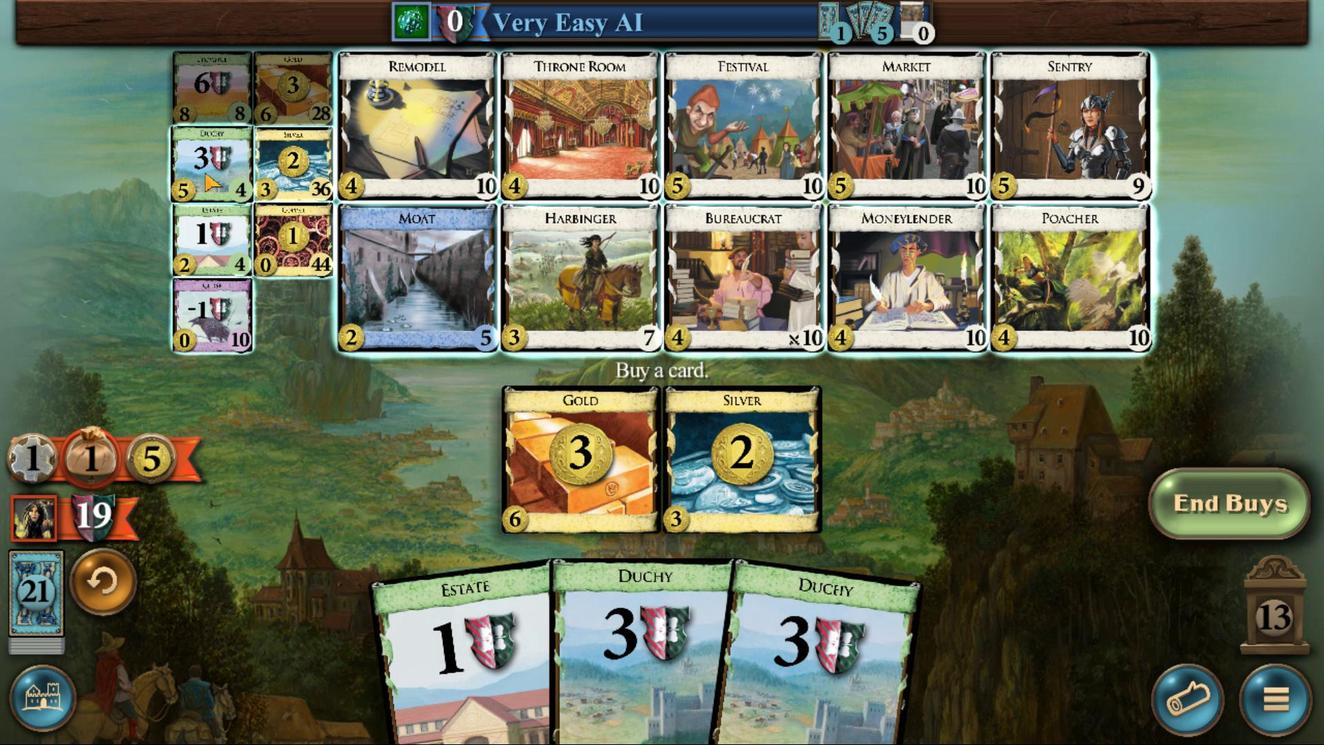 
Action: Mouse moved to (694, 477)
Screenshot: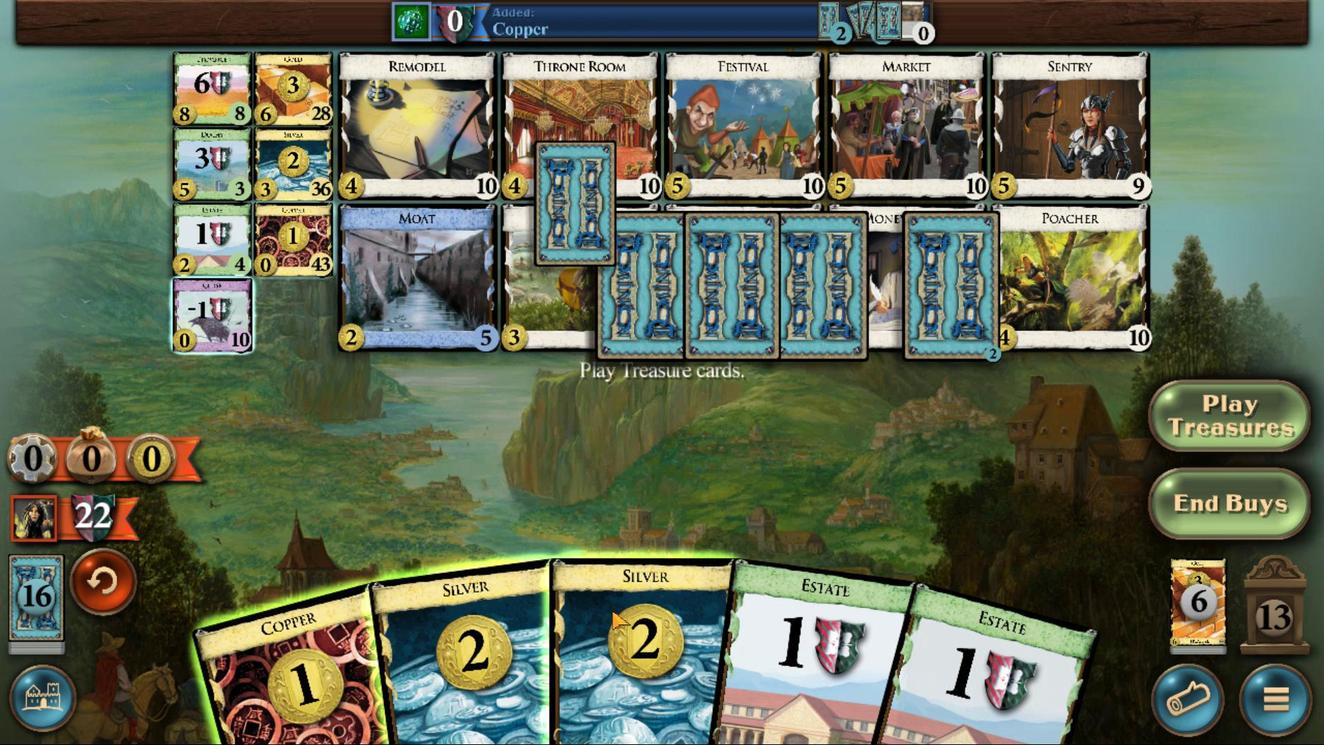 
Action: Mouse pressed left at (694, 477)
Screenshot: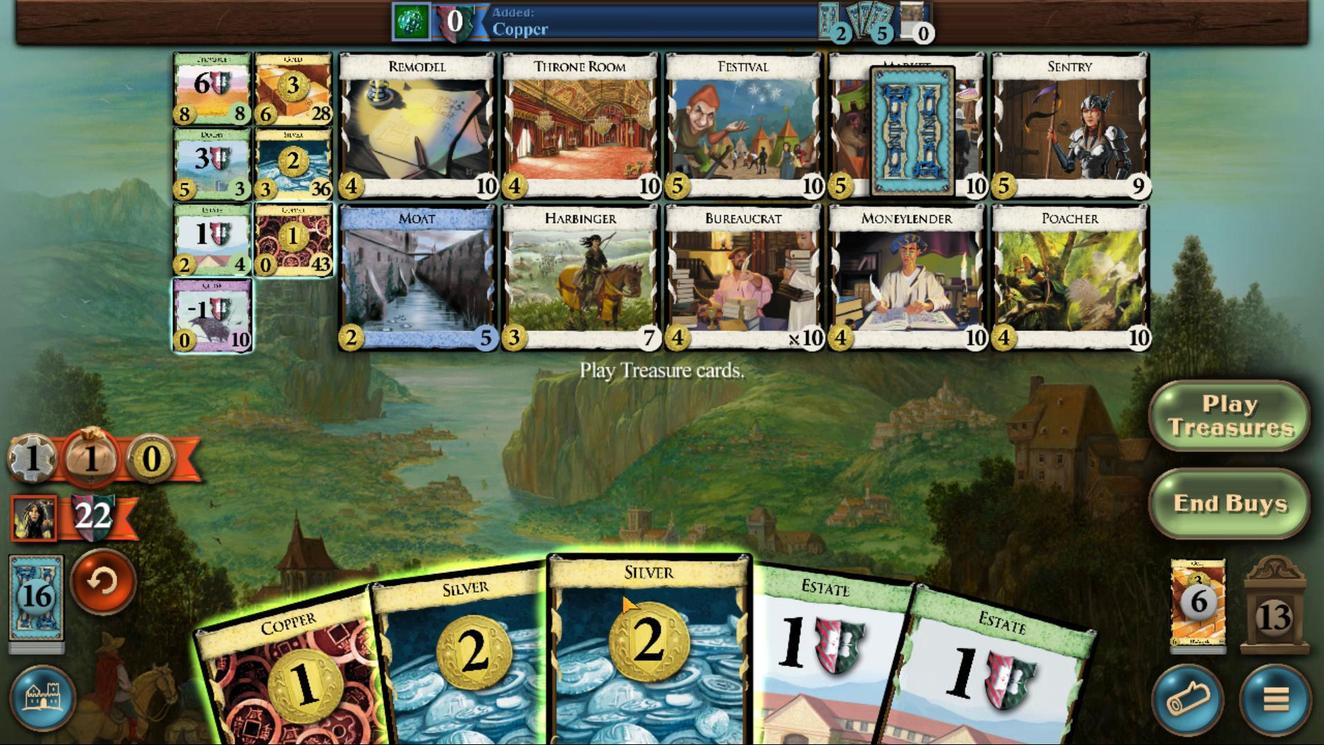 
Action: Mouse moved to (691, 473)
Screenshot: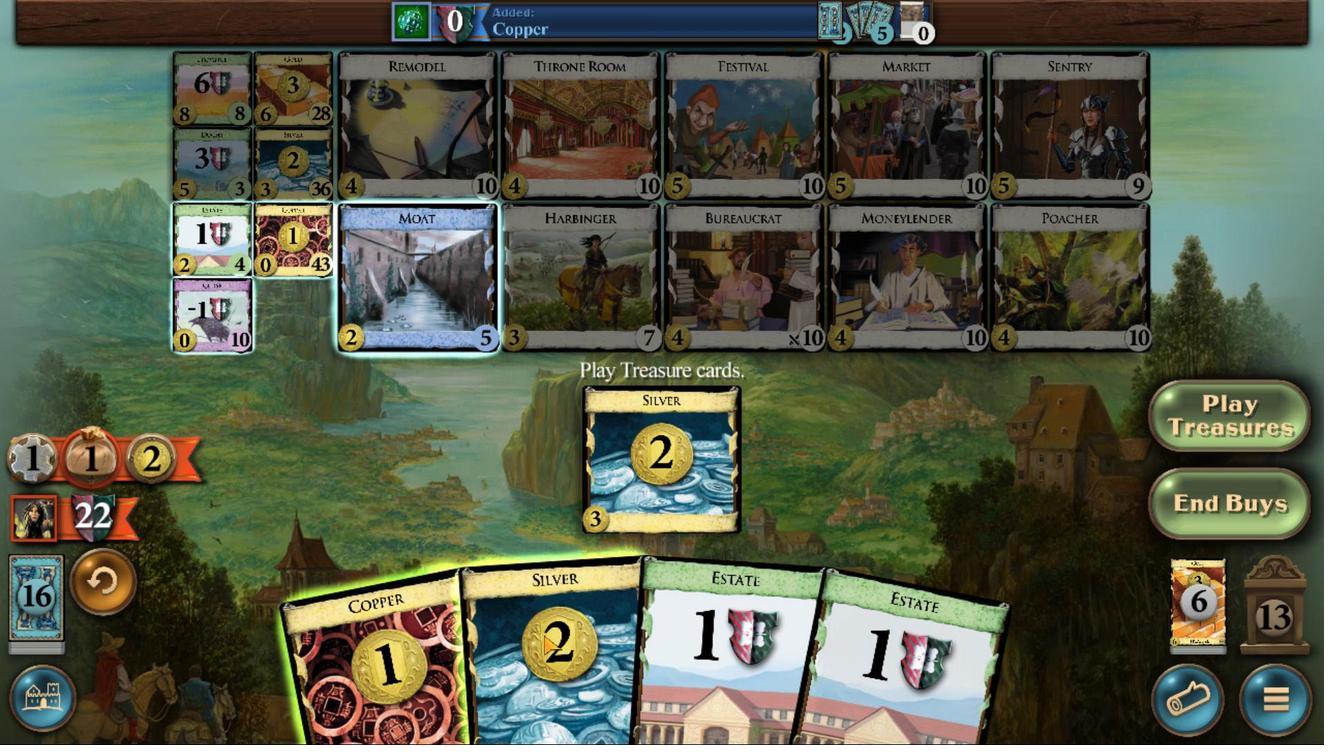 
Action: Mouse pressed left at (691, 473)
Screenshot: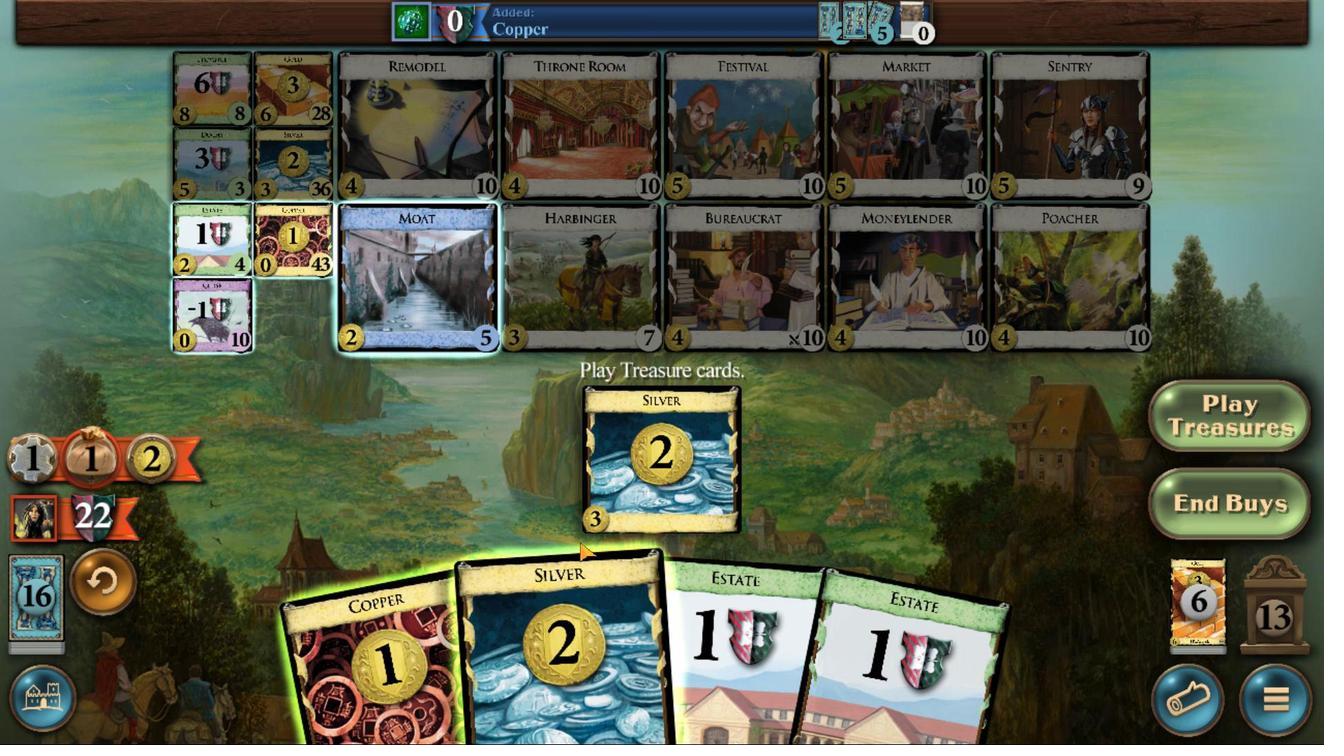 
Action: Mouse moved to (687, 471)
Screenshot: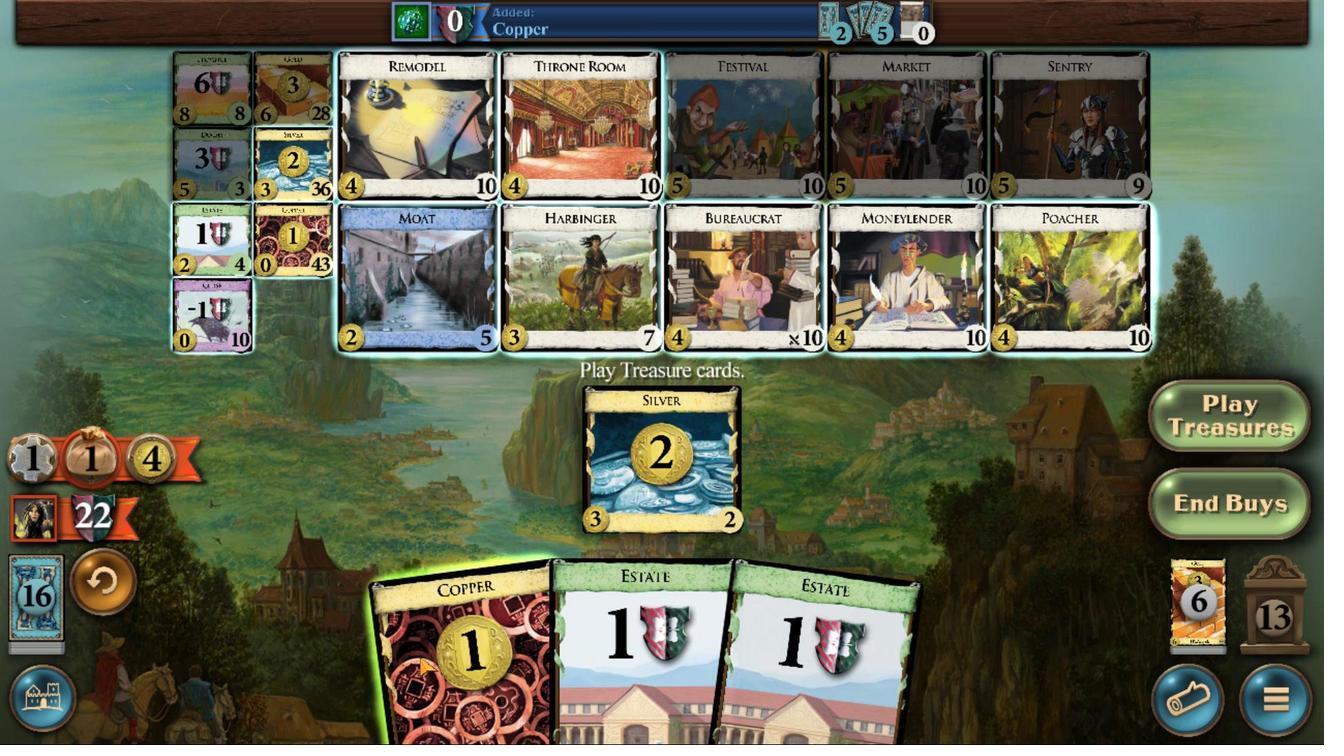 
Action: Mouse pressed left at (687, 471)
Screenshot: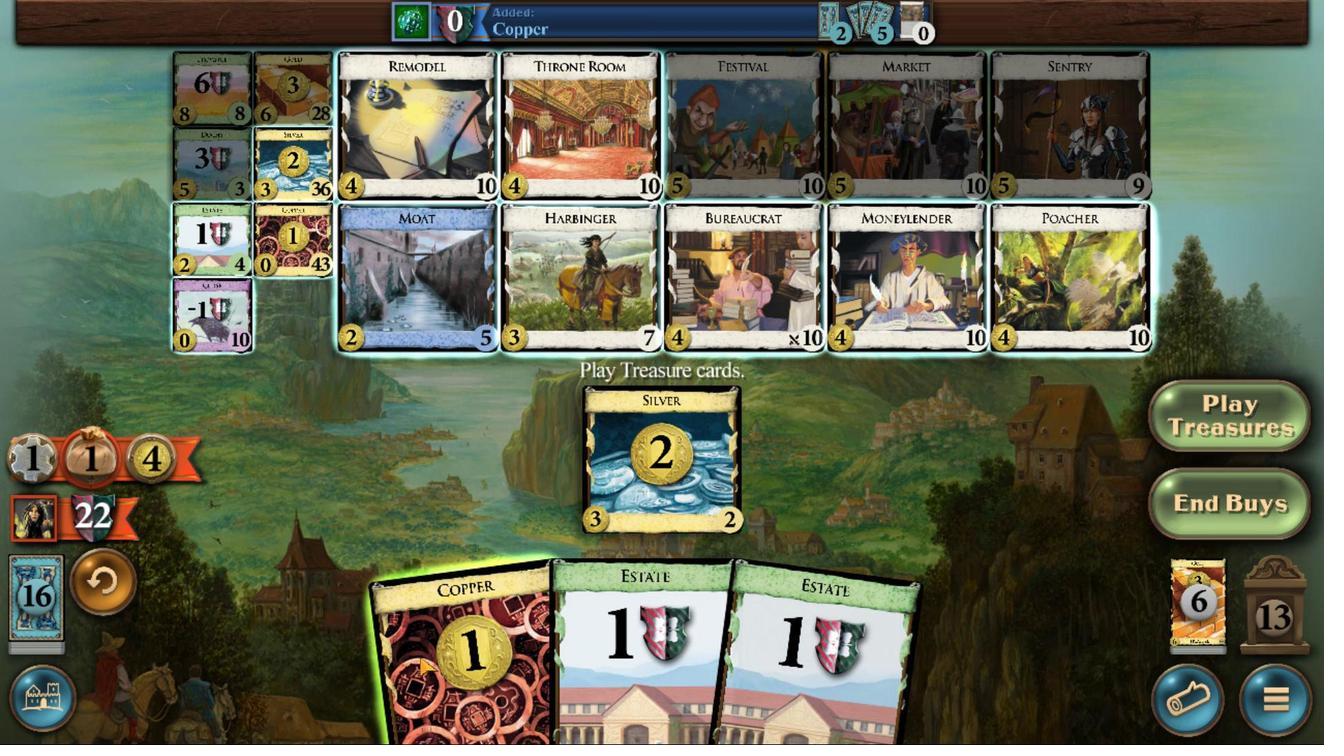 
Action: Mouse moved to (678, 532)
Screenshot: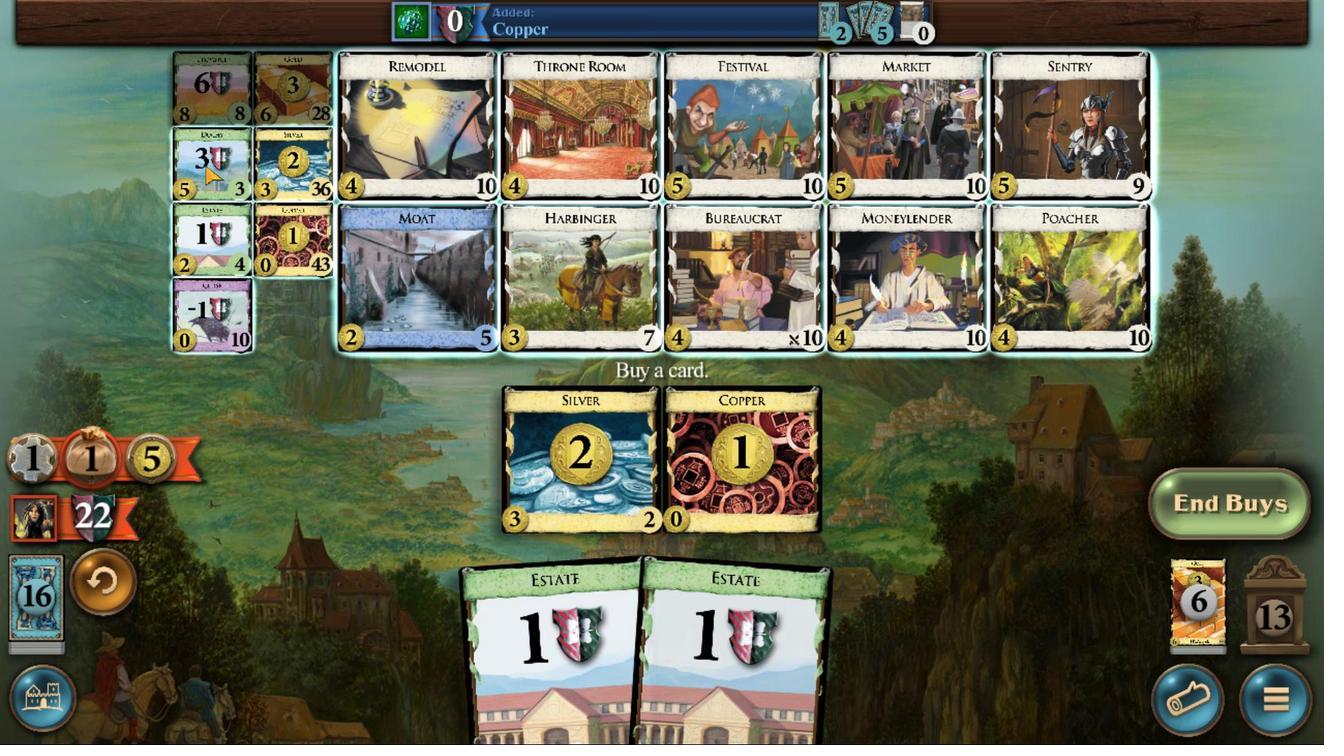
Action: Mouse pressed left at (678, 532)
Screenshot: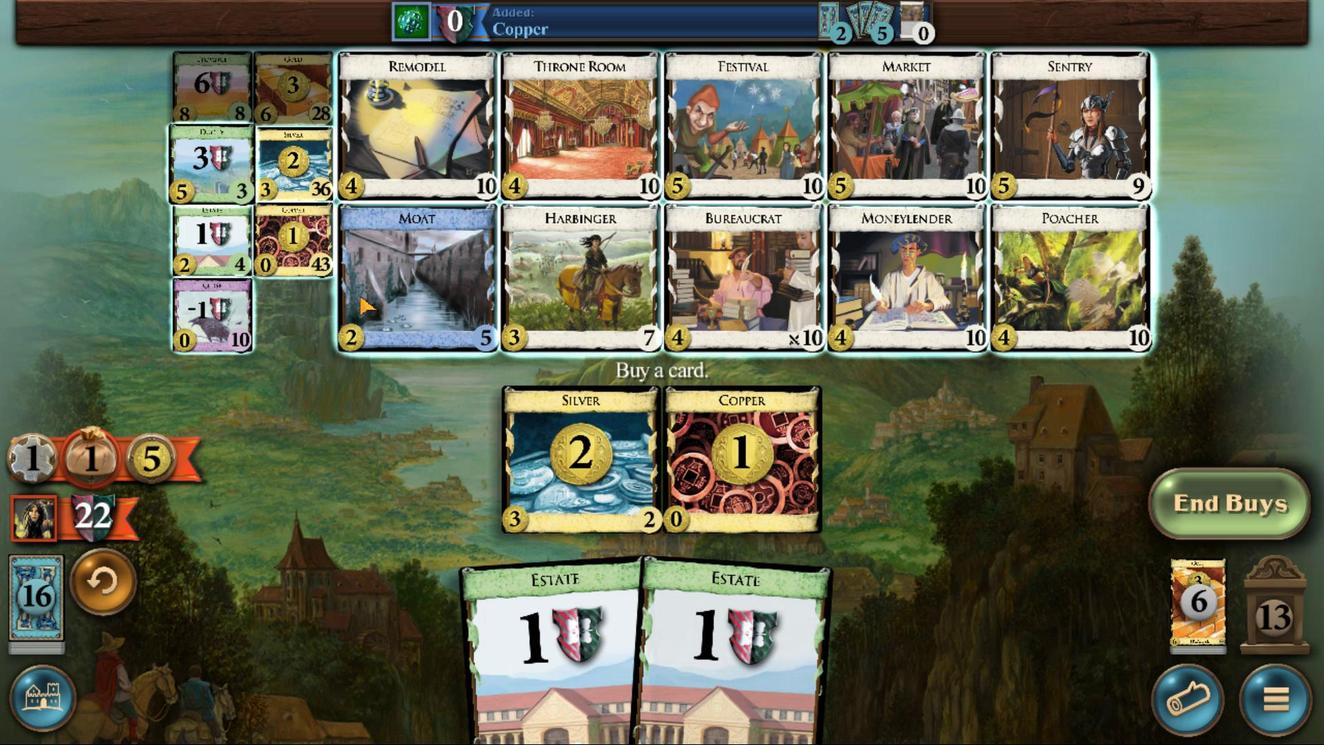 
Action: Mouse moved to (691, 470)
Screenshot: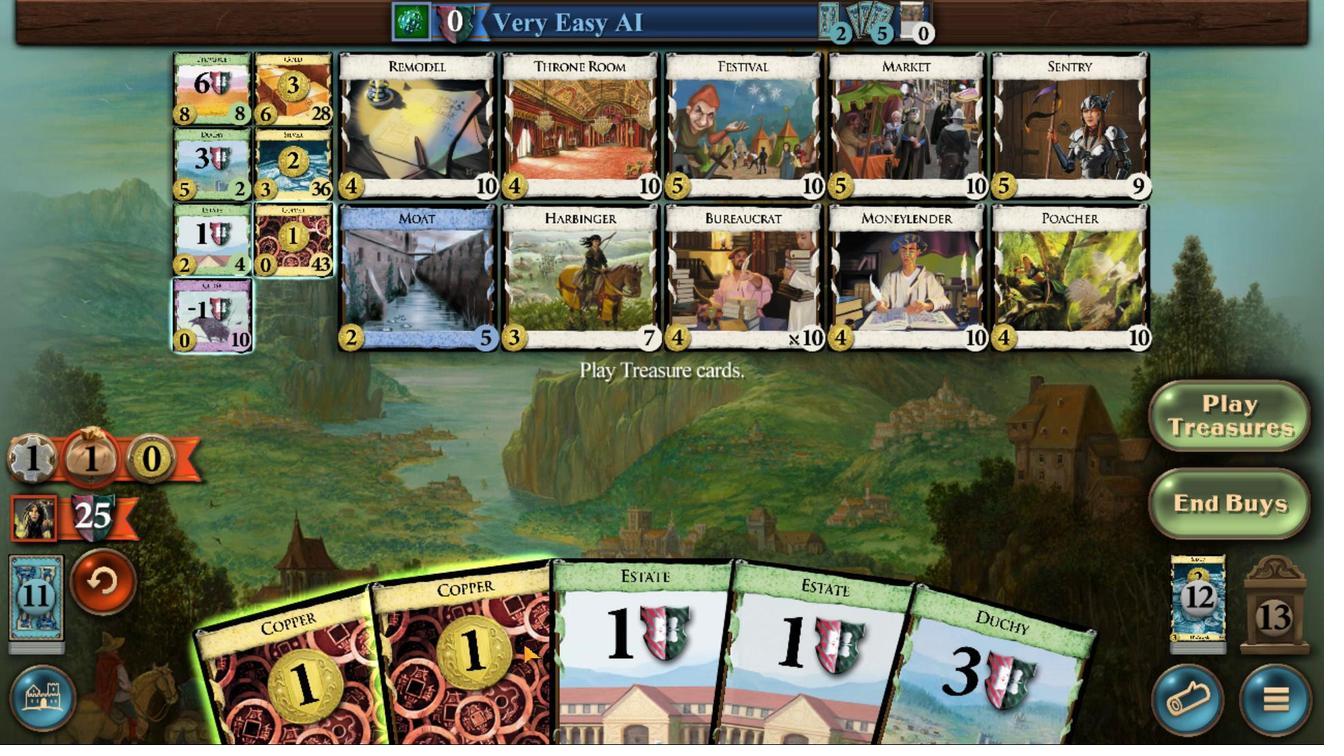 
Action: Mouse pressed left at (691, 470)
Screenshot: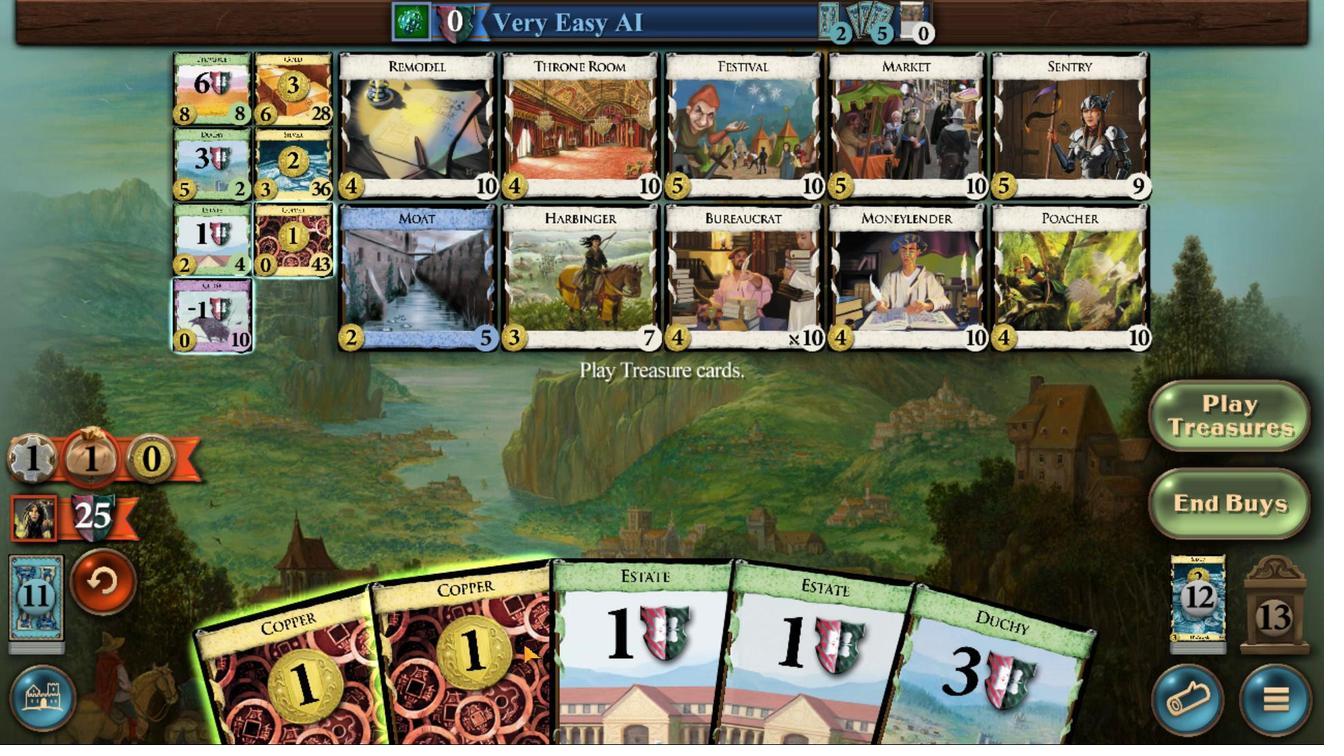 
Action: Mouse moved to (684, 468)
Screenshot: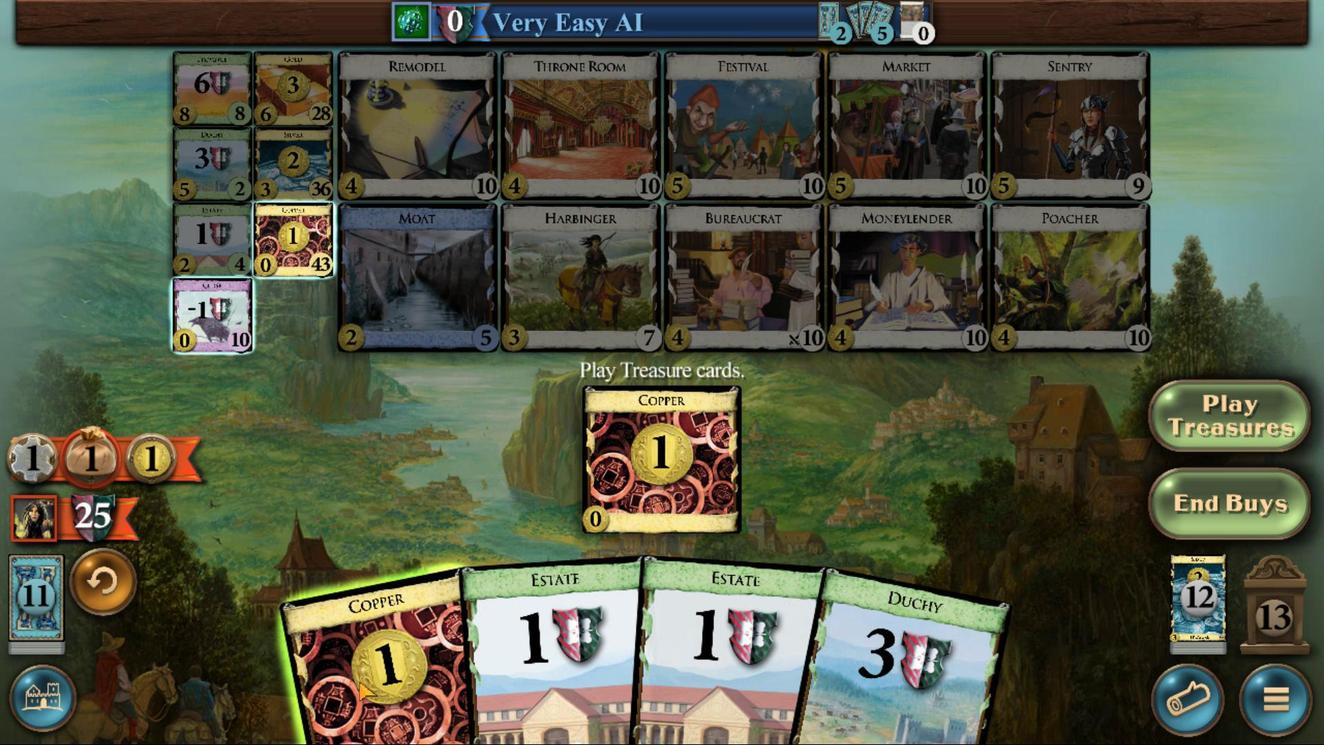 
Action: Mouse pressed left at (684, 468)
Screenshot: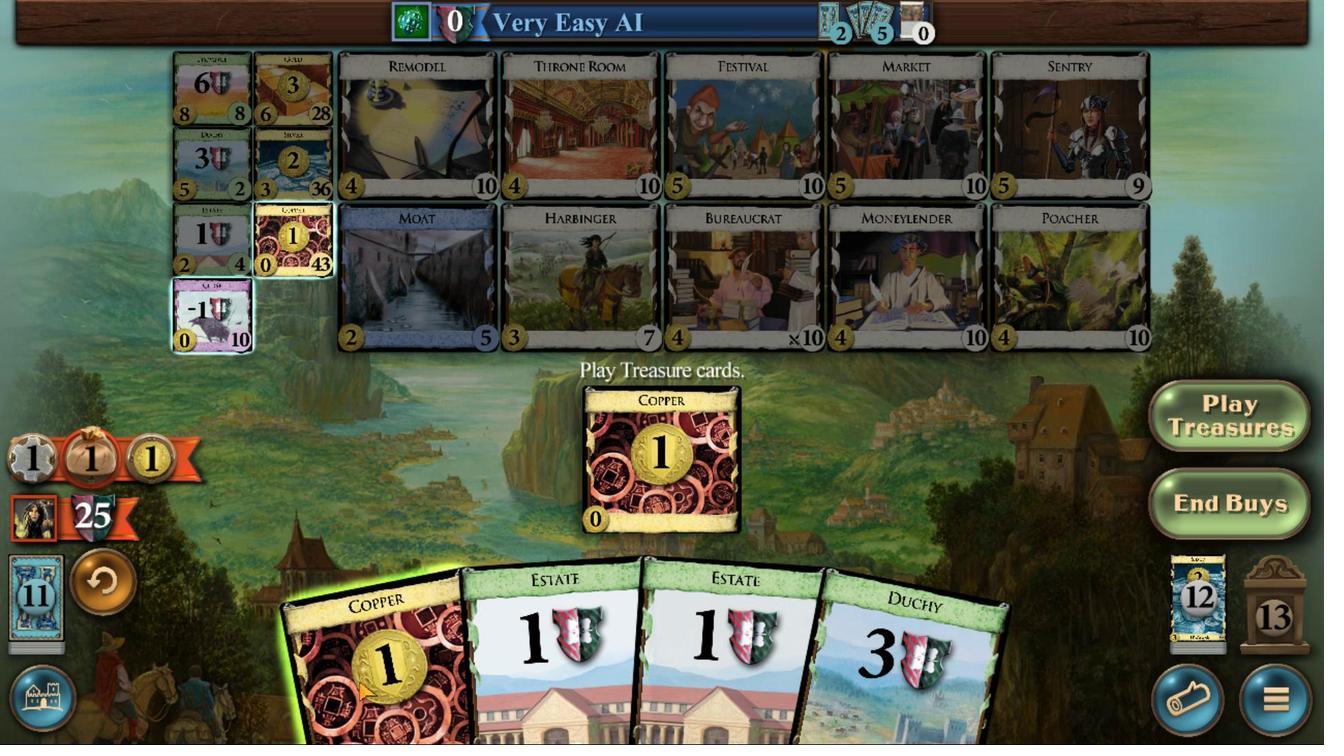 
Action: Mouse moved to (678, 522)
Screenshot: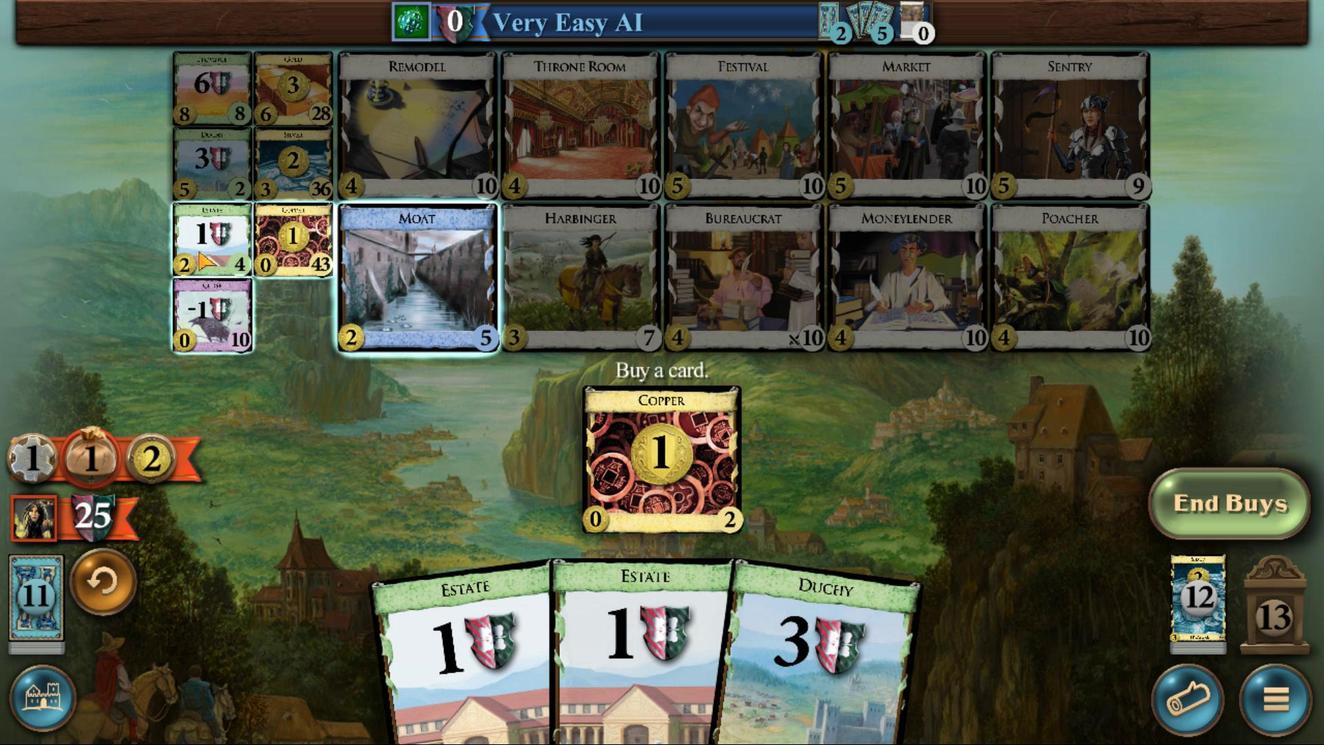 
Action: Mouse pressed left at (678, 522)
Screenshot: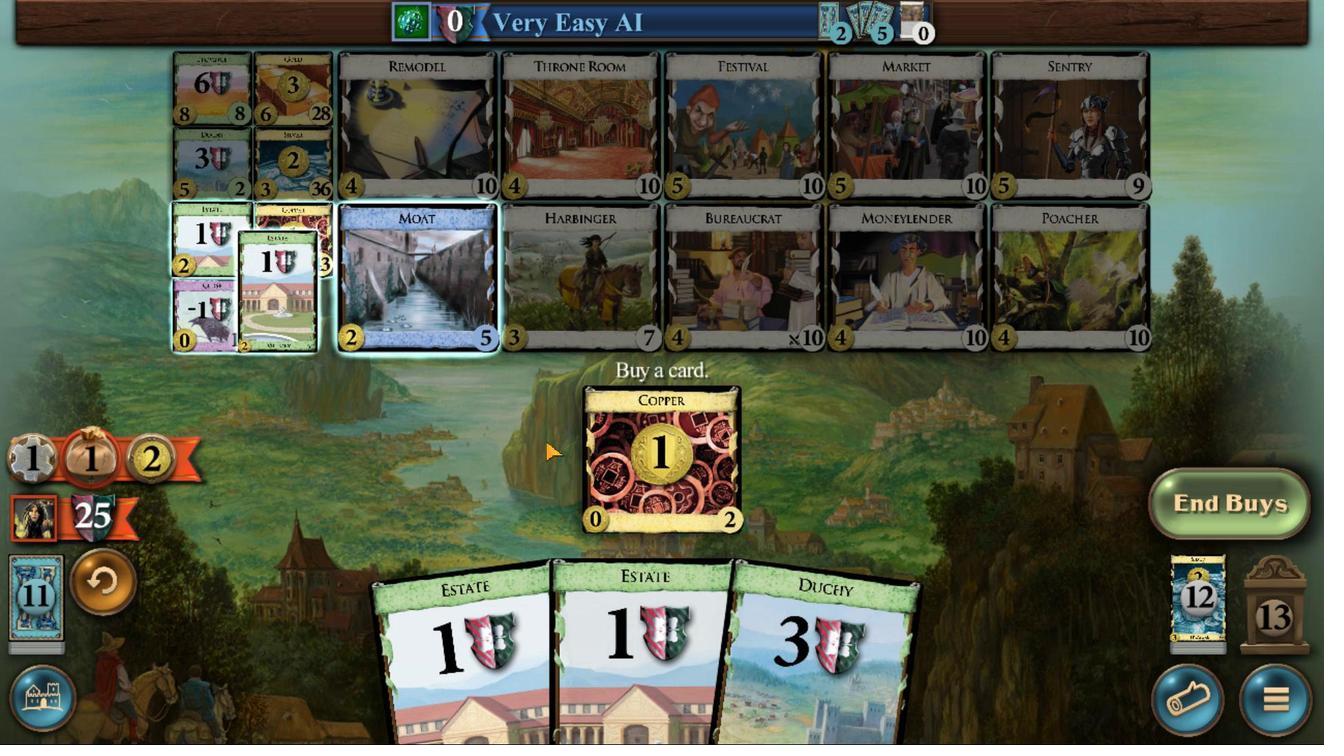 
Action: Mouse moved to (696, 470)
Screenshot: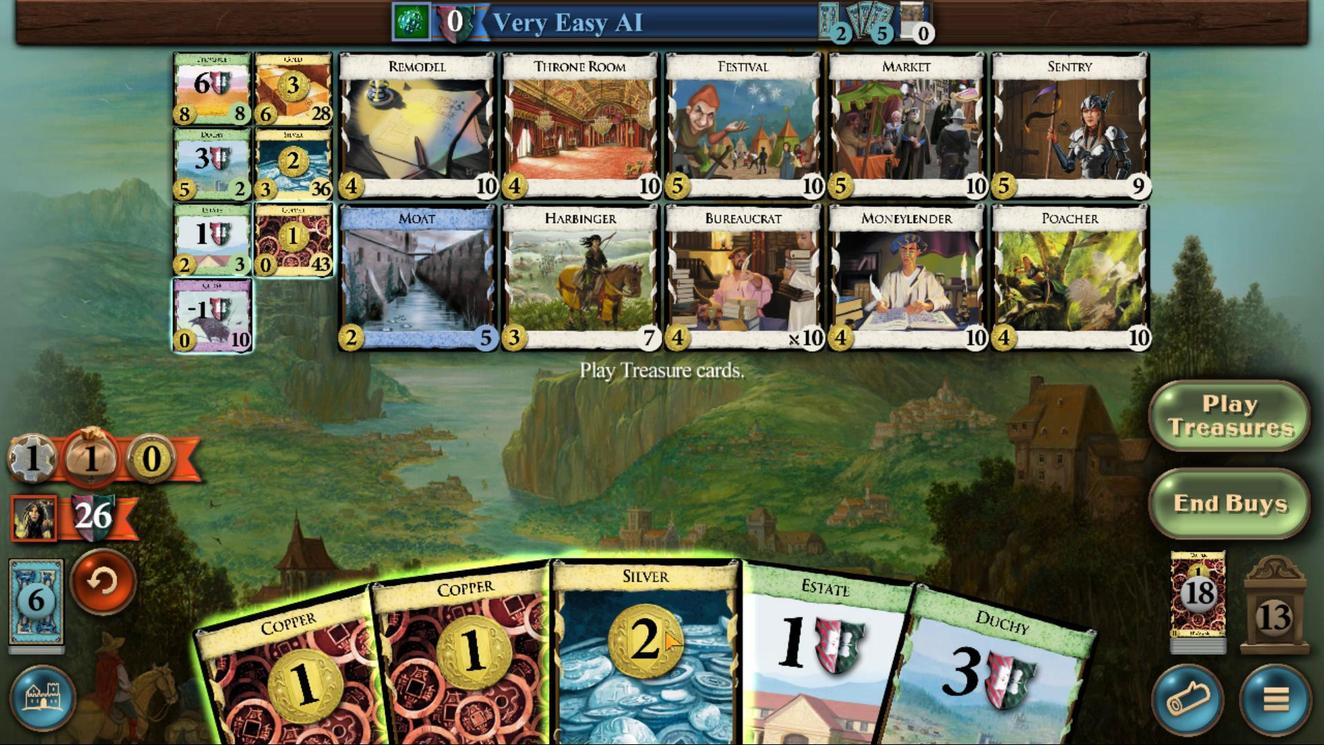 
Action: Mouse pressed left at (696, 470)
Screenshot: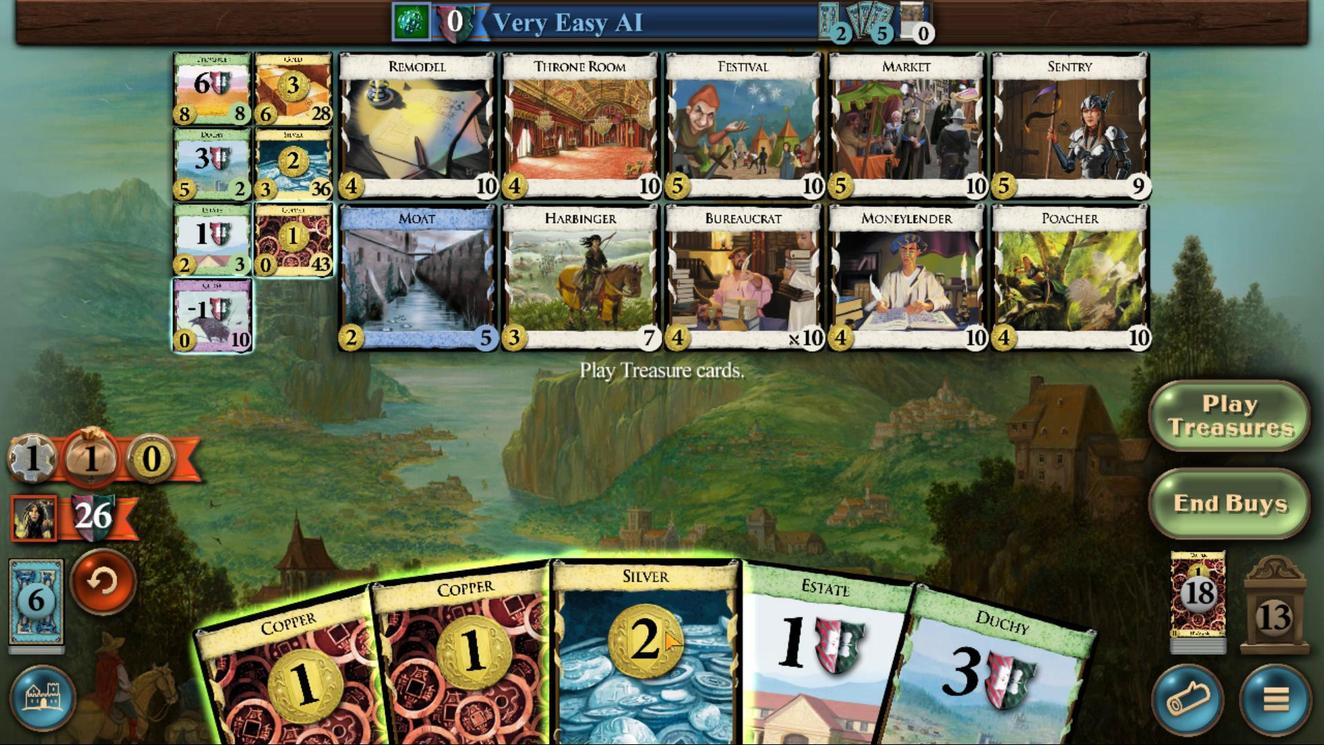 
Action: Mouse moved to (693, 474)
Screenshot: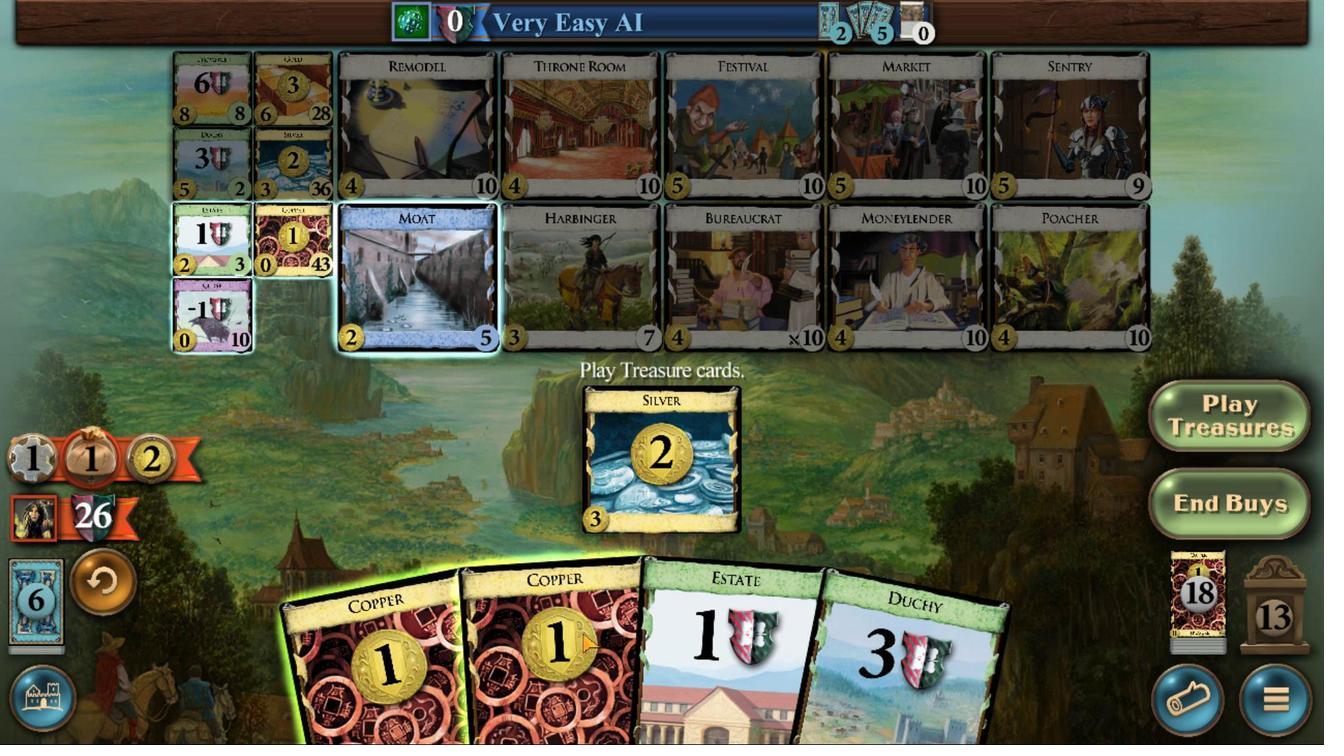 
Action: Mouse pressed left at (693, 474)
Screenshot: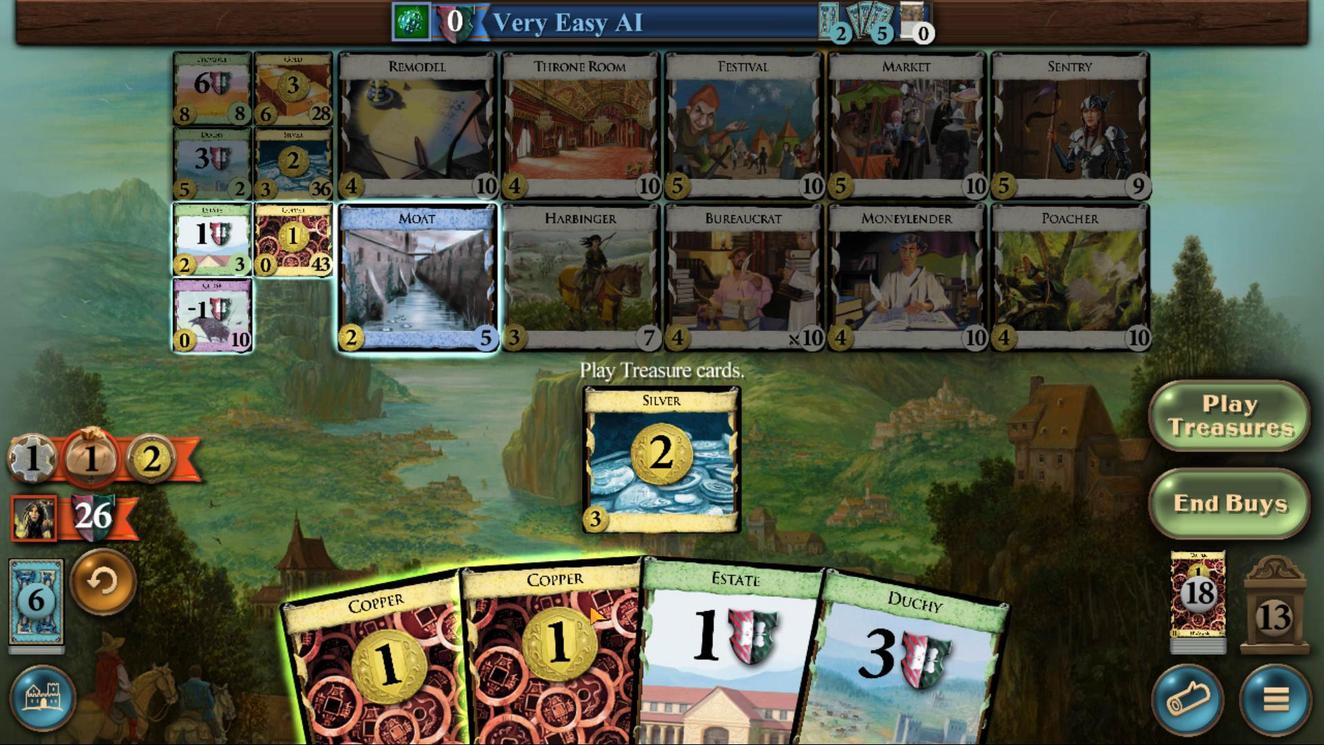 
Action: Mouse moved to (681, 533)
Screenshot: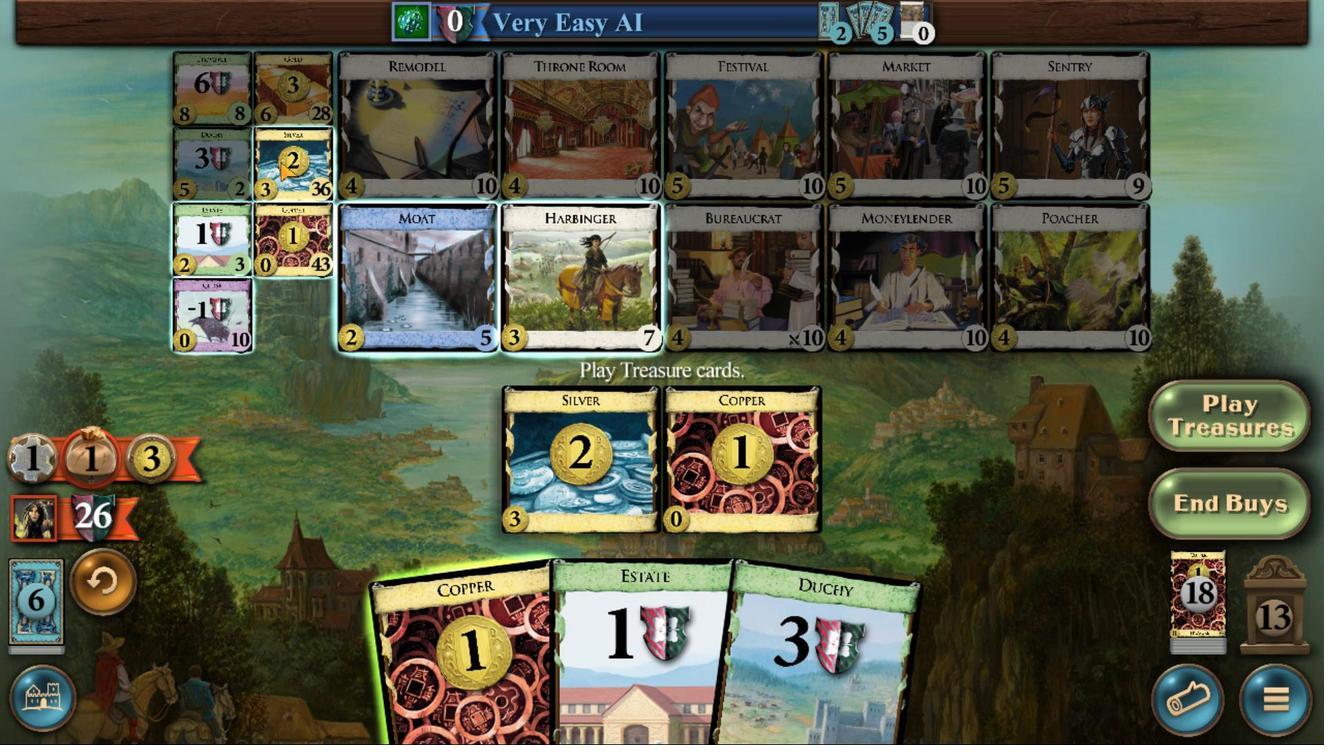 
Action: Mouse pressed left at (681, 533)
Screenshot: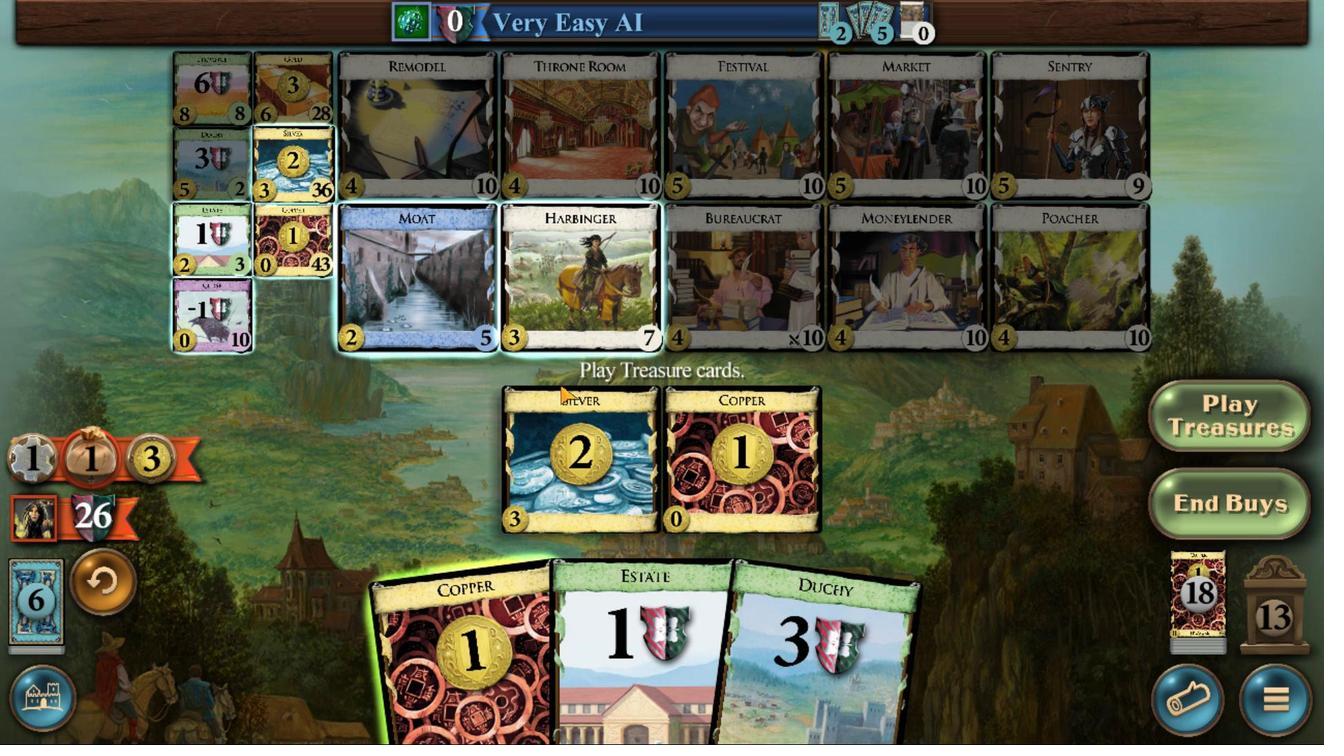 
Action: Mouse moved to (701, 473)
Screenshot: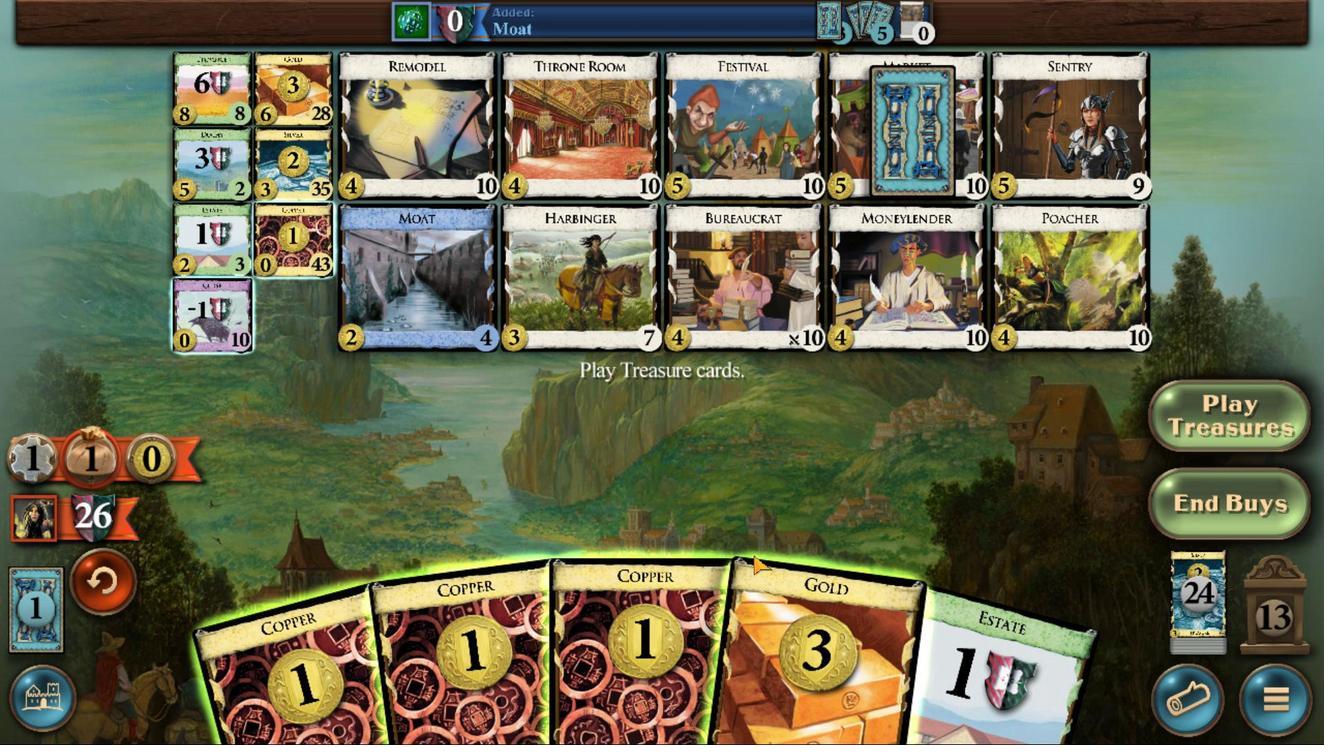 
Action: Mouse pressed left at (701, 473)
Screenshot: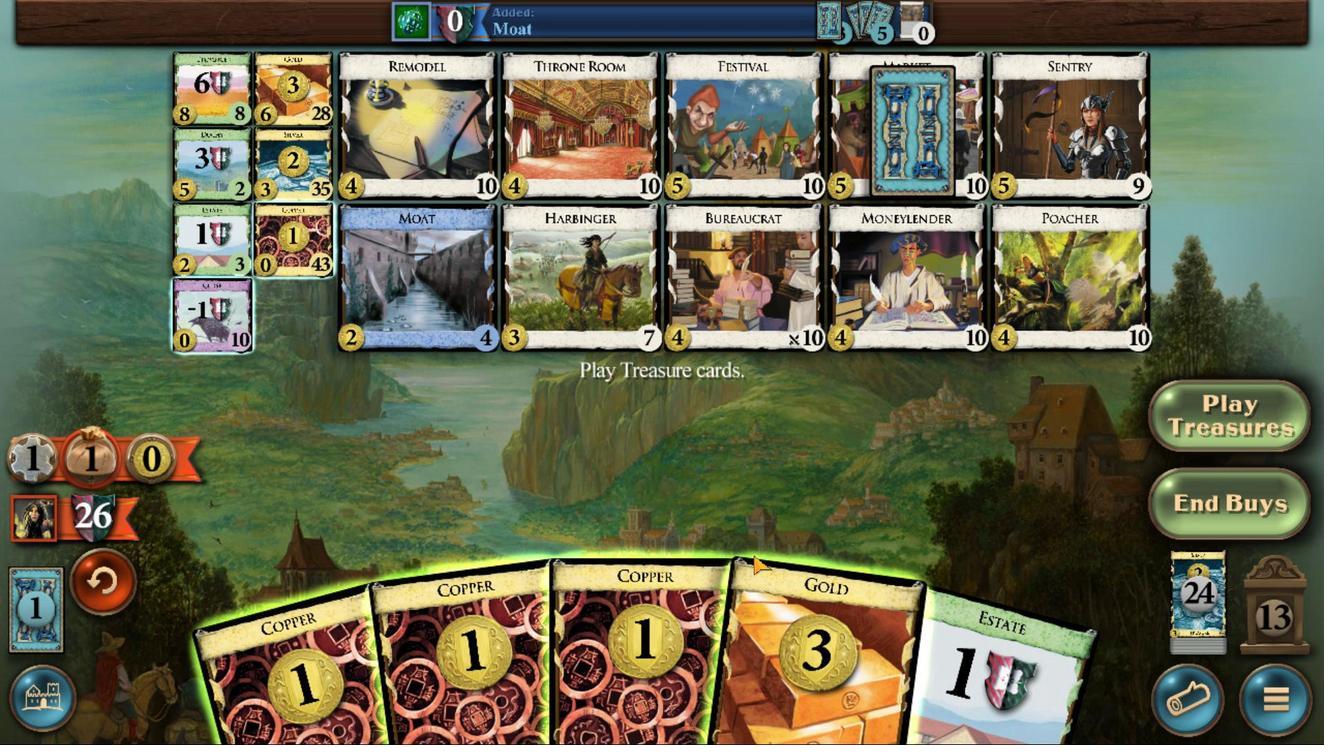 
Action: Mouse moved to (699, 473)
Screenshot: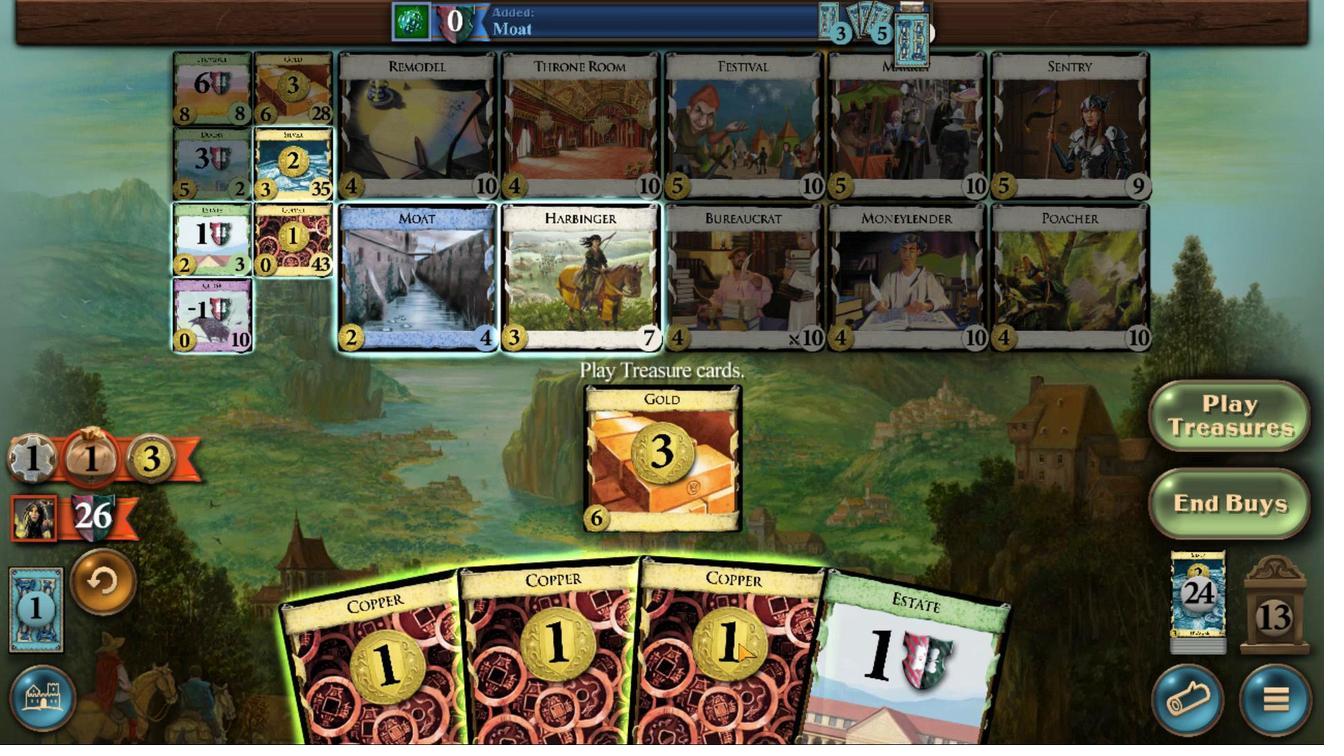 
Action: Mouse pressed left at (699, 473)
Screenshot: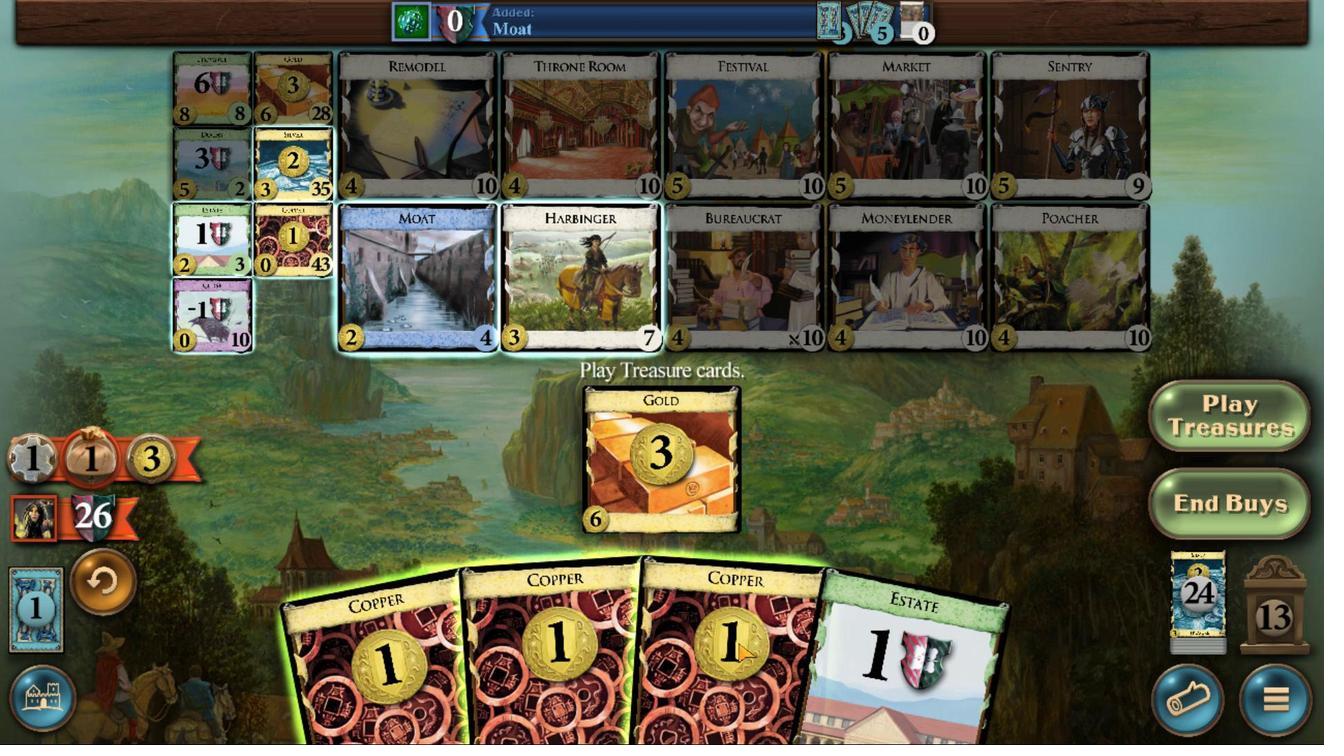 
Action: Mouse moved to (696, 468)
Screenshot: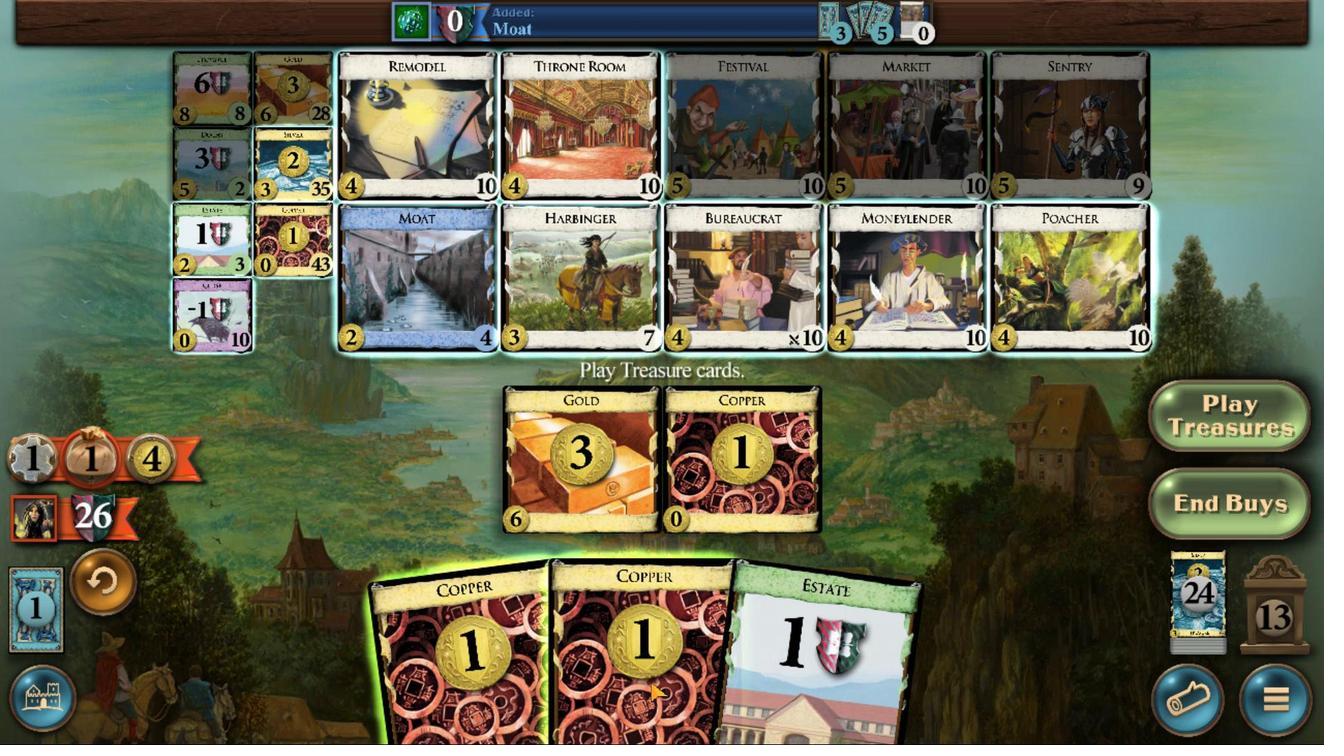
Action: Mouse pressed left at (696, 468)
Screenshot: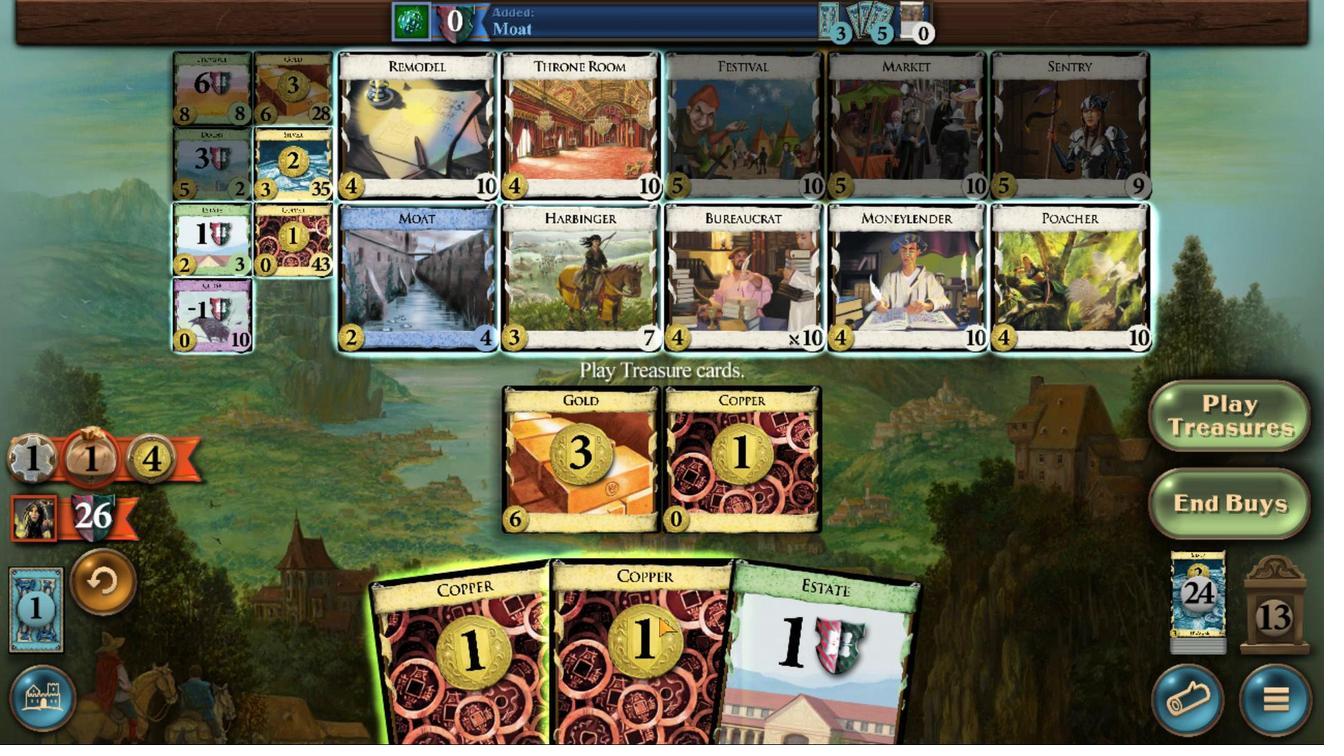 
Action: Mouse moved to (691, 467)
Screenshot: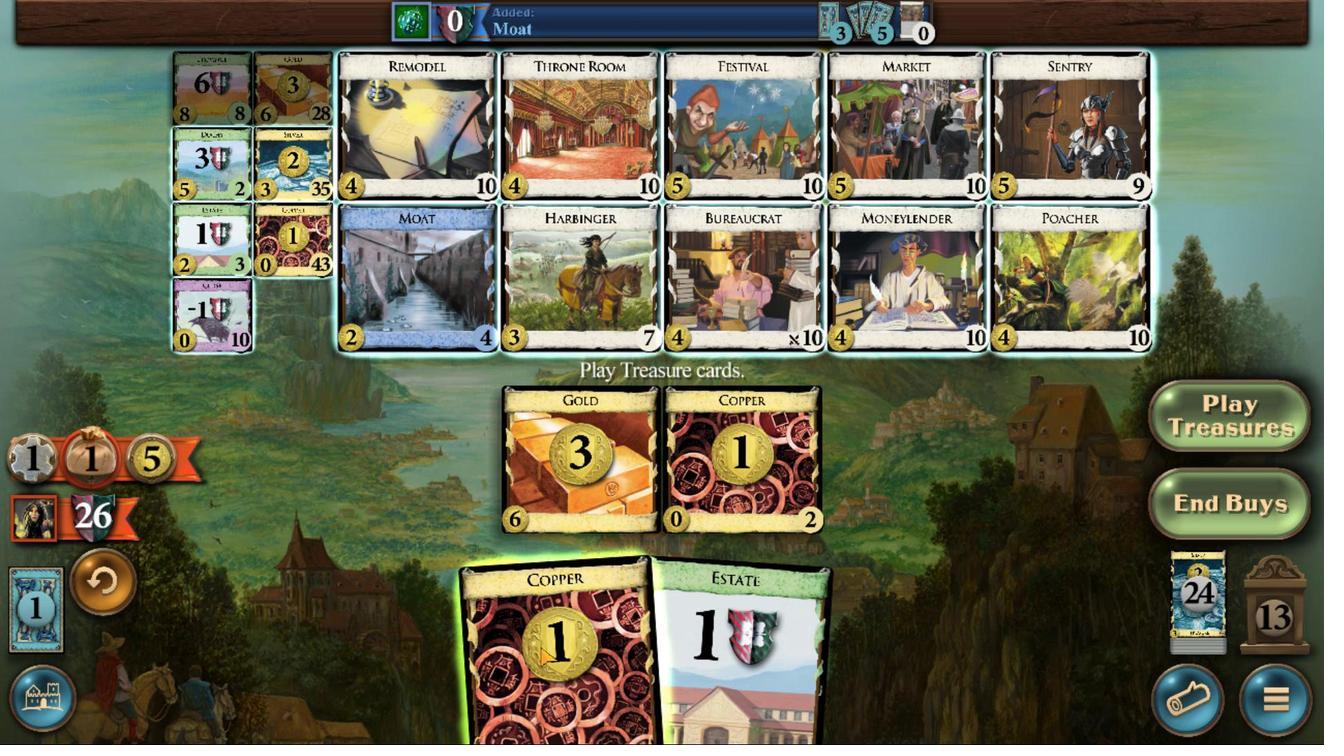 
Action: Mouse pressed left at (691, 467)
Screenshot: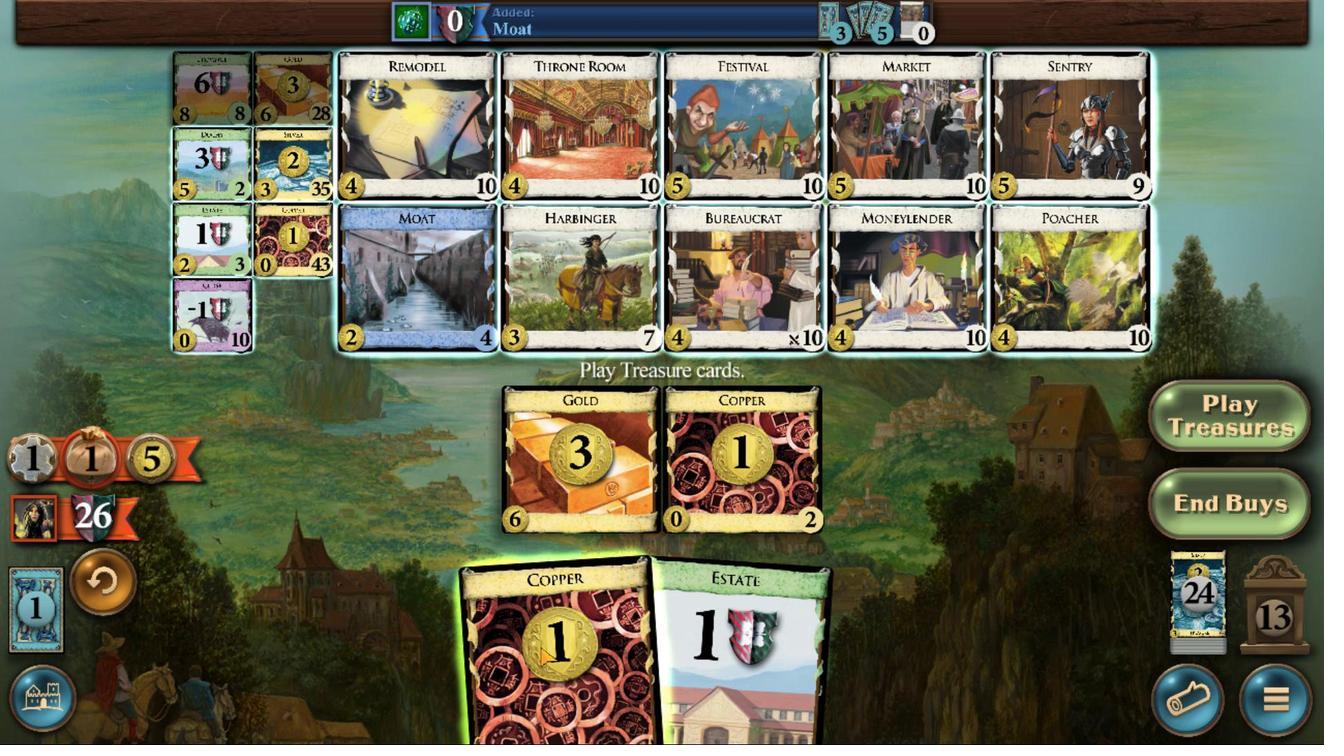 
Action: Mouse moved to (678, 534)
Screenshot: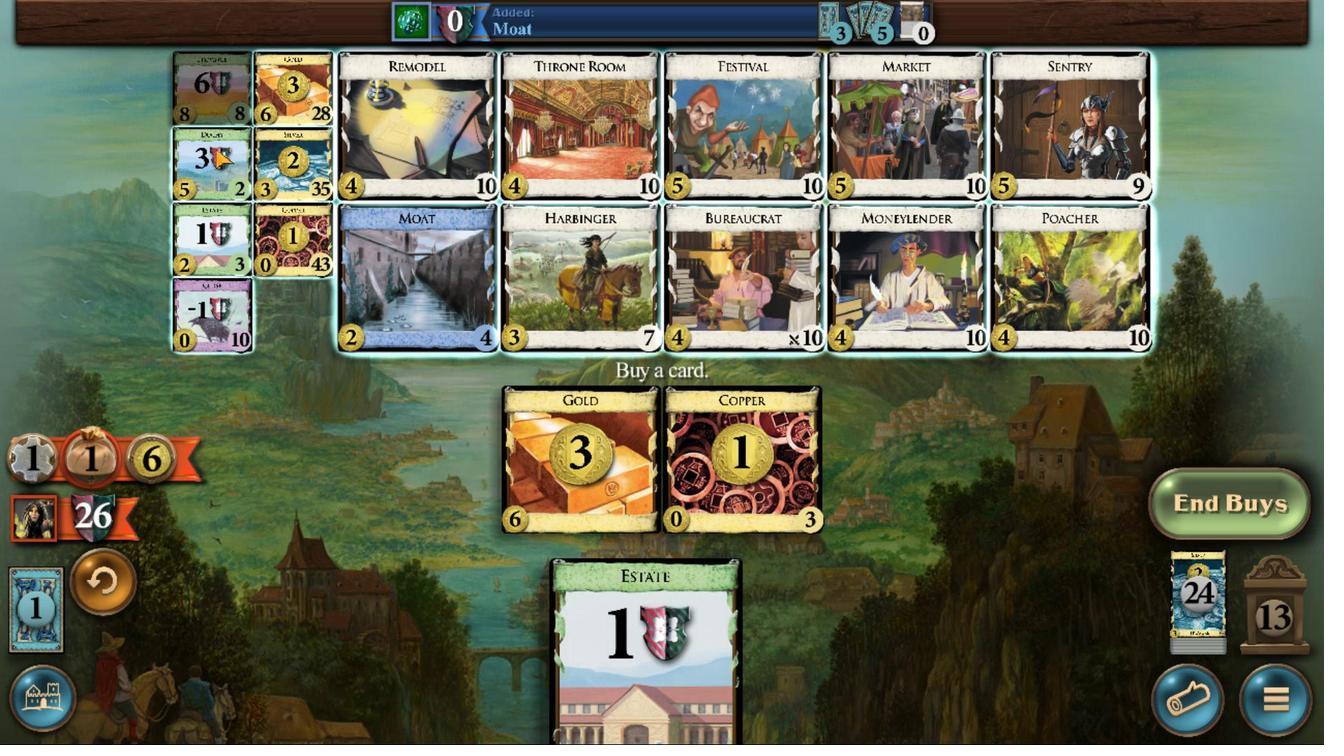 
Action: Mouse pressed left at (678, 534)
Screenshot: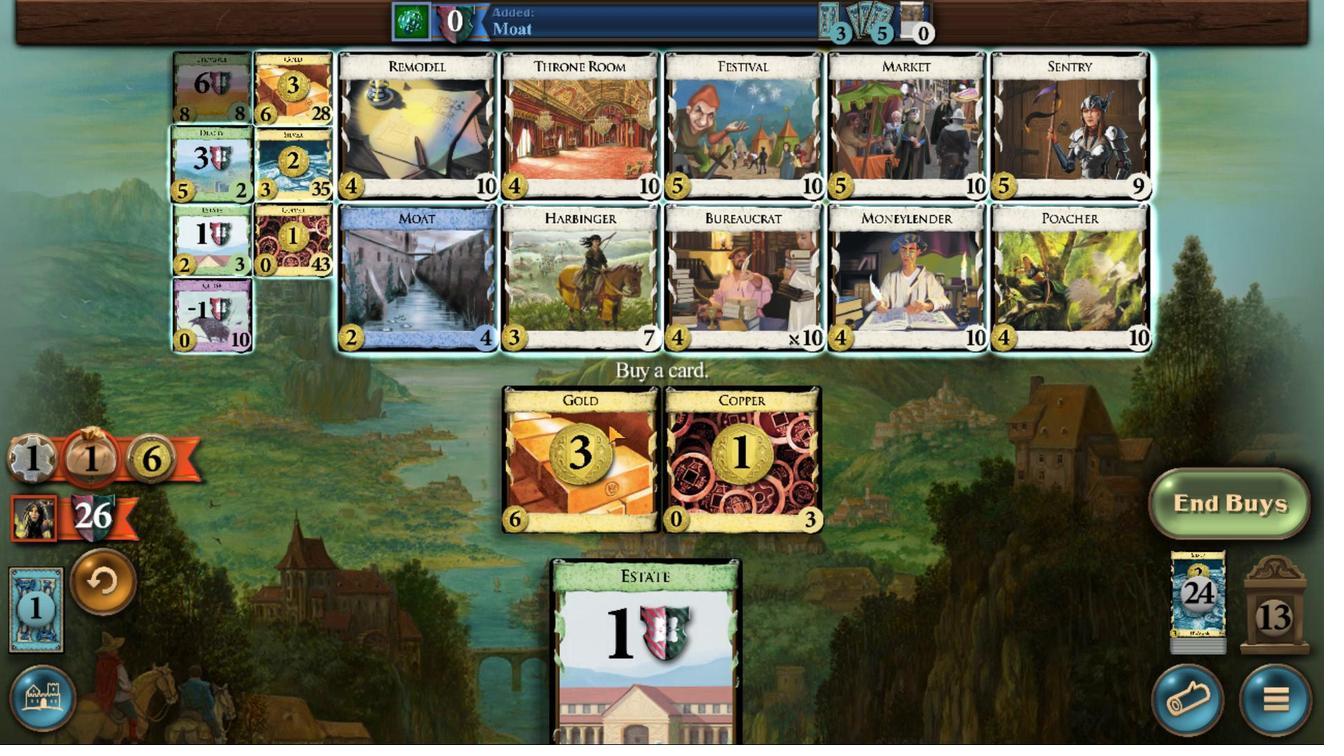 
Action: Mouse moved to (695, 472)
Screenshot: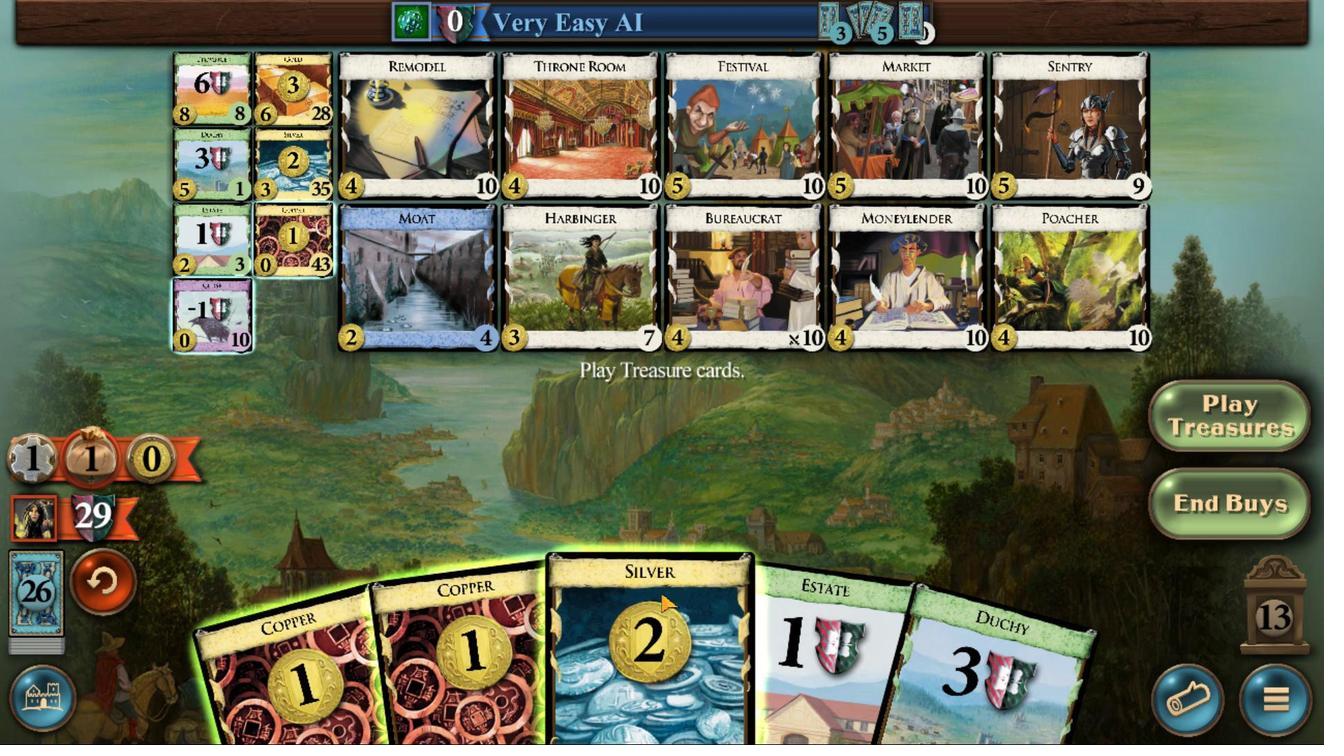 
Action: Mouse pressed left at (695, 472)
Screenshot: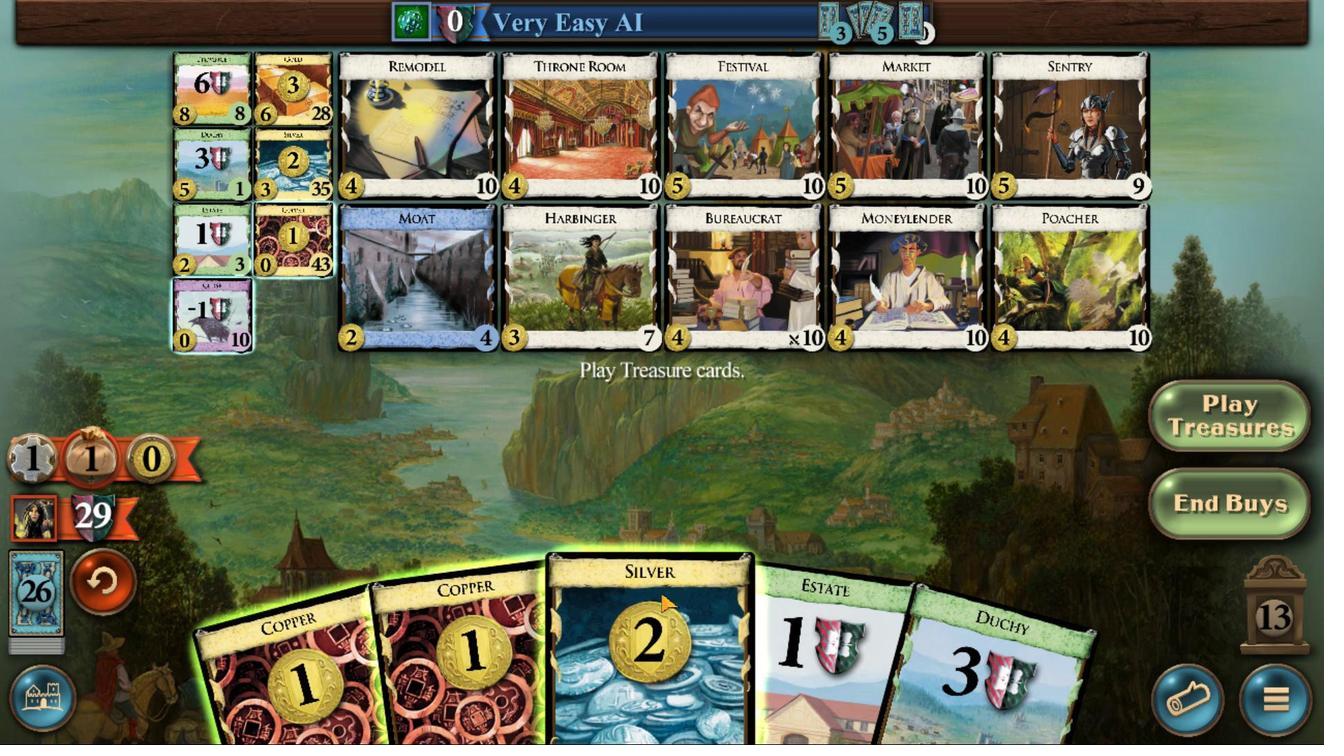 
Action: Mouse moved to (692, 473)
Screenshot: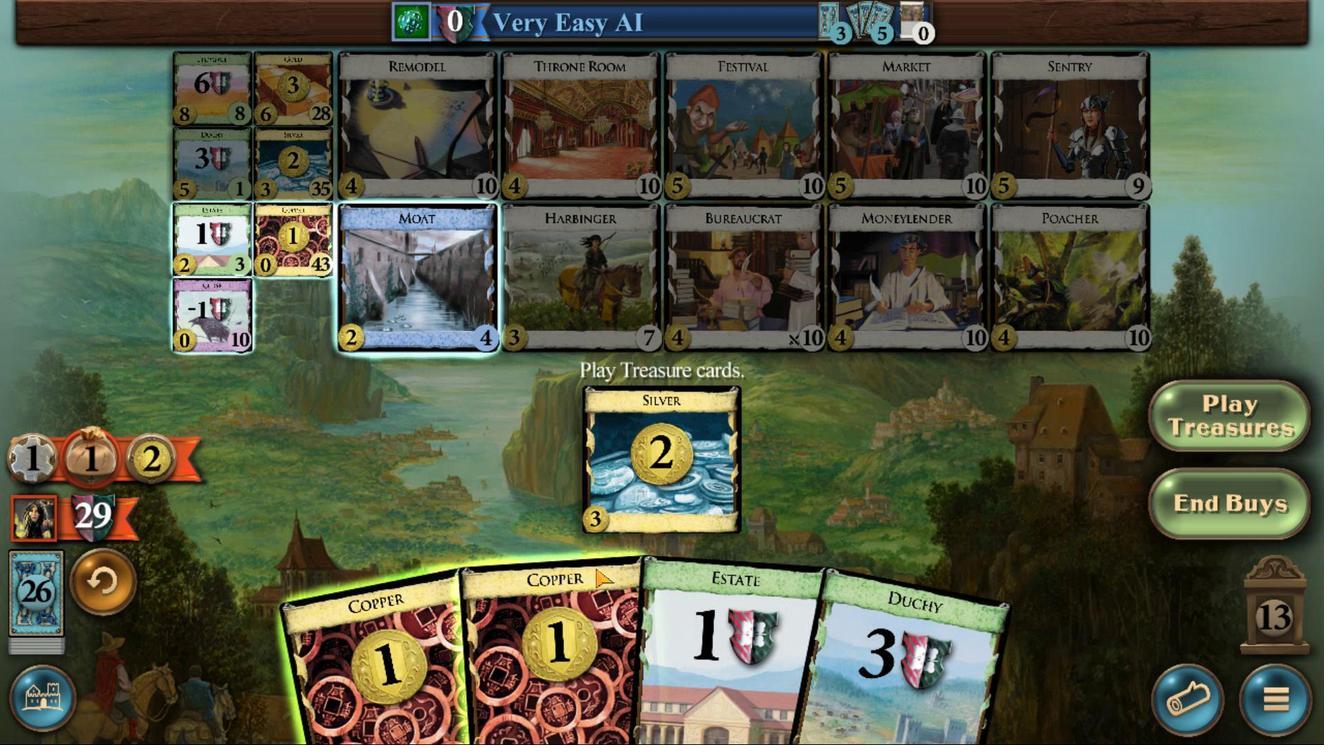 
Action: Mouse pressed left at (692, 473)
Screenshot: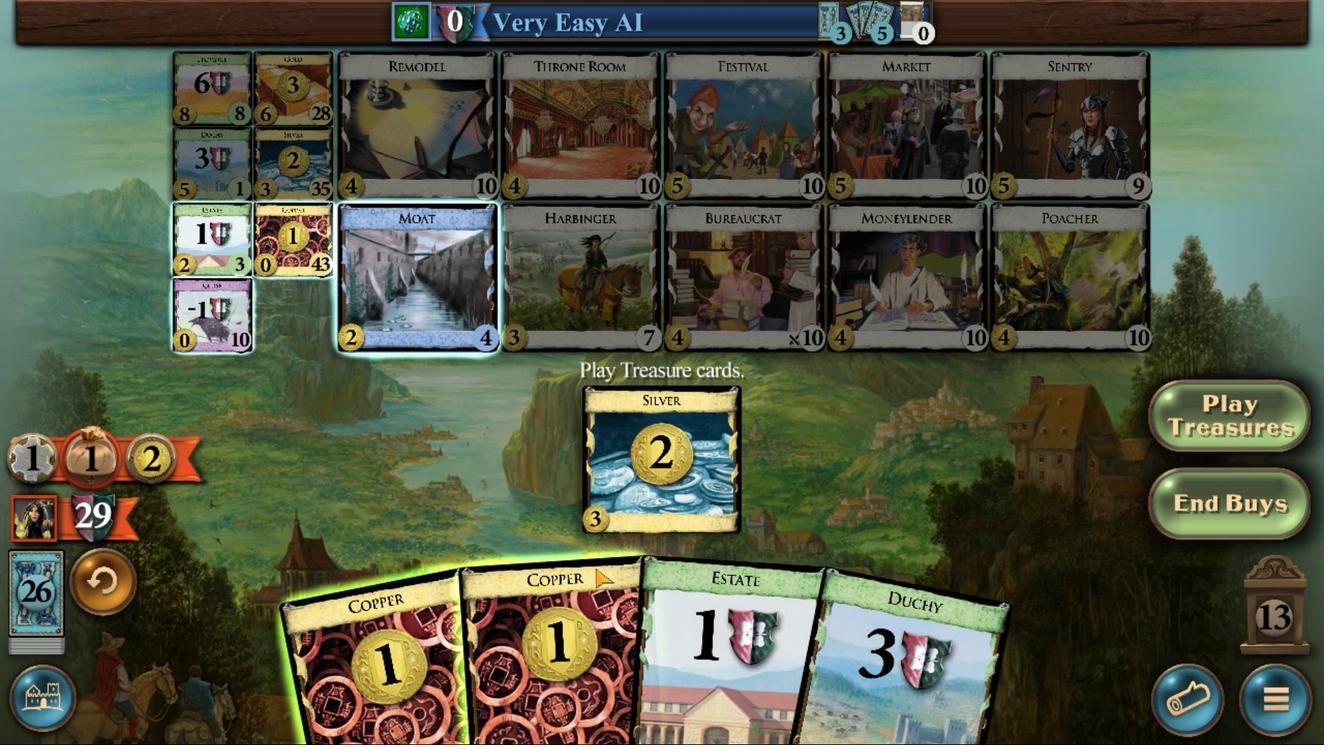 
Action: Mouse moved to (681, 533)
Screenshot: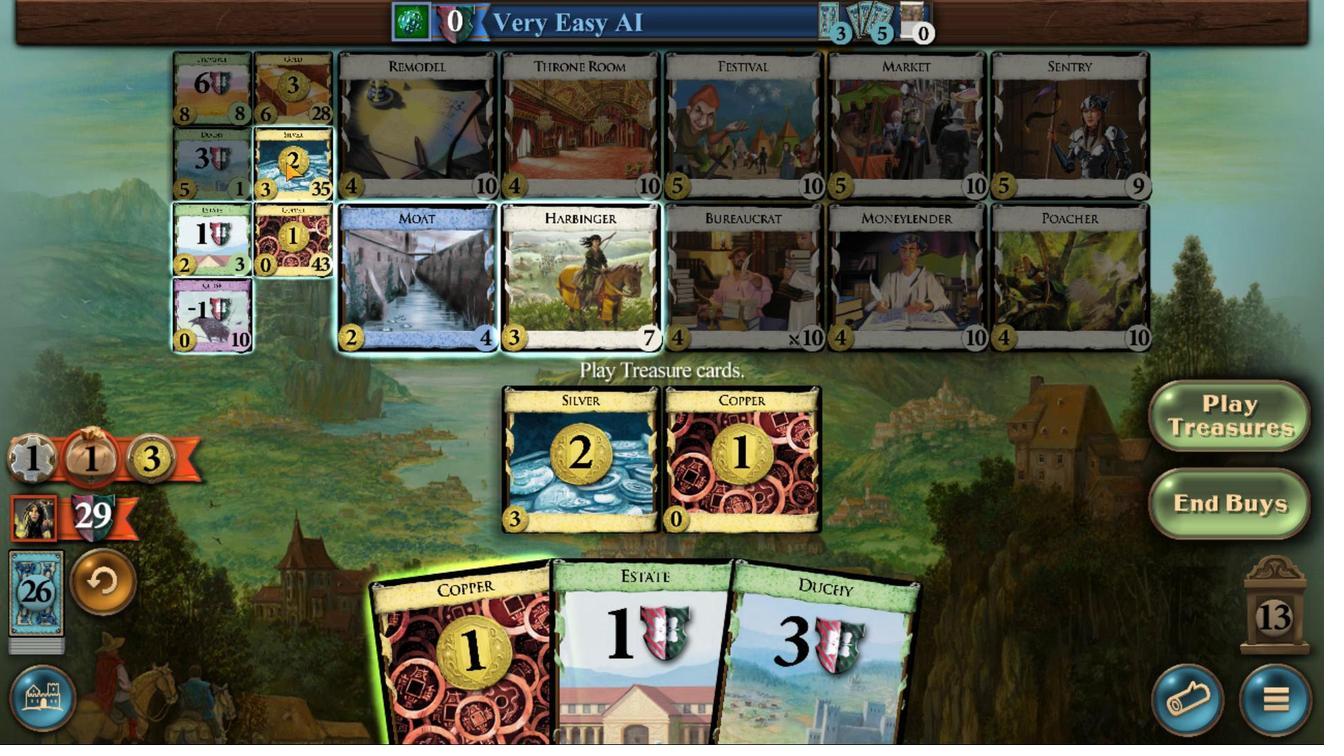 
Action: Mouse pressed left at (681, 533)
Screenshot: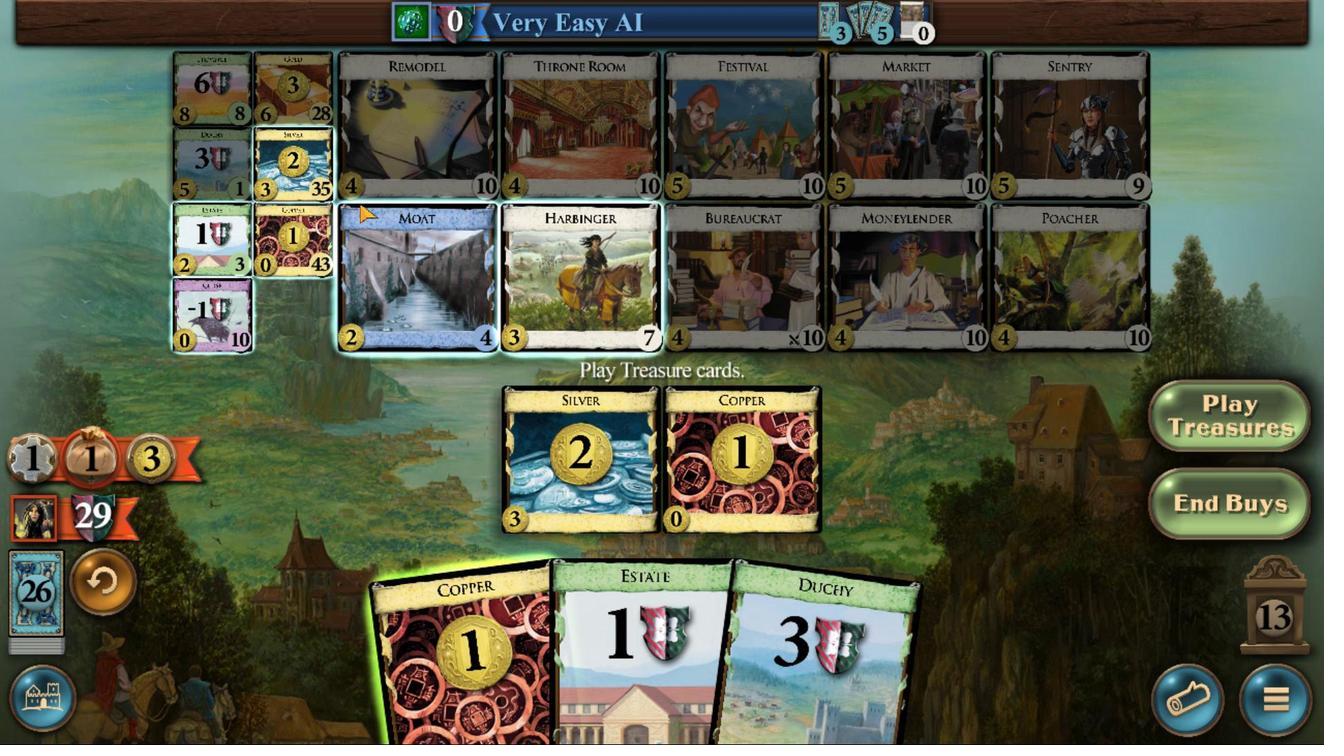 
Action: Mouse moved to (696, 469)
Screenshot: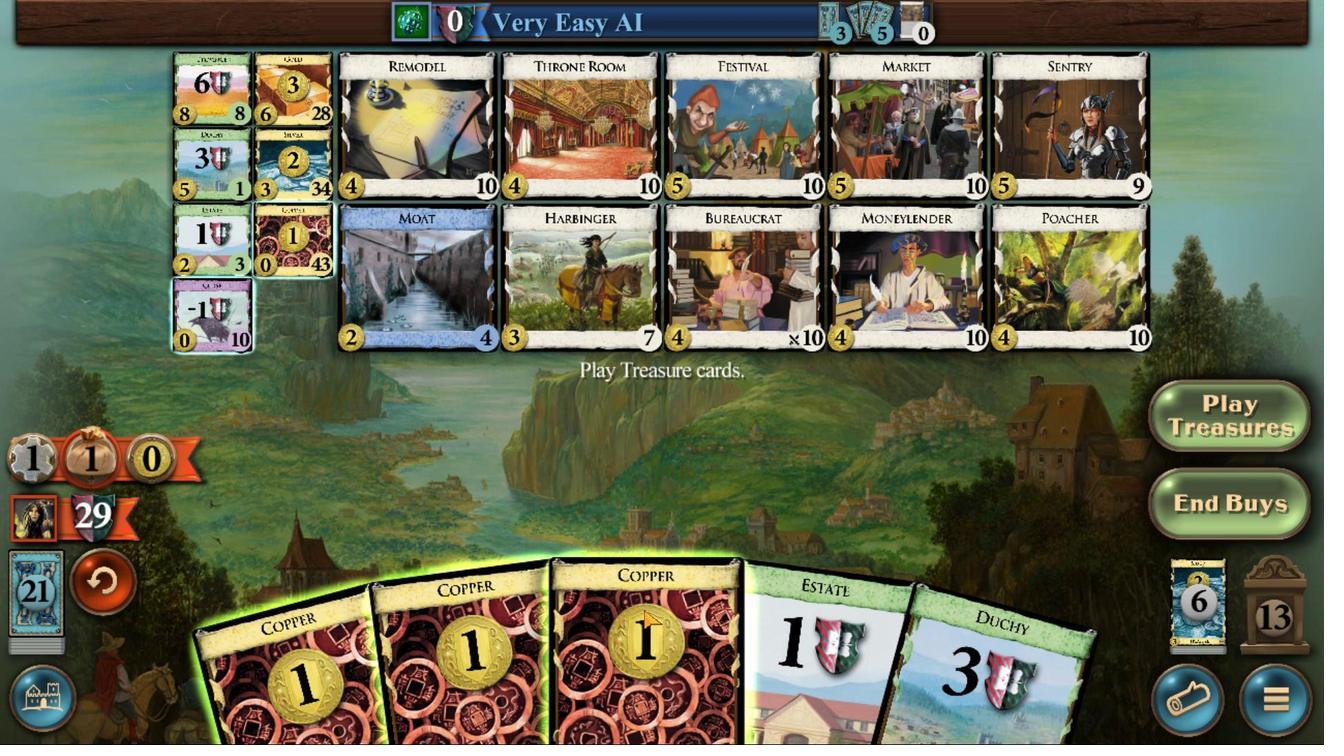 
Action: Mouse pressed left at (696, 469)
Screenshot: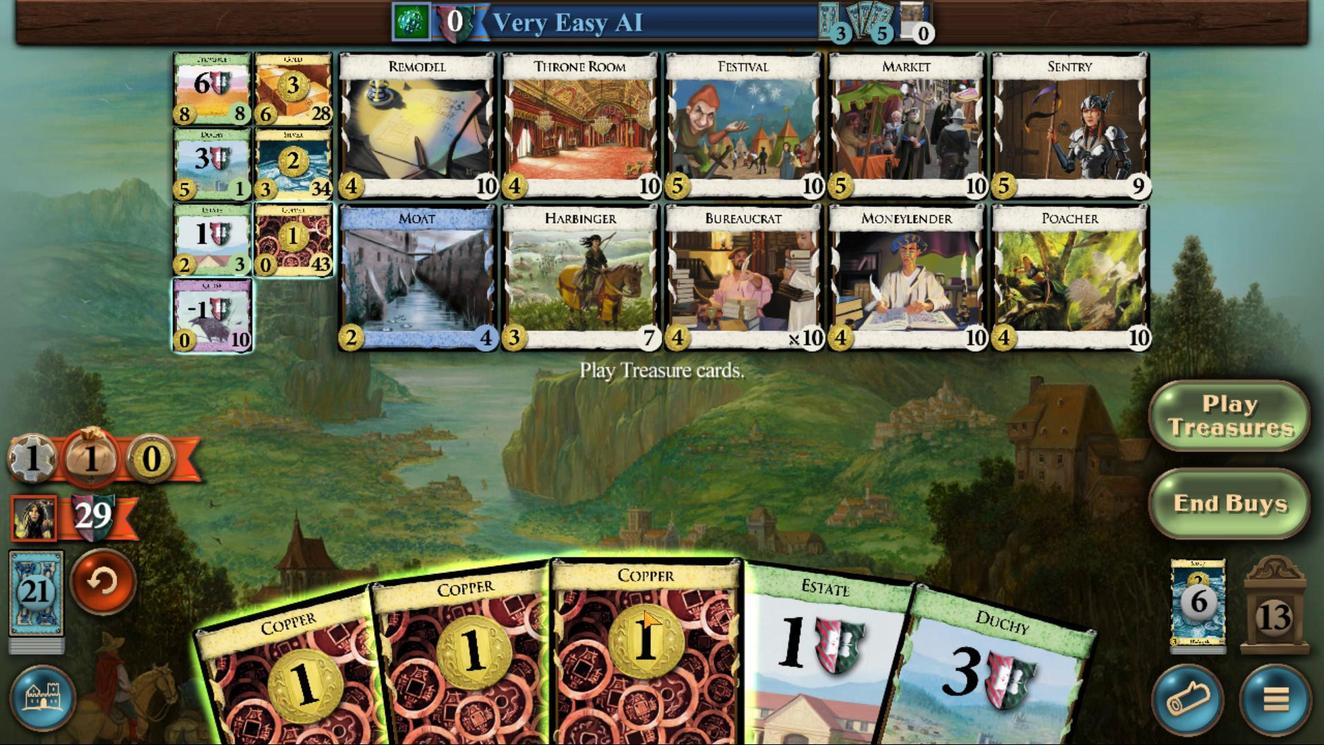 
Action: Mouse moved to (692, 473)
Screenshot: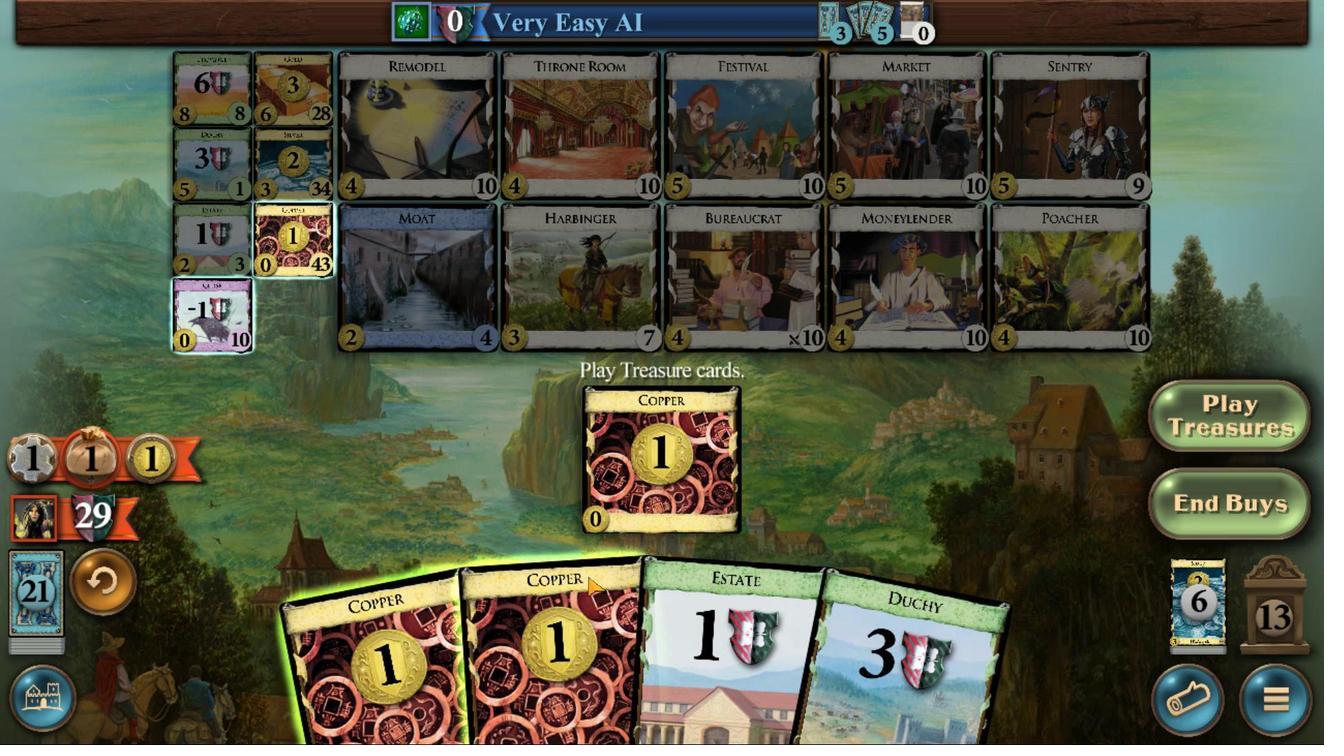 
Action: Mouse pressed left at (692, 473)
Screenshot: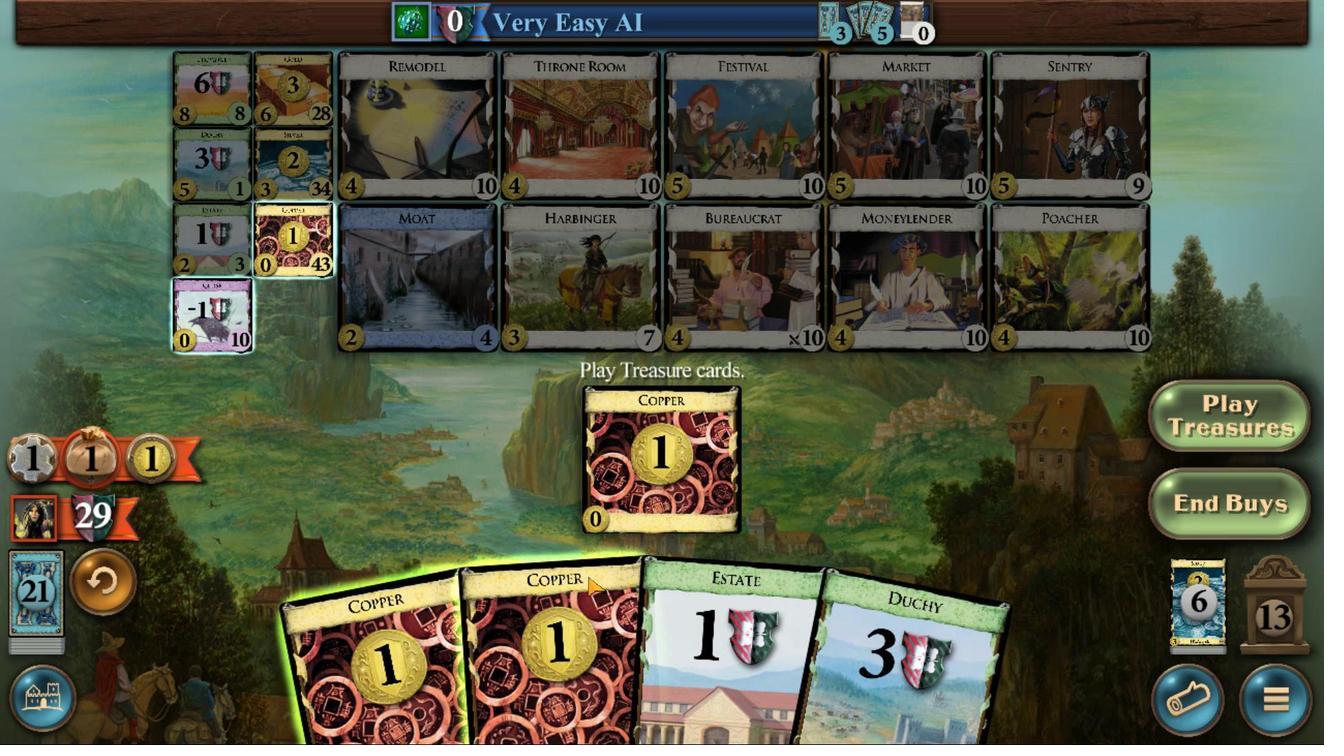 
Action: Mouse moved to (689, 476)
Screenshot: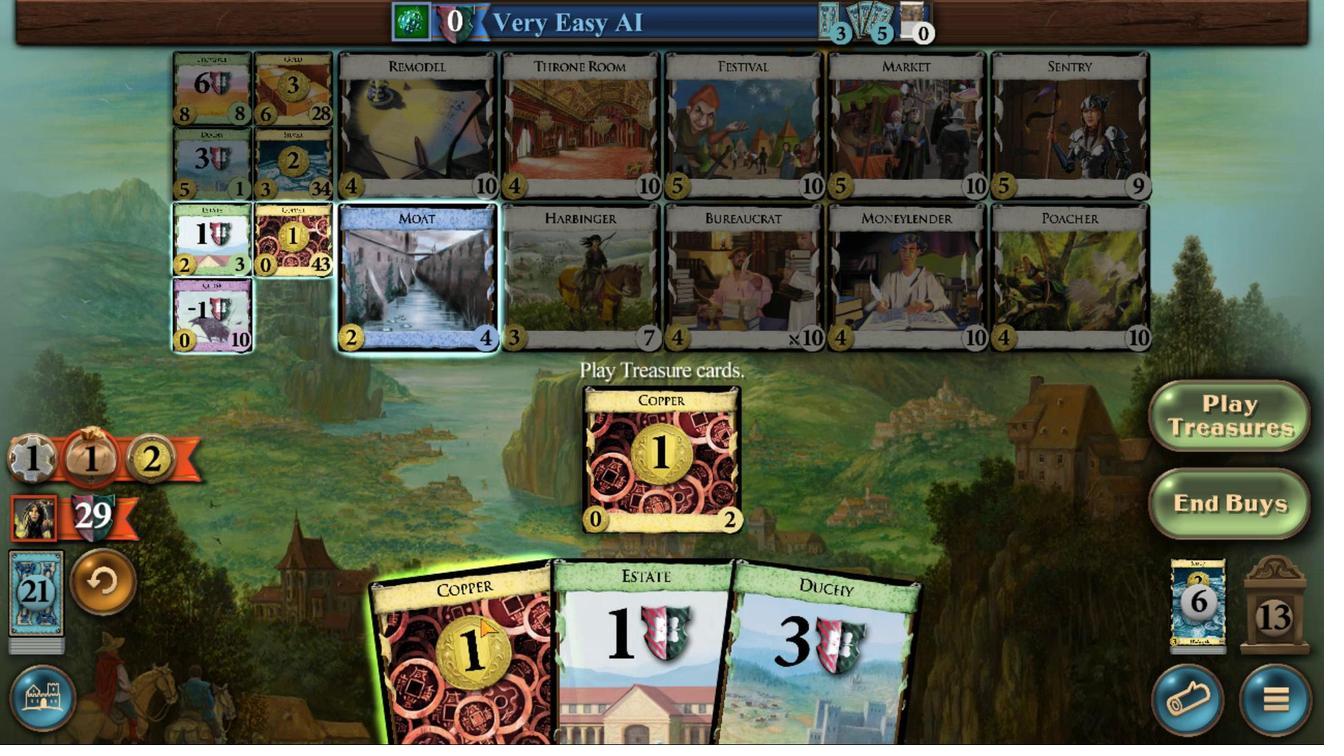 
Action: Mouse pressed left at (689, 476)
Screenshot: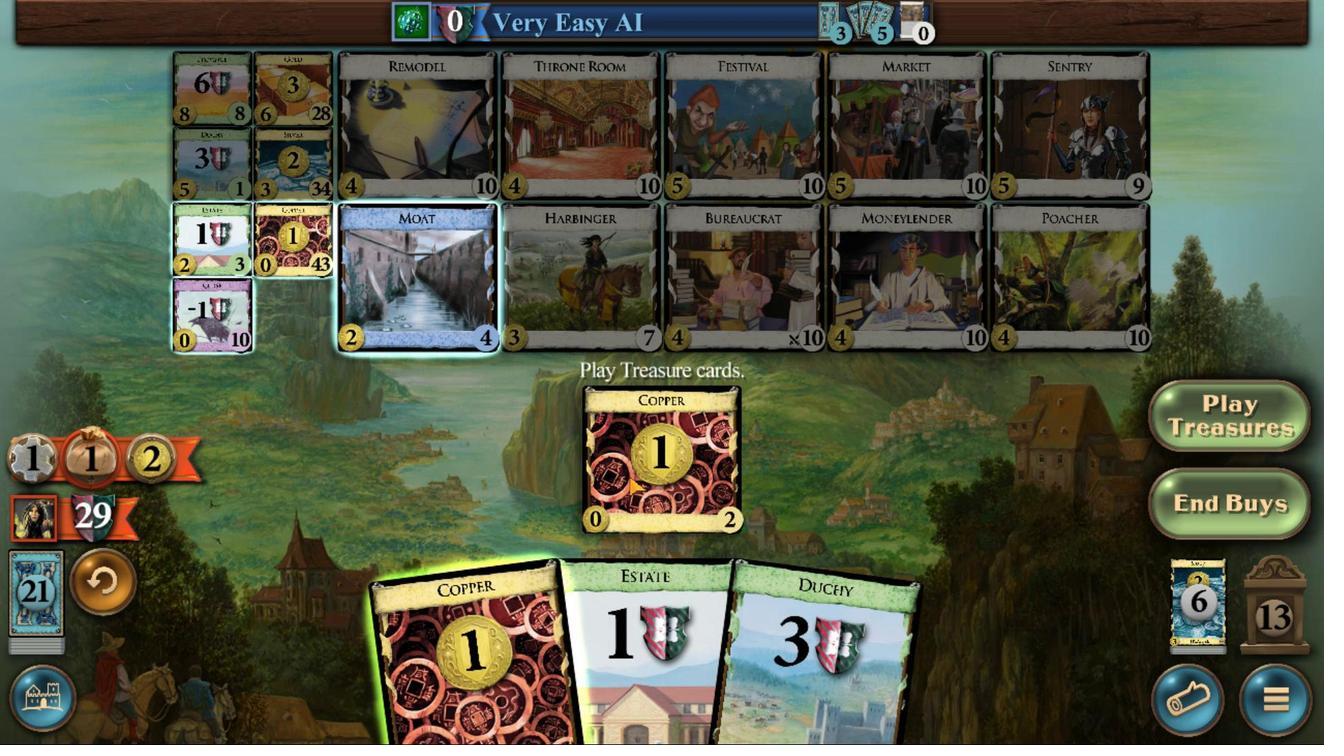 
Action: Mouse moved to (681, 534)
Screenshot: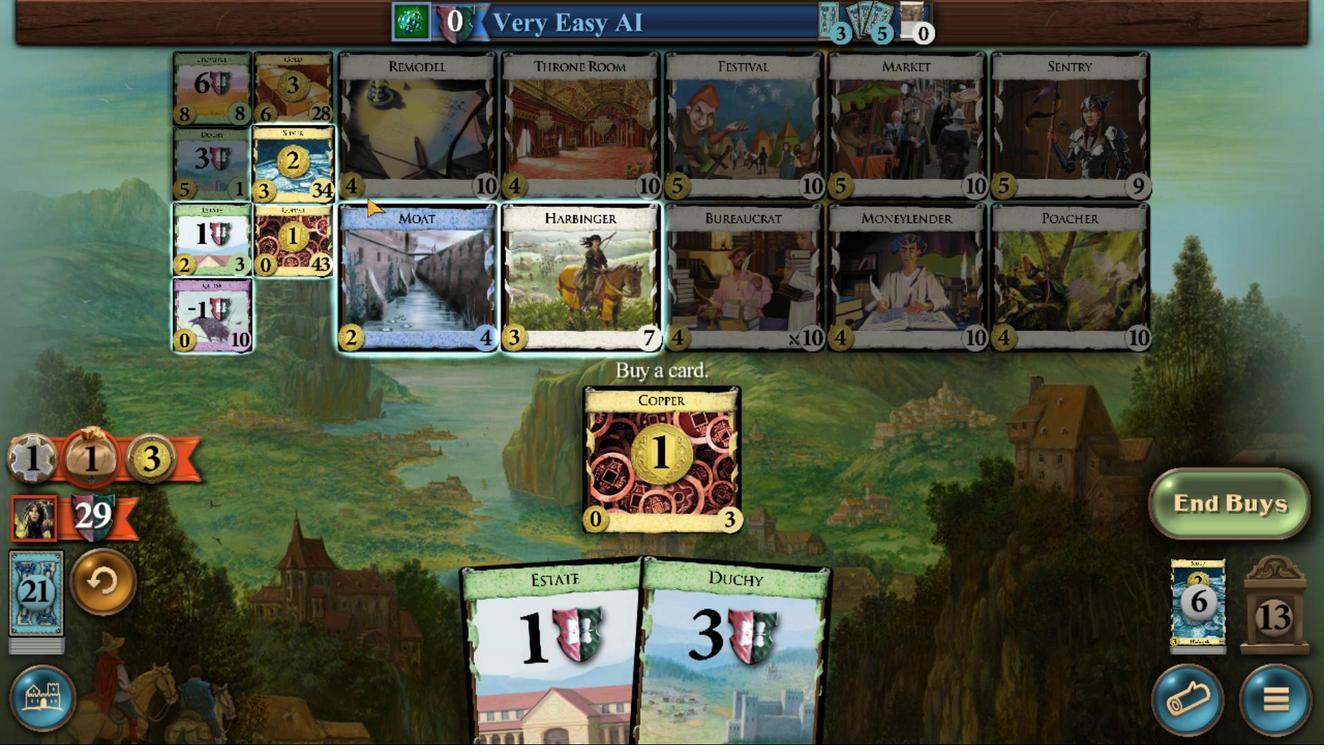 
Action: Mouse pressed left at (681, 534)
Screenshot: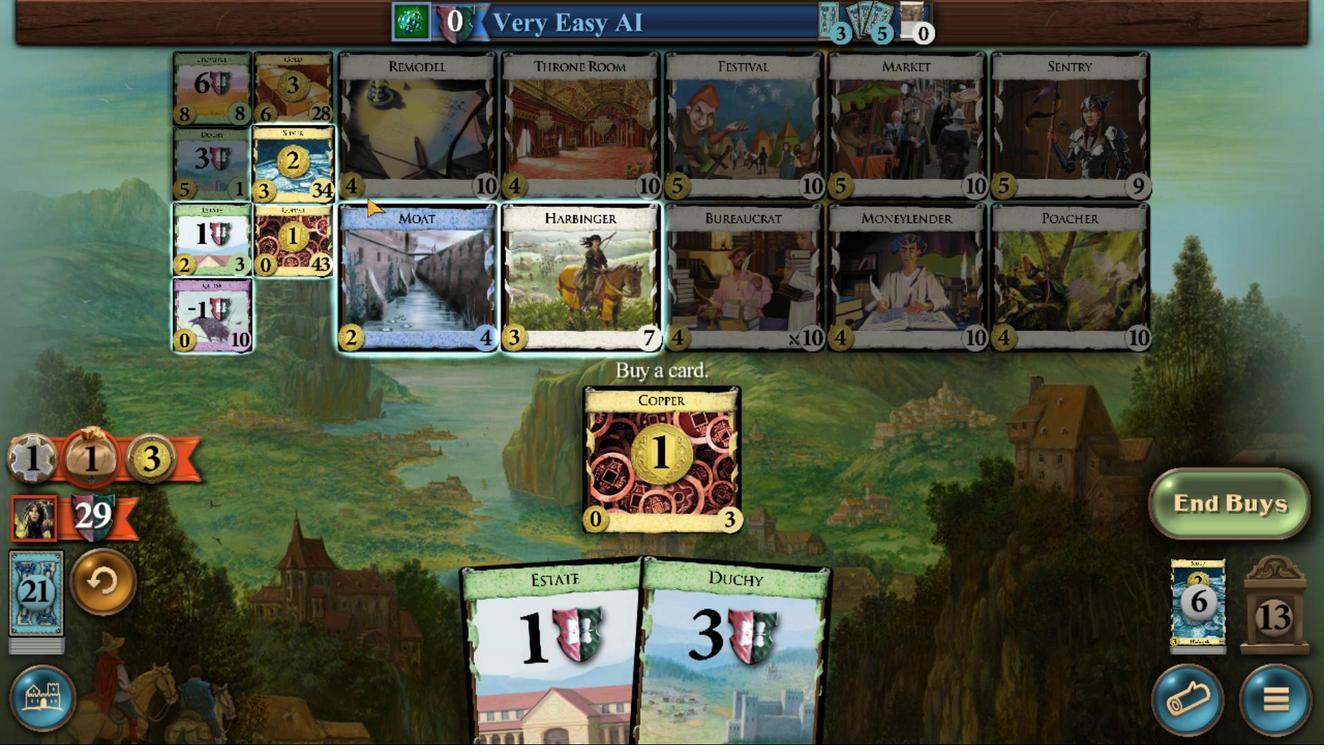 
Action: Mouse moved to (696, 471)
Screenshot: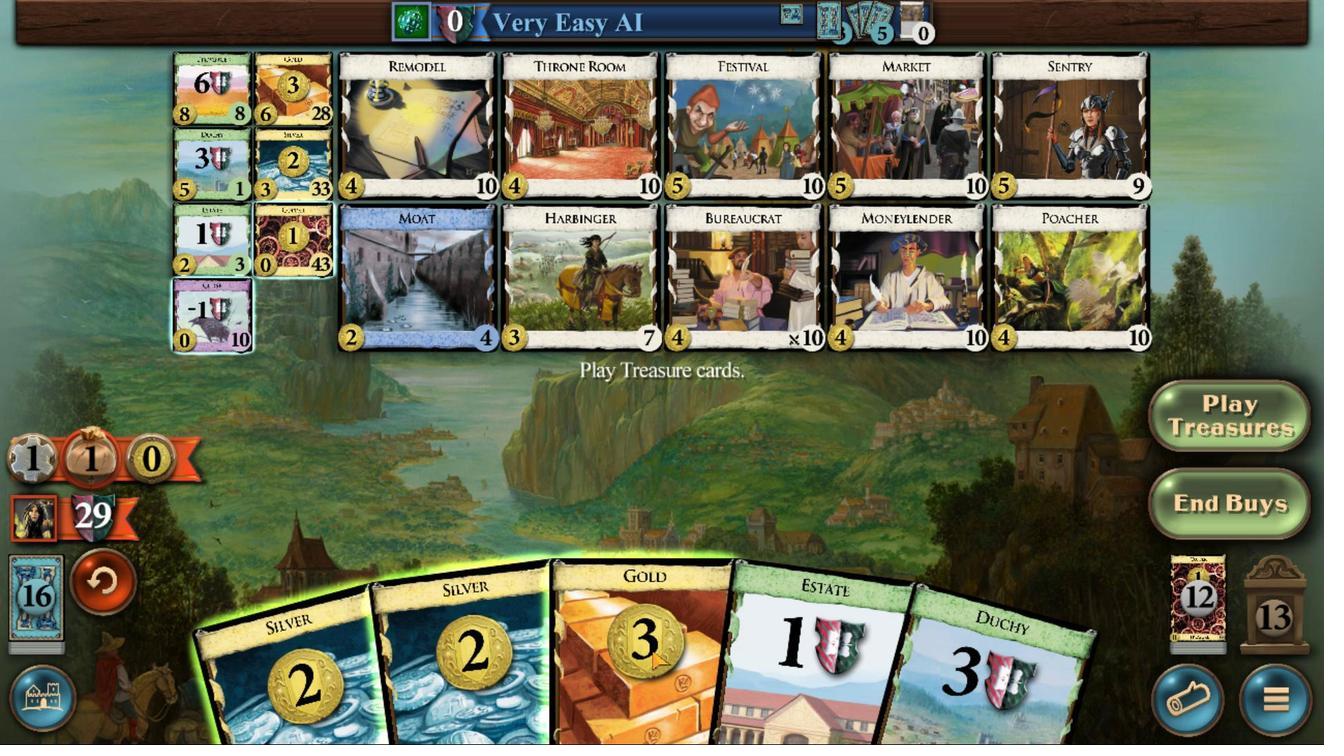 
Action: Mouse pressed left at (696, 471)
Screenshot: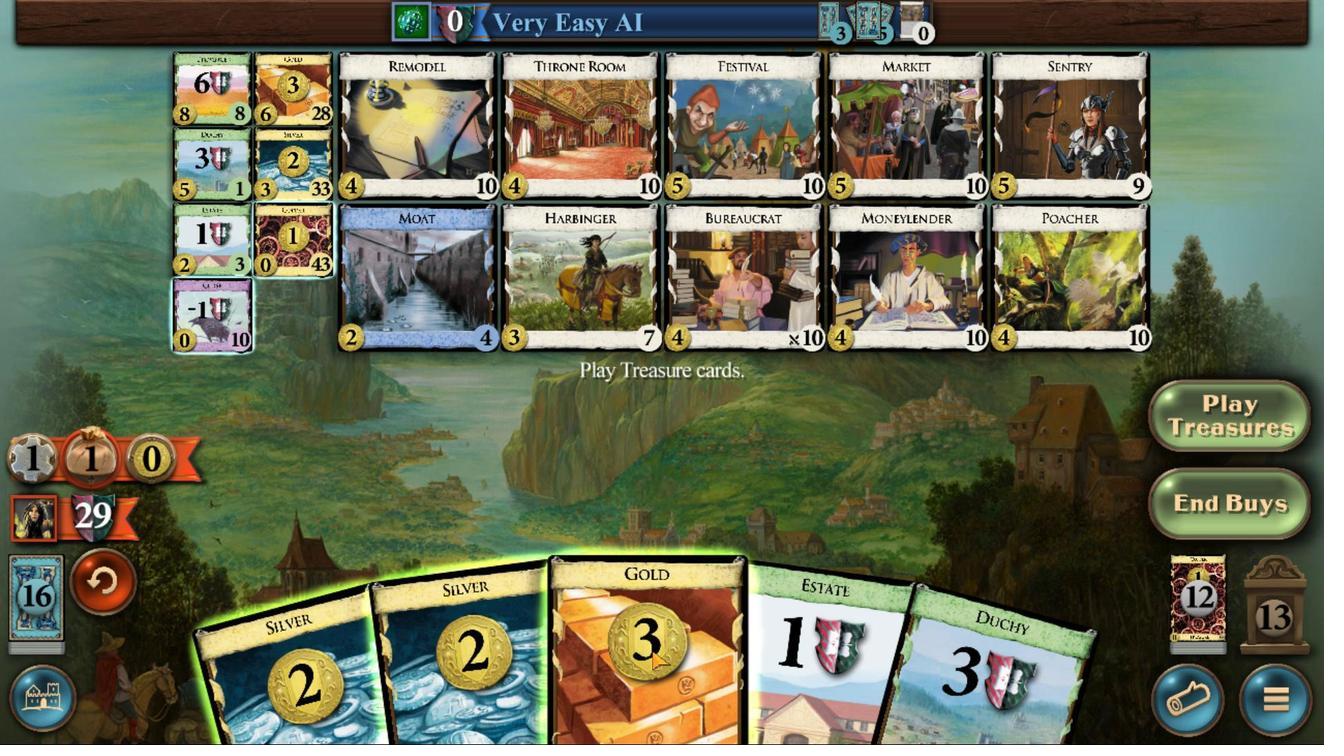 
Action: Mouse moved to (694, 469)
Screenshot: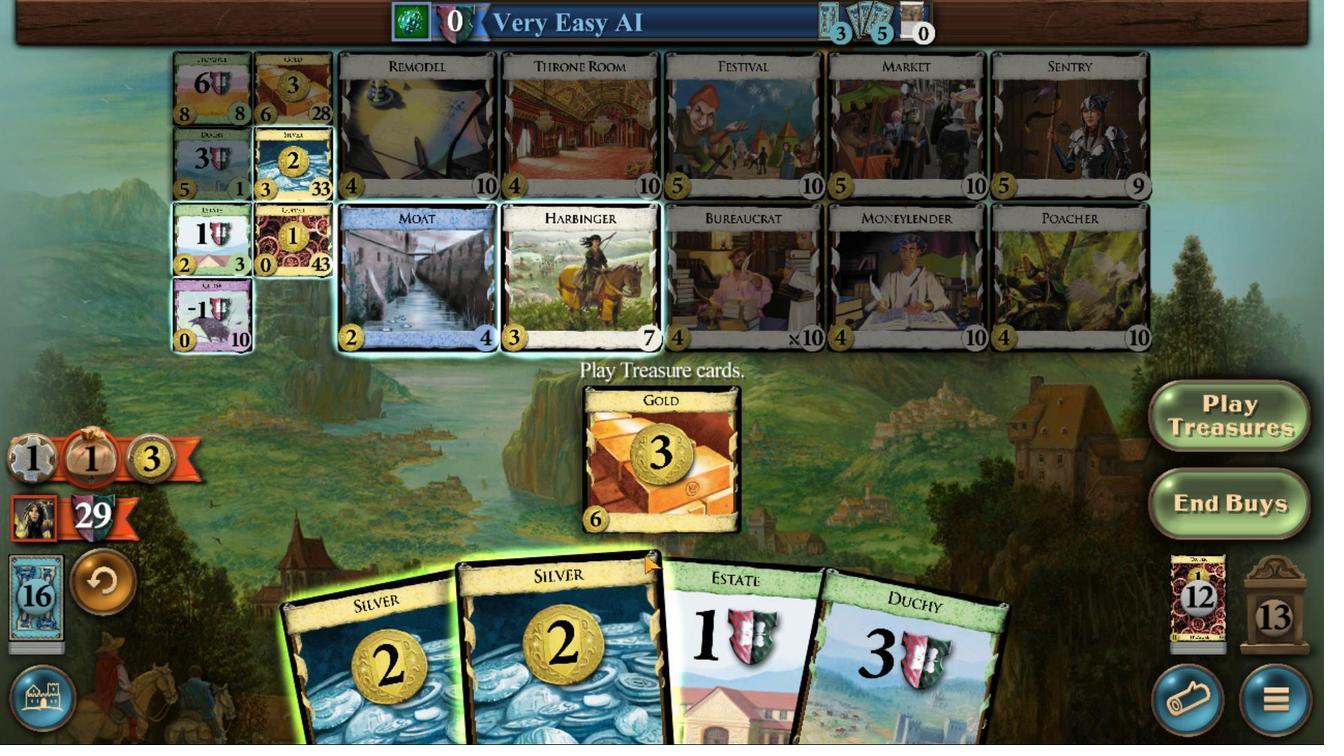 
Action: Mouse pressed left at (694, 469)
Screenshot: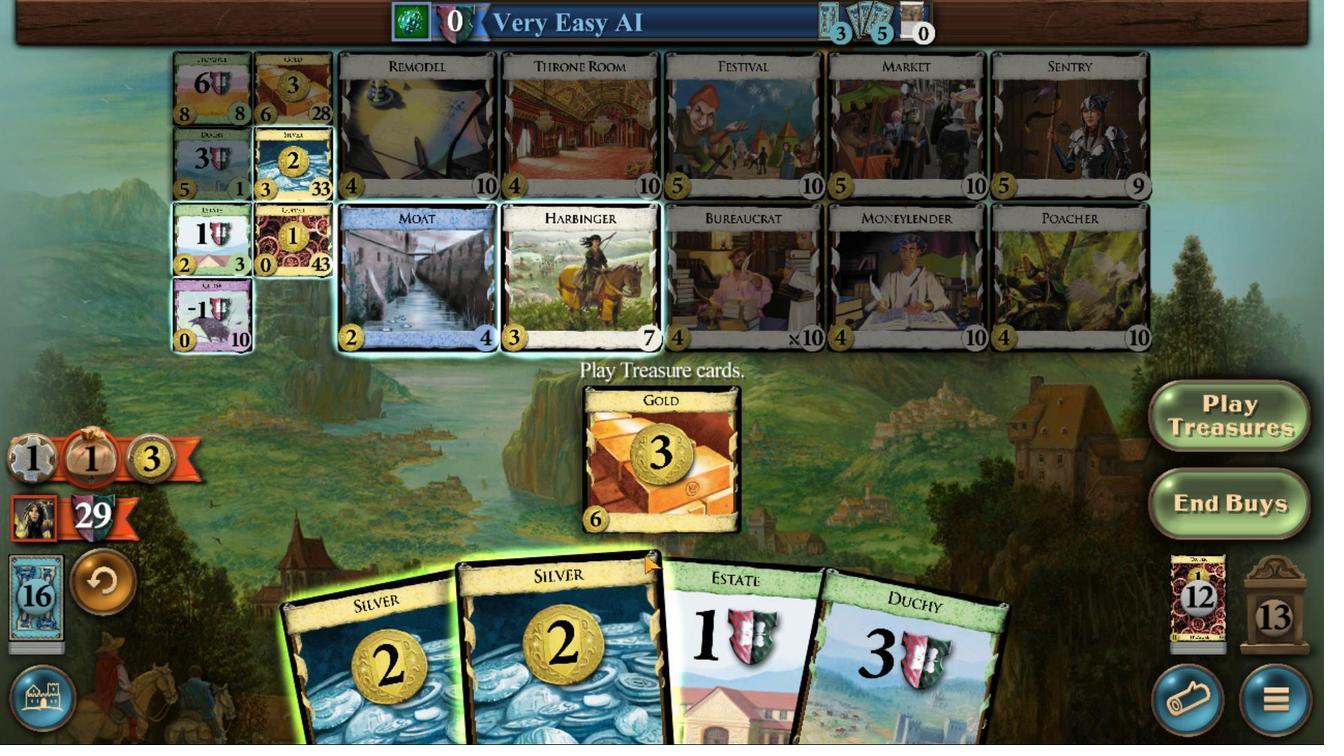 
Action: Mouse moved to (678, 533)
Screenshot: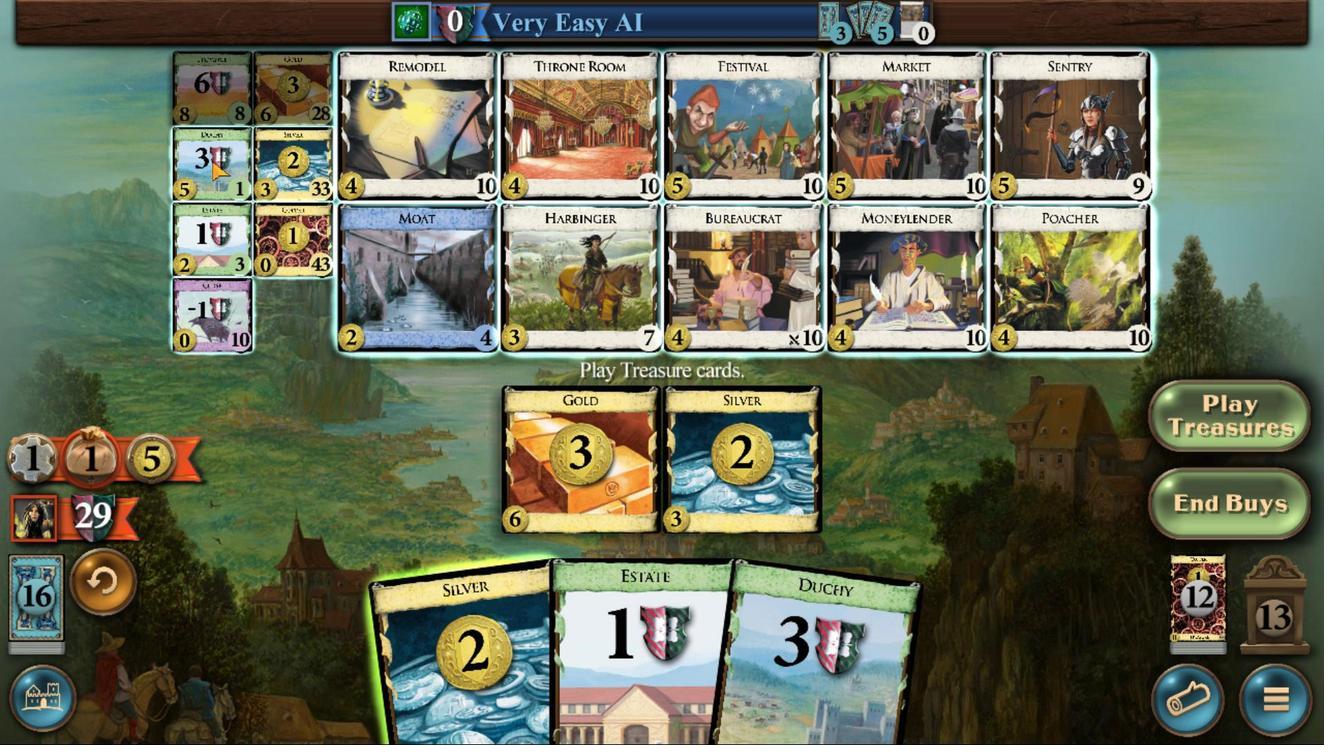 
Action: Mouse pressed left at (678, 533)
Screenshot: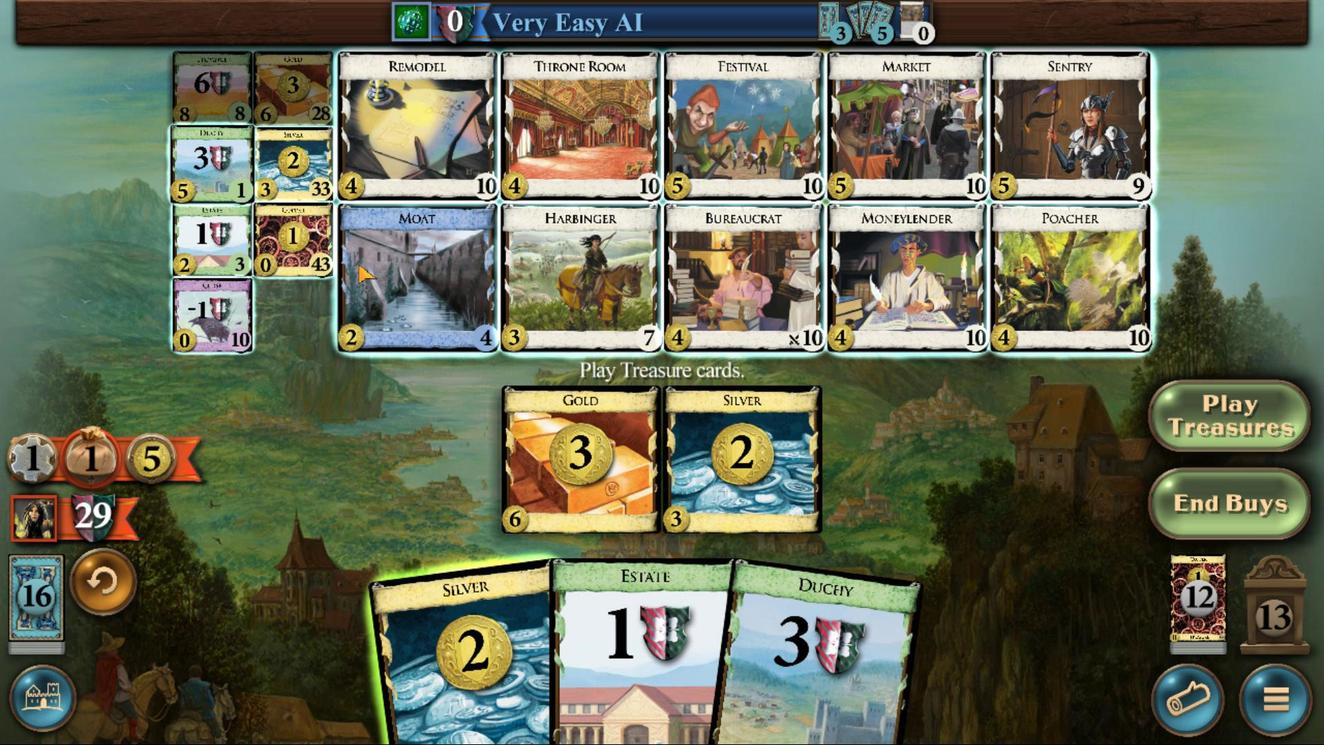 
Action: Mouse moved to (694, 471)
Screenshot: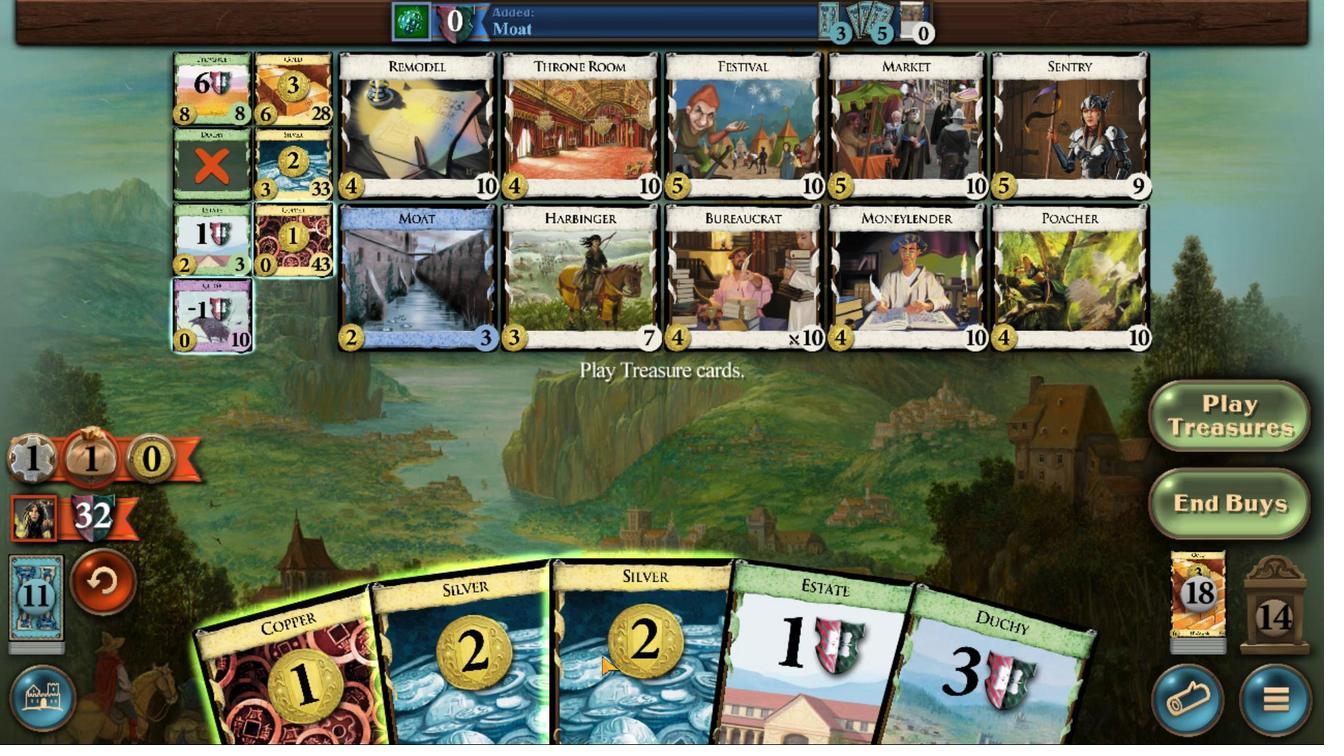
Action: Mouse pressed left at (694, 471)
Screenshot: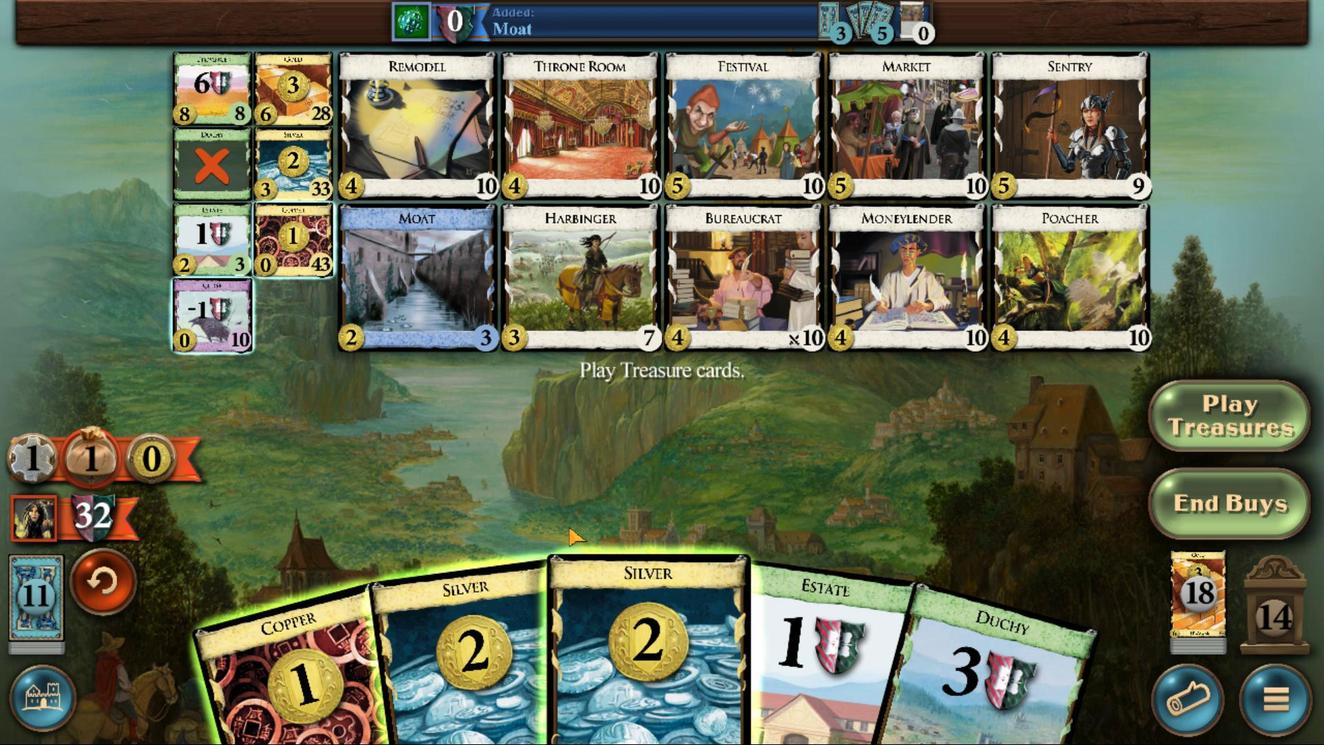 
Action: Mouse moved to (691, 473)
Screenshot: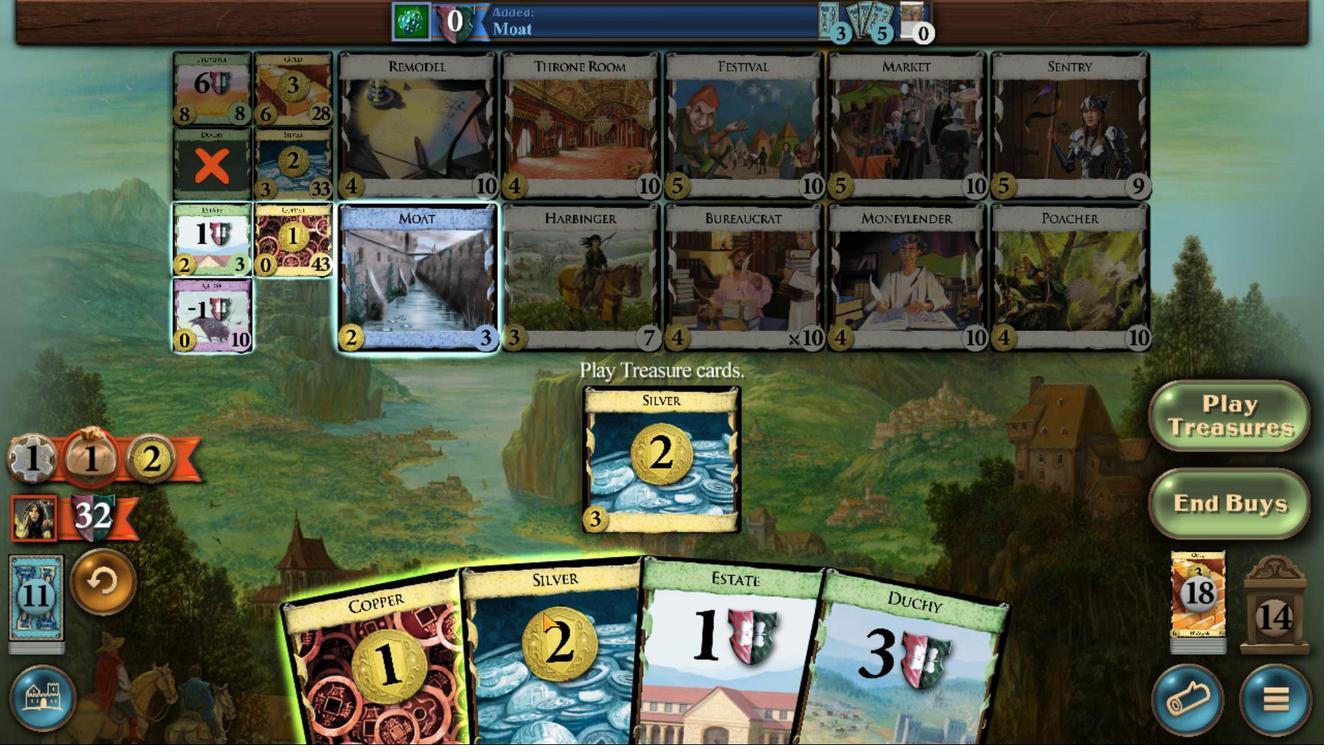 
Action: Mouse pressed left at (691, 473)
Screenshot: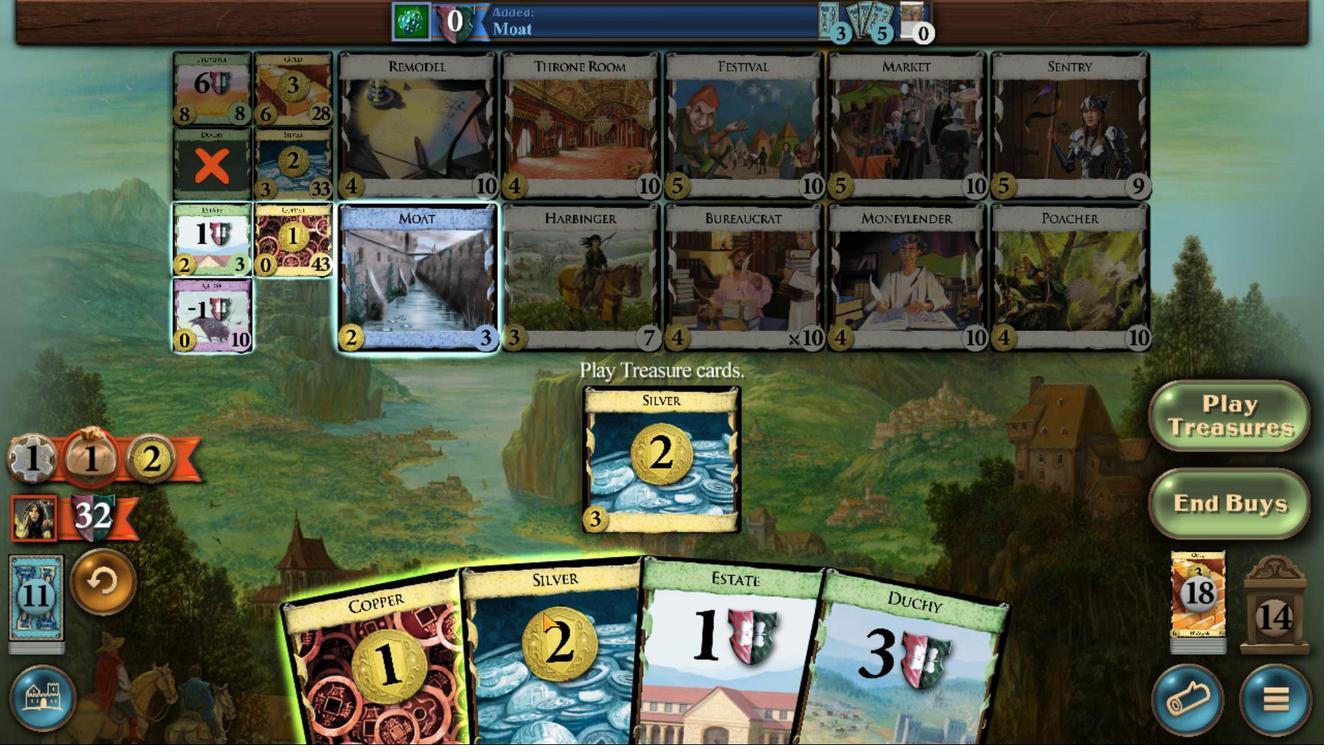 
Action: Mouse moved to (687, 468)
Screenshot: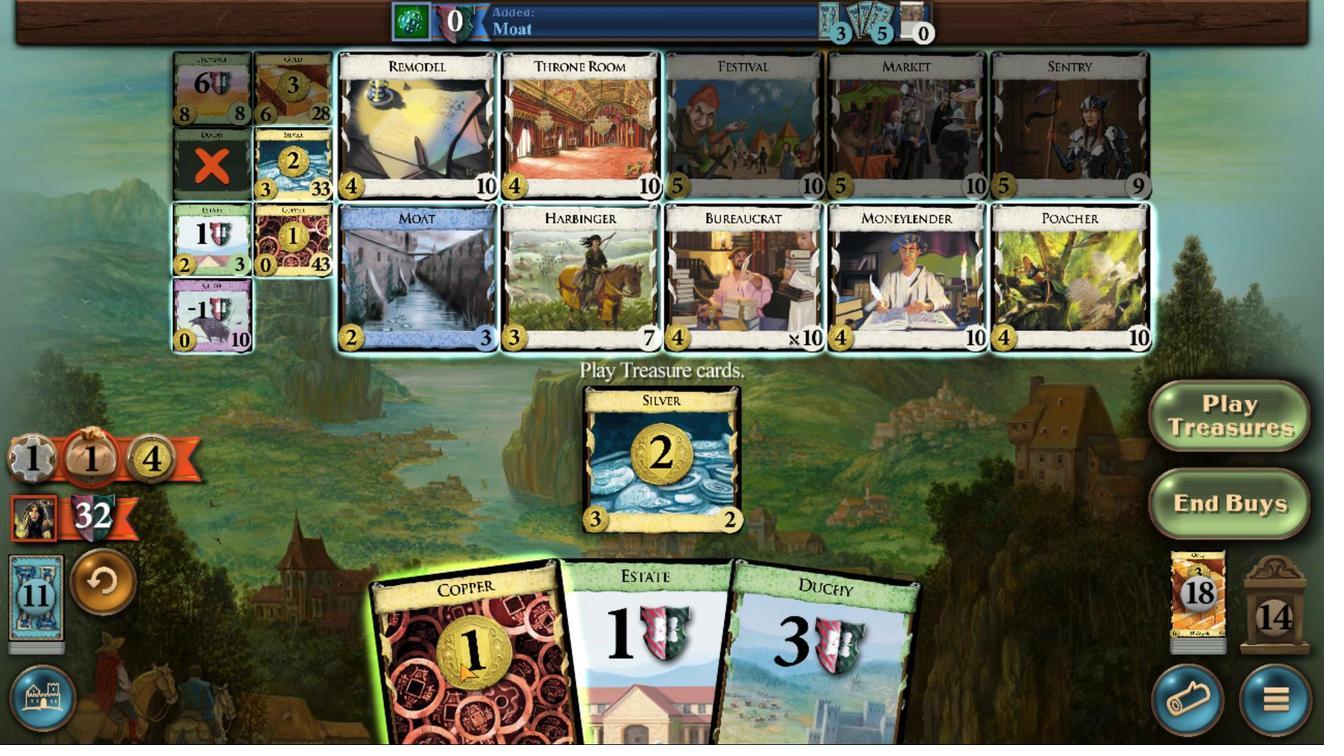 
Action: Mouse pressed left at (687, 468)
Screenshot: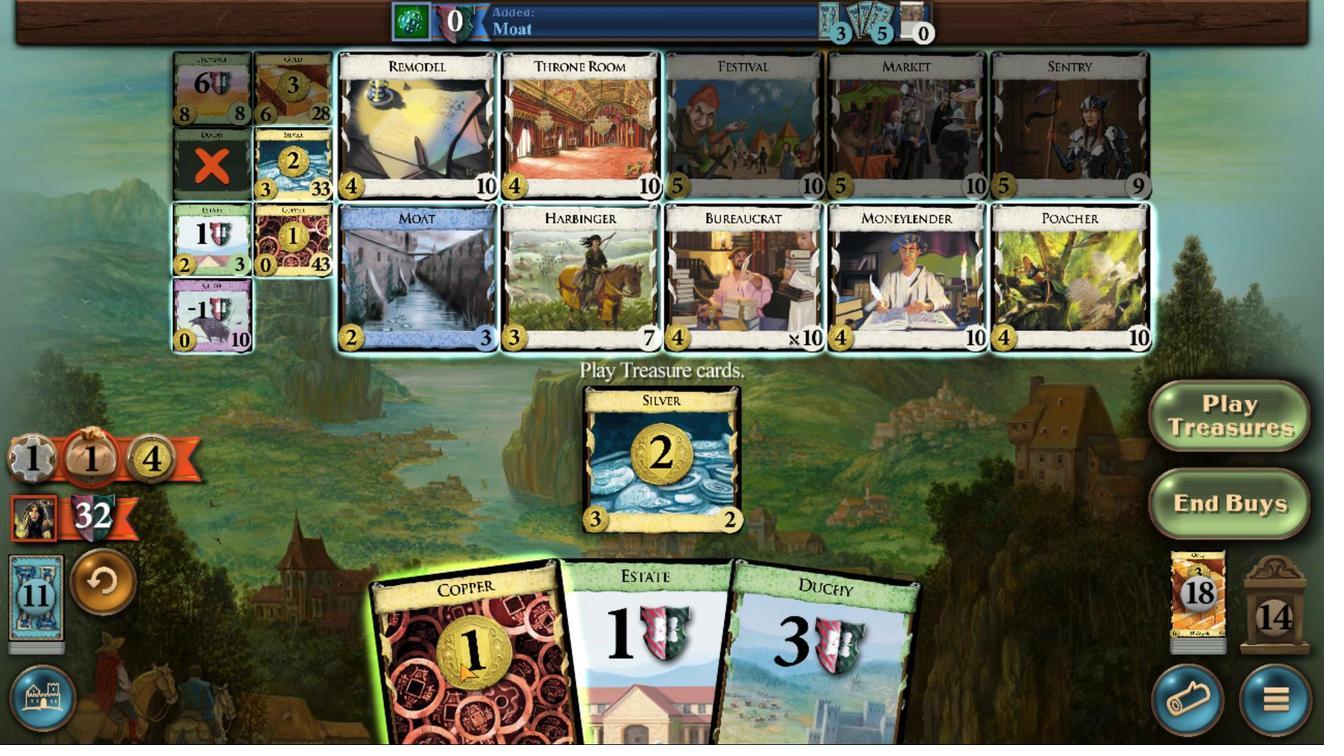 
Action: Mouse moved to (680, 532)
Screenshot: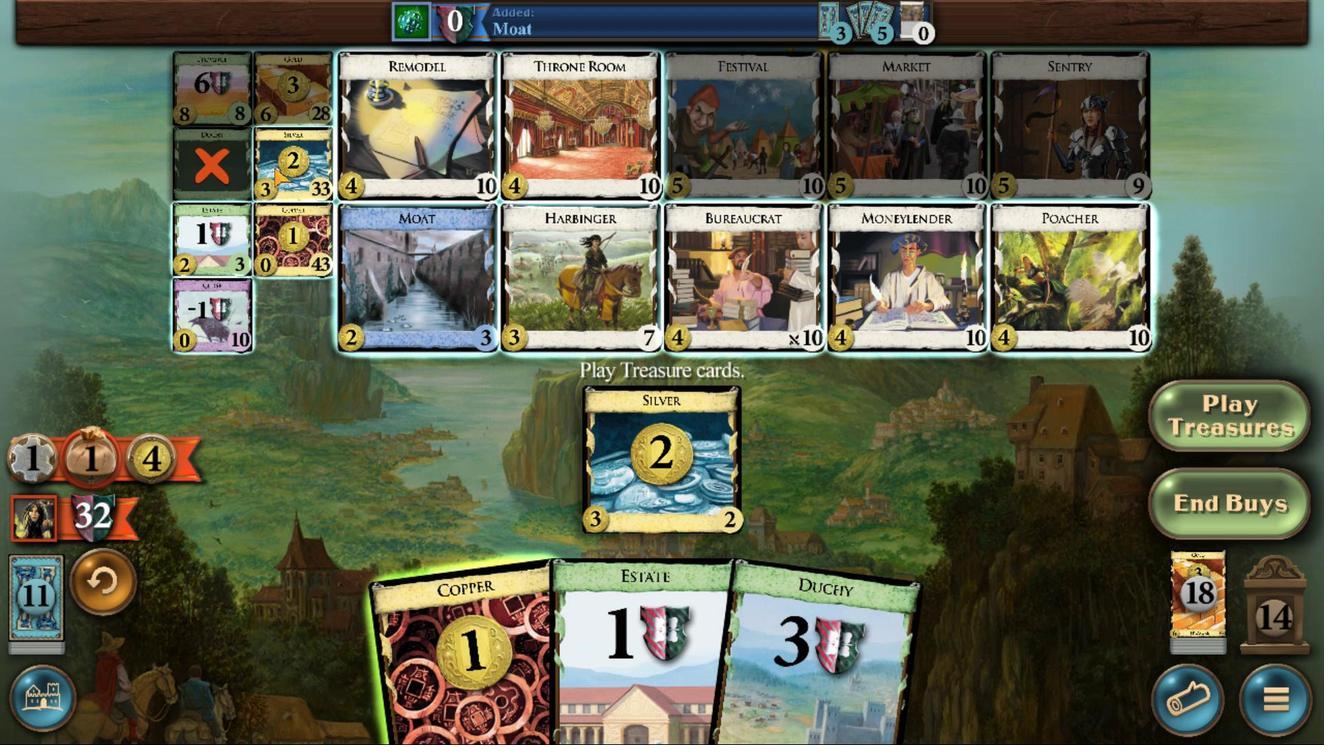 
Action: Mouse pressed left at (680, 532)
Screenshot: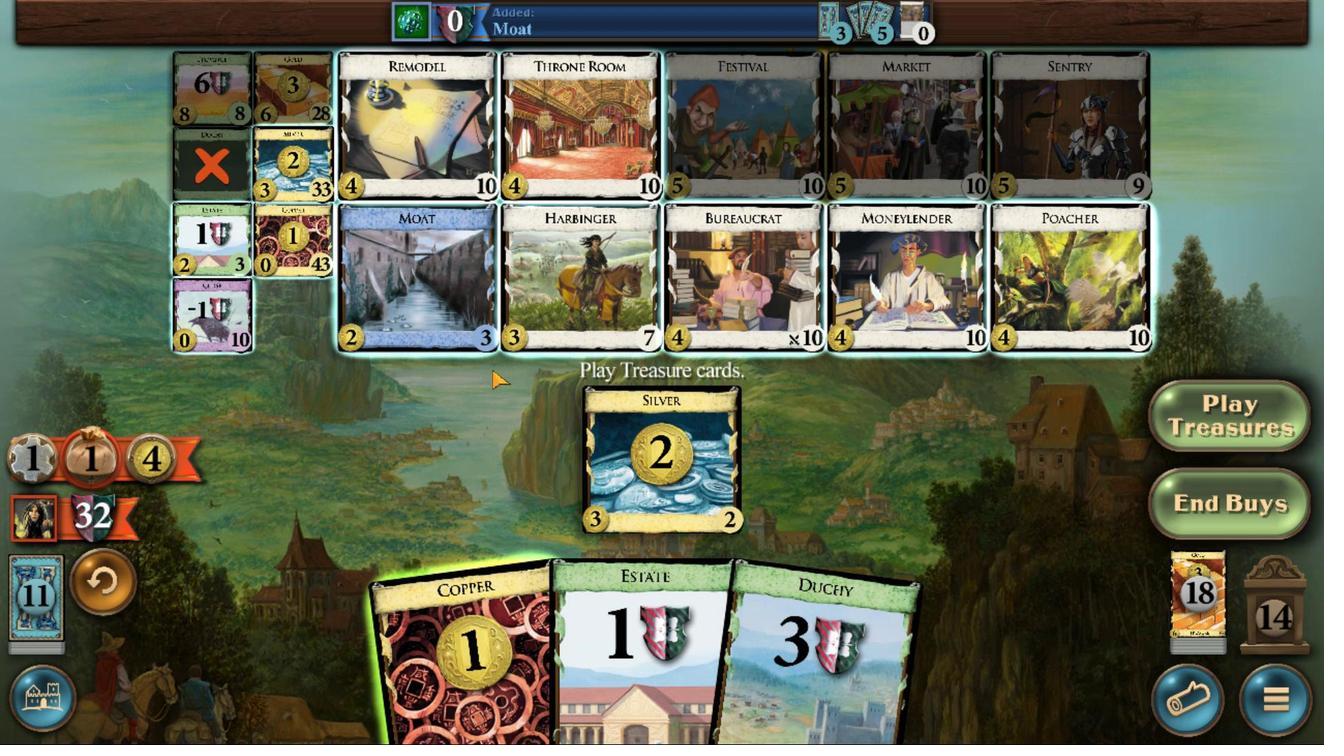 
Action: Mouse moved to (696, 467)
Screenshot: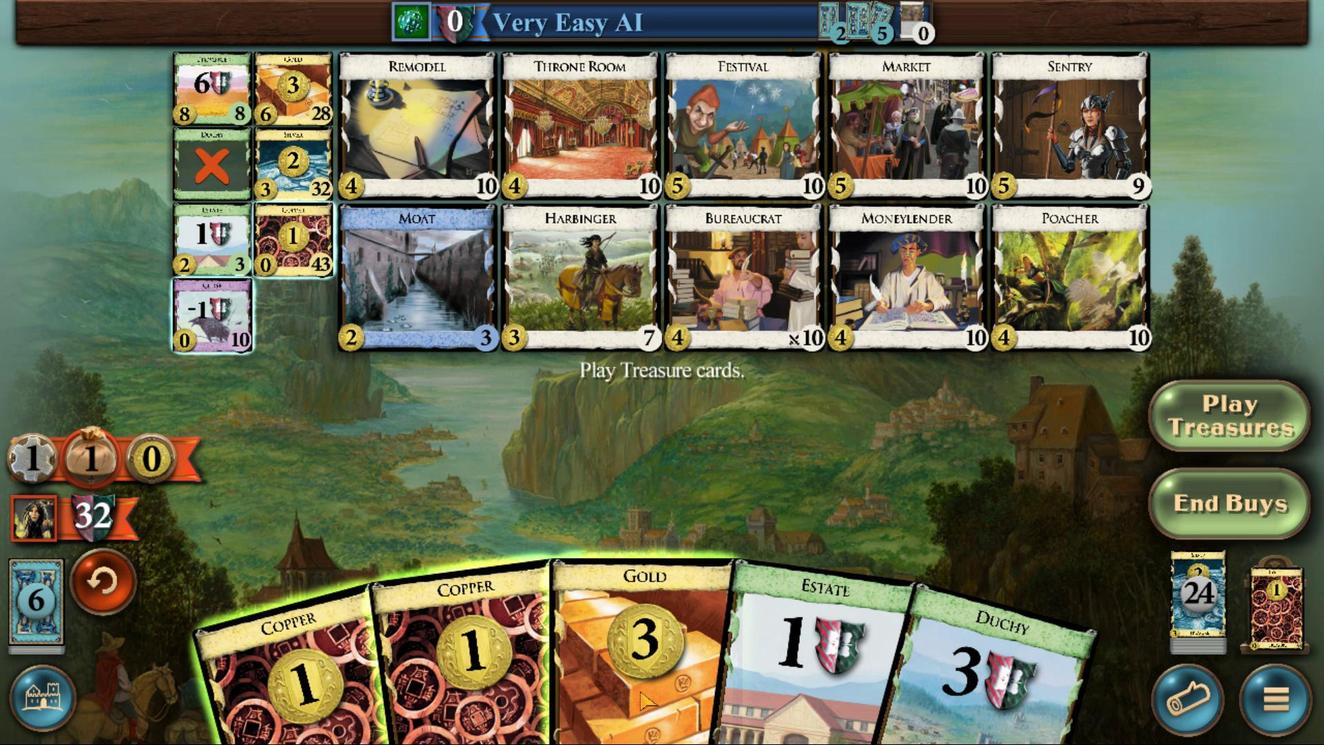 
Action: Mouse pressed left at (696, 467)
Screenshot: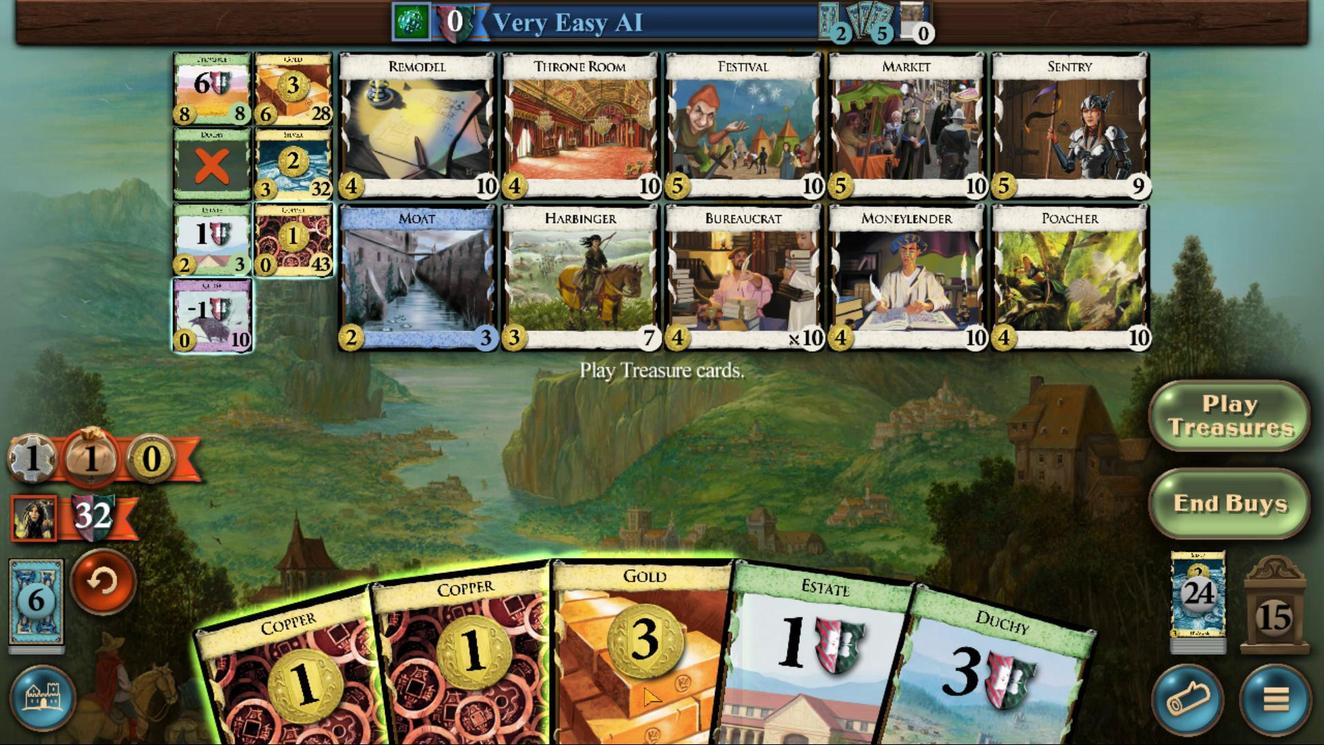 
Action: Mouse moved to (682, 532)
Screenshot: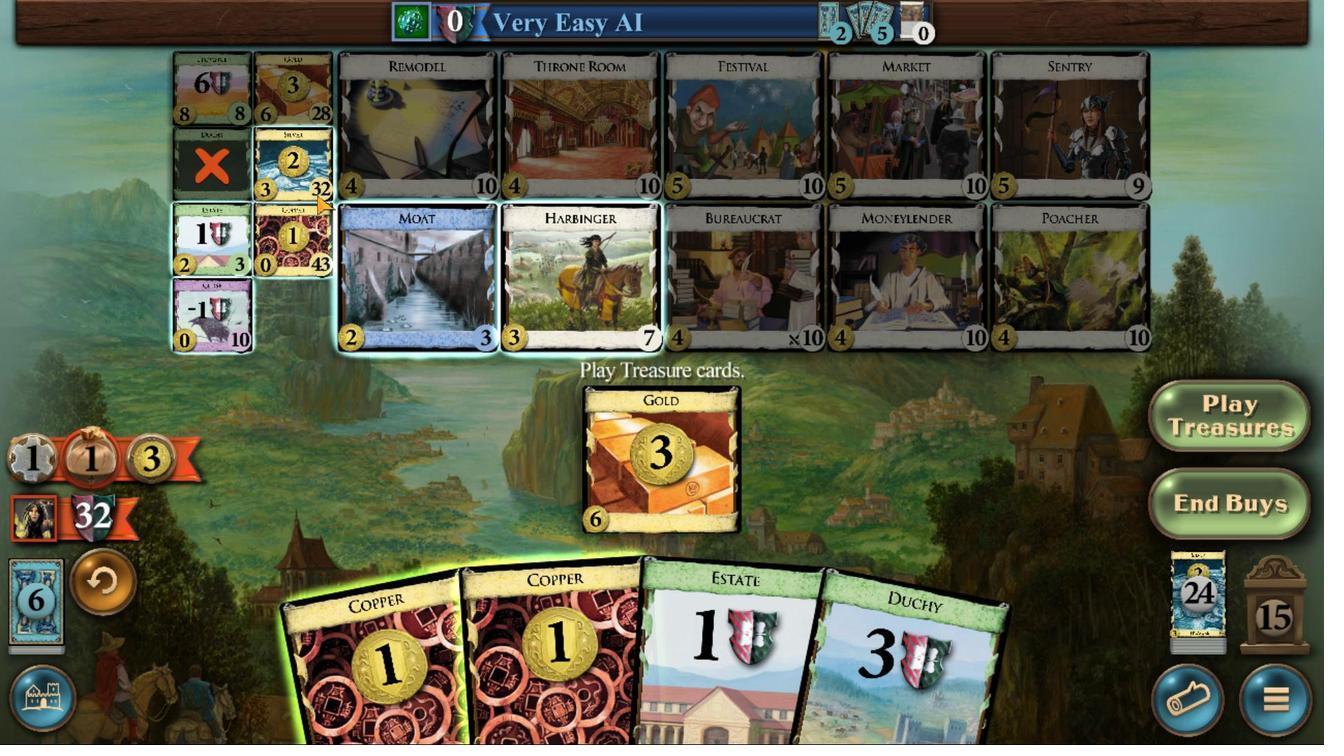 
Action: Mouse pressed left at (682, 532)
Screenshot: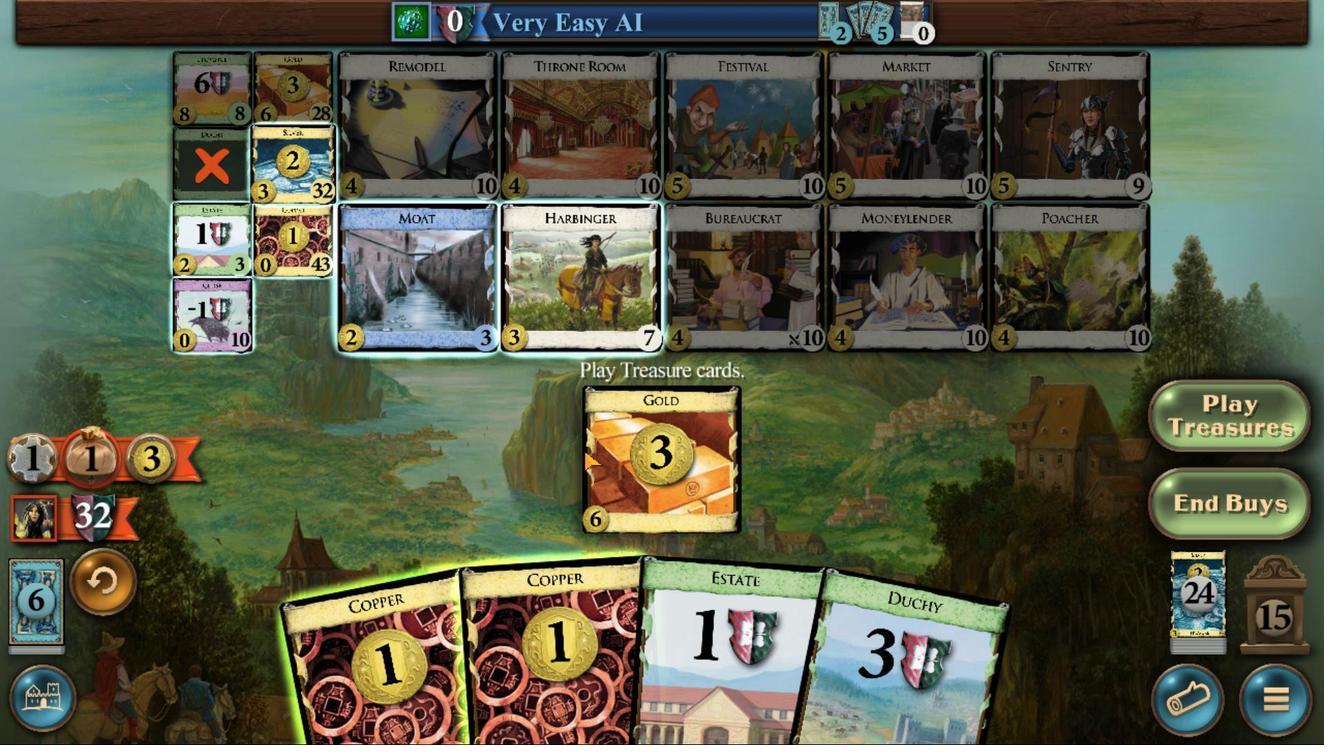 
Action: Mouse moved to (683, 469)
Screenshot: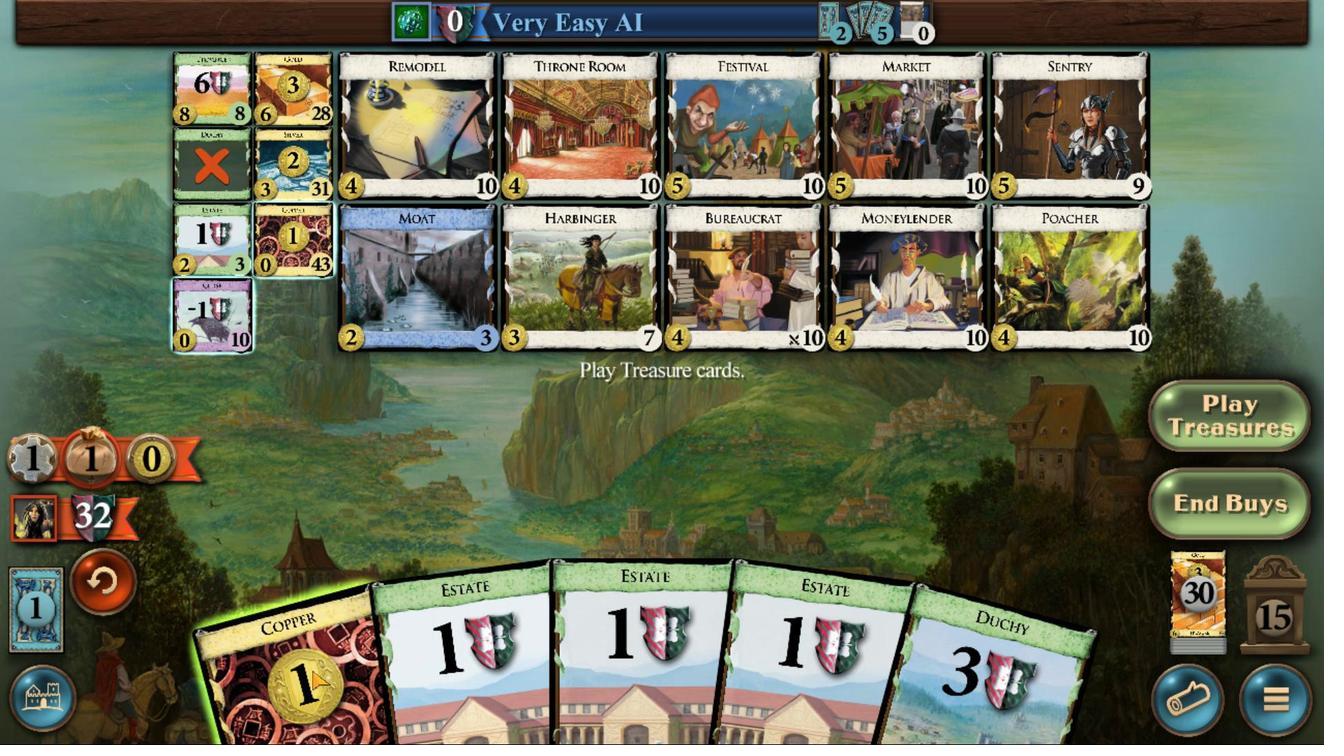
Action: Mouse pressed left at (683, 469)
Screenshot: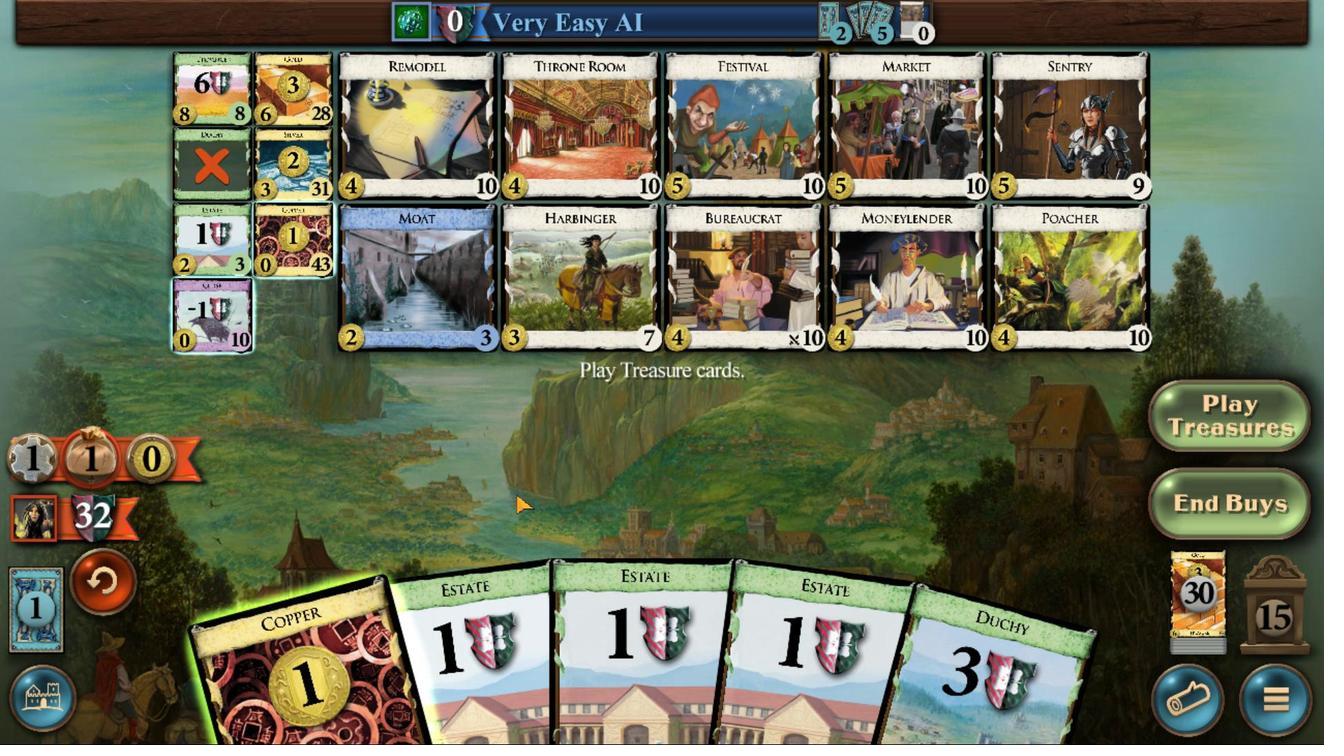 
Action: Mouse moved to (682, 524)
Screenshot: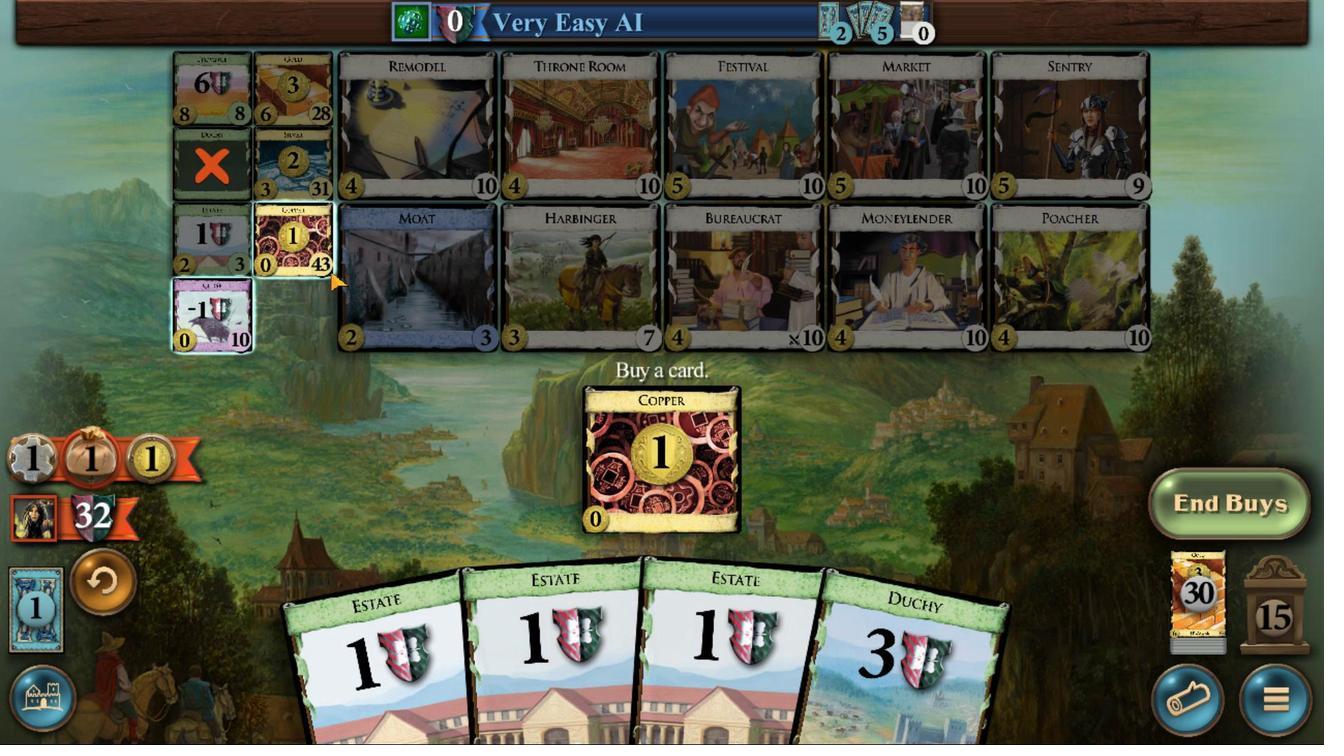 
Action: Mouse pressed left at (682, 524)
Screenshot: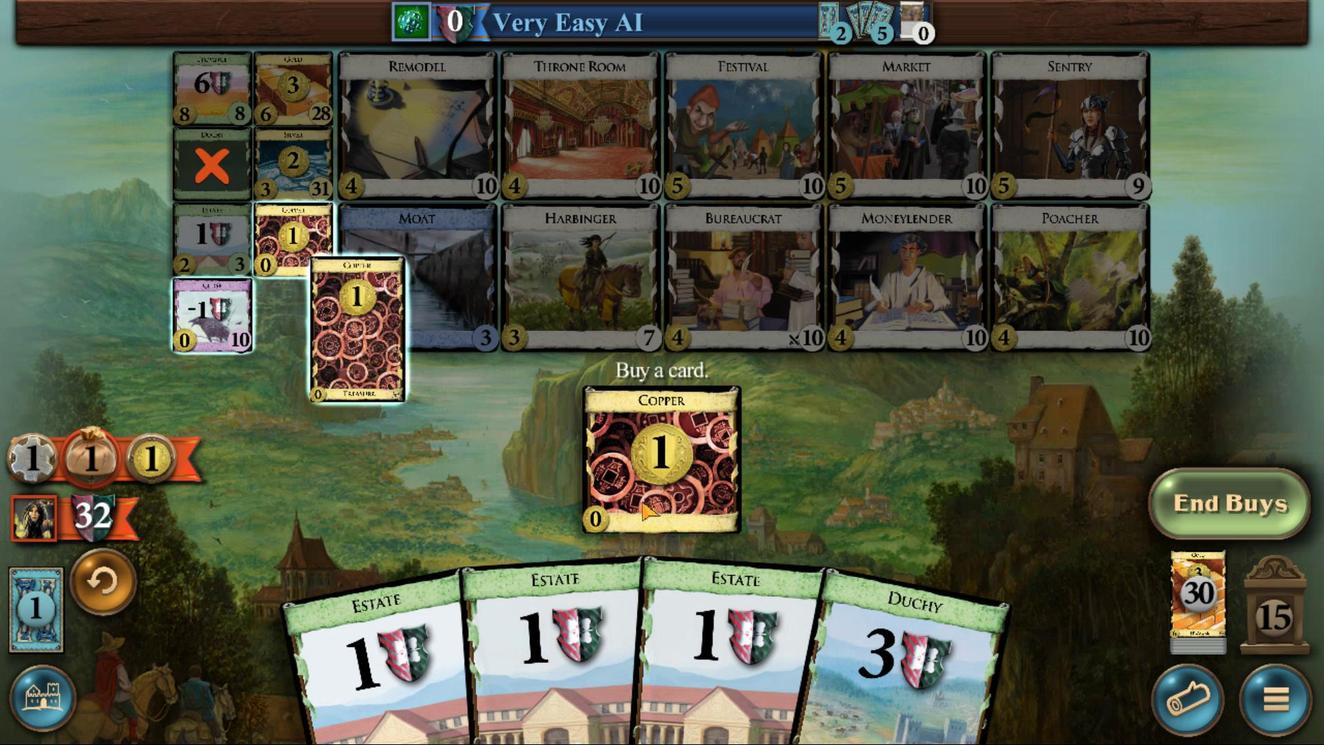 
Action: Mouse moved to (683, 468)
Screenshot: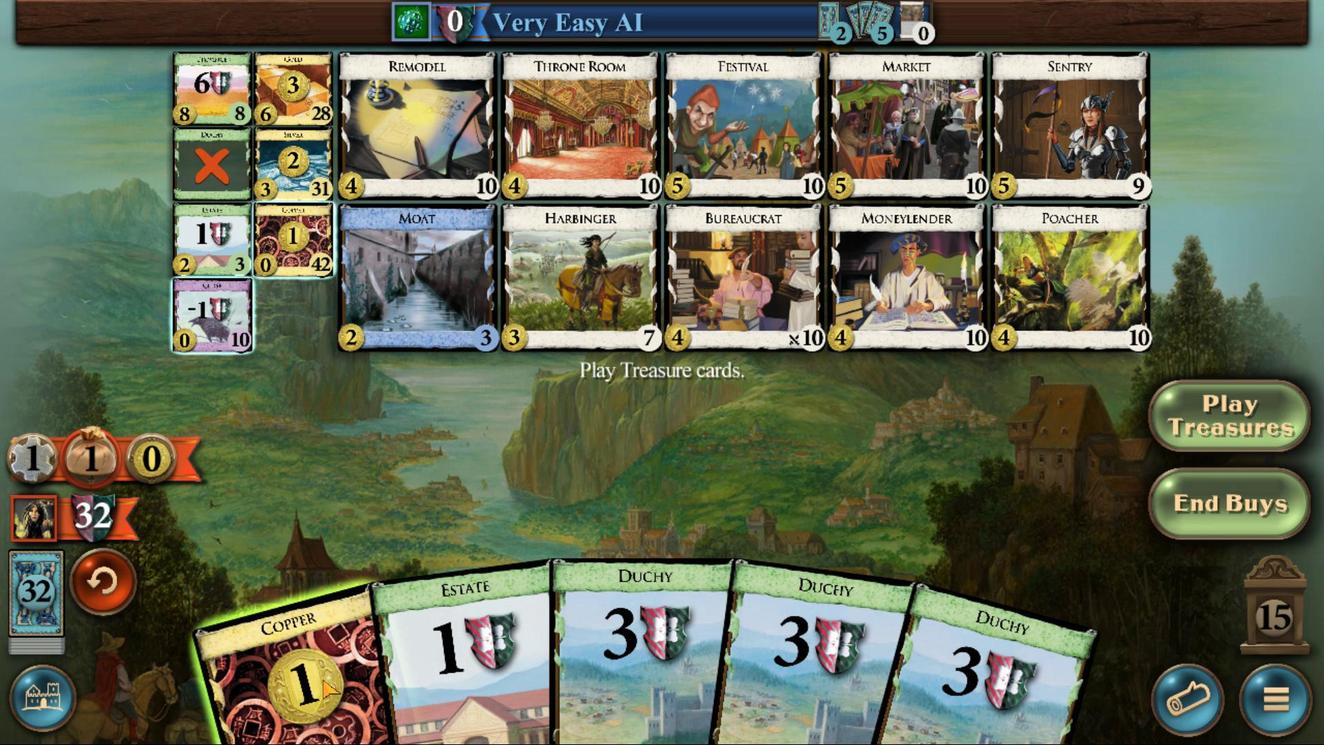 
Action: Mouse pressed left at (683, 468)
Screenshot: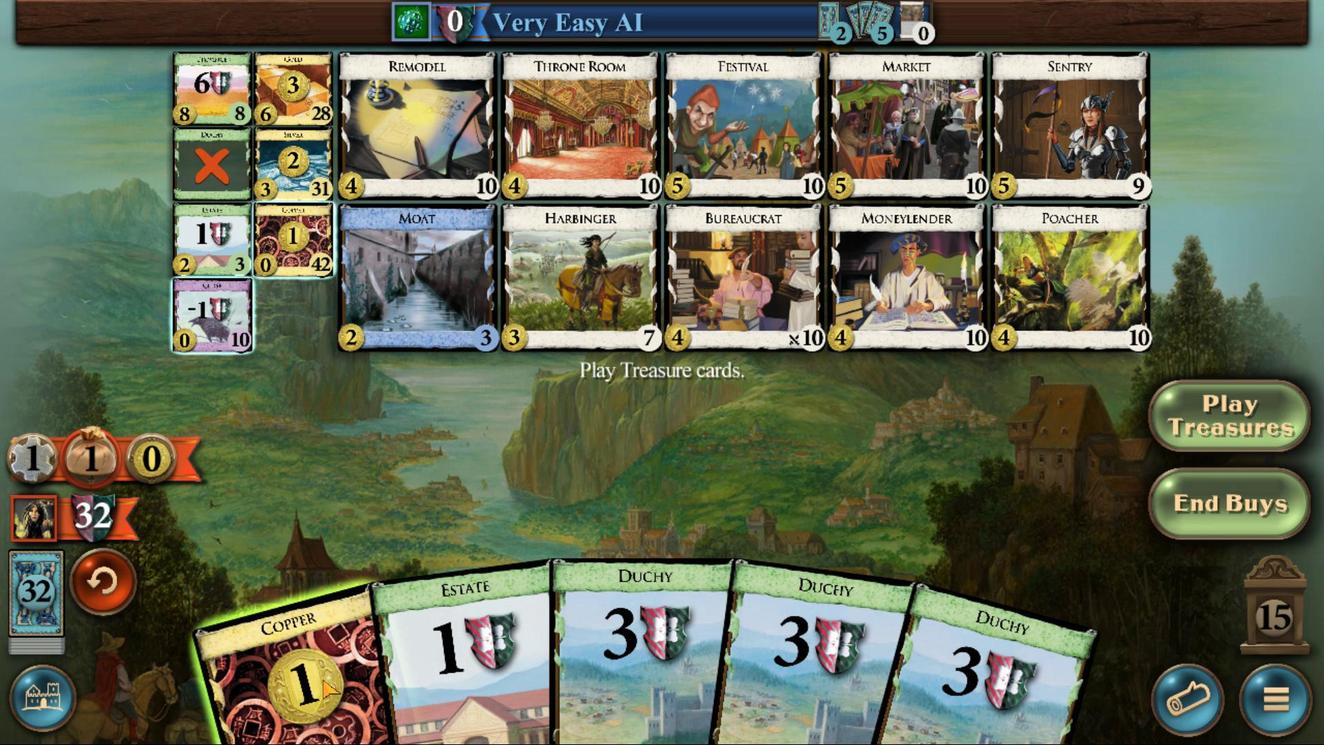 
Action: Mouse moved to (681, 523)
Screenshot: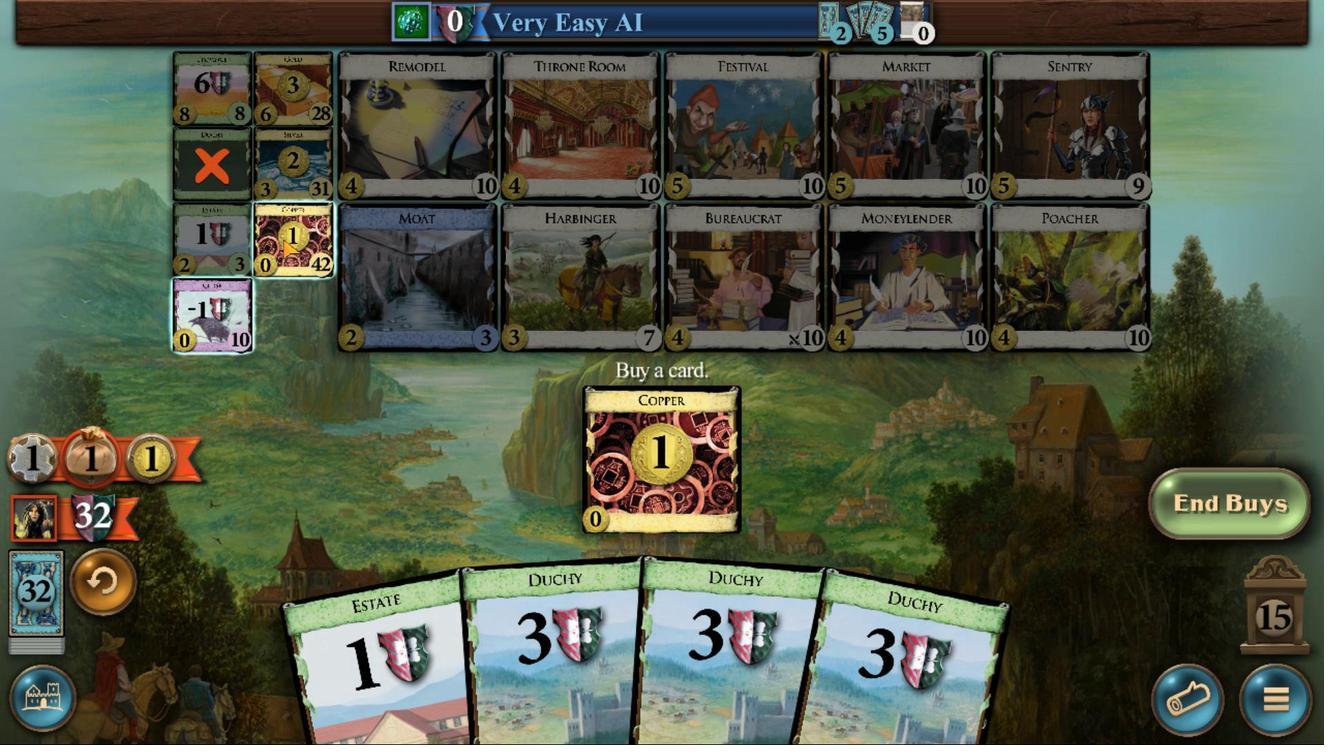 
Action: Mouse pressed left at (681, 523)
Screenshot: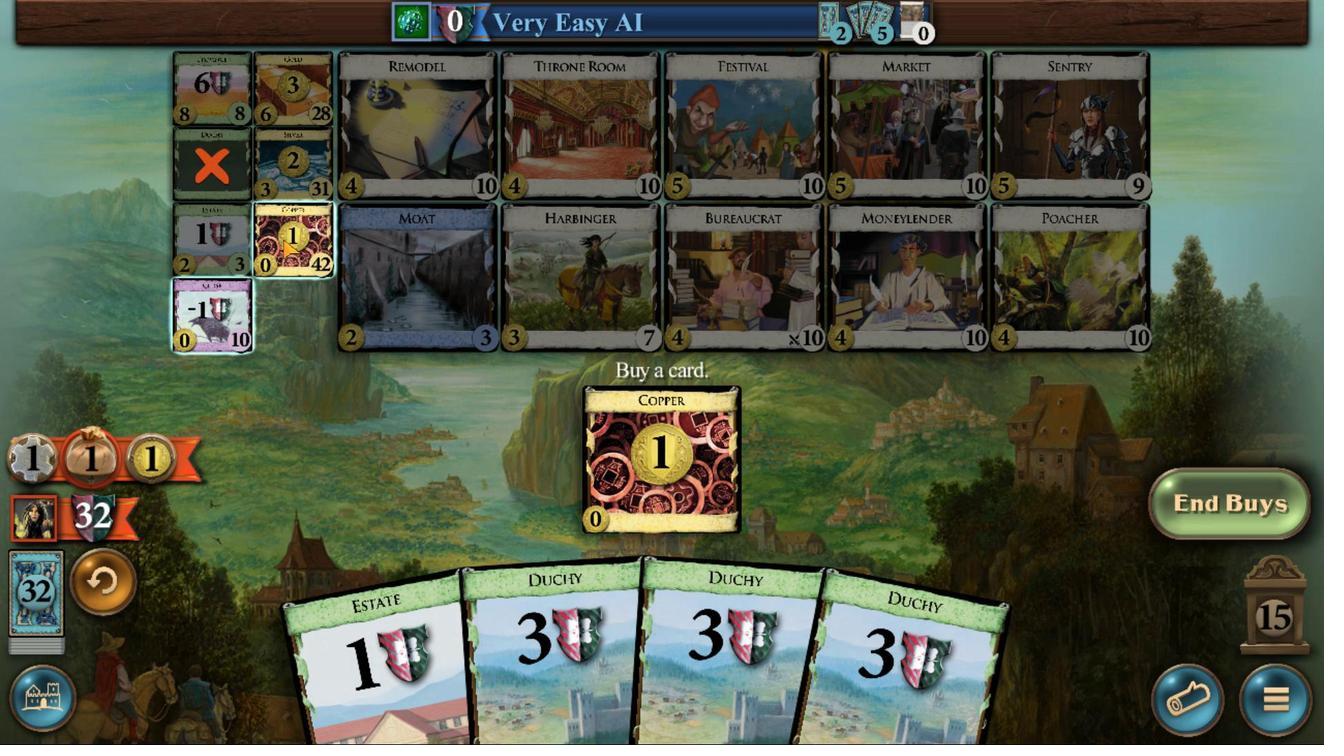 
Action: Mouse moved to (695, 471)
Screenshot: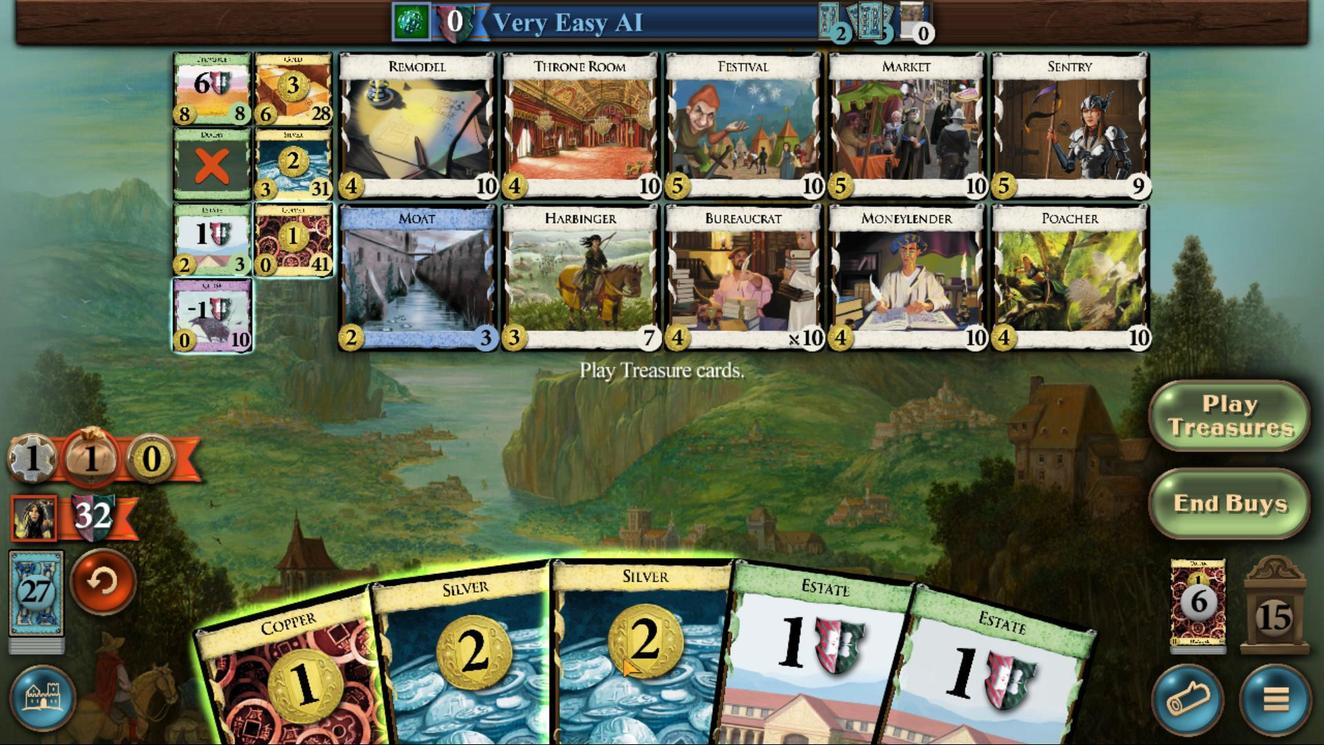 
Action: Mouse pressed left at (695, 471)
Screenshot: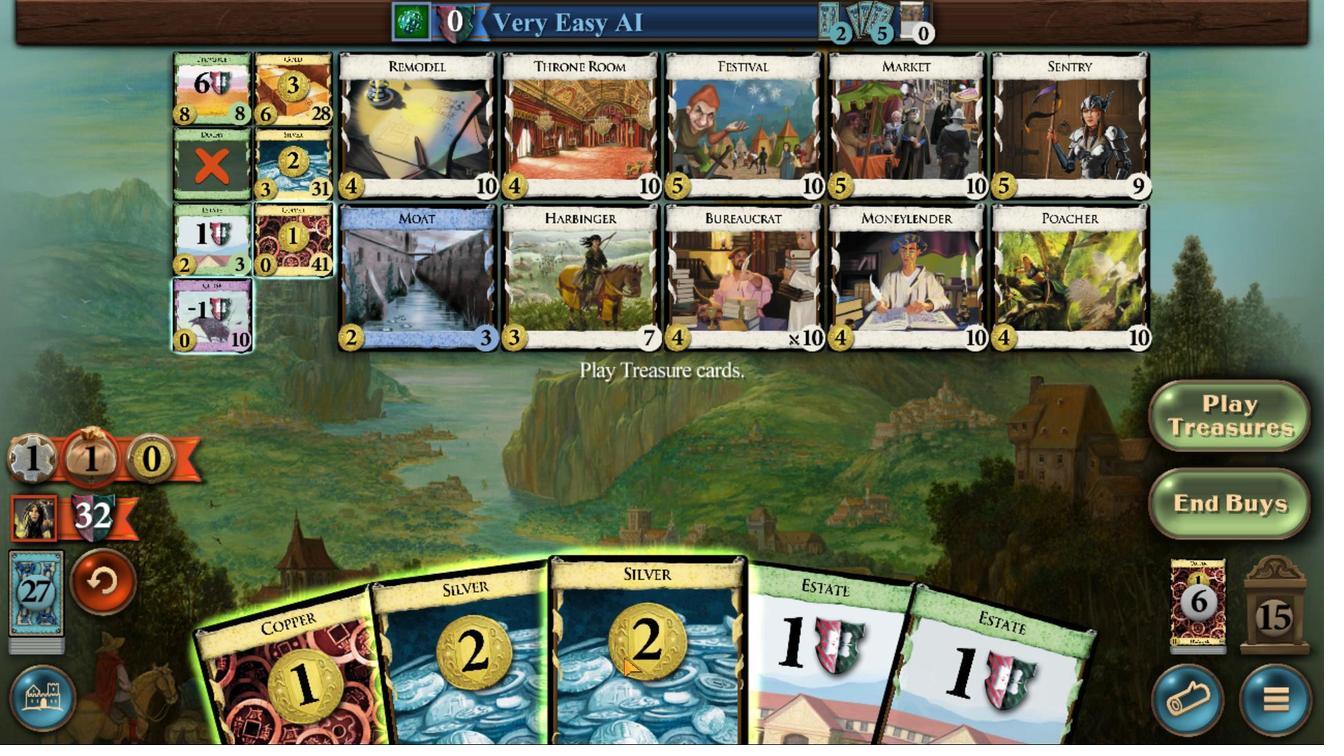 
Action: Mouse moved to (693, 472)
Screenshot: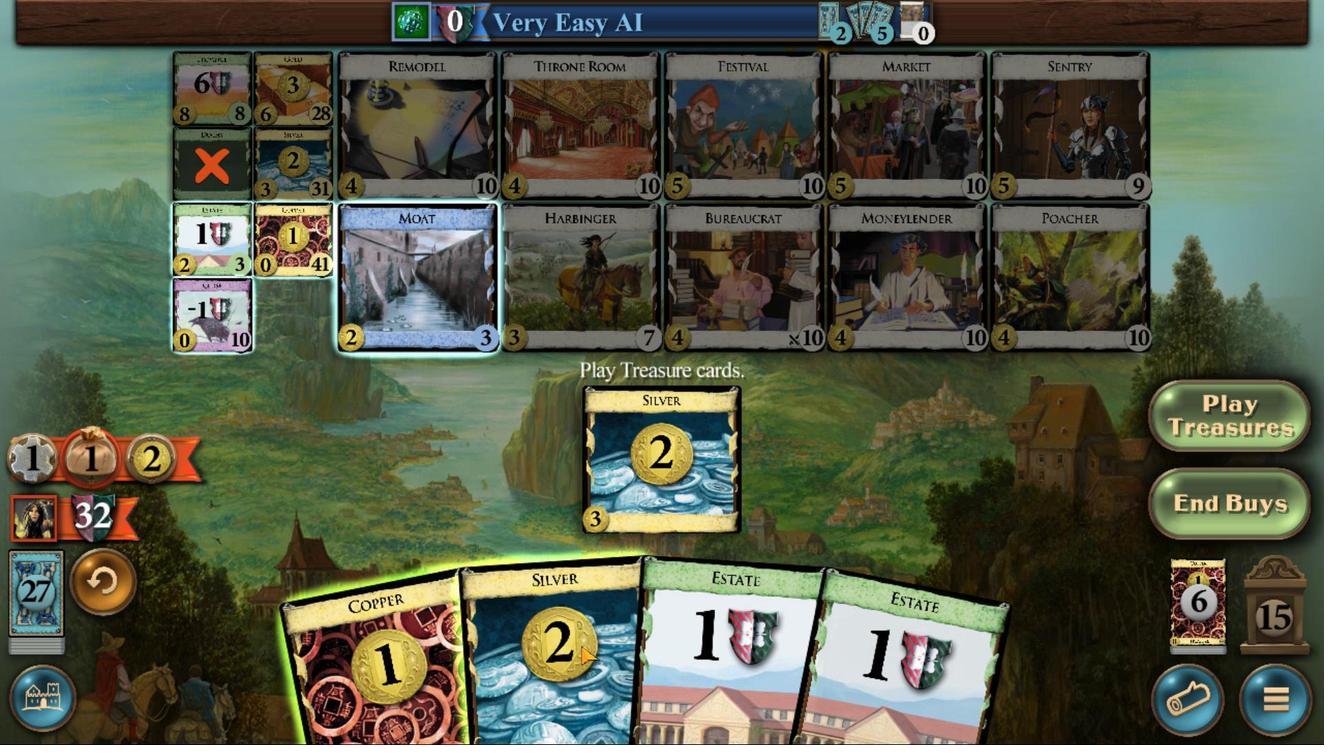 
Action: Mouse pressed left at (693, 472)
Screenshot: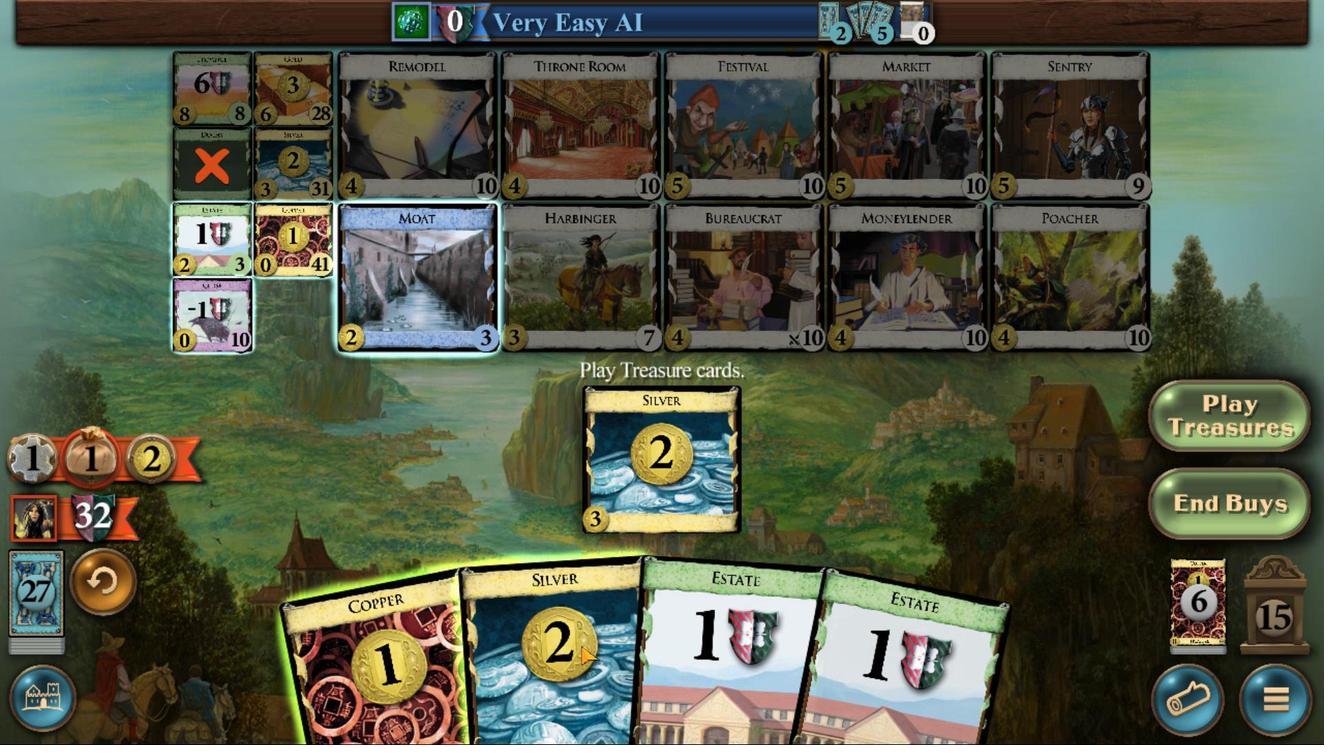 
Action: Mouse moved to (678, 523)
Screenshot: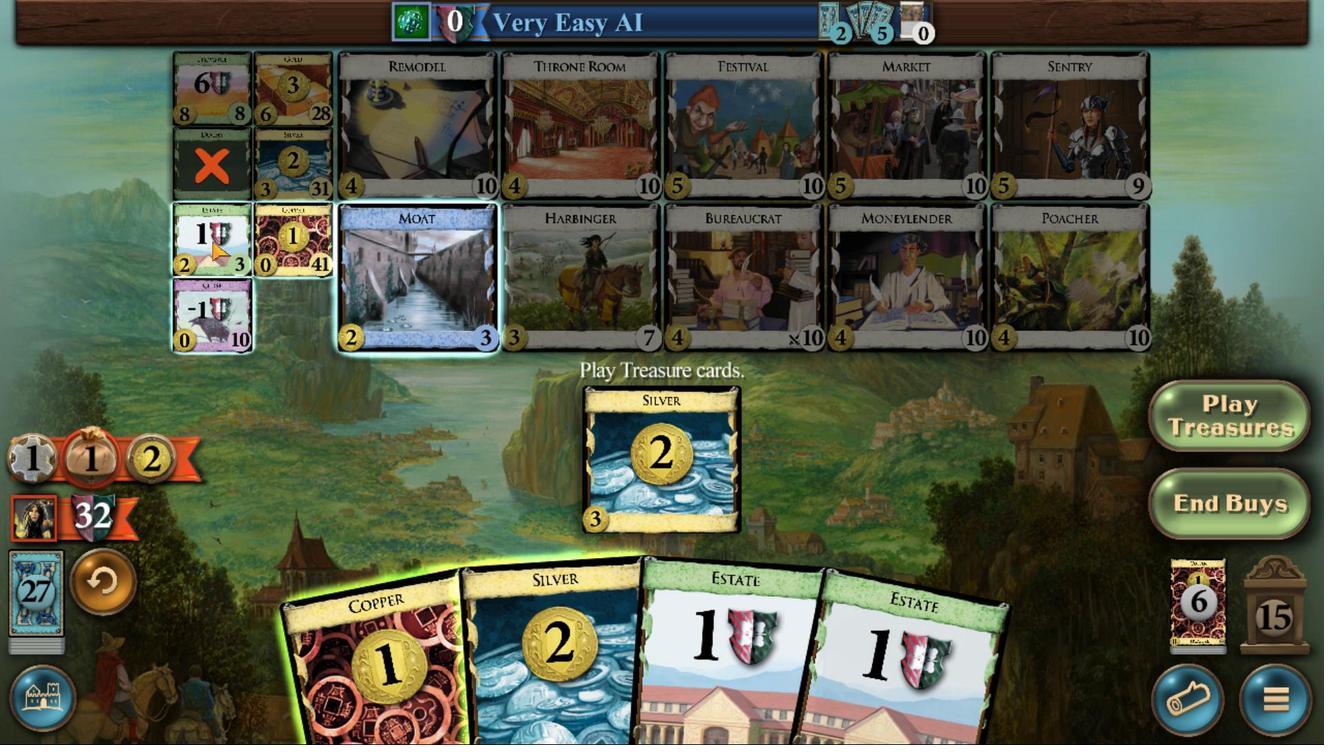 
Action: Mouse pressed left at (678, 523)
Screenshot: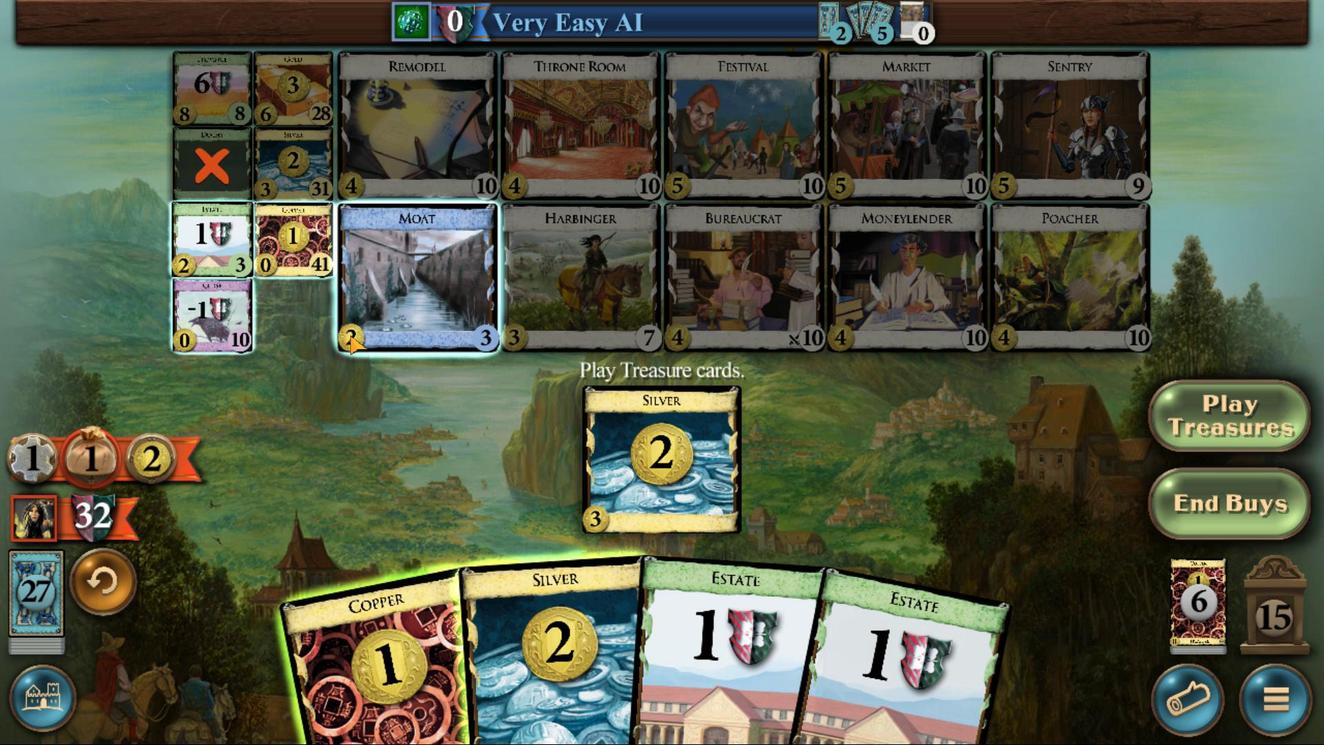 
Action: Mouse moved to (683, 471)
Screenshot: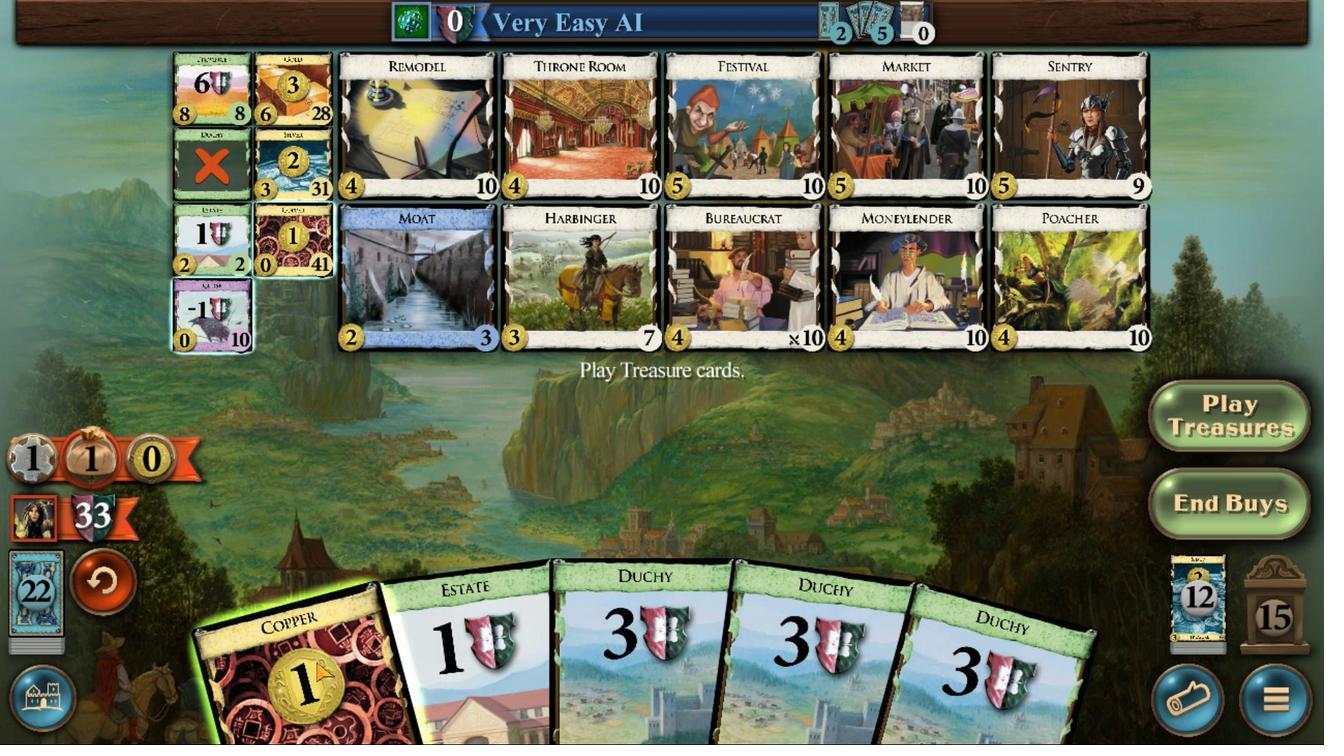 
Action: Mouse pressed left at (683, 471)
Screenshot: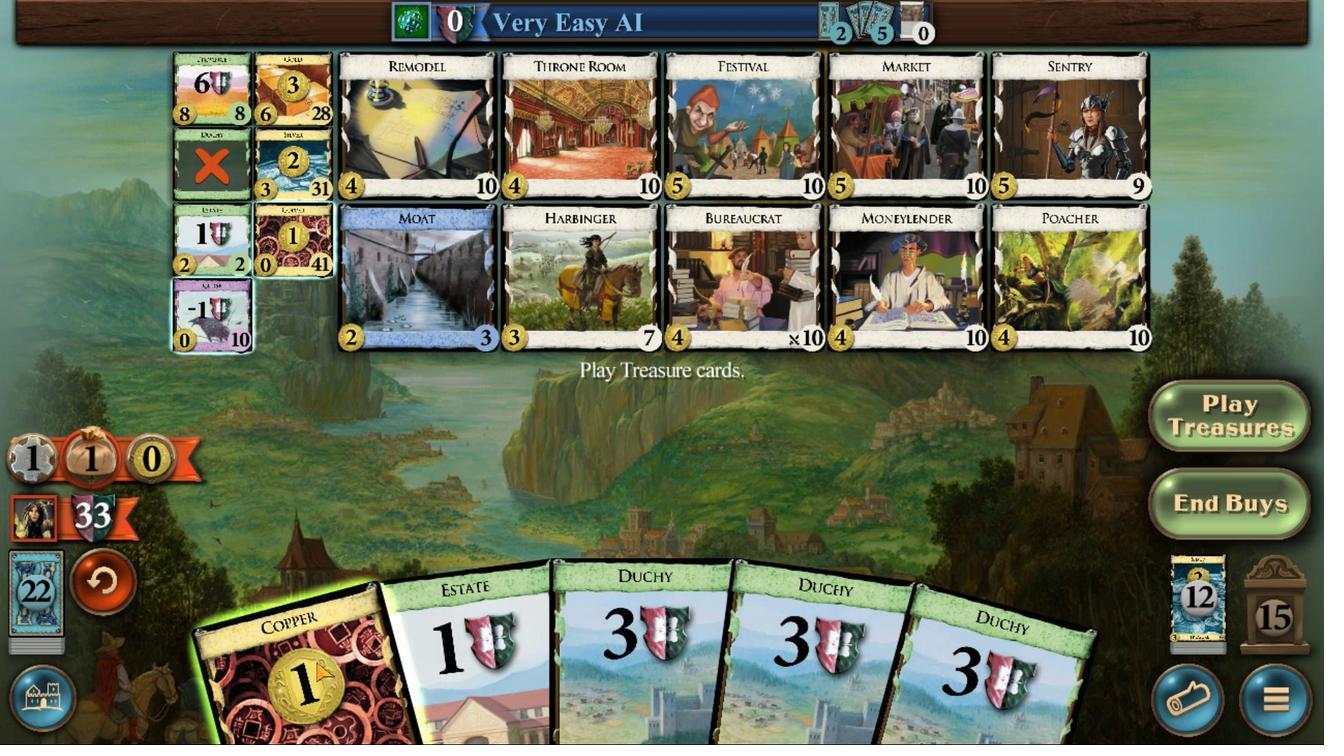 
Action: Mouse moved to (681, 524)
Screenshot: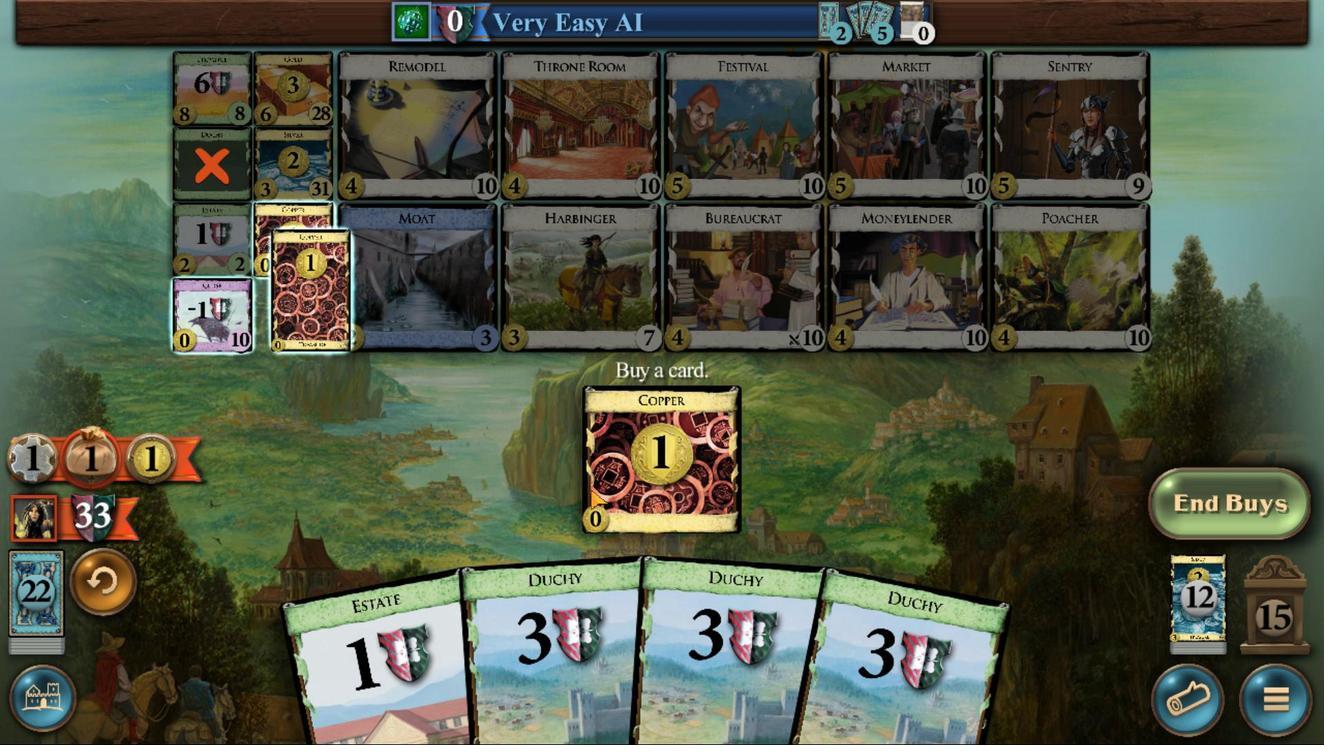 
Action: Mouse pressed left at (681, 524)
Screenshot: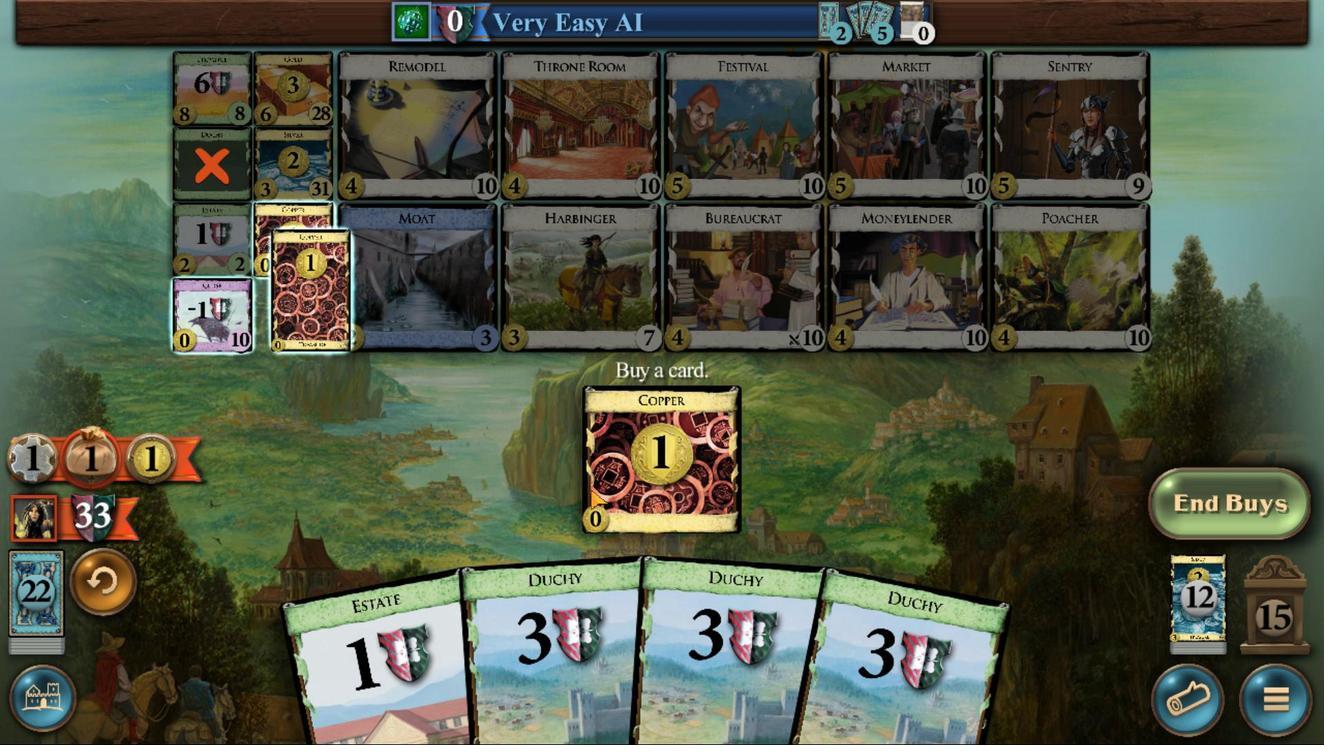 
Action: Mouse moved to (687, 467)
Screenshot: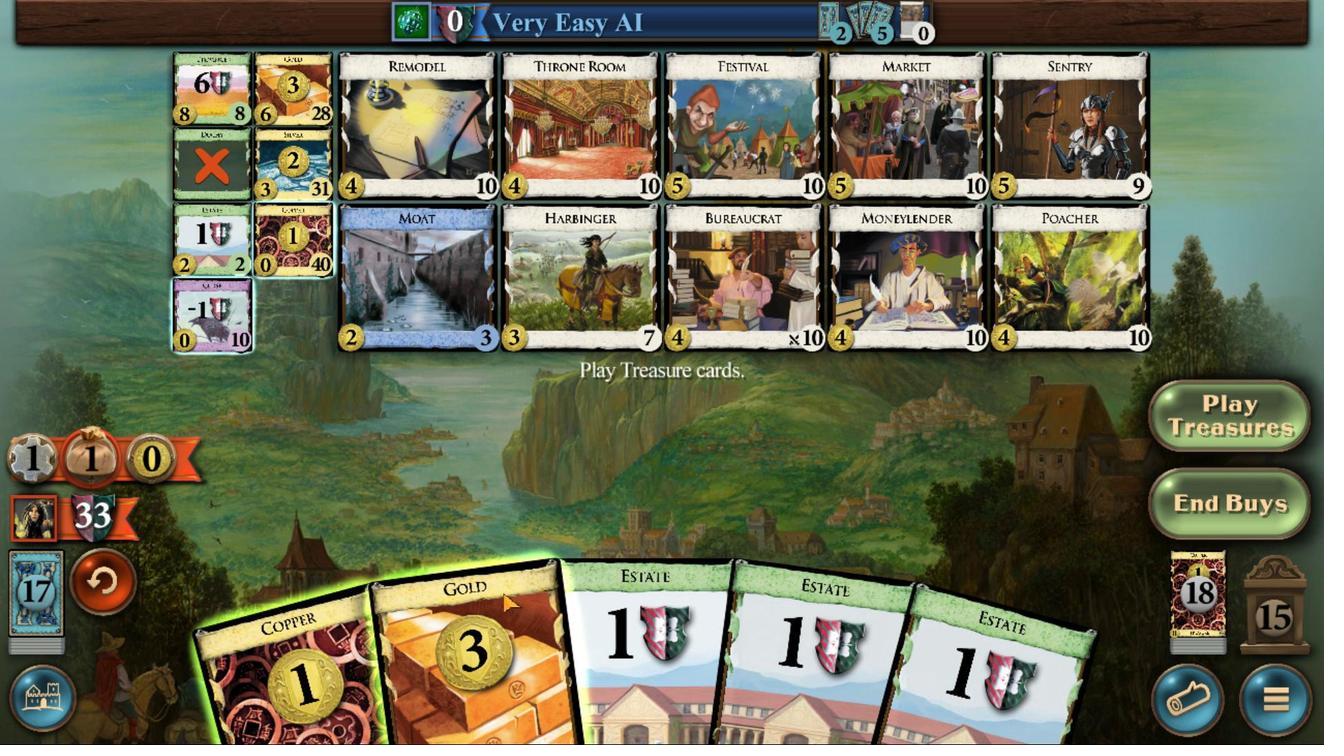 
Action: Mouse pressed left at (687, 467)
Screenshot: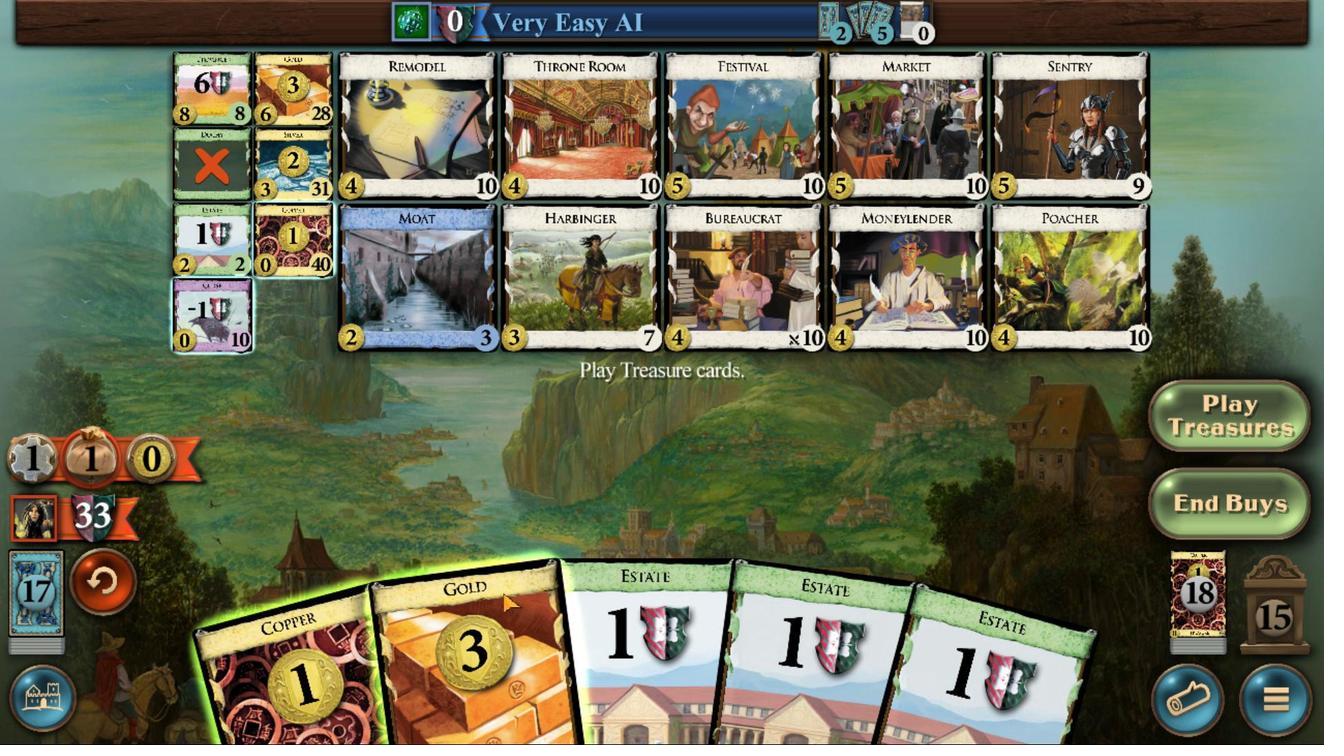 
Action: Mouse moved to (682, 533)
Screenshot: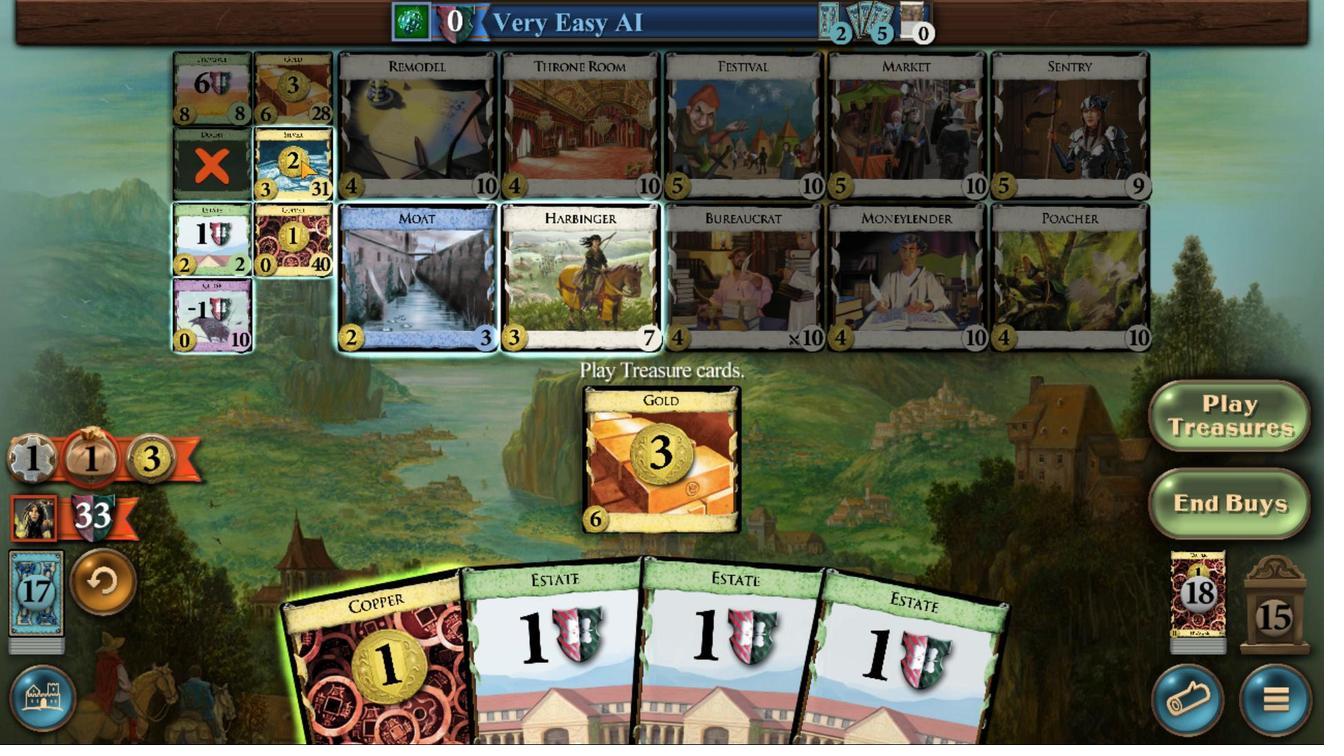 
Action: Mouse pressed left at (682, 533)
Screenshot: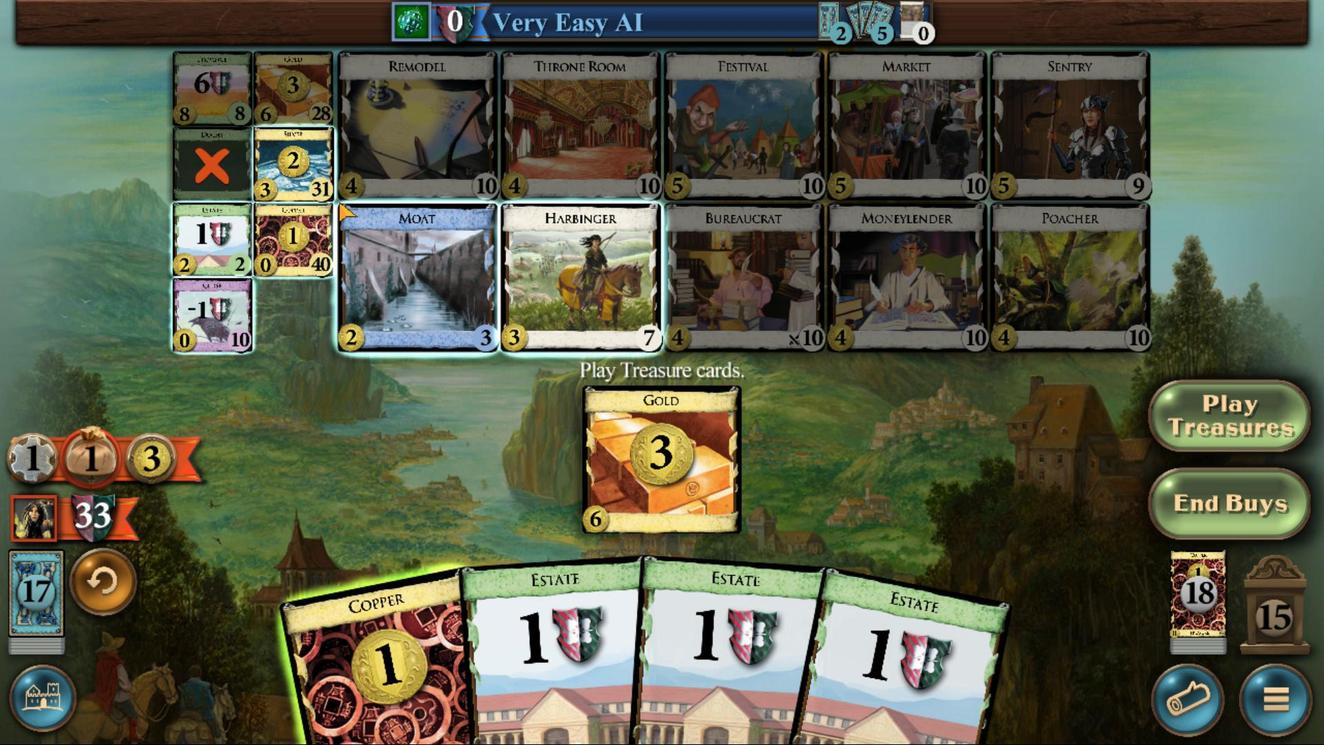 
Action: Mouse moved to (703, 477)
Screenshot: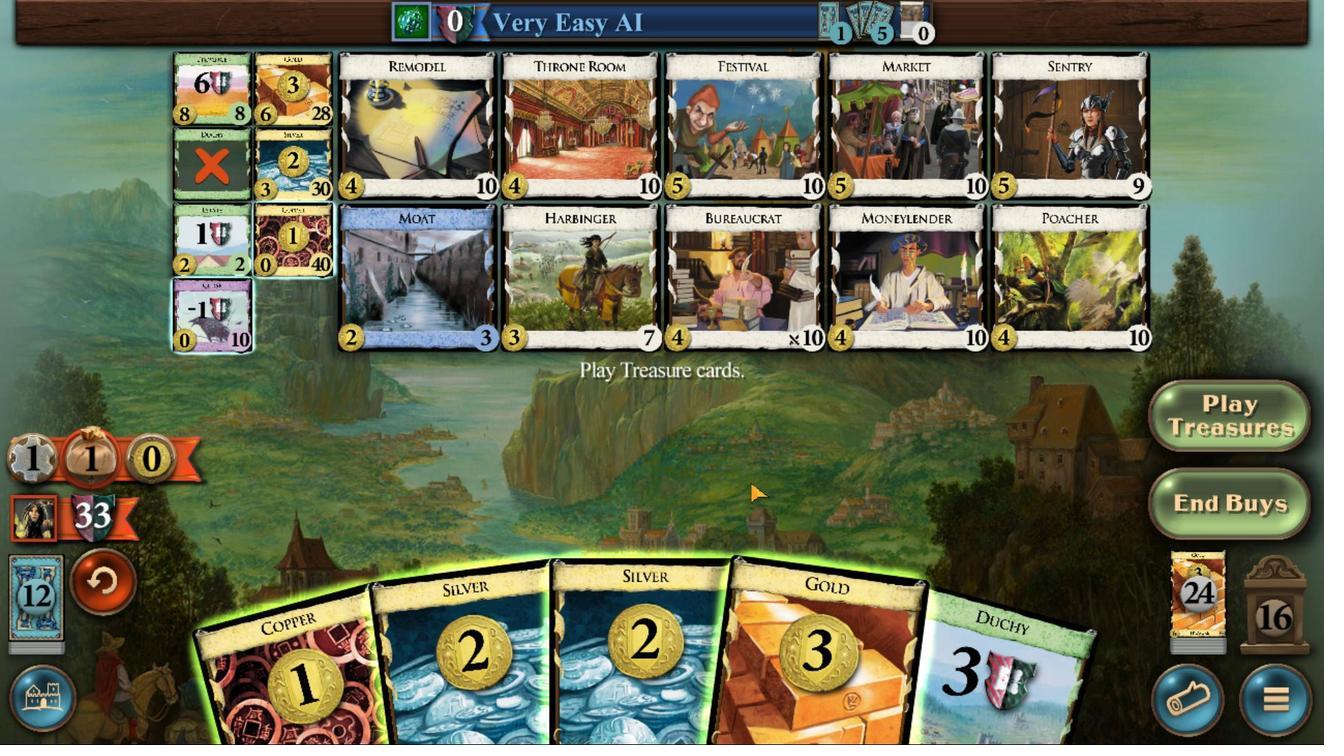
Action: Mouse pressed left at (703, 477)
Screenshot: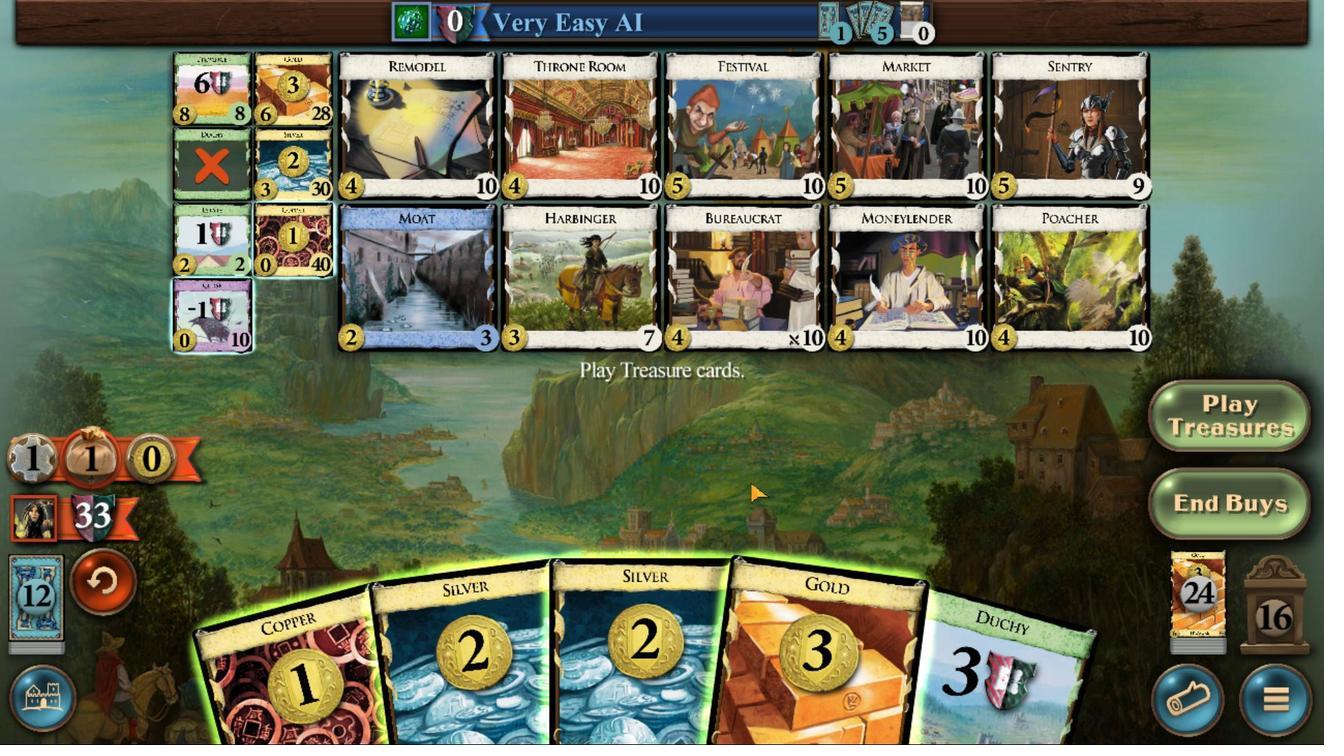 
Action: Mouse moved to (700, 476)
Screenshot: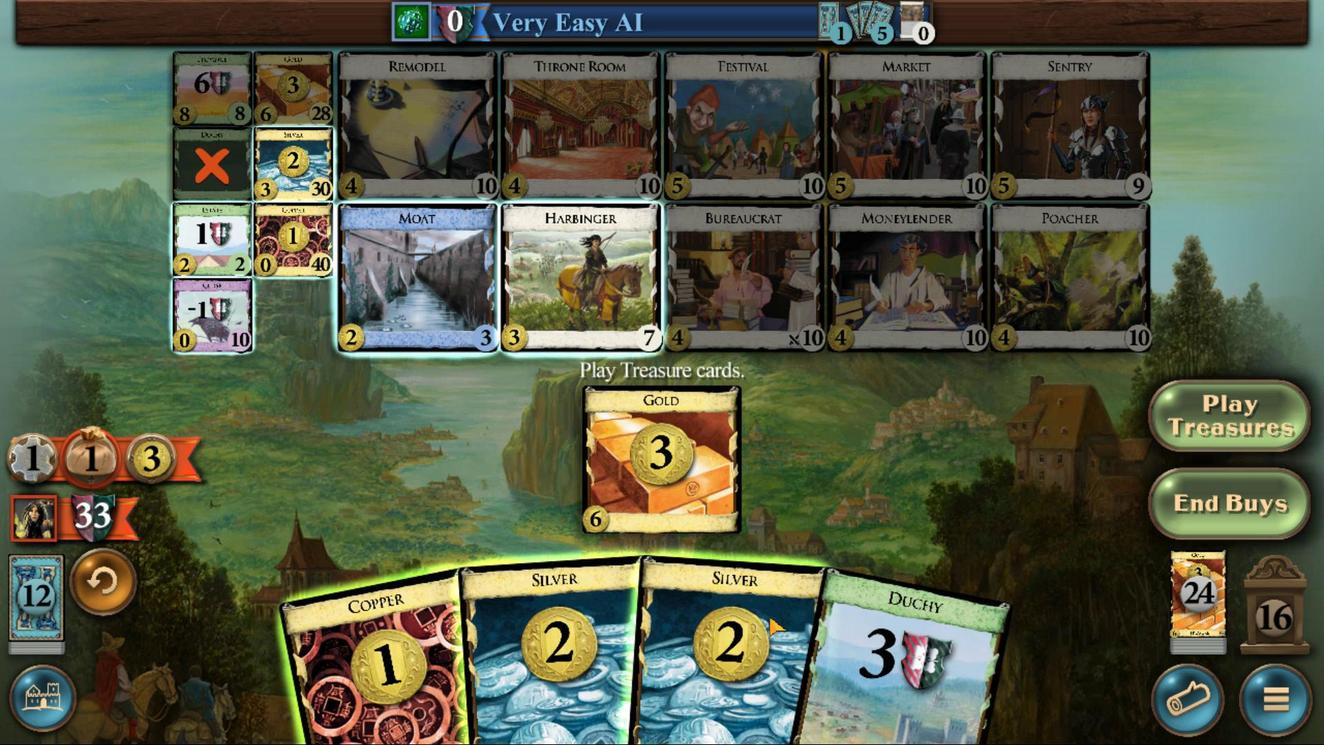 
Action: Mouse pressed left at (700, 476)
Screenshot: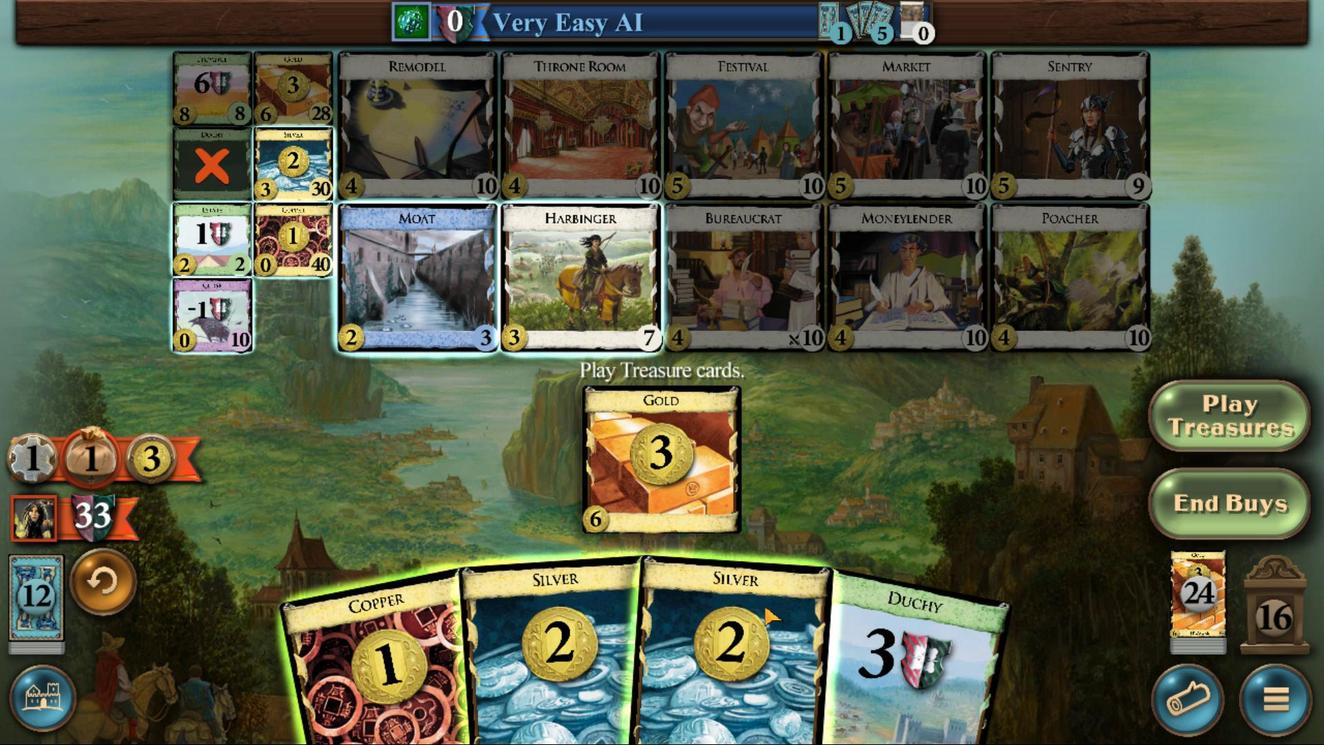
Action: Mouse moved to (696, 470)
Screenshot: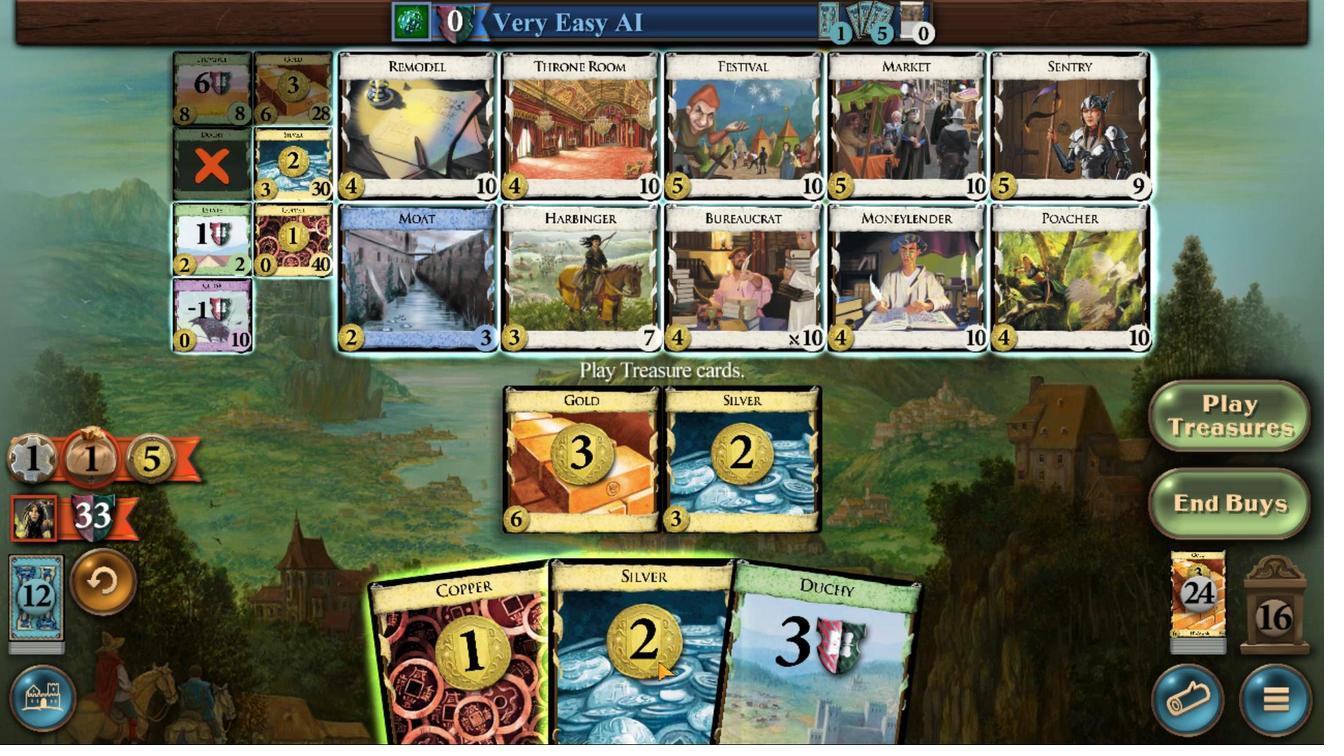 
Action: Mouse pressed left at (696, 470)
Screenshot: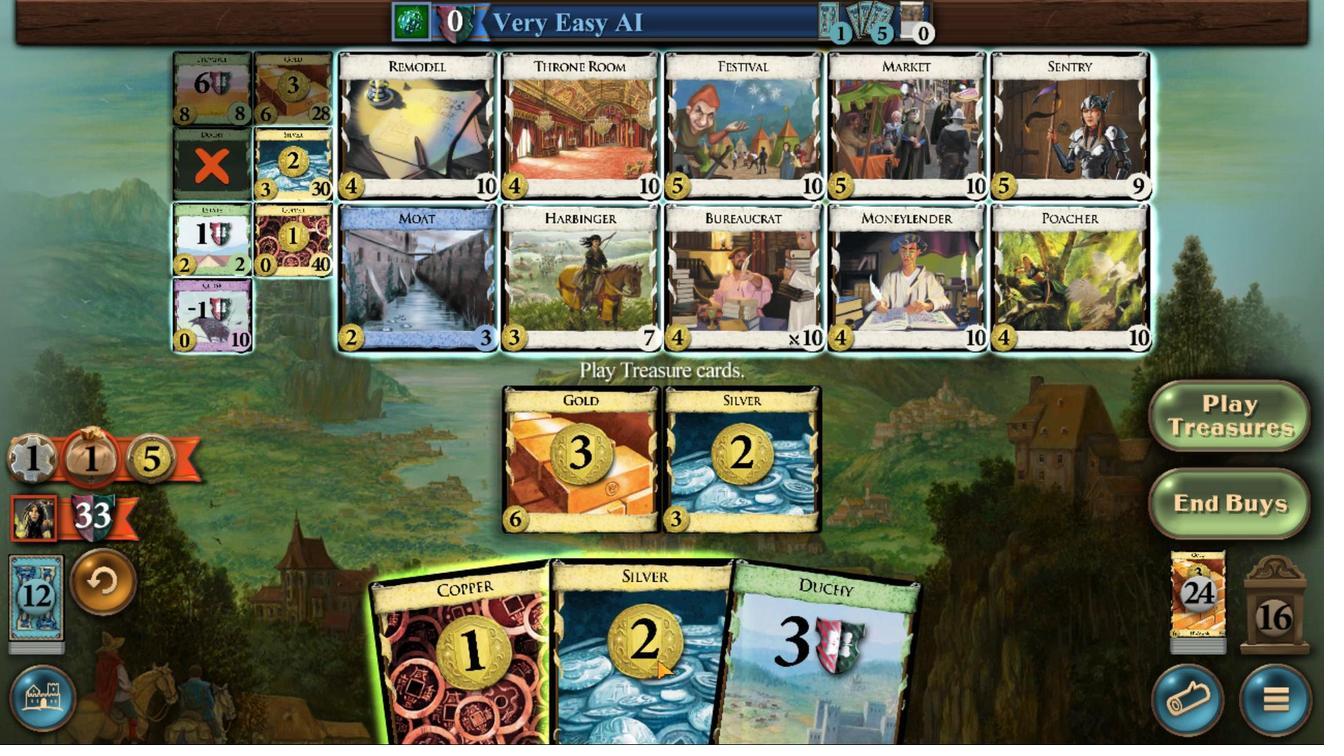 
Action: Mouse moved to (693, 473)
Screenshot: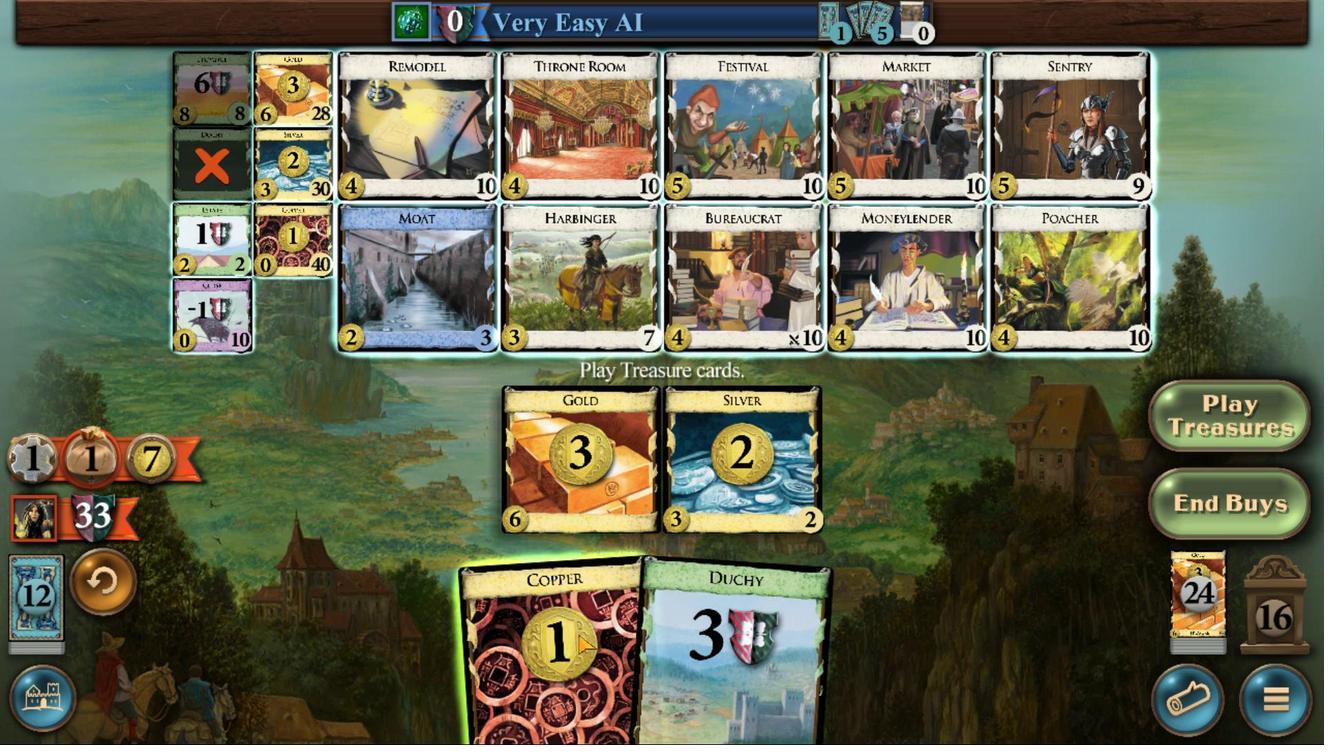
Action: Mouse pressed left at (693, 473)
Screenshot: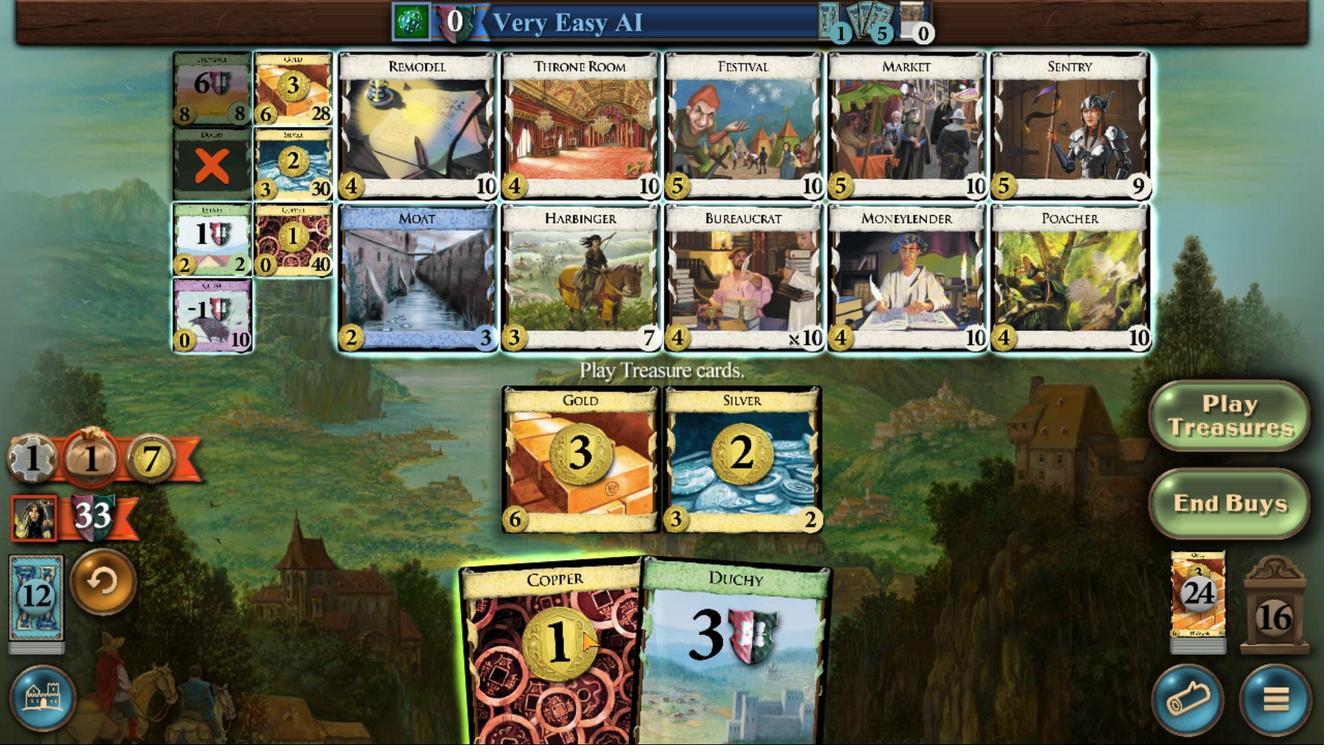 
Action: Mouse moved to (678, 541)
Screenshot: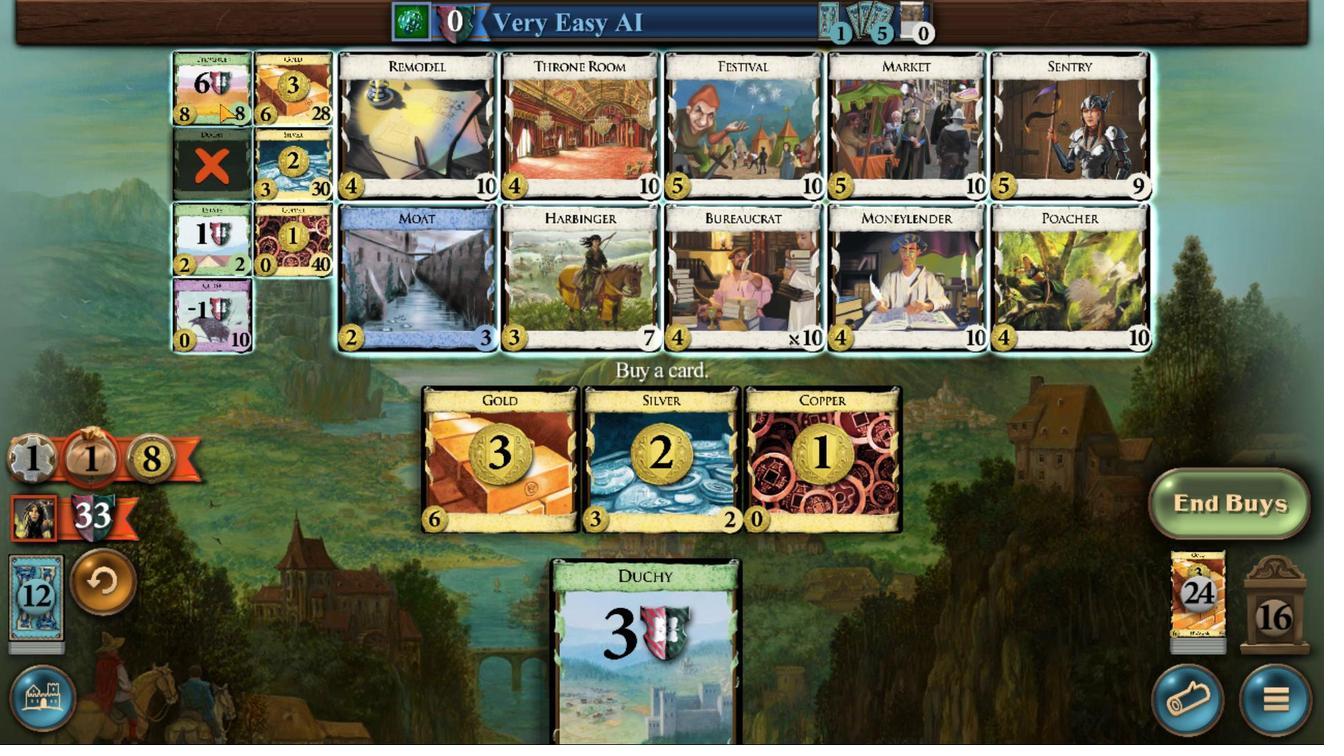 
Action: Mouse pressed left at (678, 541)
Screenshot: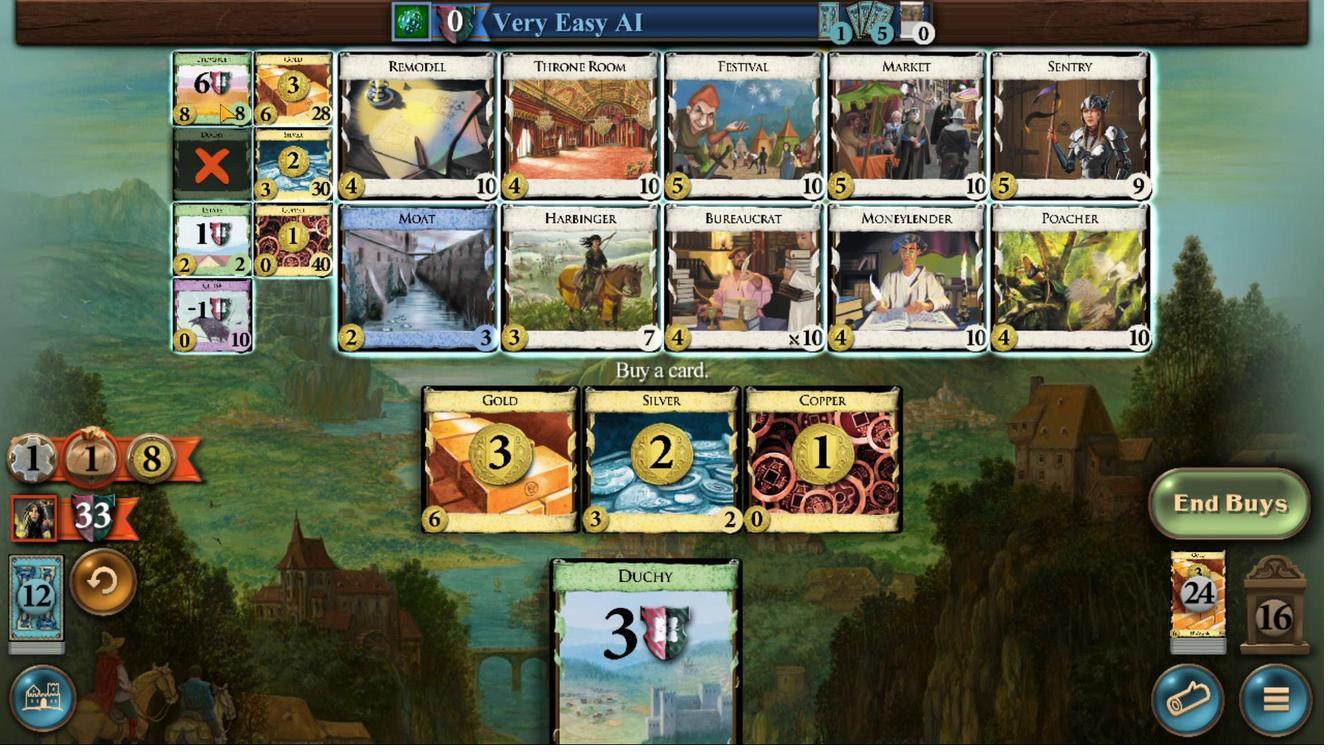 
Action: Mouse moved to (699, 471)
Screenshot: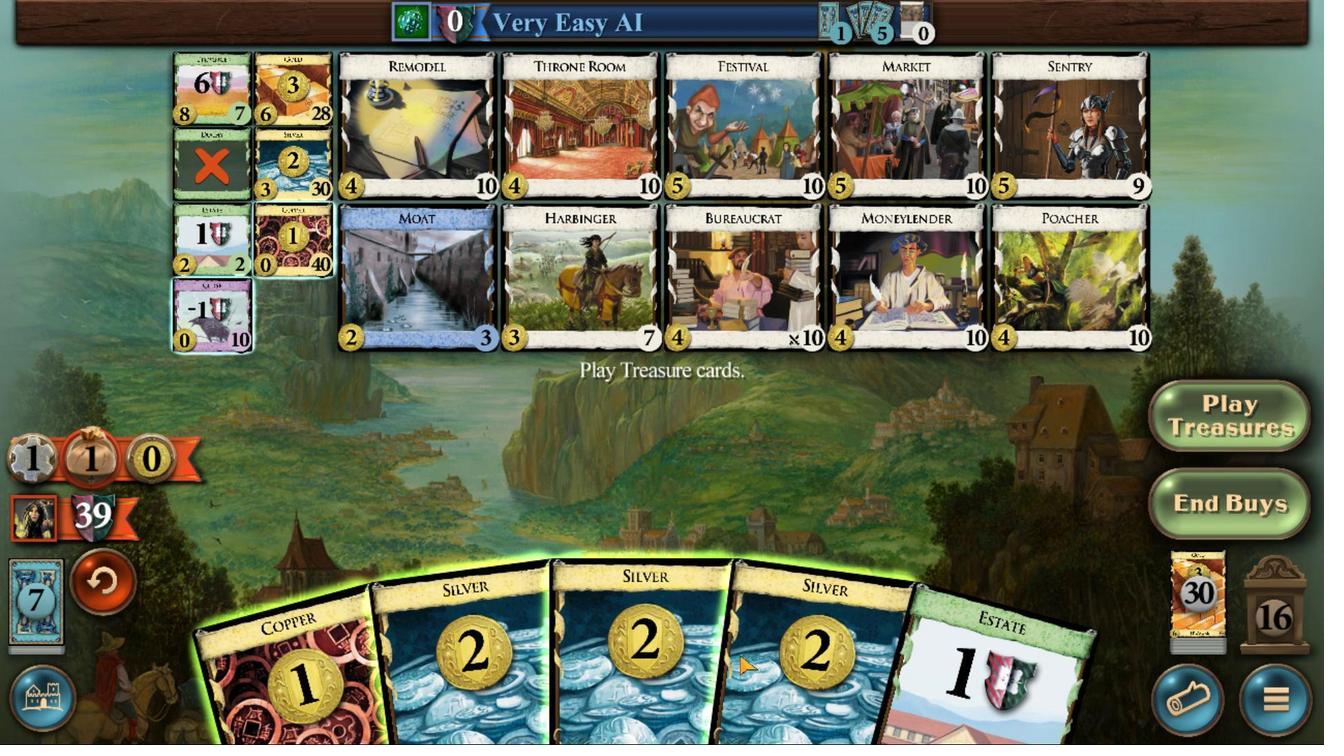 
Action: Mouse pressed left at (699, 471)
Screenshot: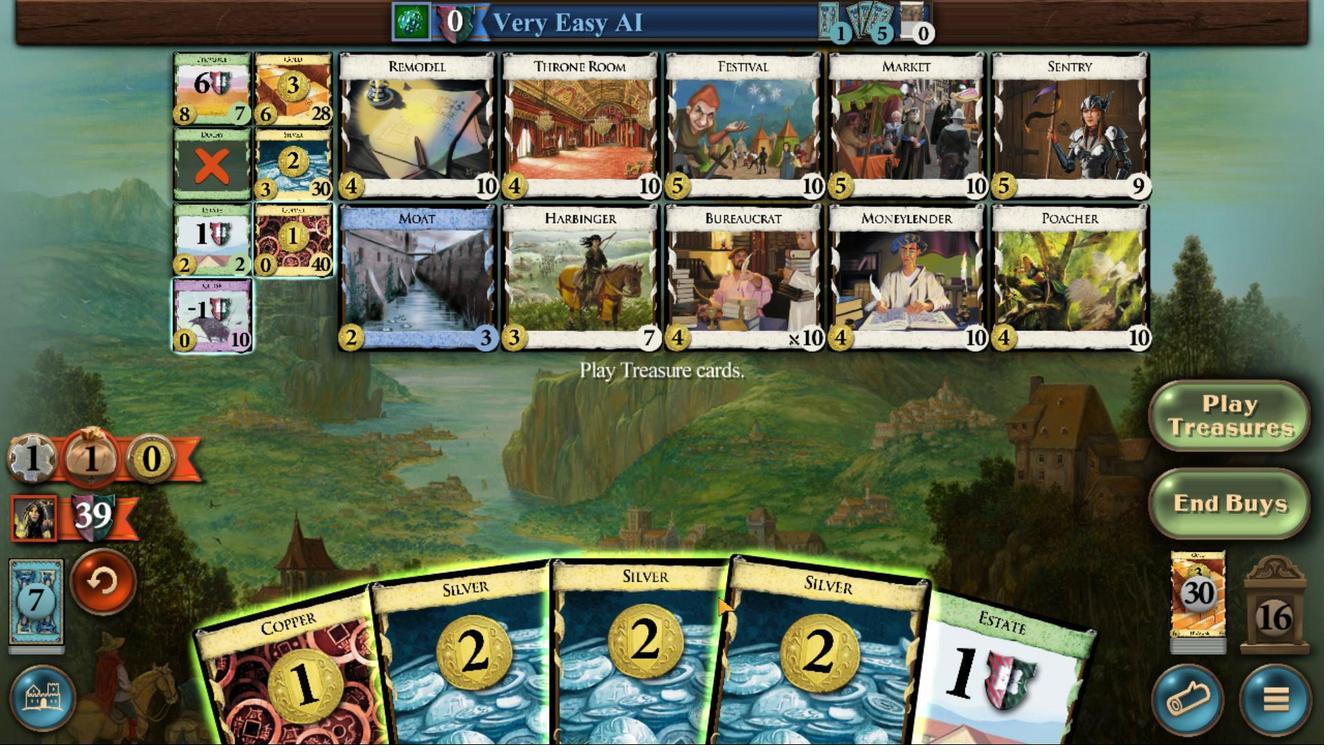 
Action: Mouse moved to (696, 474)
Screenshot: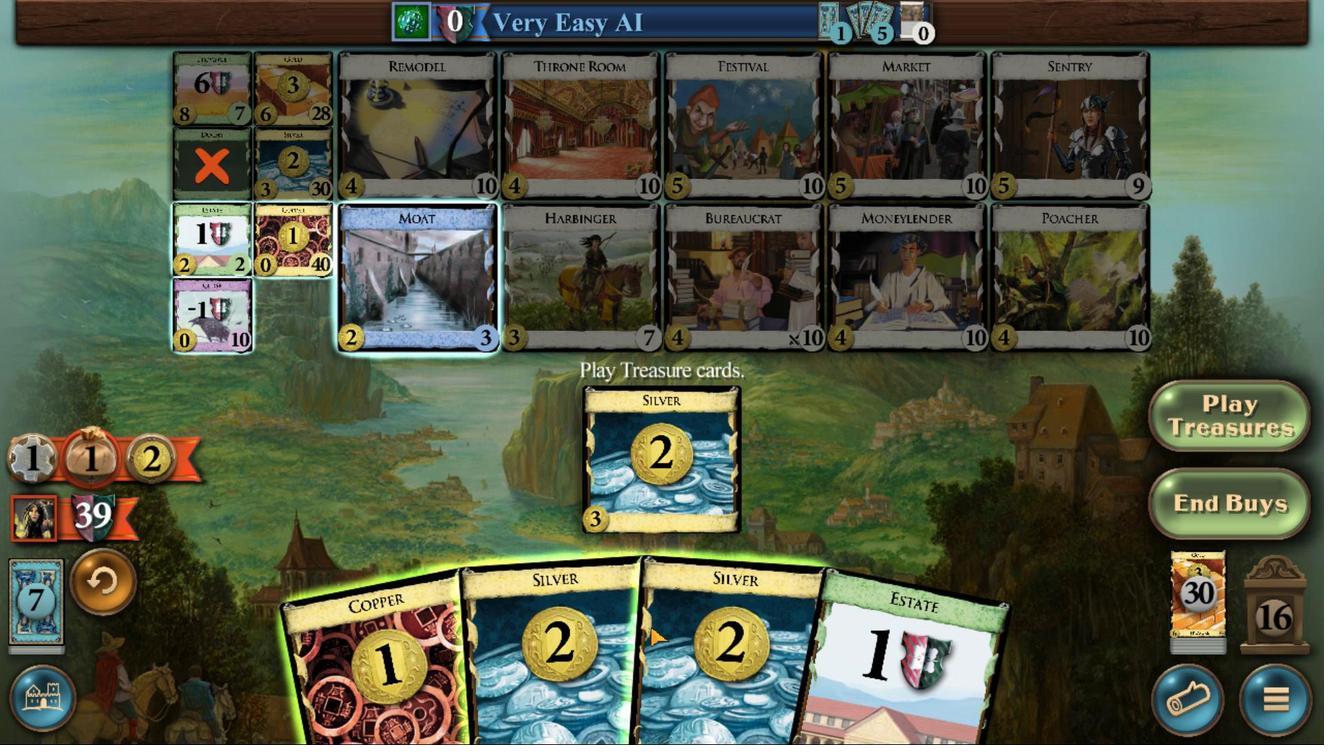 
Action: Mouse pressed left at (696, 474)
Screenshot: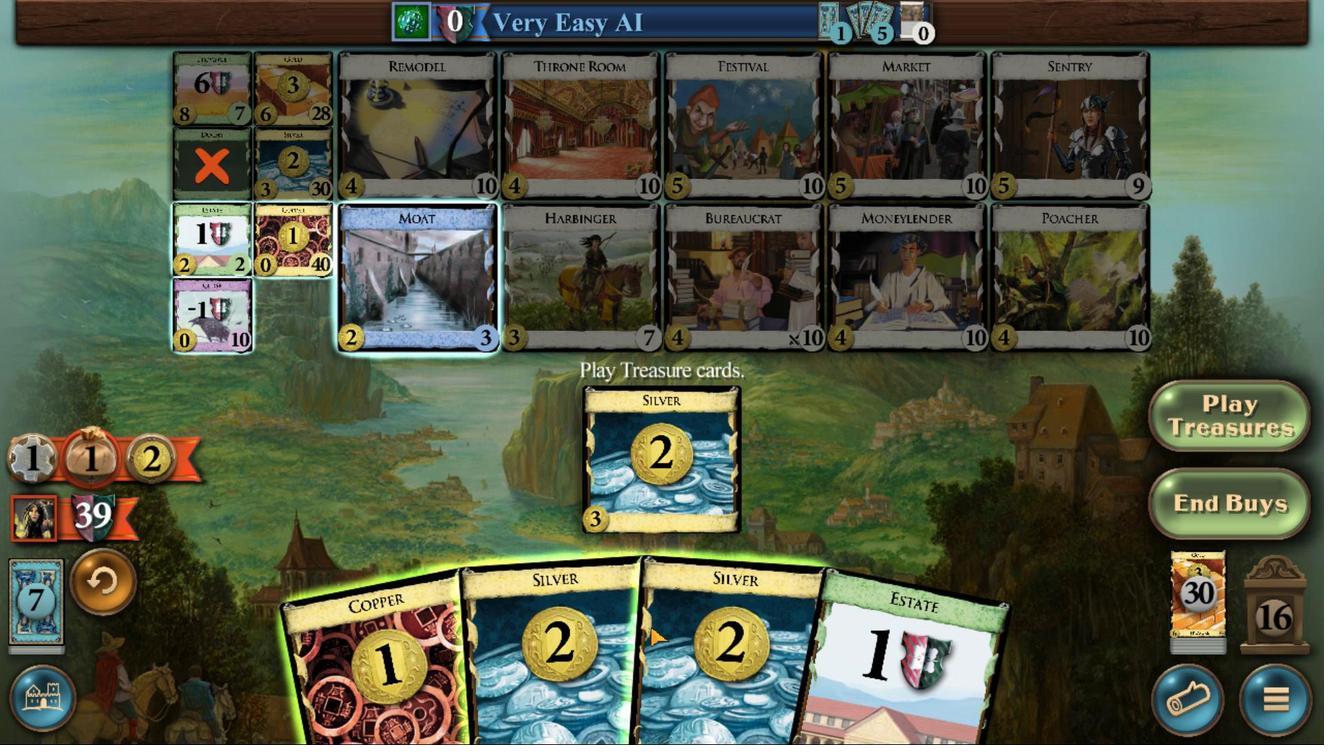 
Action: Mouse moved to (693, 476)
Screenshot: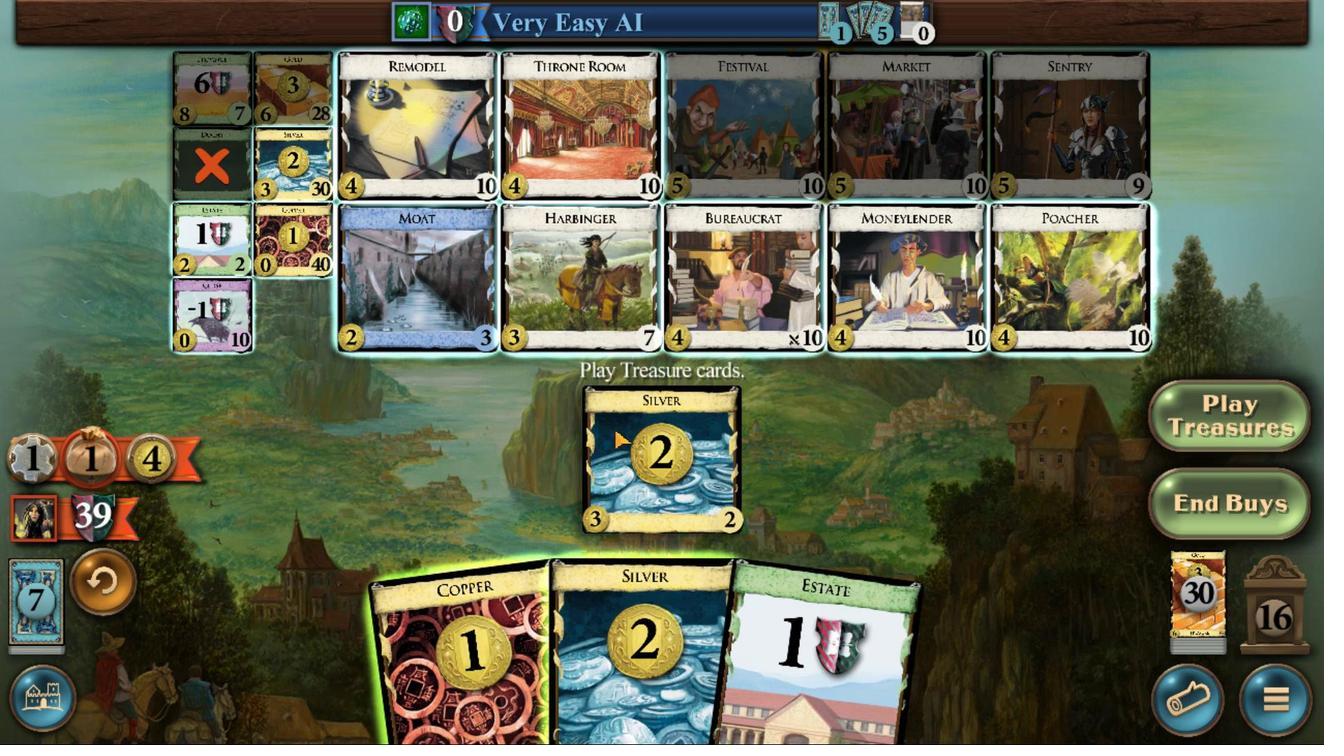 
Action: Mouse pressed left at (693, 476)
Screenshot: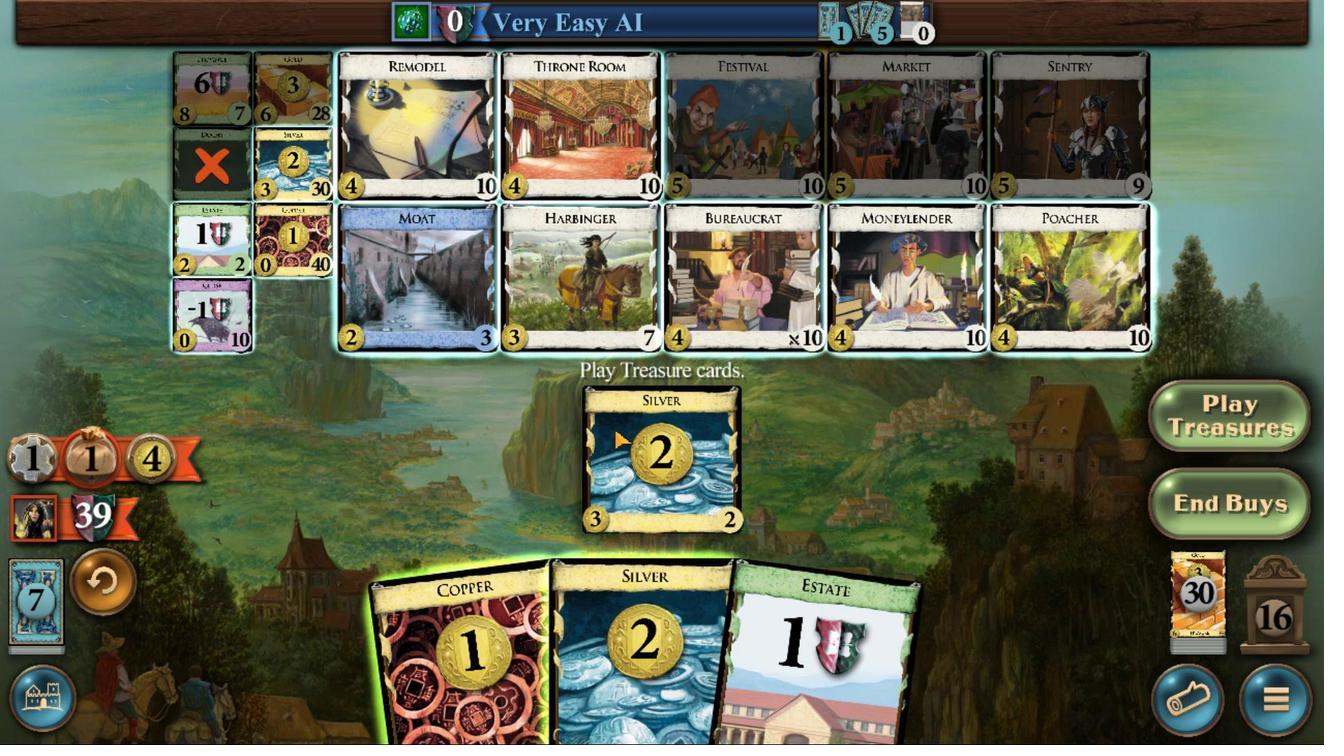 
Action: Mouse moved to (683, 542)
Screenshot: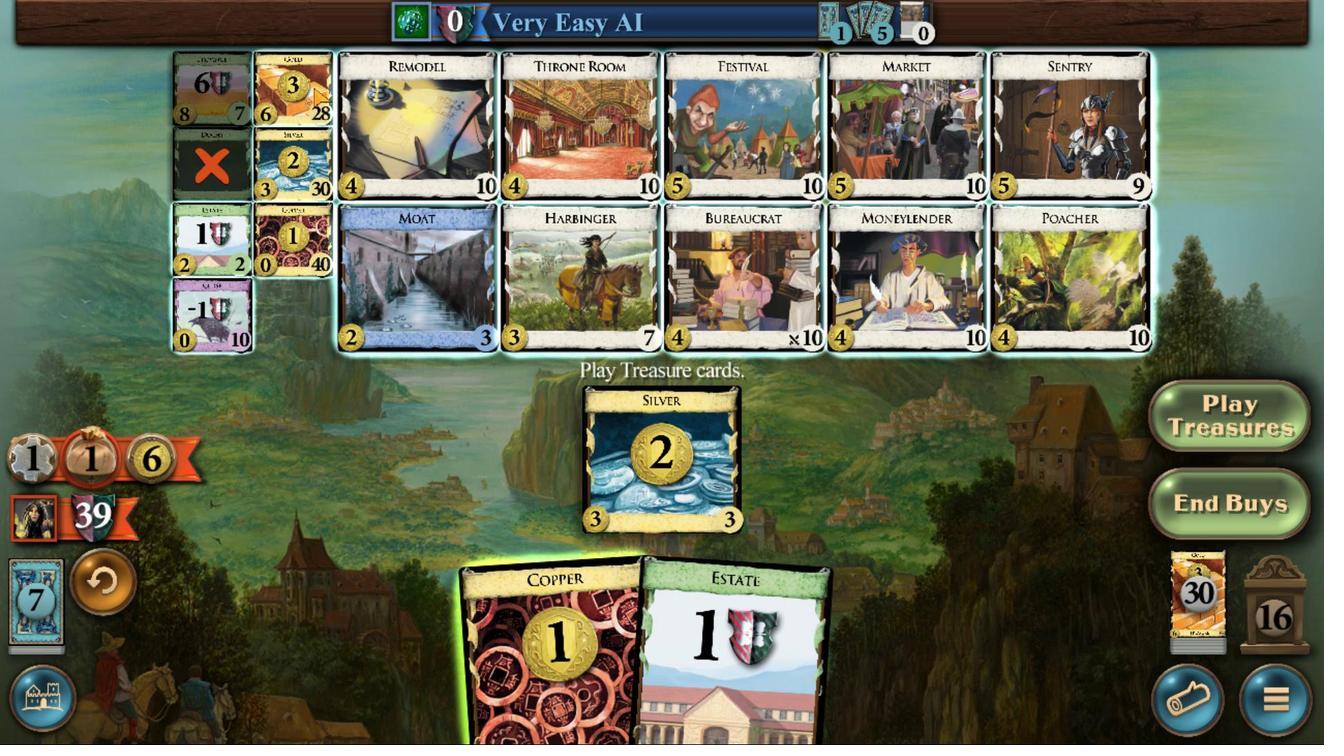 
Action: Mouse pressed left at (683, 542)
Screenshot: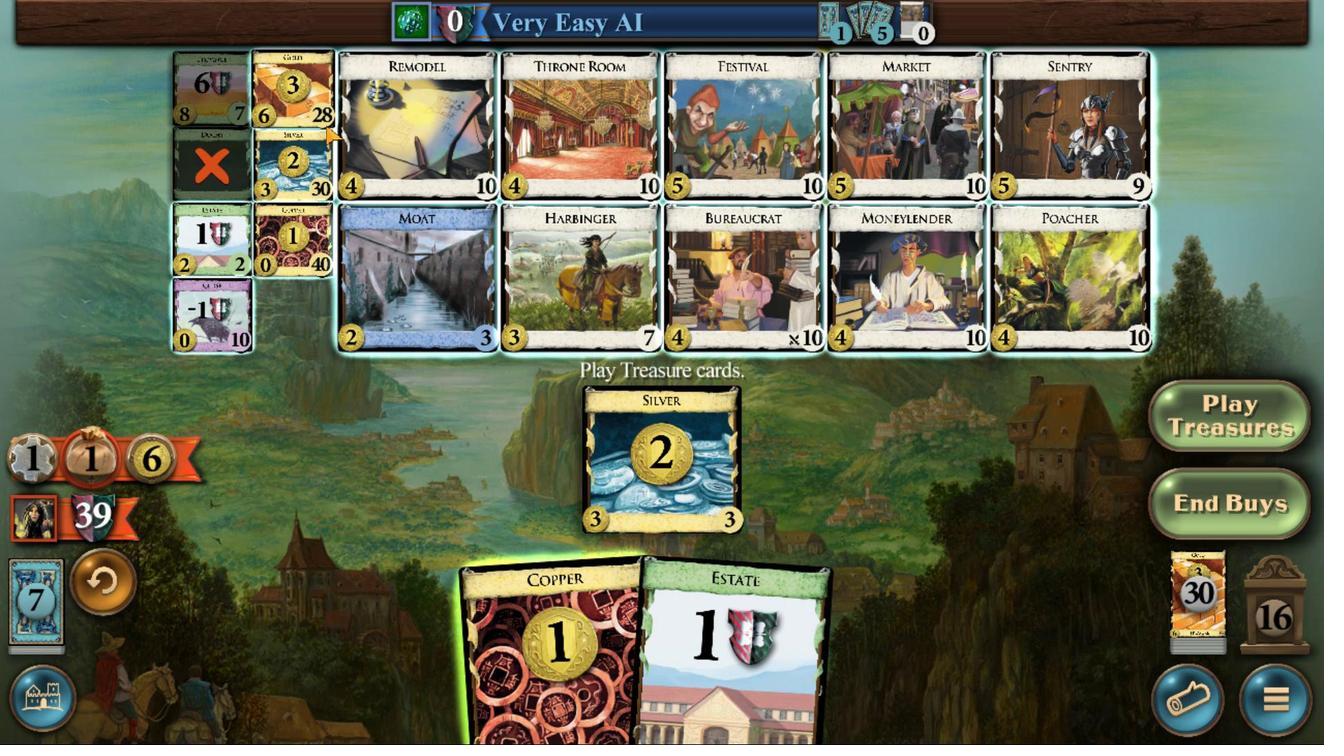 
Action: Mouse moved to (700, 472)
Screenshot: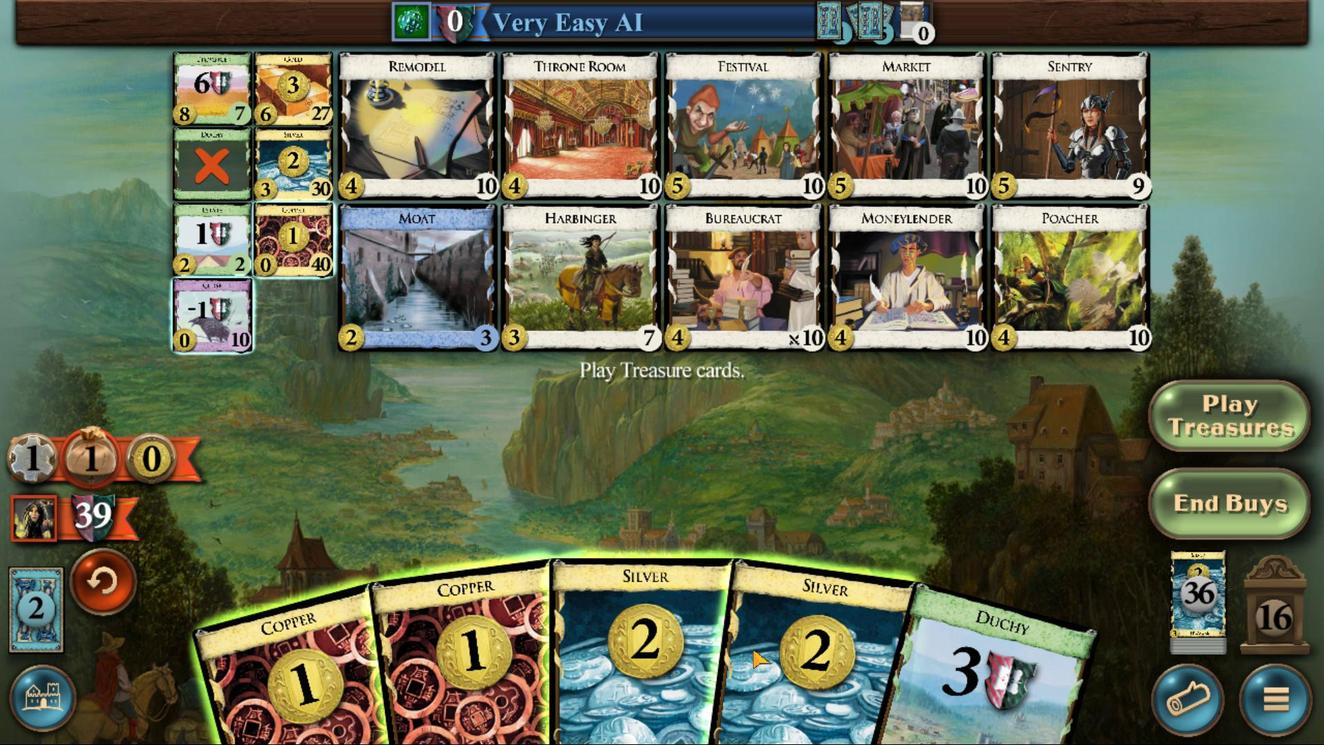 
Action: Mouse pressed left at (700, 472)
Screenshot: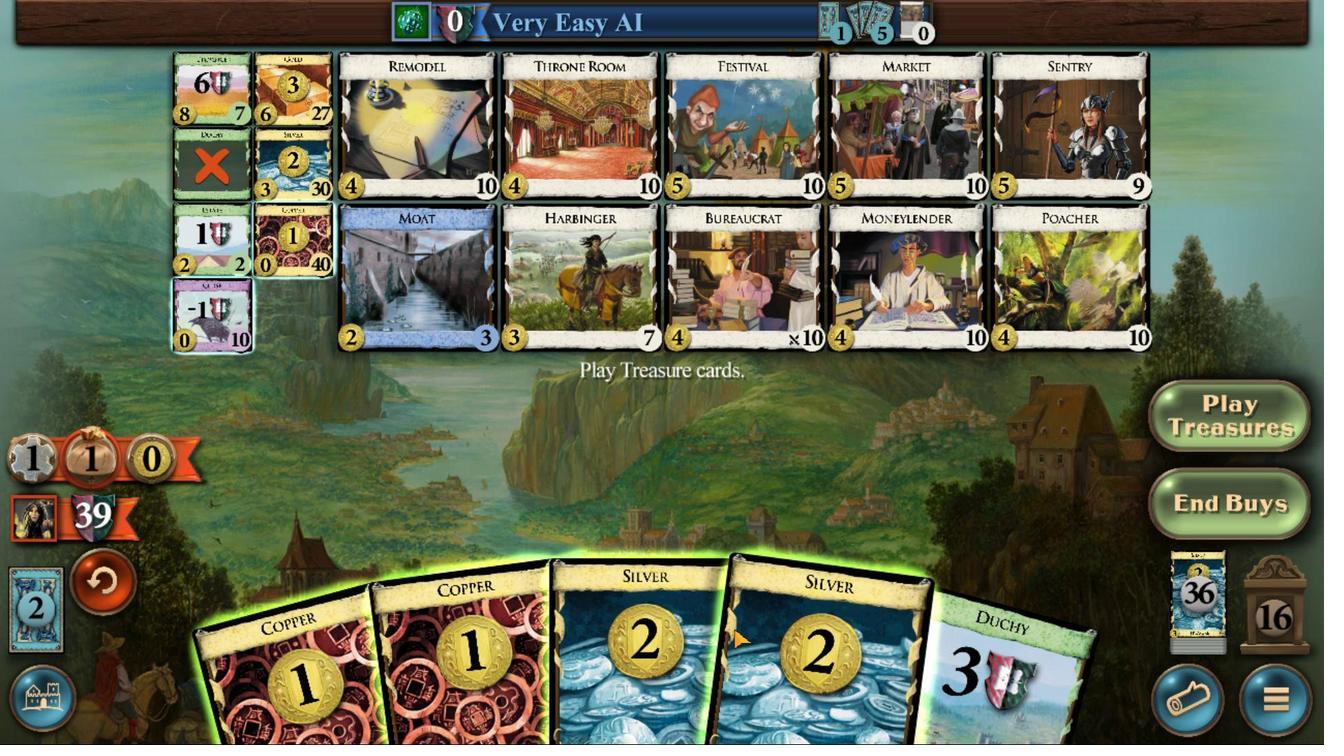 
Action: Mouse moved to (698, 475)
Screenshot: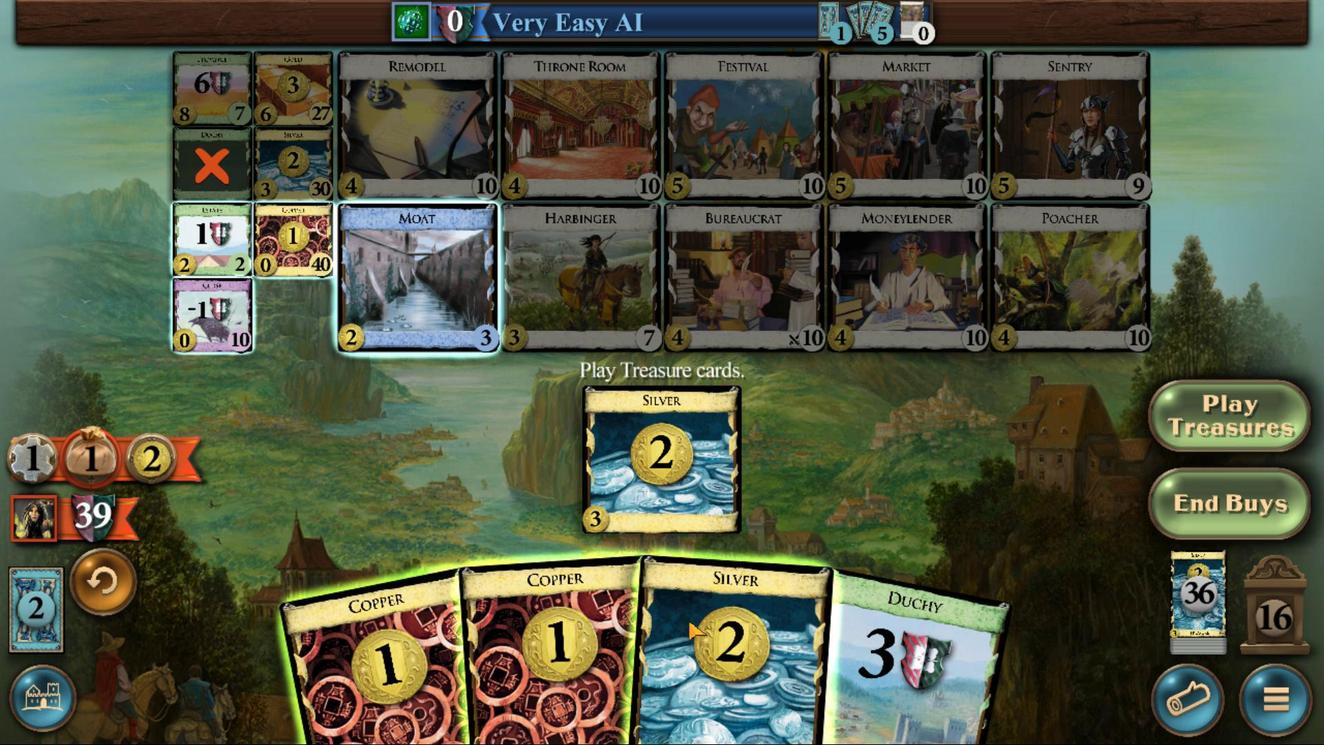 
Action: Mouse pressed left at (698, 475)
Screenshot: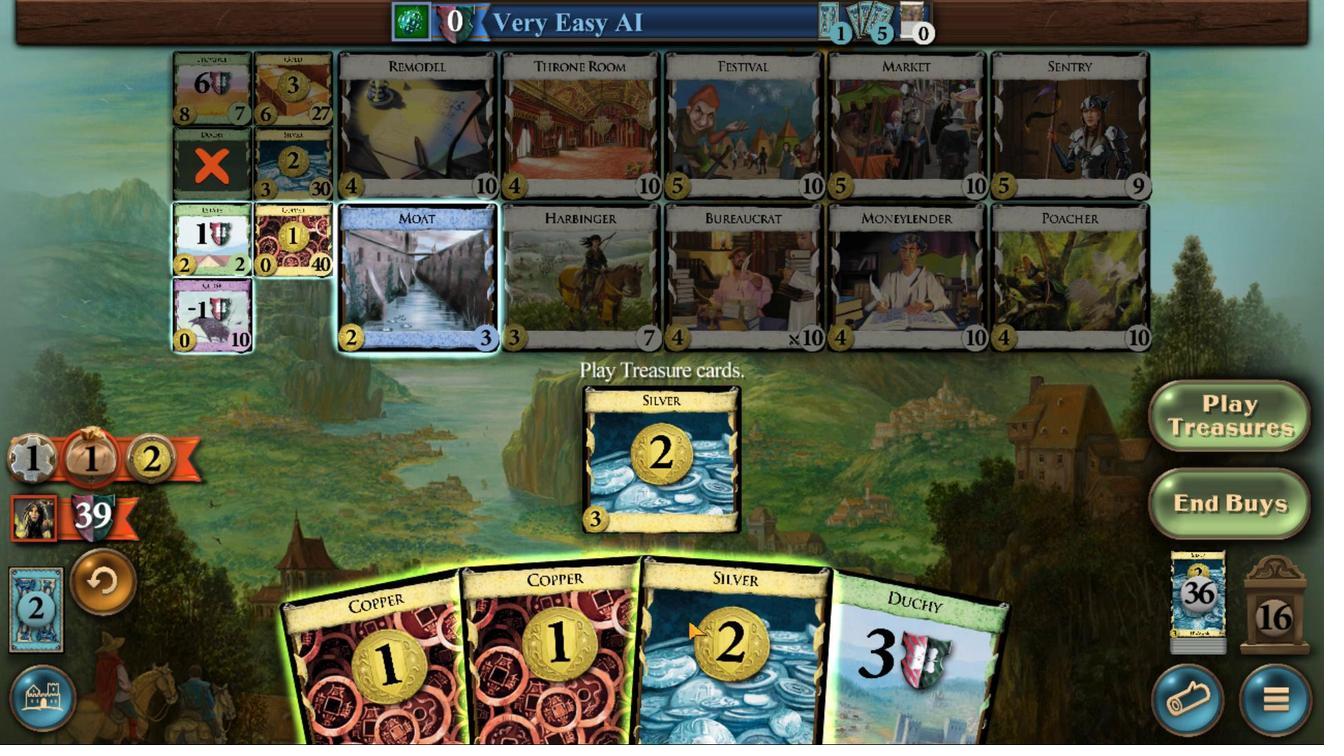 
Action: Mouse moved to (695, 473)
Screenshot: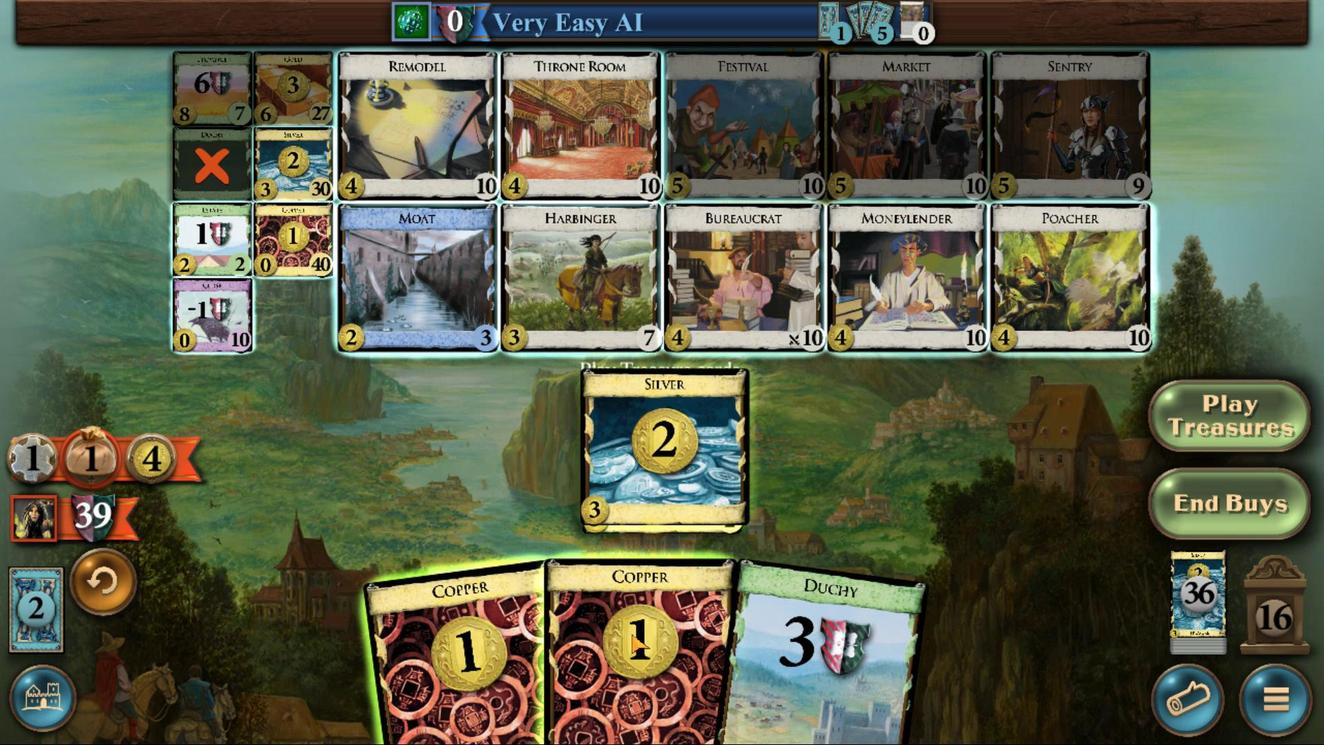 
Action: Mouse pressed left at (695, 473)
Screenshot: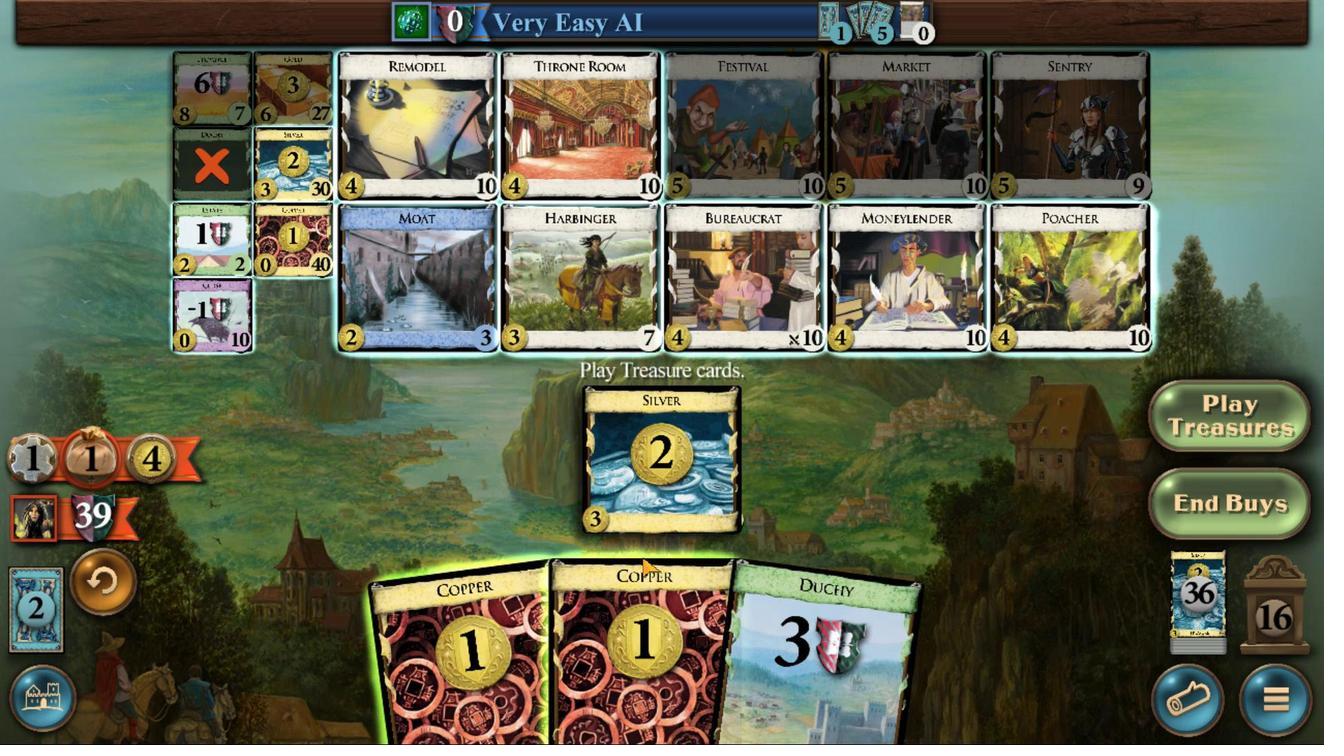 
Action: Mouse moved to (691, 473)
Screenshot: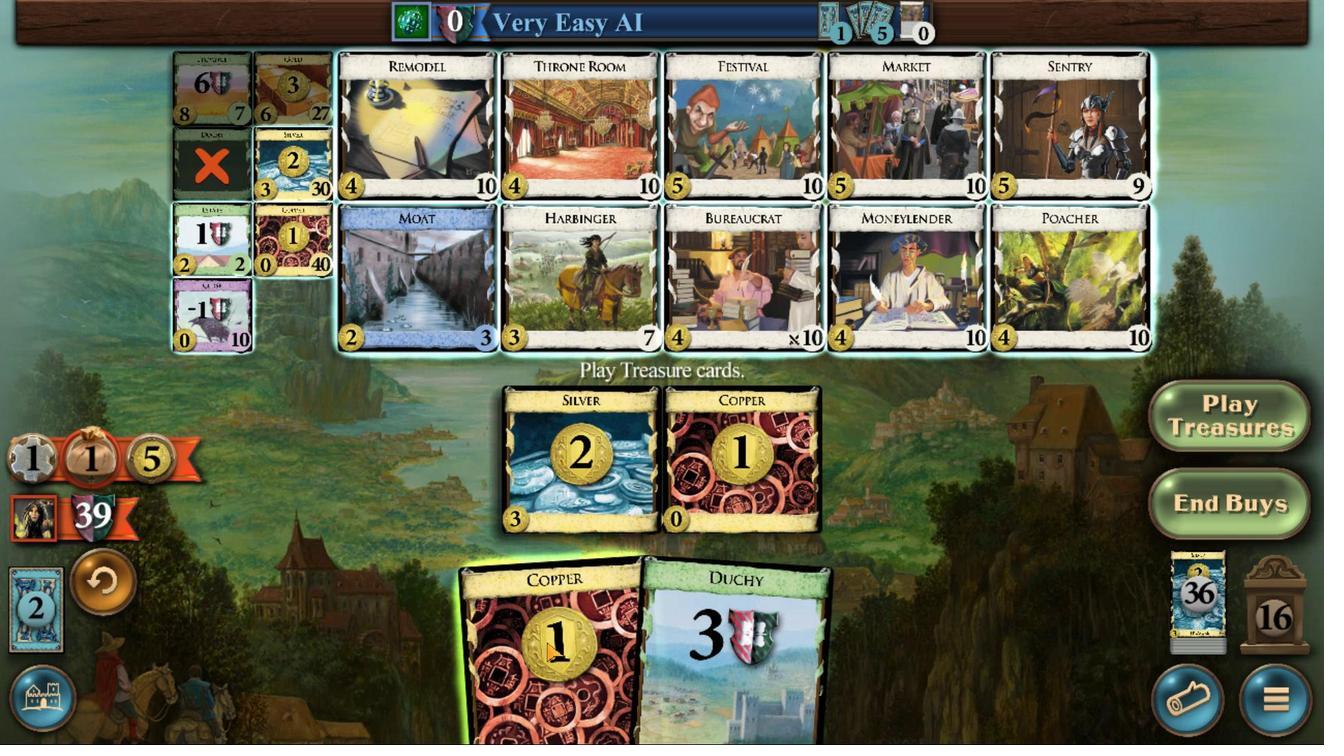 
Action: Mouse pressed left at (691, 473)
Screenshot: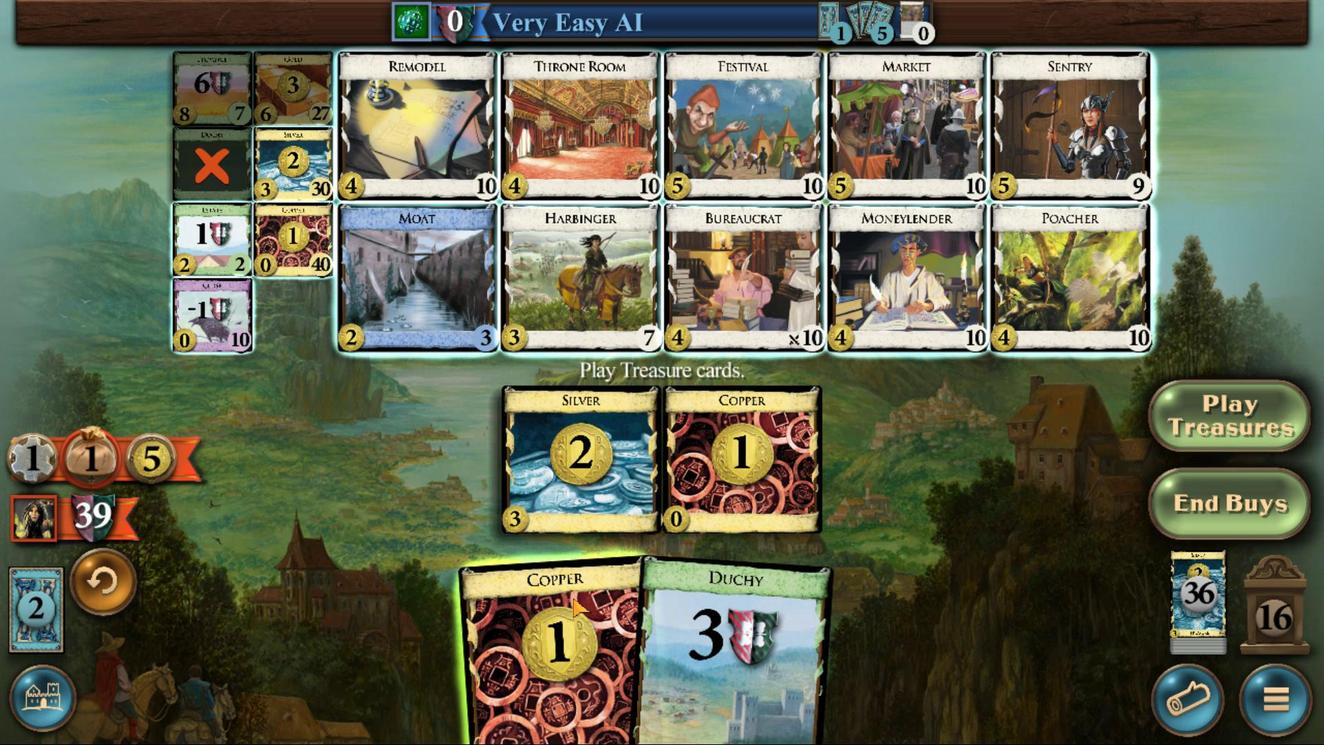
Action: Mouse moved to (680, 545)
Screenshot: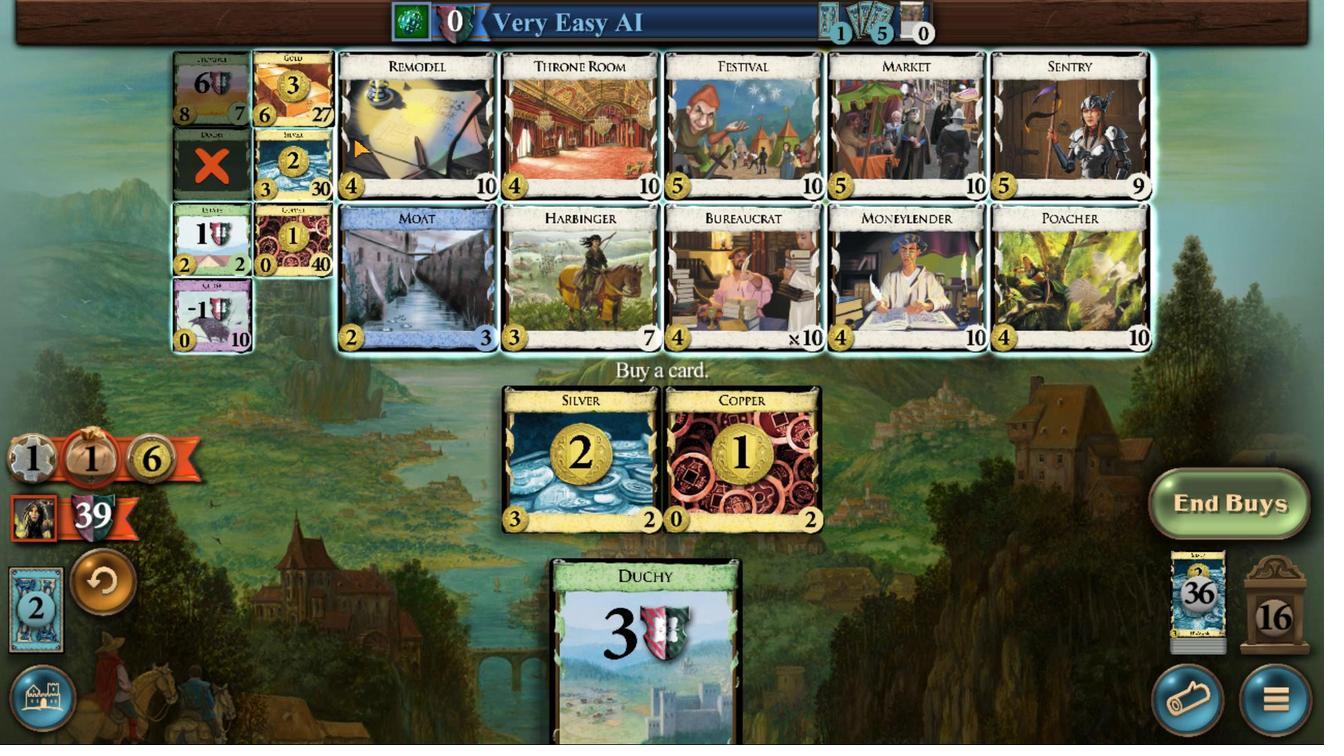 
Action: Mouse pressed left at (680, 545)
Screenshot: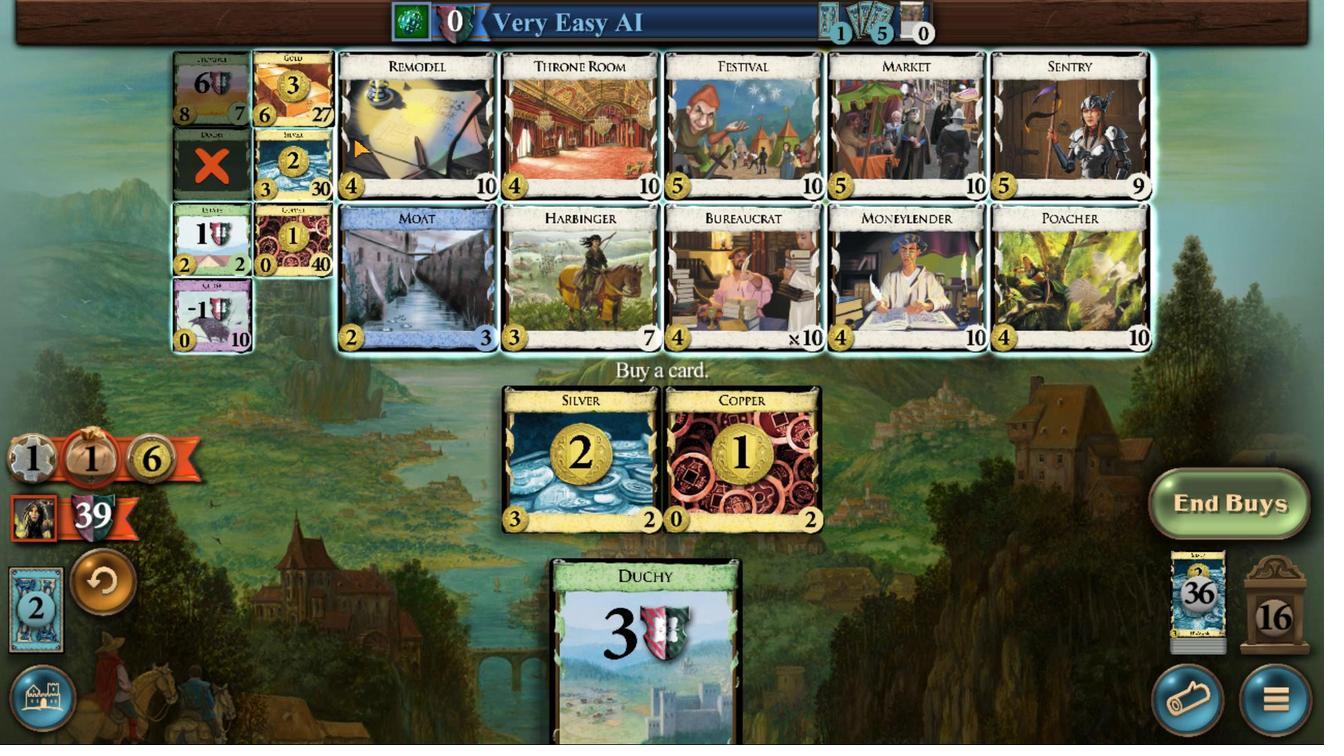 
Action: Mouse moved to (695, 471)
